 Task: Buy 2 Garlic Tools from Seasoning & Spice Tools section under best seller category for shipping address: Mark Adams, 2833 Point Street, Park Ridge, Illinois 60068, Cell Number 7738643880. Pay from credit card ending with 7965, CVV 549
Action: Mouse moved to (31, 99)
Screenshot: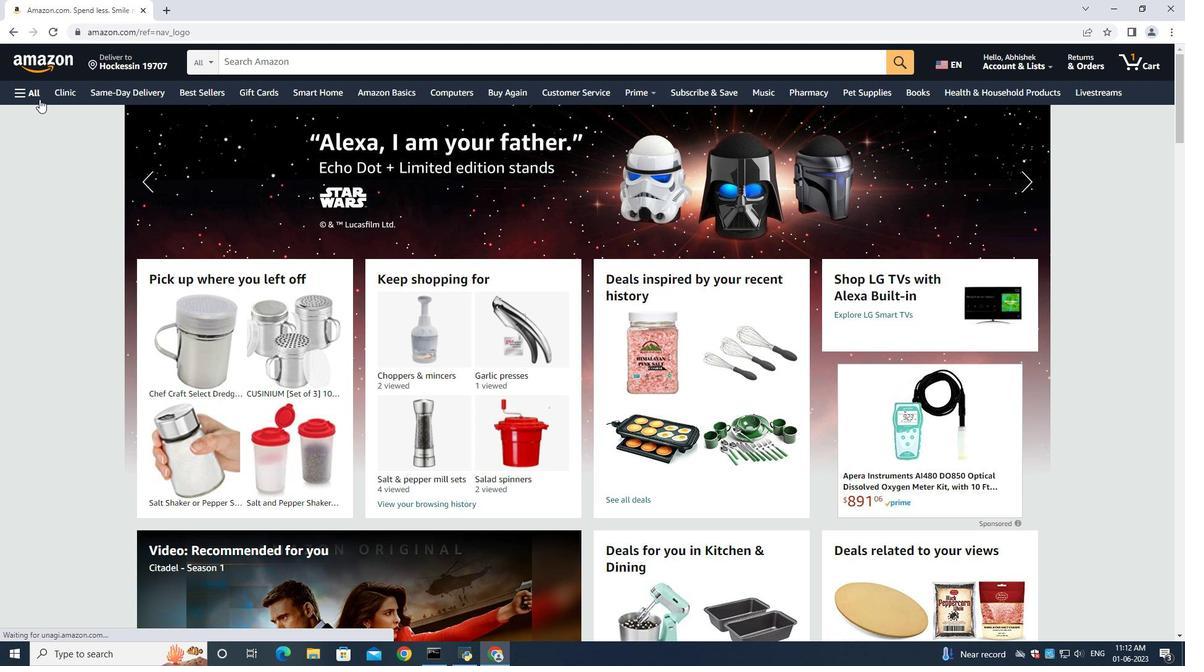 
Action: Mouse pressed left at (31, 99)
Screenshot: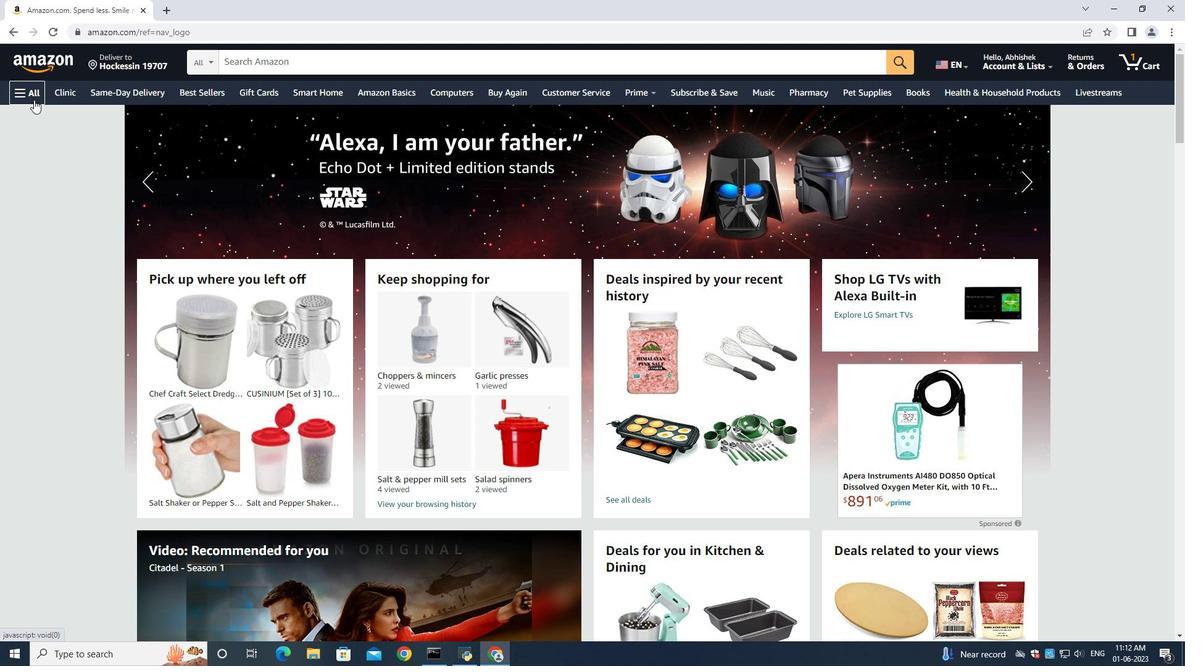 
Action: Mouse moved to (45, 119)
Screenshot: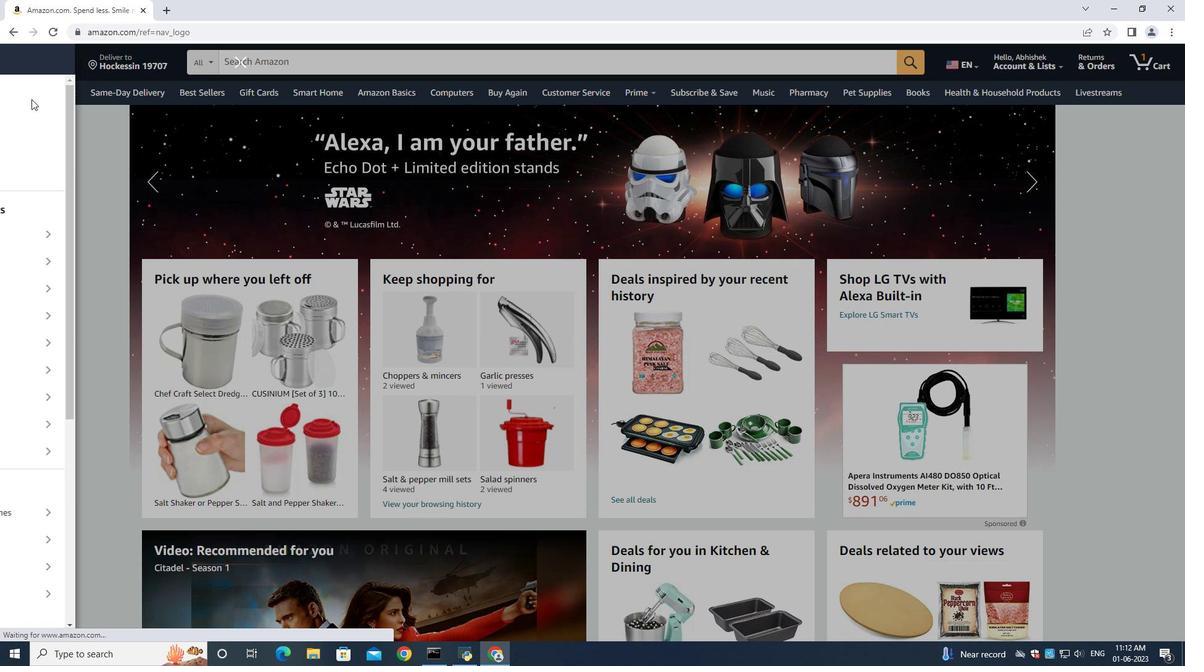 
Action: Mouse pressed left at (45, 119)
Screenshot: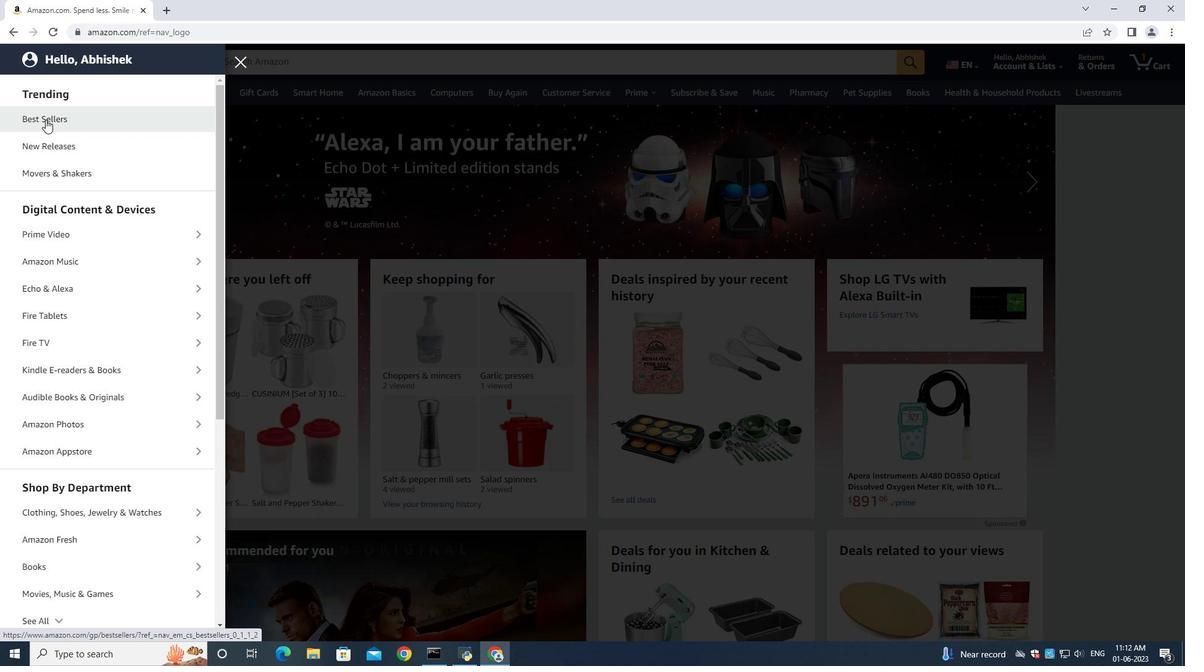 
Action: Mouse moved to (1157, 267)
Screenshot: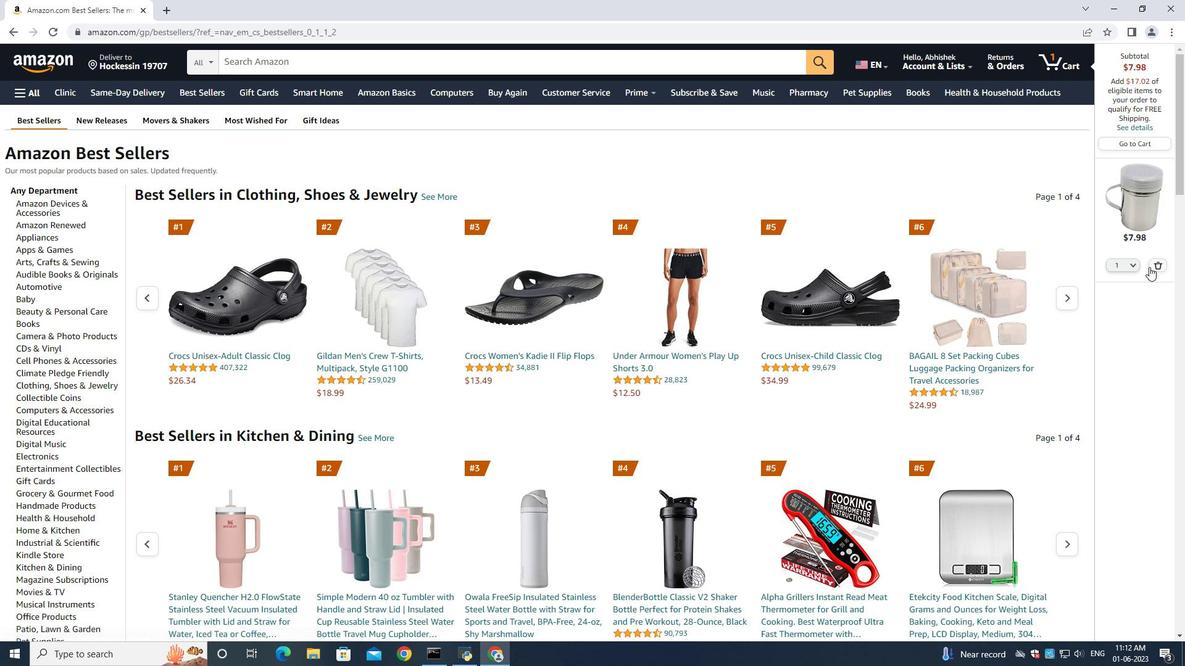 
Action: Mouse pressed left at (1157, 267)
Screenshot: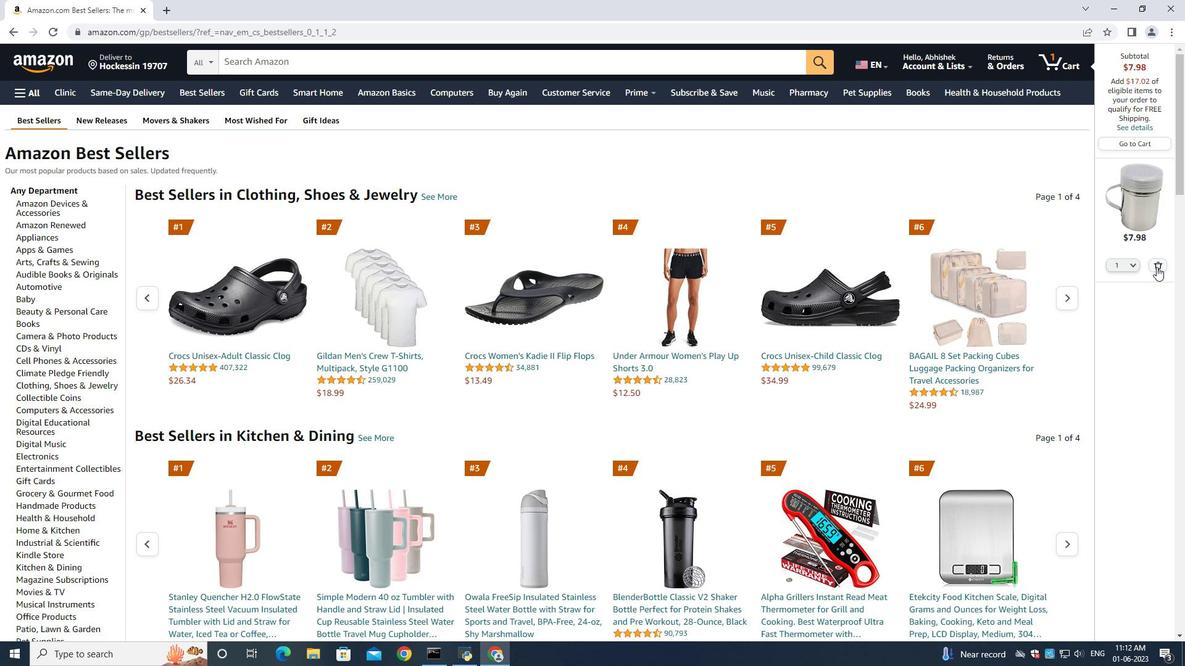 
Action: Mouse moved to (254, 58)
Screenshot: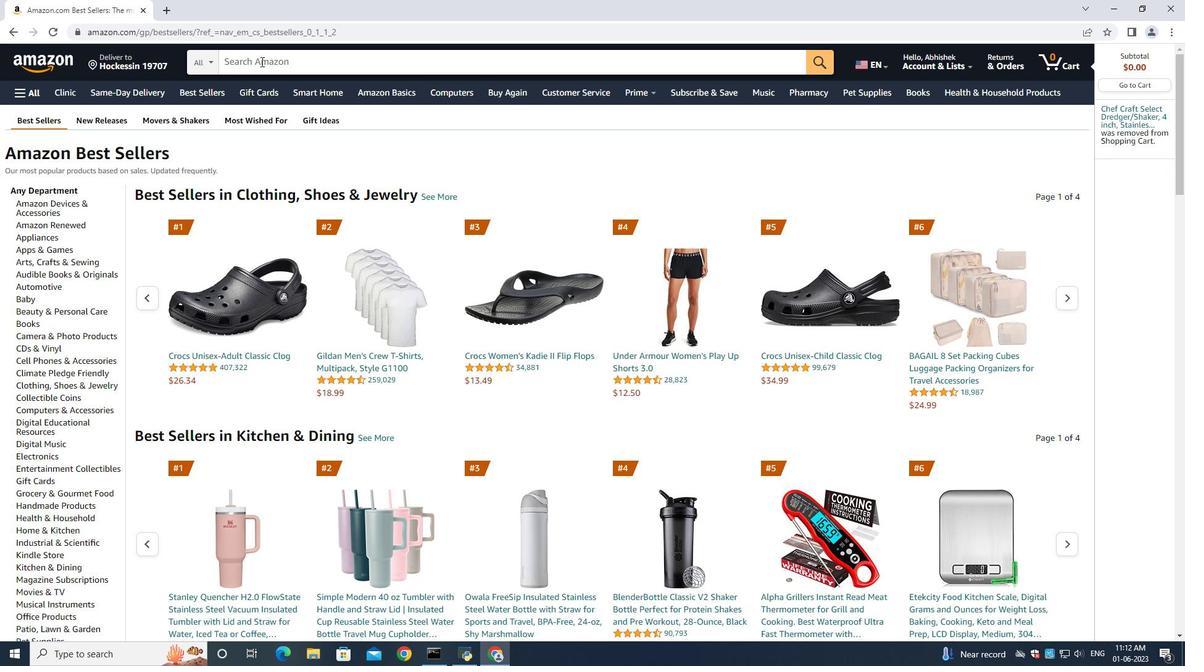 
Action: Mouse pressed left at (254, 58)
Screenshot: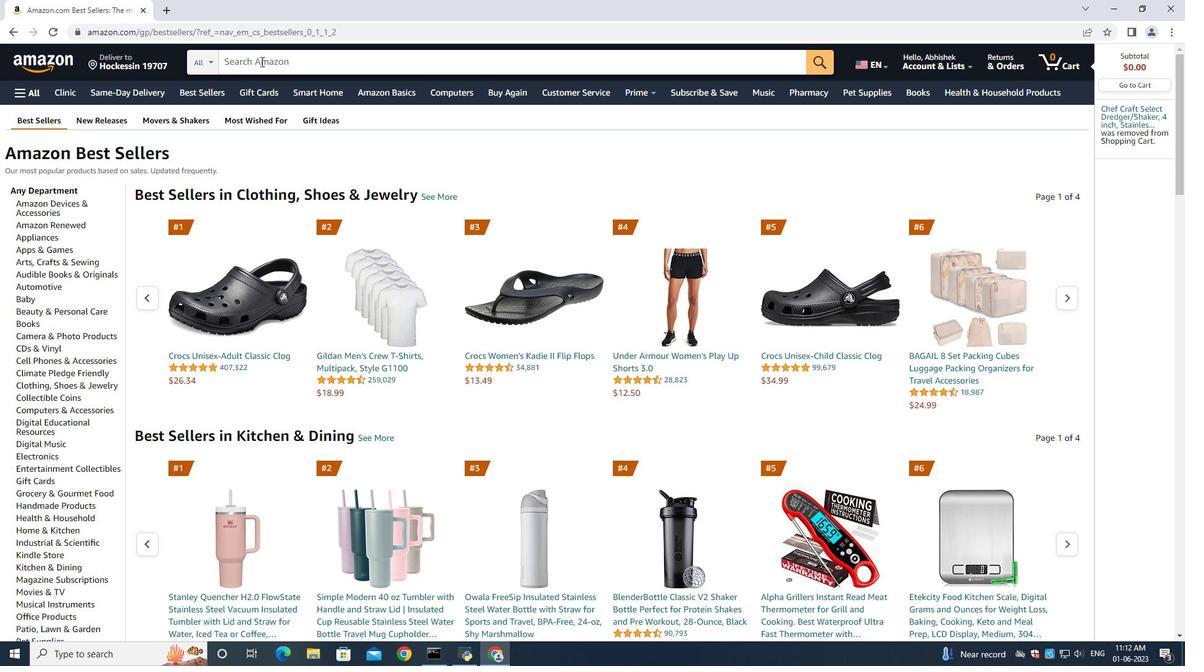 
Action: Mouse moved to (255, 59)
Screenshot: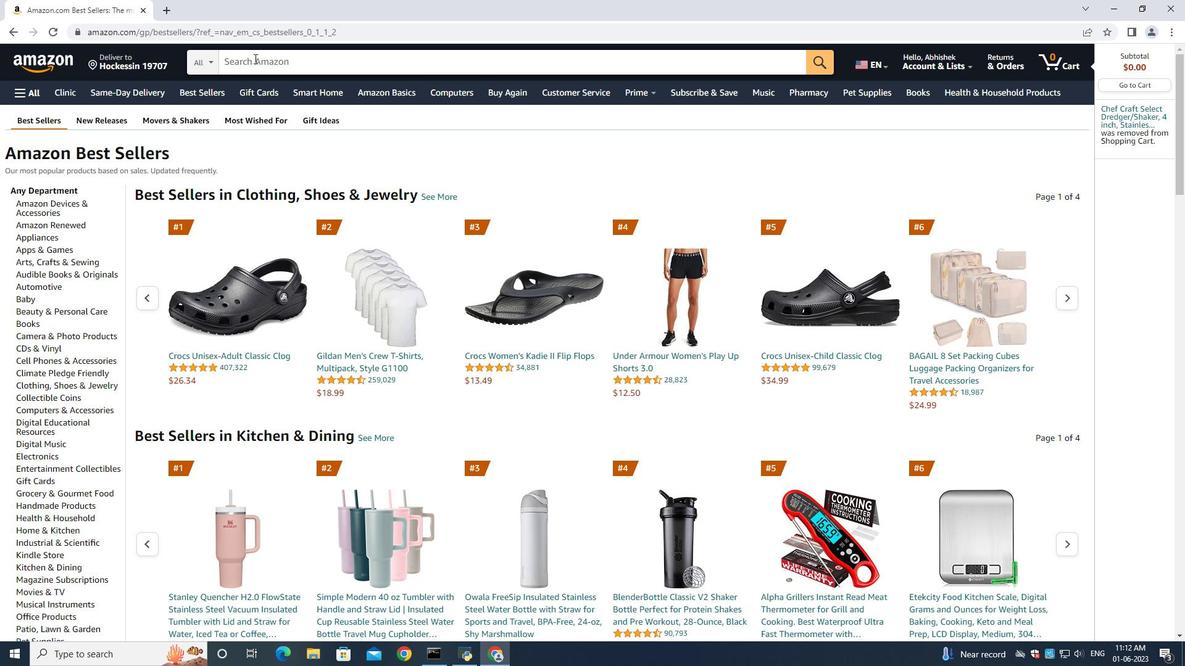 
Action: Key pressed <Key.shift>Garlic<Key.space><Key.shift><Key.shift><Key.shift><Key.shift><Key.shift><Key.shift><Key.shift><Key.shift><Key.shift><Key.shift><Key.shift><Key.shift><Key.shift><Key.shift><Key.shift><Key.shift><Key.shift><Key.shift><Key.shift><Key.shift><Key.shift><Key.shift><Key.shift><Key.shift><Key.shift><Key.shift><Key.shift><Key.shift><Key.shift><Key.shift><Key.shift><Key.shift><Key.shift><Key.shift><Key.shift><Key.shift>Tools<Key.enter>
Screenshot: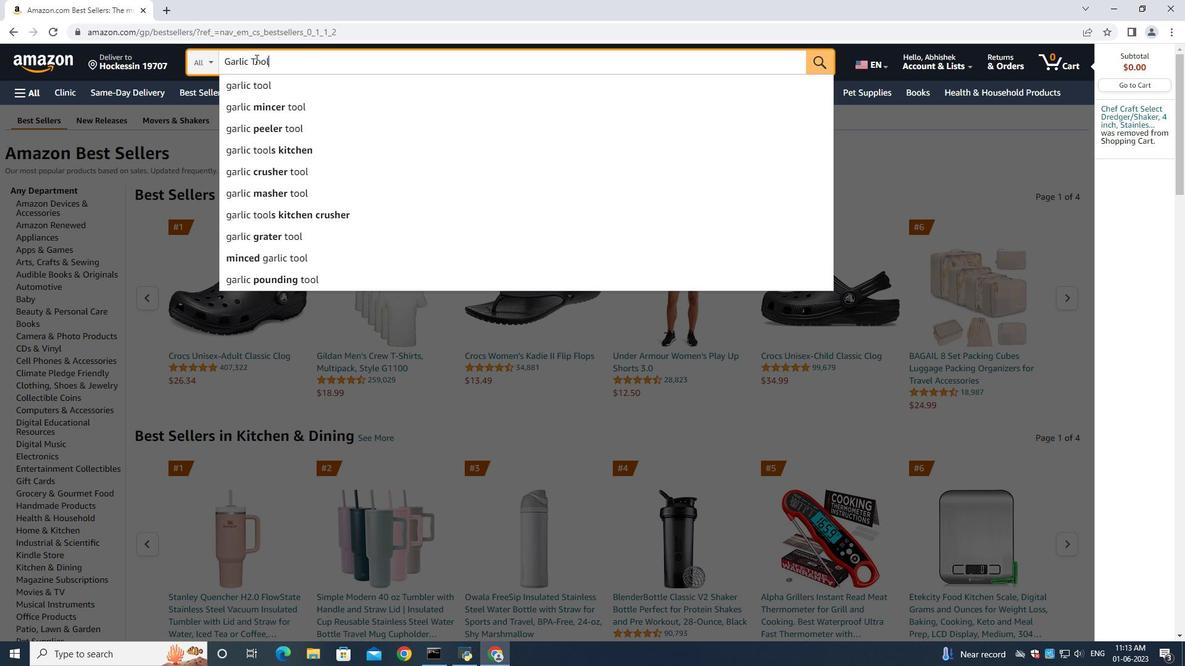 
Action: Mouse moved to (81, 278)
Screenshot: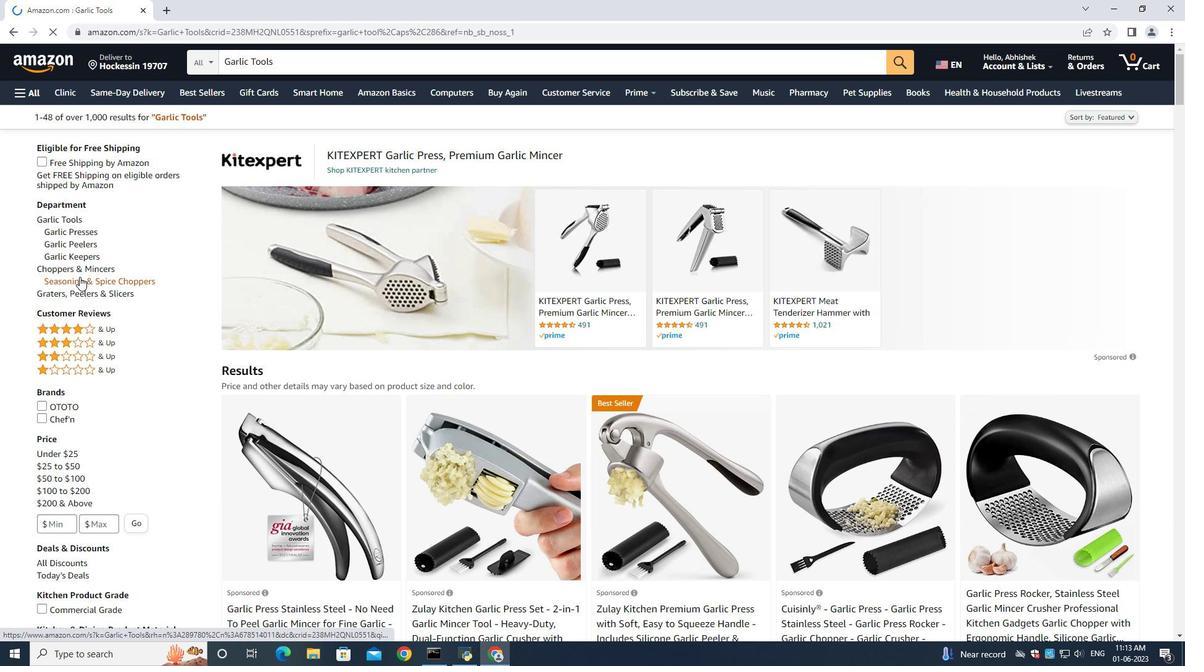 
Action: Mouse pressed left at (81, 278)
Screenshot: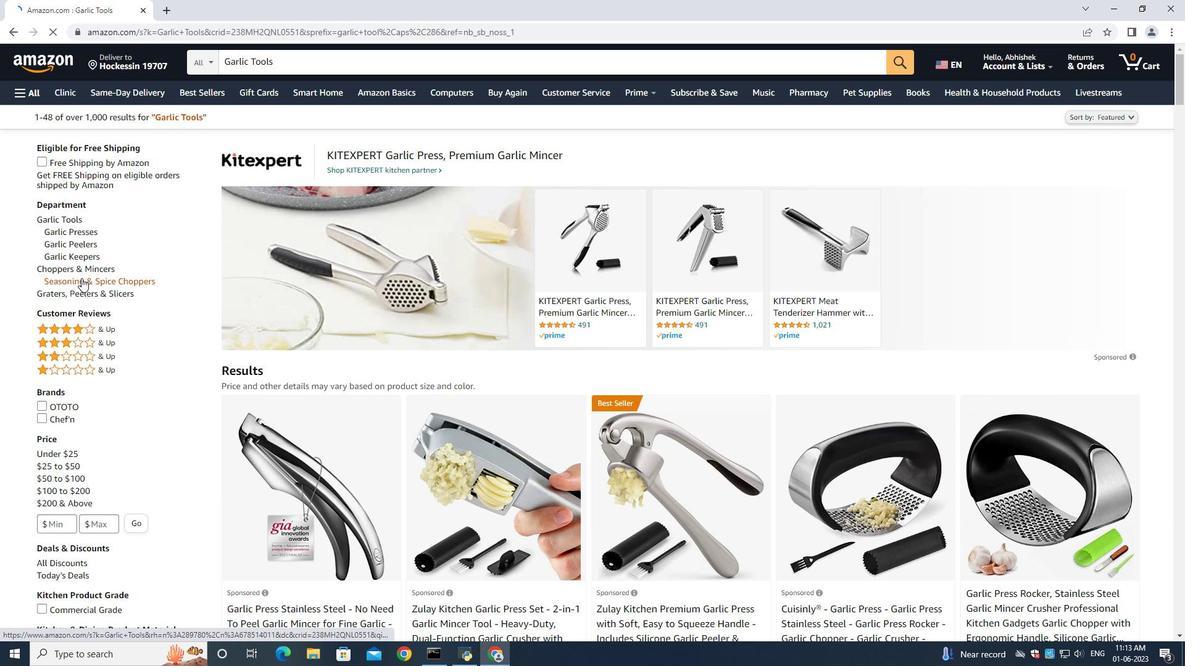 
Action: Mouse moved to (117, 291)
Screenshot: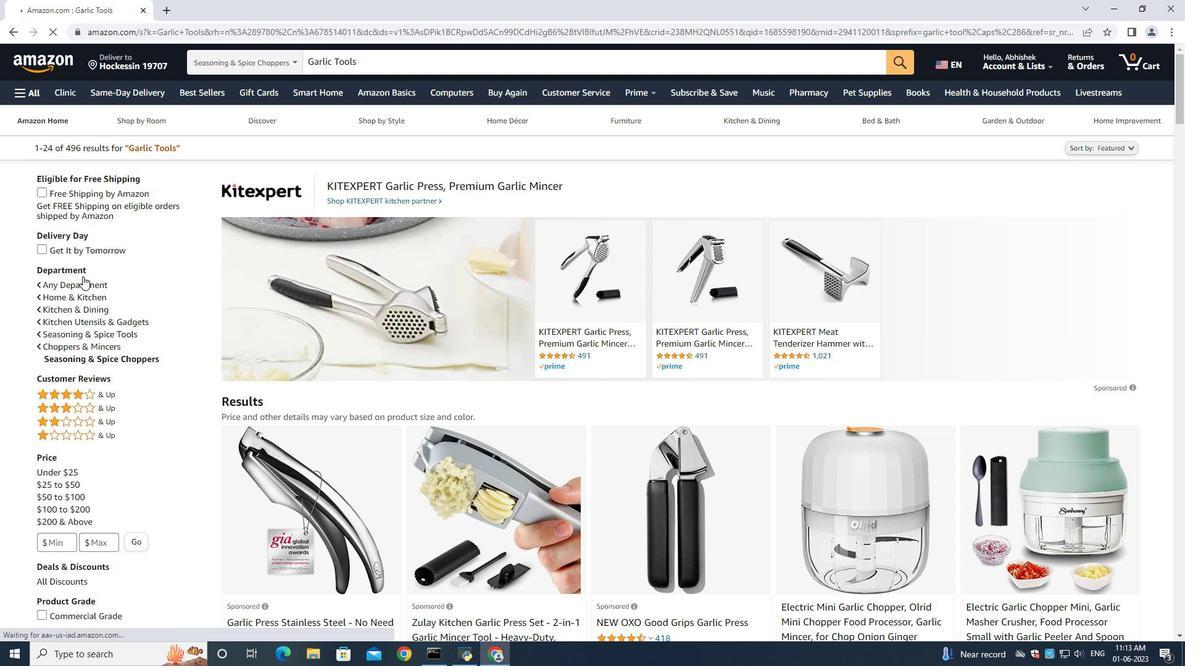 
Action: Mouse scrolled (117, 290) with delta (0, 0)
Screenshot: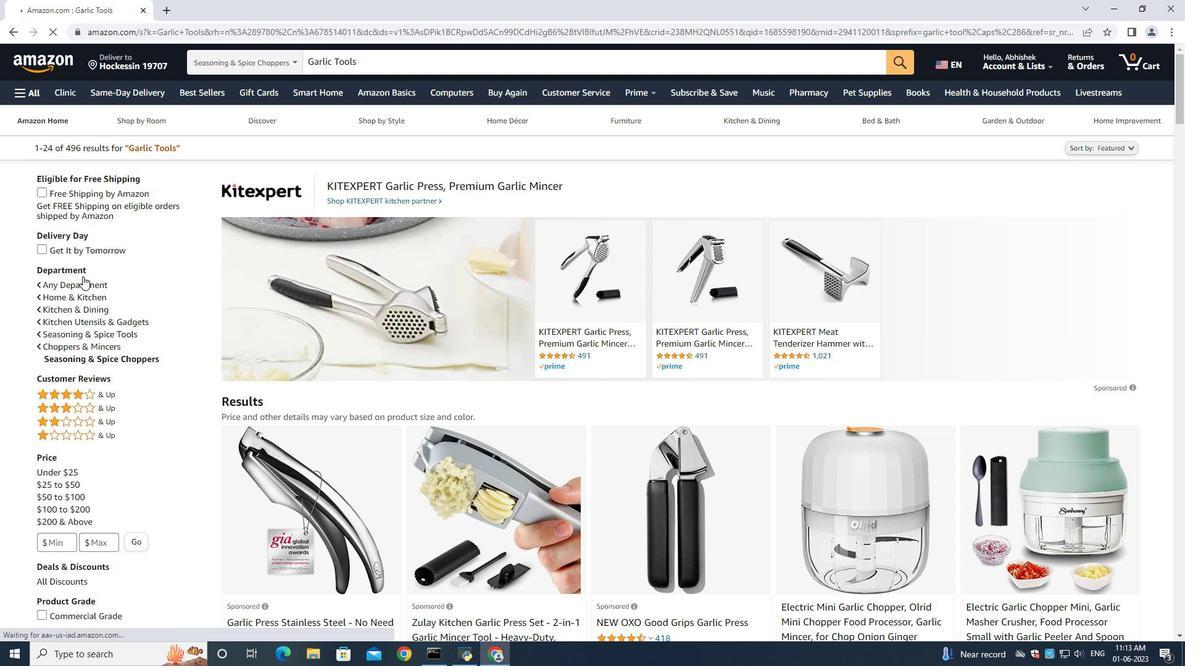 
Action: Mouse moved to (158, 313)
Screenshot: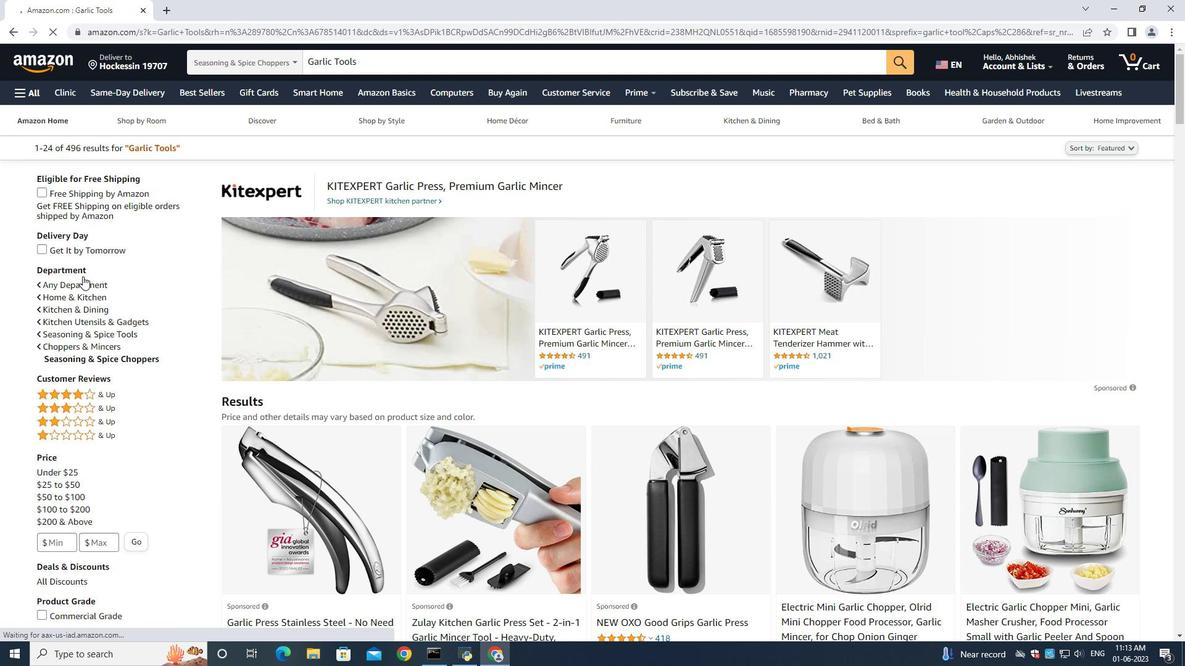 
Action: Mouse scrolled (138, 301) with delta (0, 0)
Screenshot: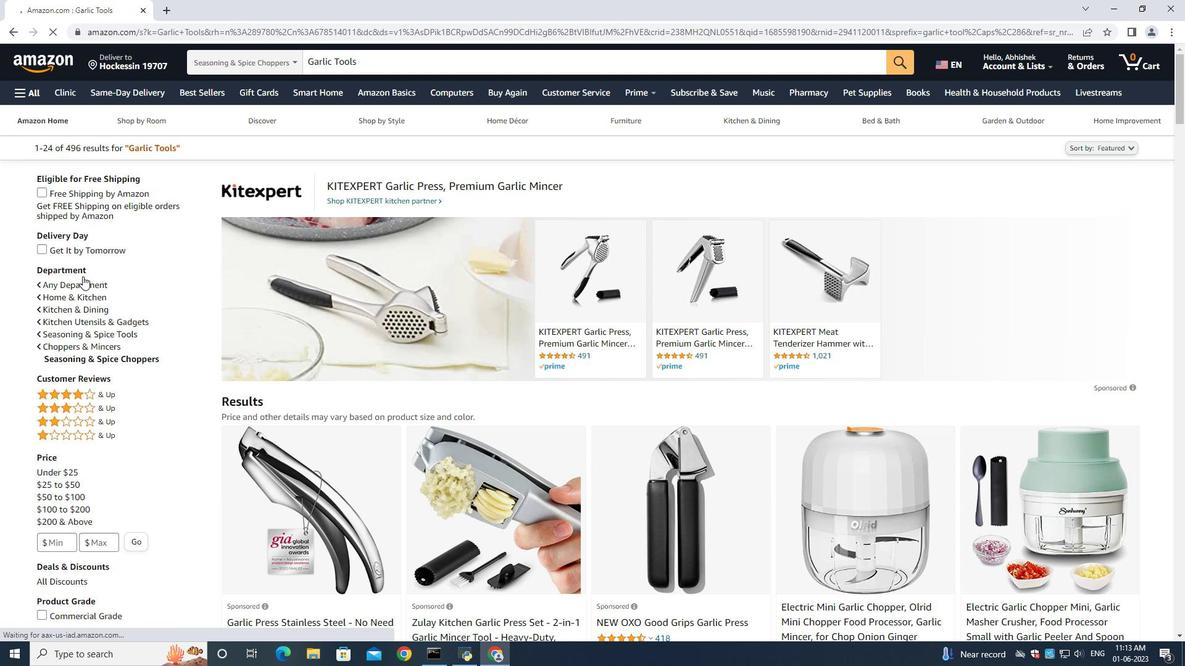 
Action: Mouse moved to (179, 322)
Screenshot: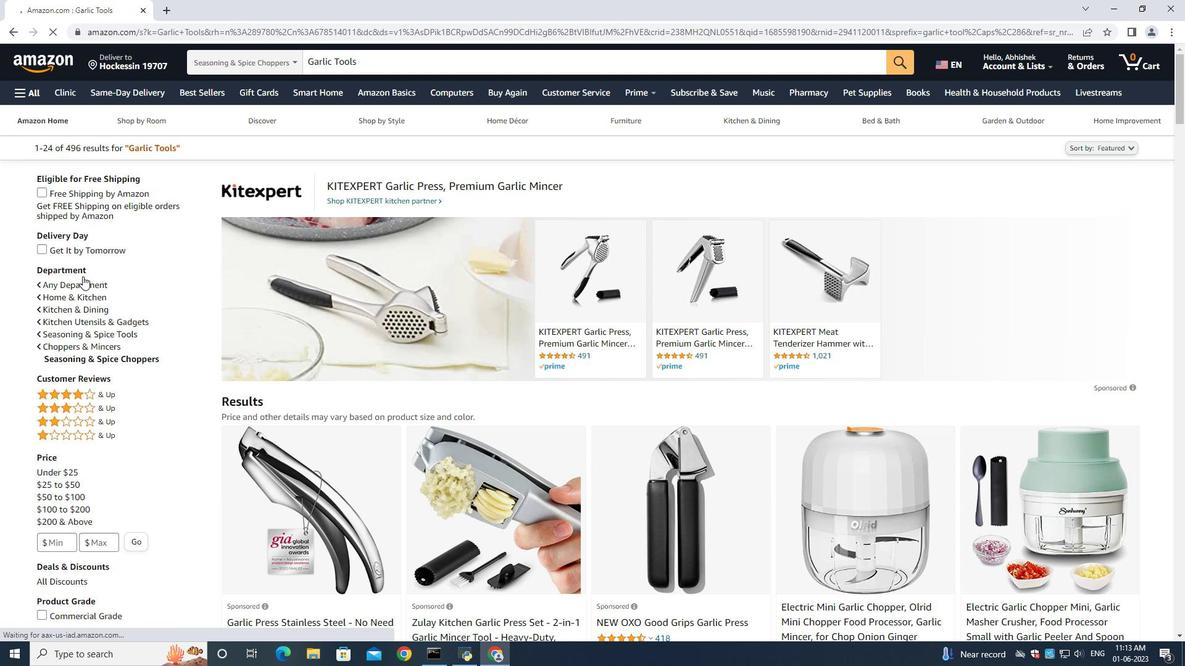 
Action: Mouse scrolled (158, 312) with delta (0, 0)
Screenshot: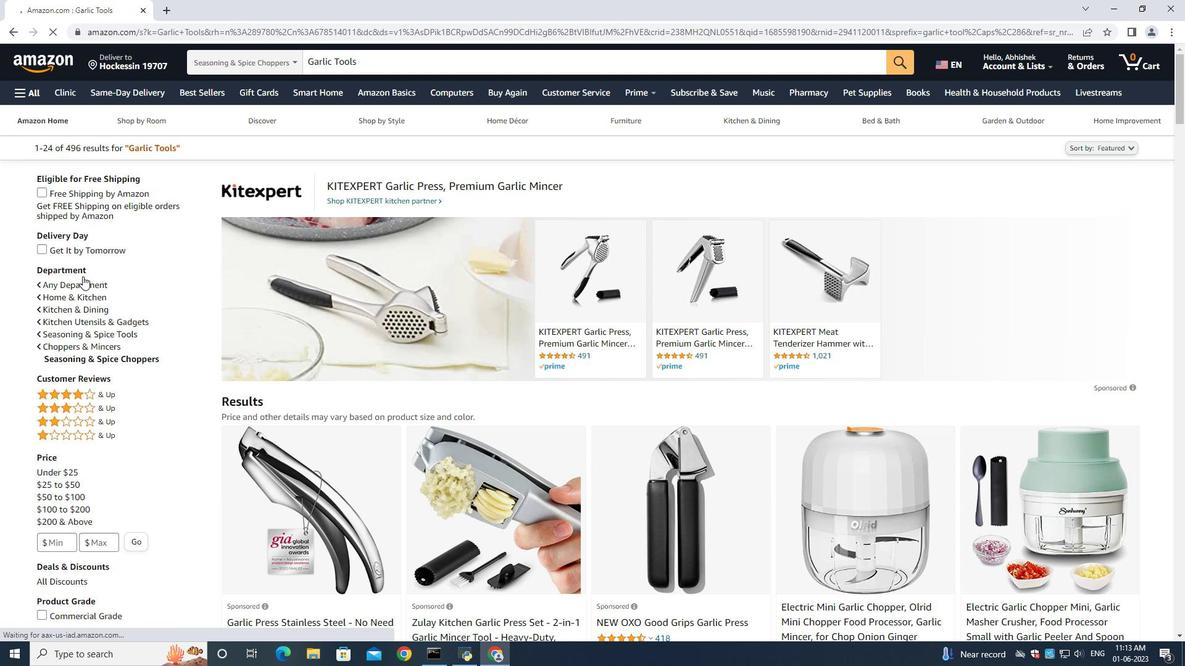 
Action: Mouse moved to (206, 335)
Screenshot: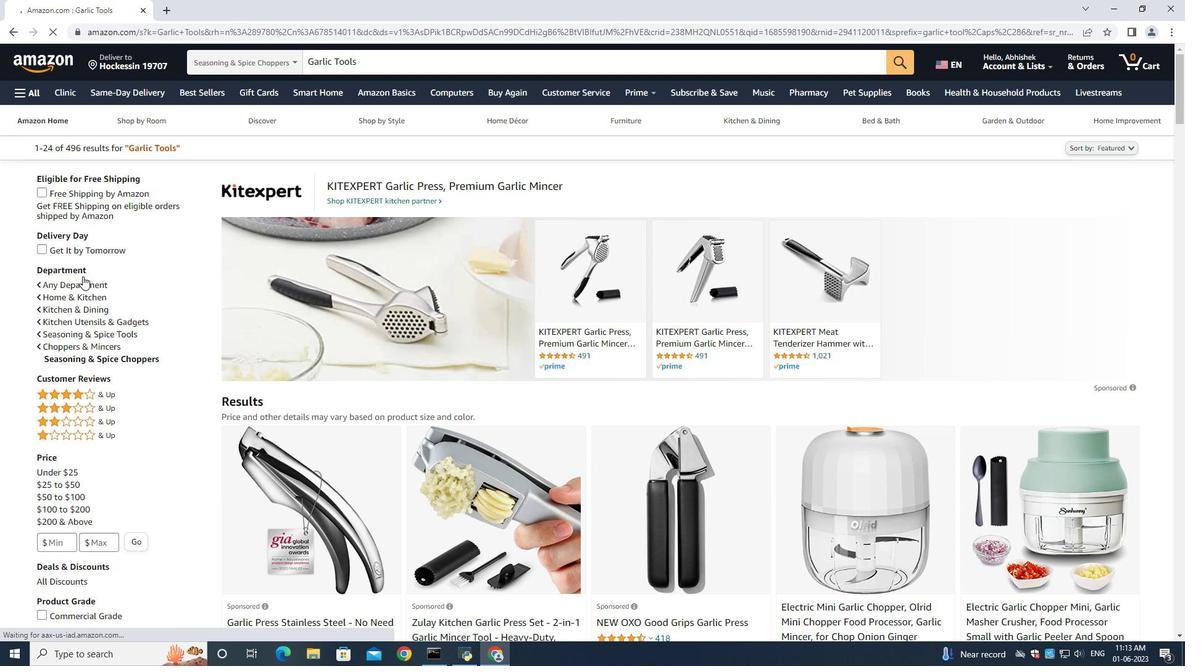 
Action: Mouse scrolled (179, 321) with delta (0, -1)
Screenshot: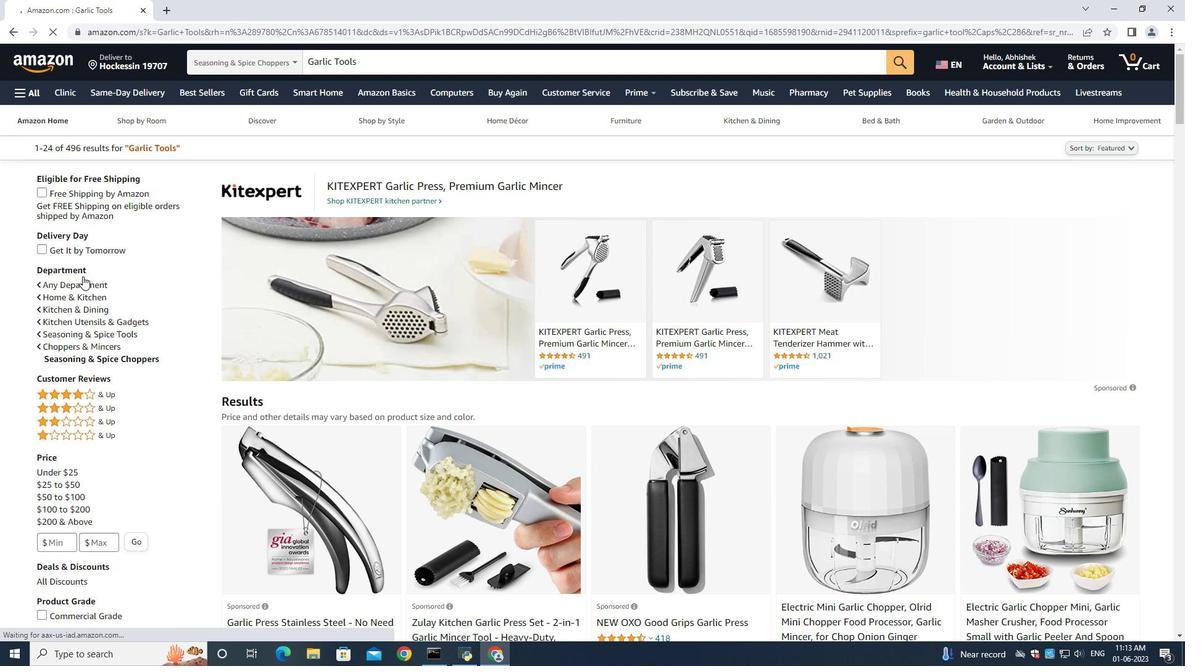 
Action: Mouse moved to (232, 357)
Screenshot: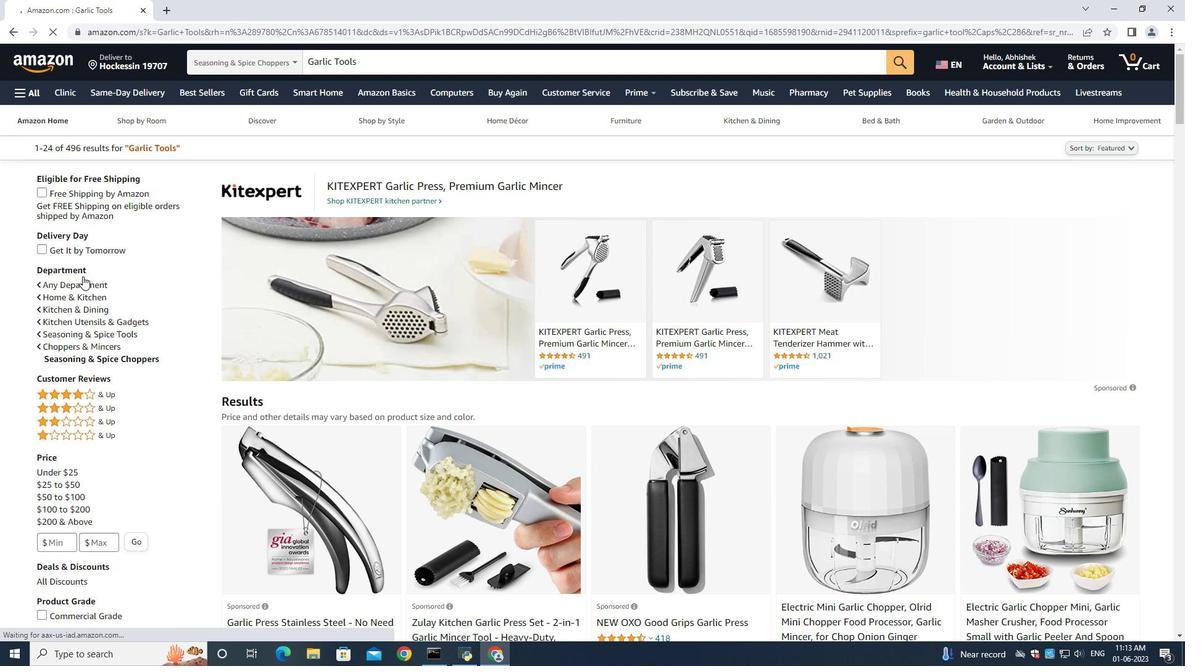 
Action: Mouse scrolled (206, 334) with delta (0, 0)
Screenshot: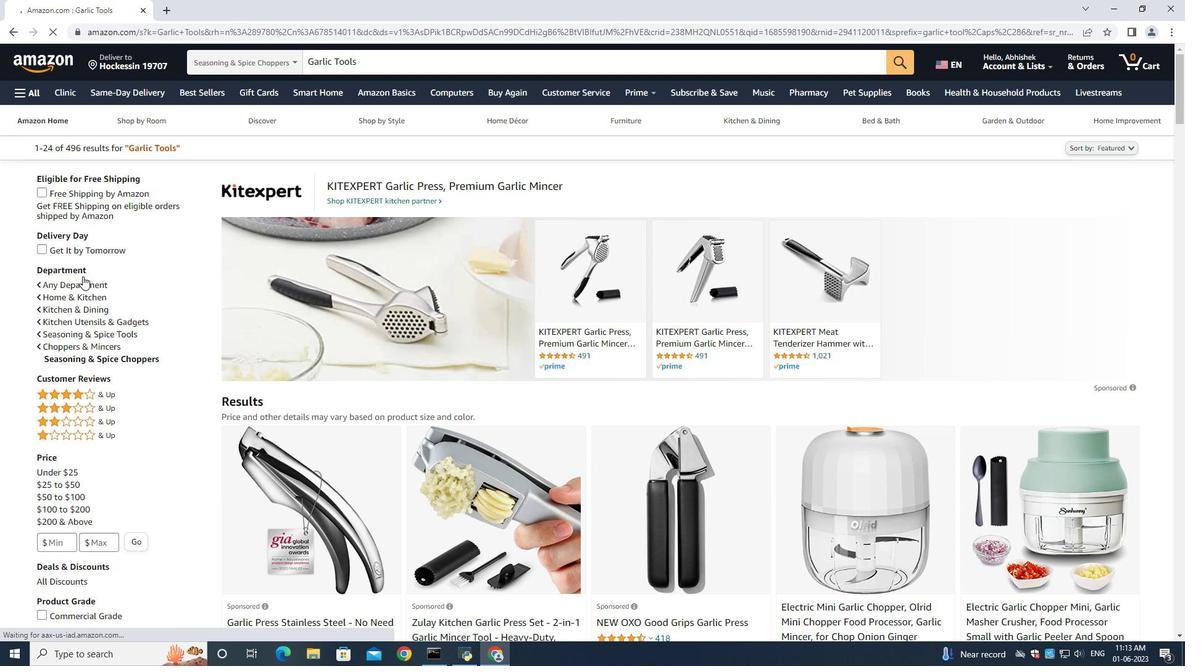 
Action: Mouse moved to (890, 242)
Screenshot: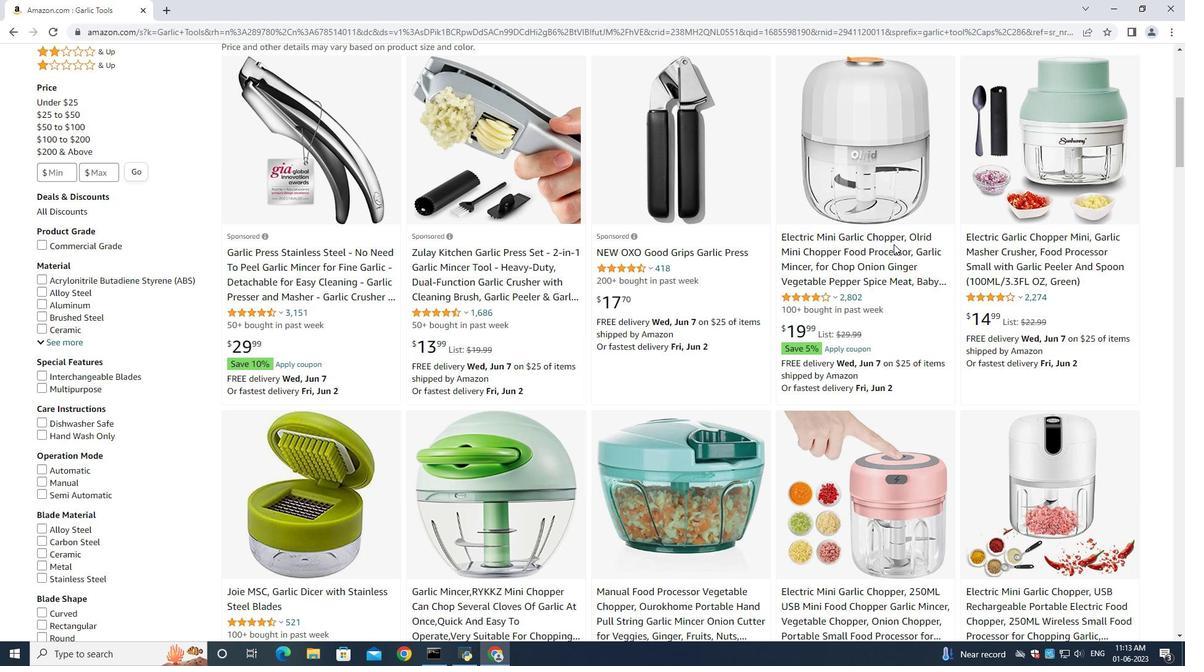 
Action: Mouse pressed left at (890, 242)
Screenshot: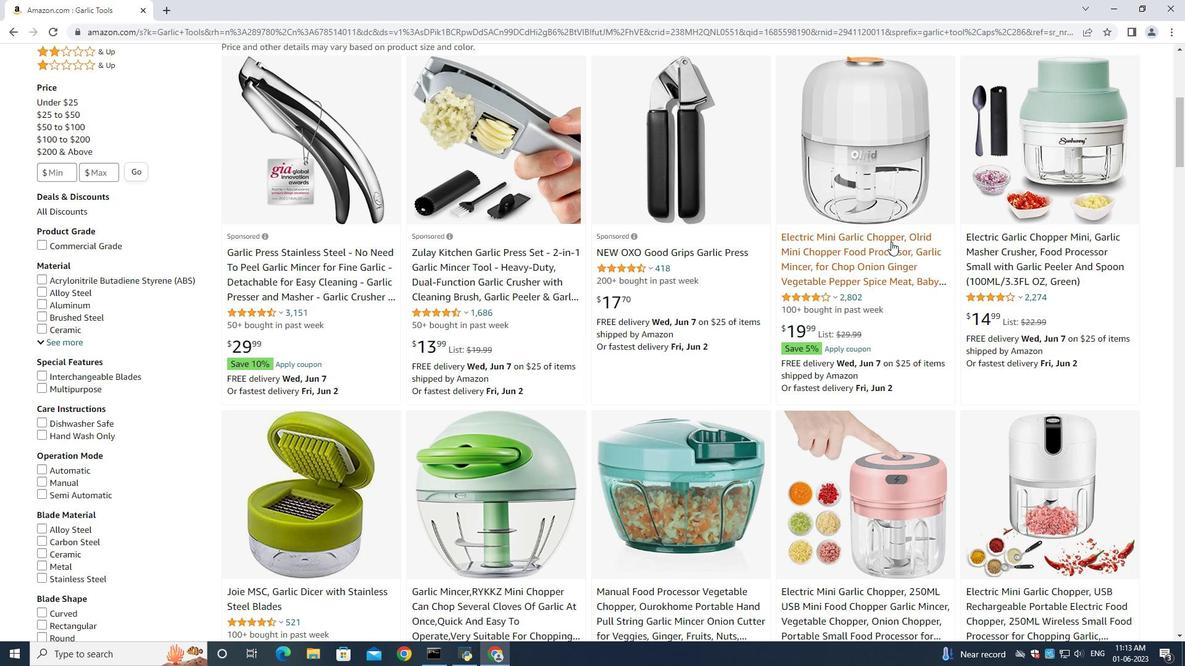
Action: Mouse moved to (388, 499)
Screenshot: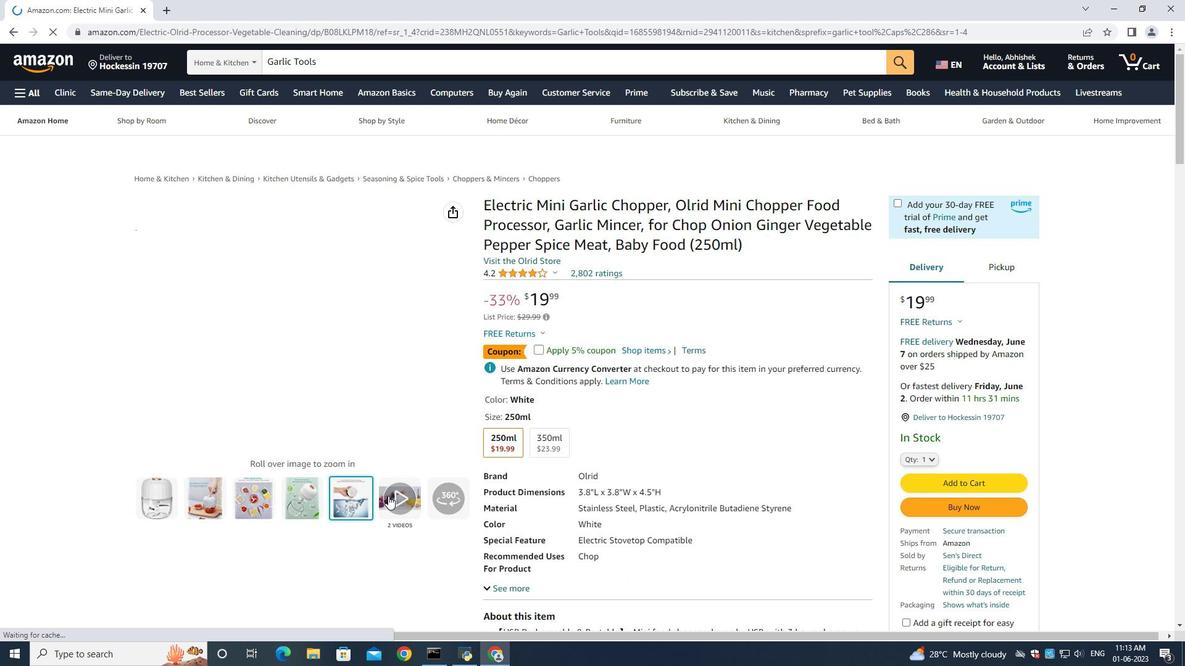 
Action: Mouse pressed left at (388, 499)
Screenshot: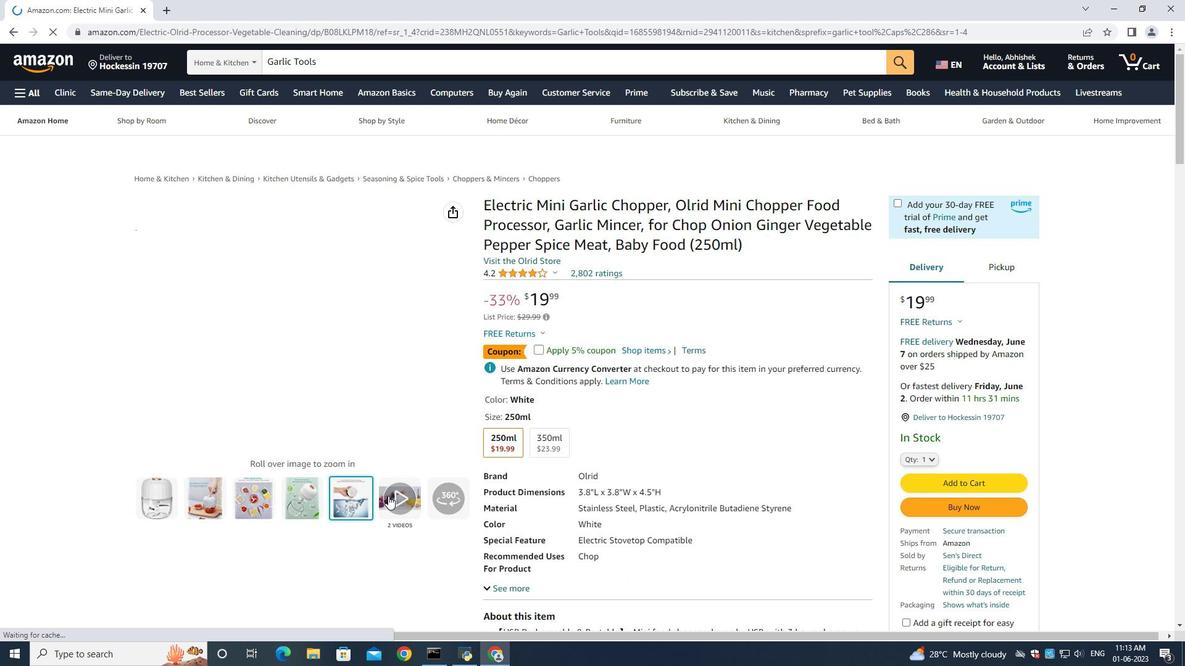 
Action: Mouse moved to (1143, 116)
Screenshot: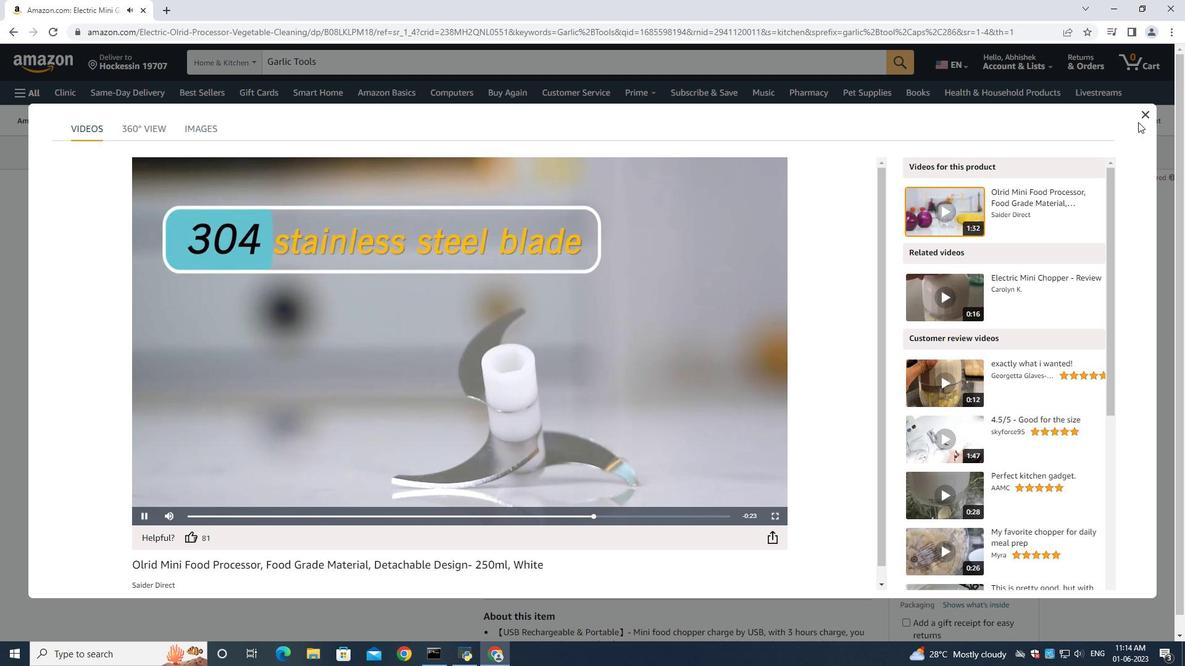 
Action: Mouse pressed left at (1143, 116)
Screenshot: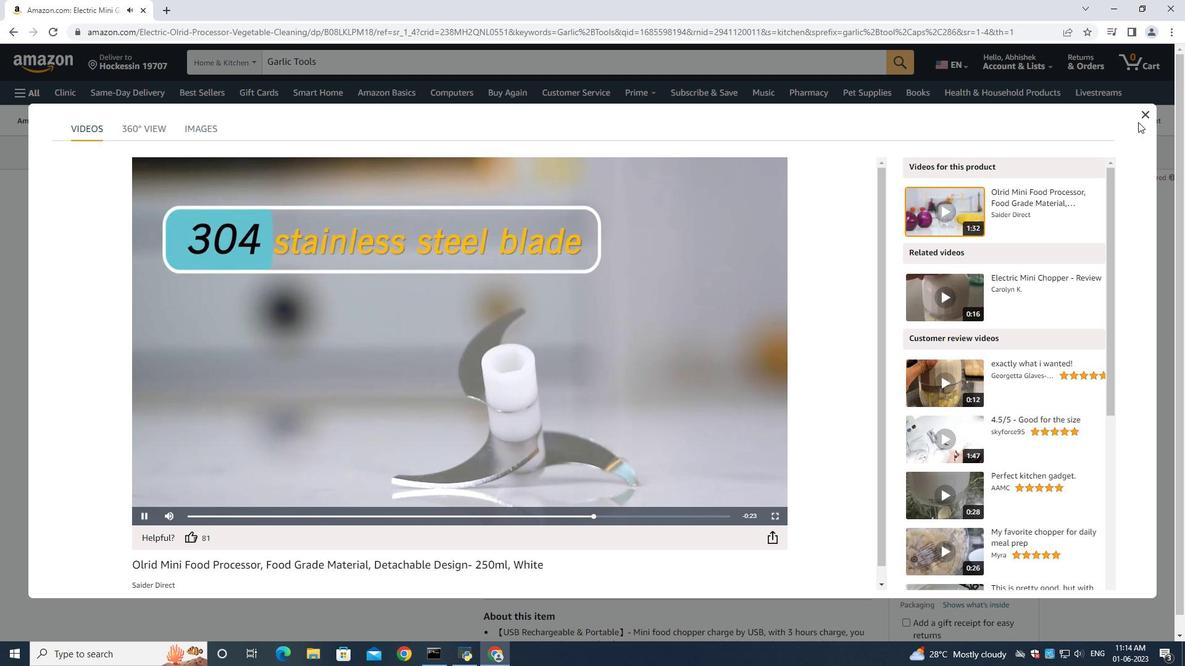 
Action: Mouse moved to (928, 458)
Screenshot: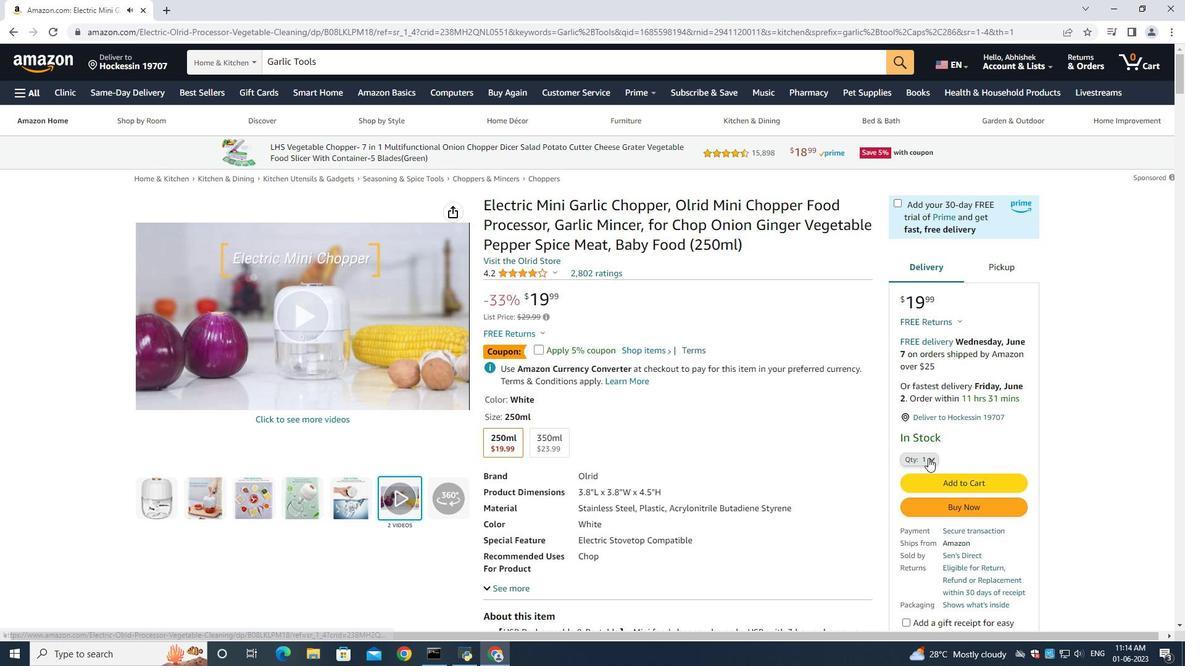 
Action: Mouse pressed left at (928, 458)
Screenshot: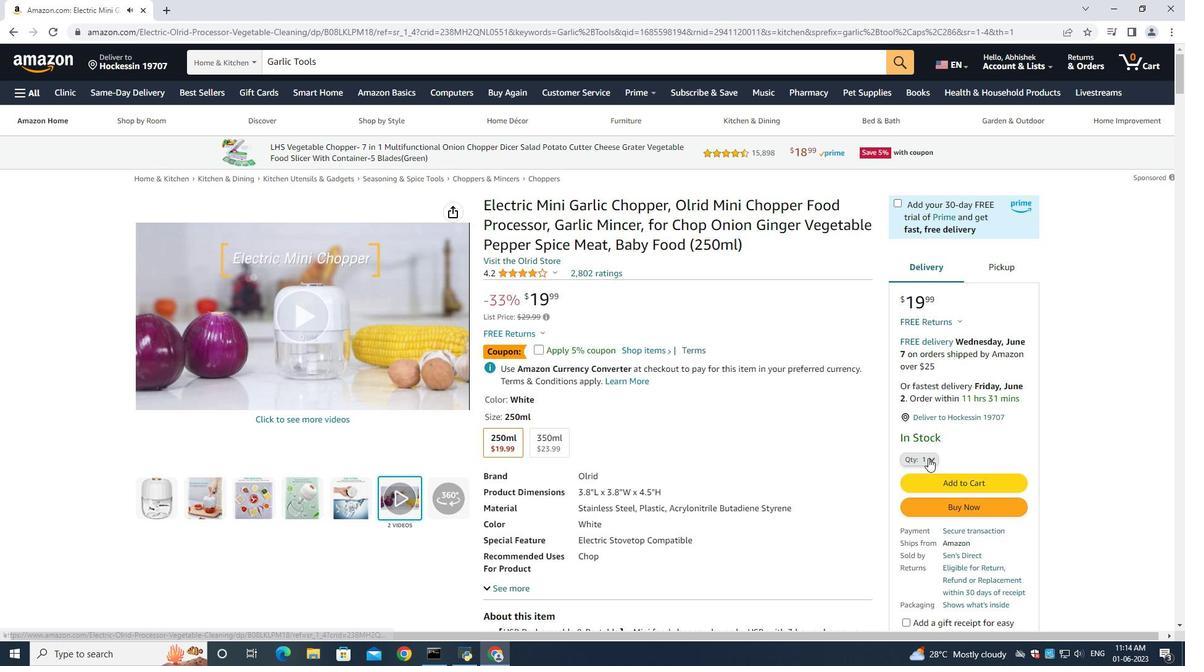 
Action: Mouse moved to (919, 89)
Screenshot: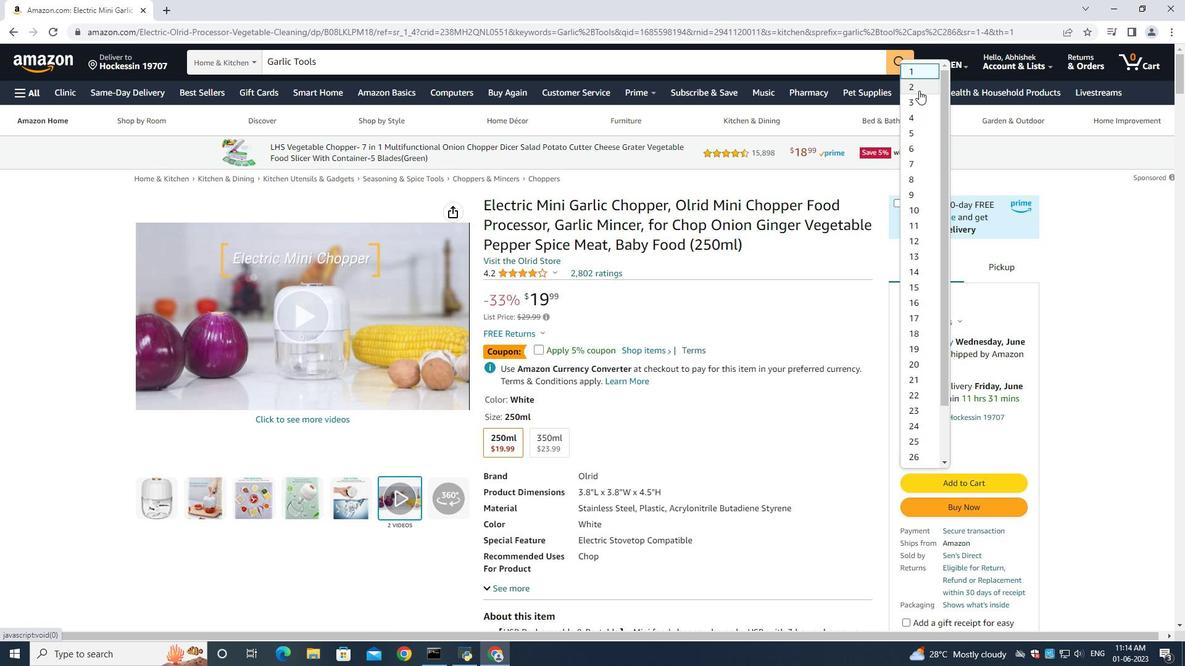 
Action: Mouse pressed left at (919, 89)
Screenshot: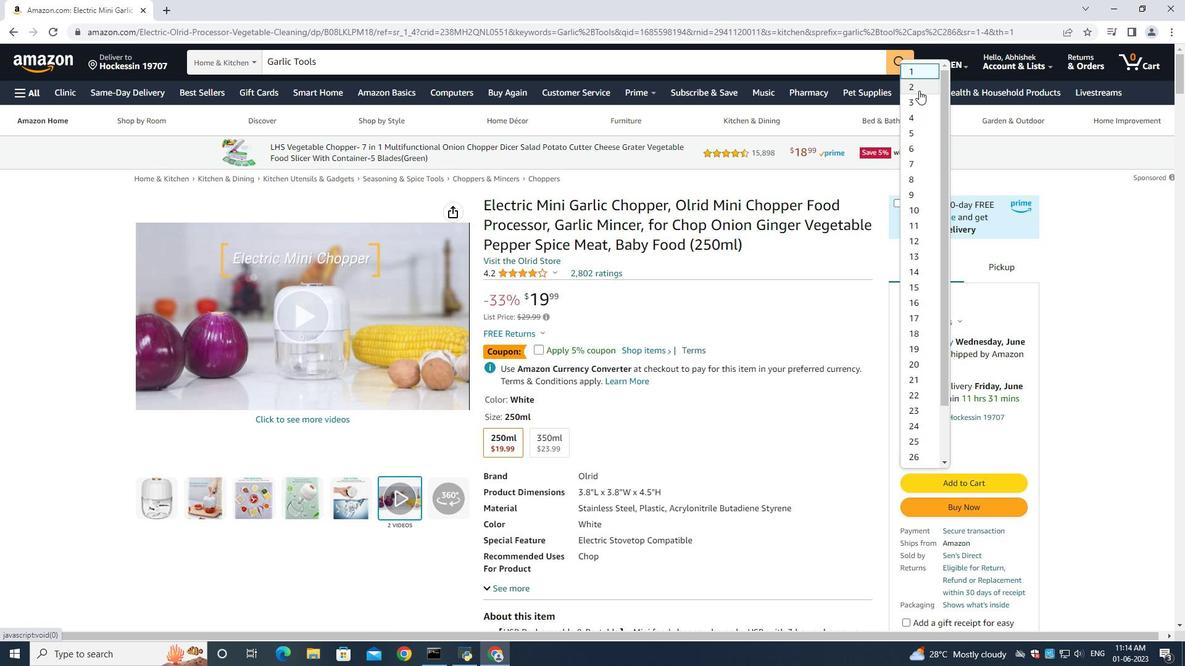 
Action: Mouse moved to (971, 493)
Screenshot: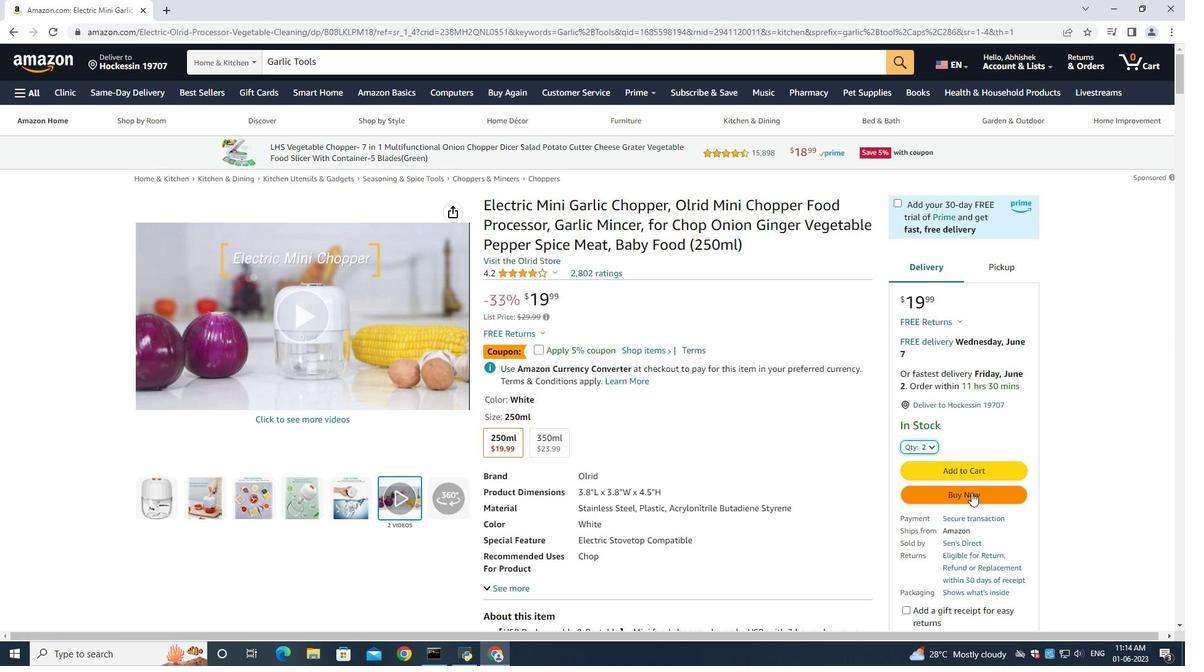 
Action: Mouse pressed left at (971, 493)
Screenshot: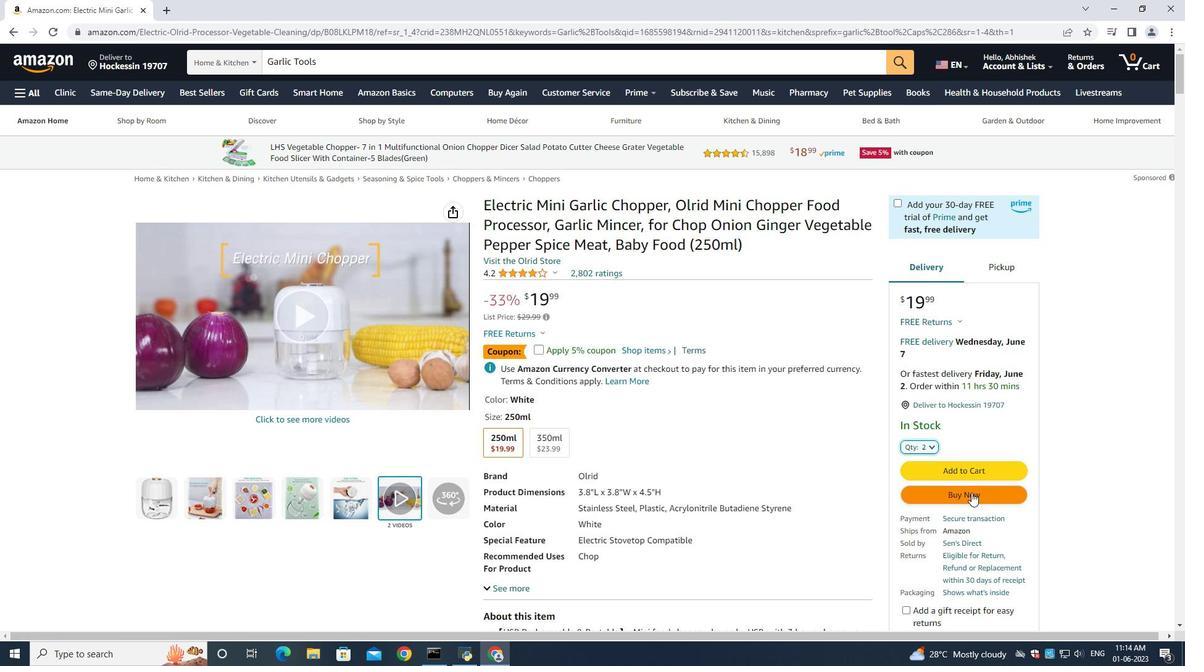 
Action: Mouse moved to (965, 491)
Screenshot: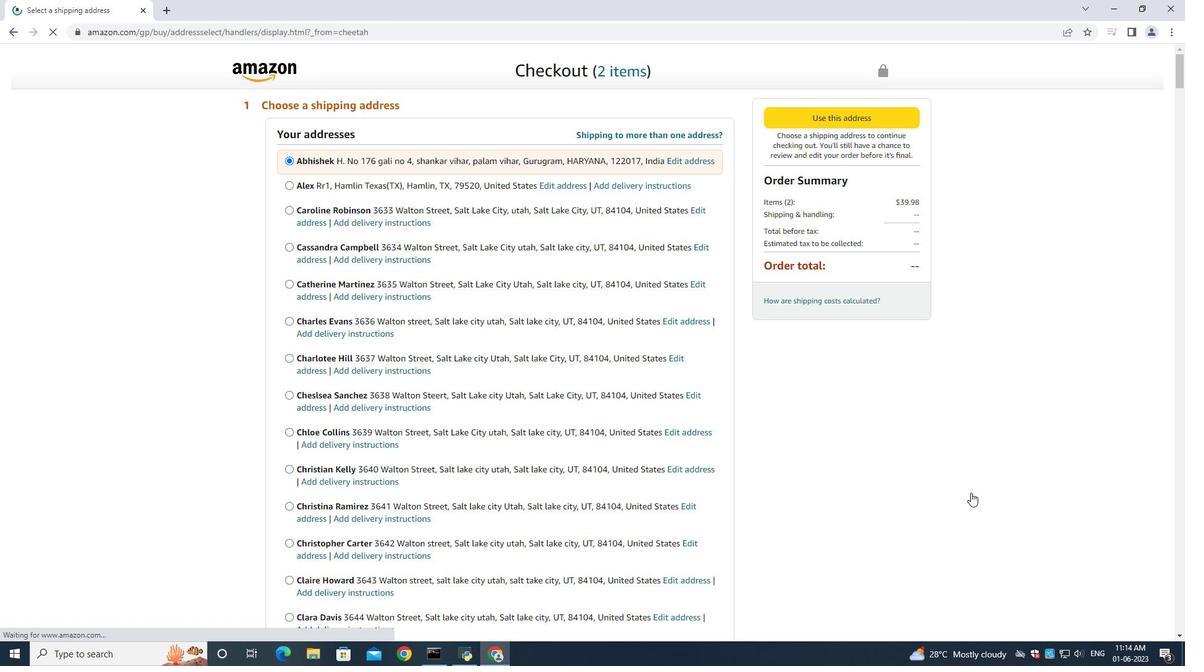 
Action: Mouse scrolled (965, 490) with delta (0, 0)
Screenshot: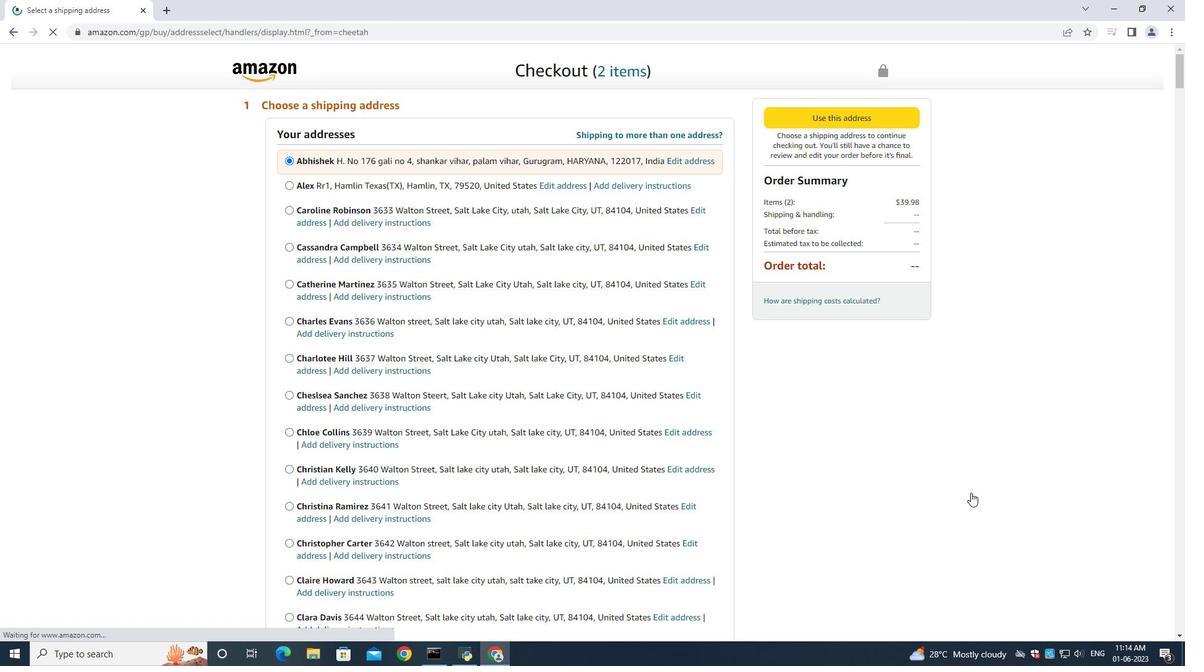 
Action: Mouse moved to (911, 480)
Screenshot: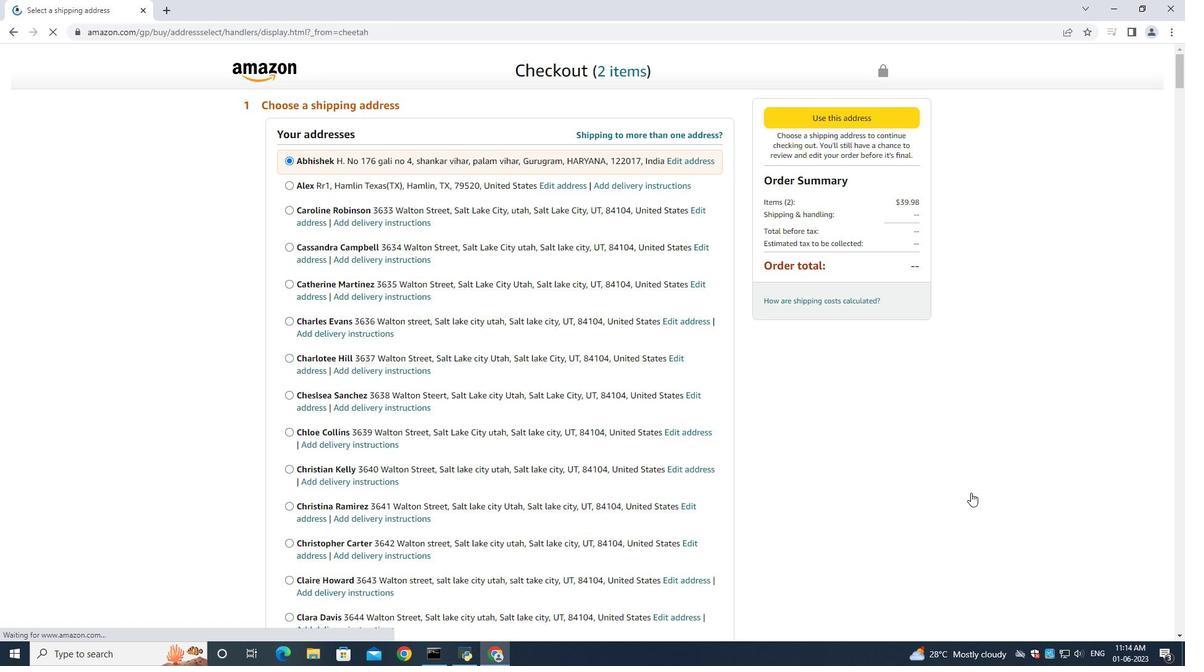 
Action: Mouse scrolled (950, 486) with delta (0, 0)
Screenshot: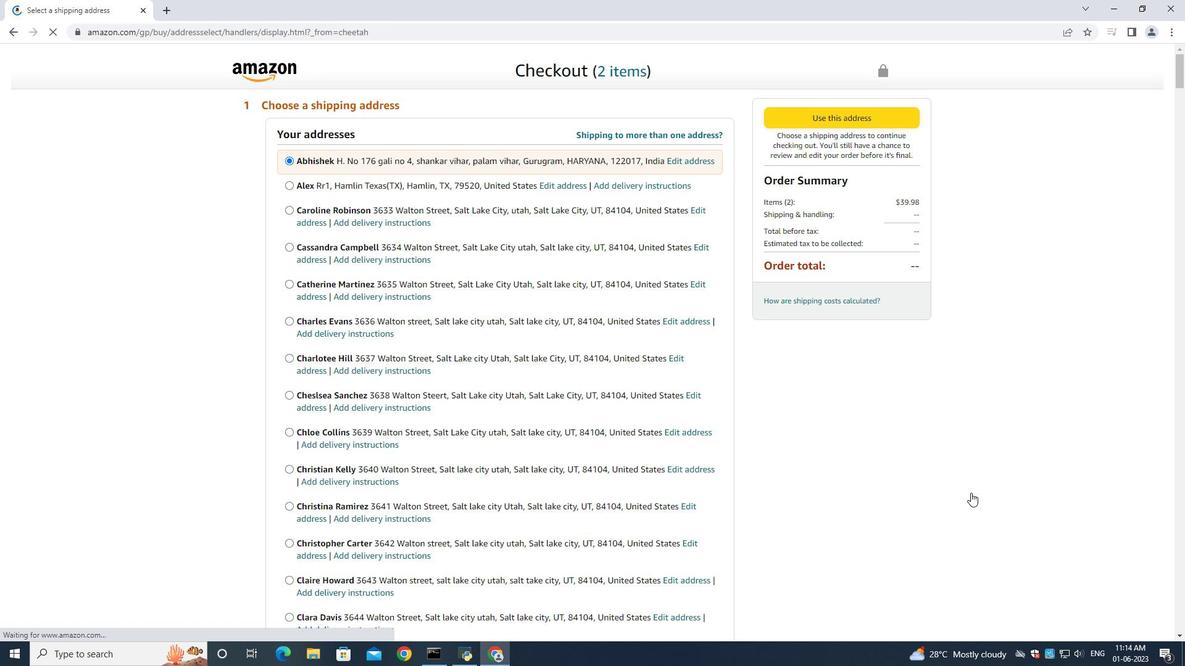 
Action: Mouse moved to (882, 475)
Screenshot: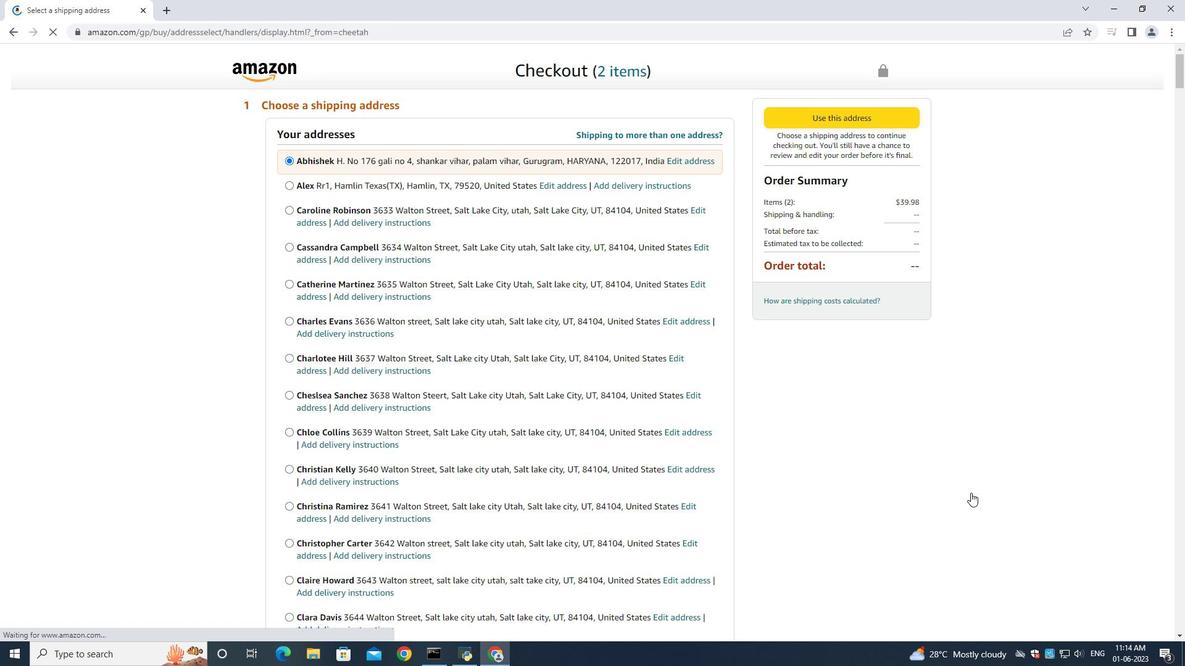 
Action: Mouse scrolled (934, 484) with delta (0, 0)
Screenshot: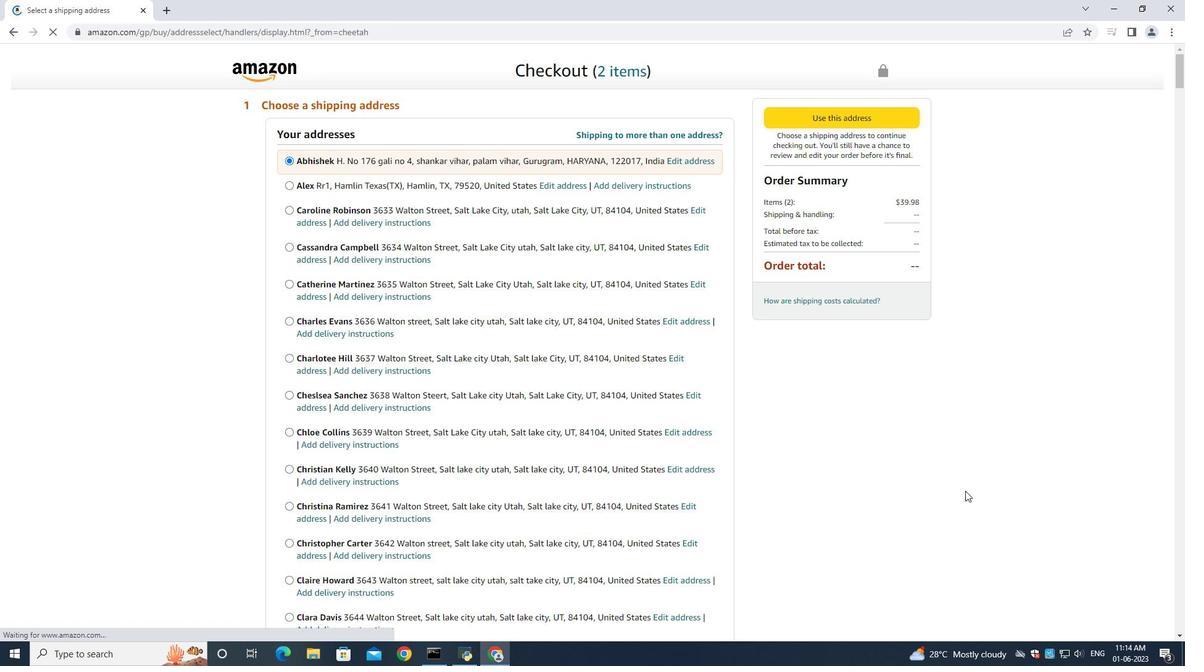 
Action: Mouse moved to (850, 474)
Screenshot: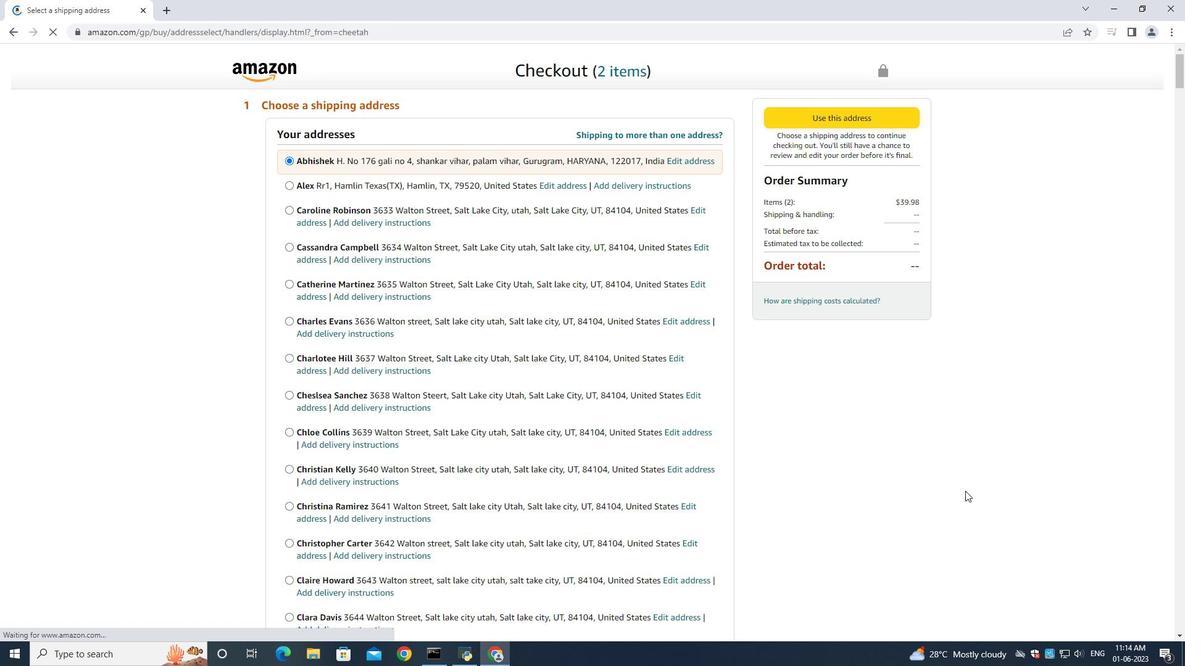 
Action: Mouse scrolled (911, 480) with delta (0, 0)
Screenshot: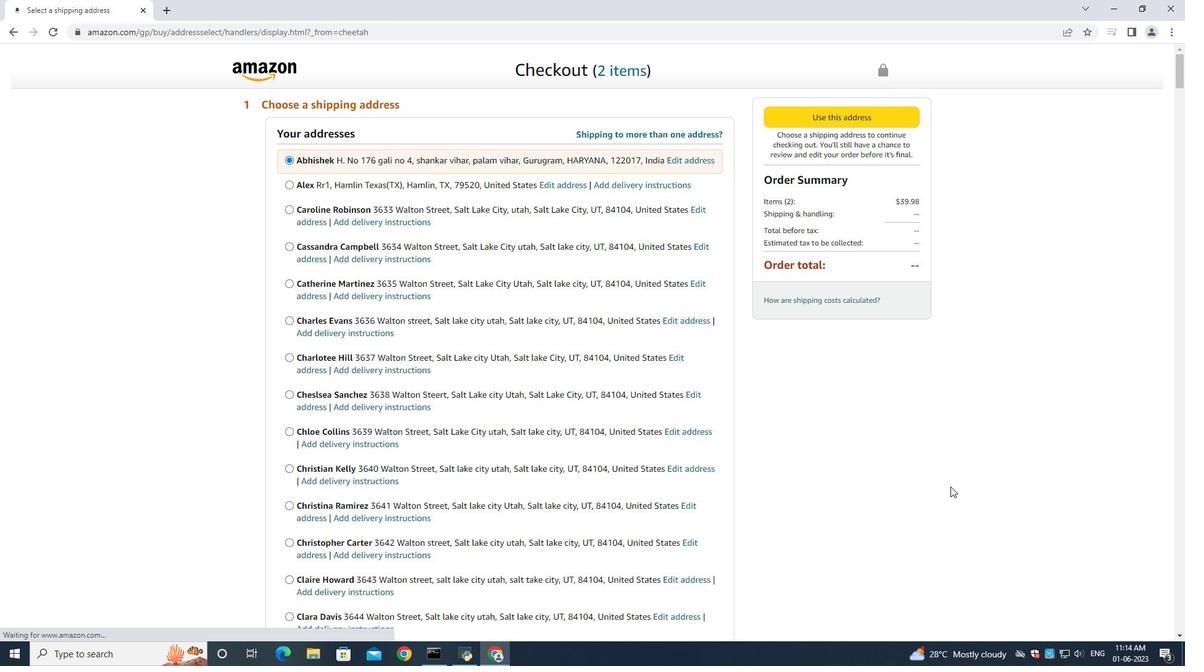 
Action: Mouse moved to (788, 472)
Screenshot: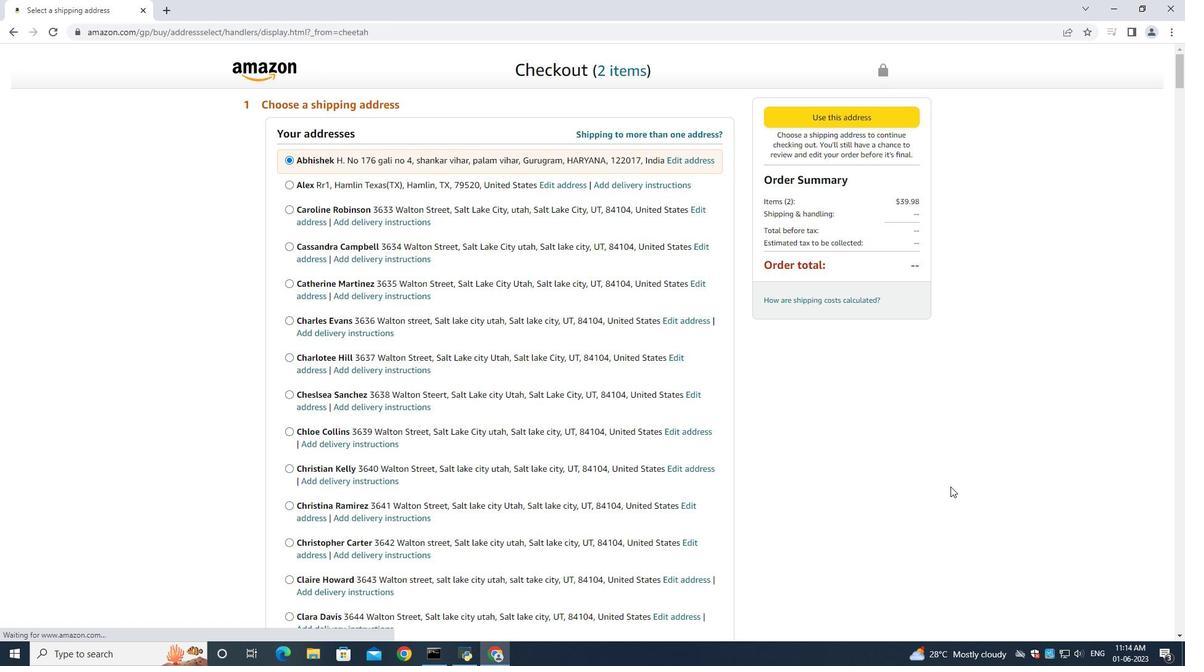 
Action: Mouse scrolled (882, 474) with delta (0, -1)
Screenshot: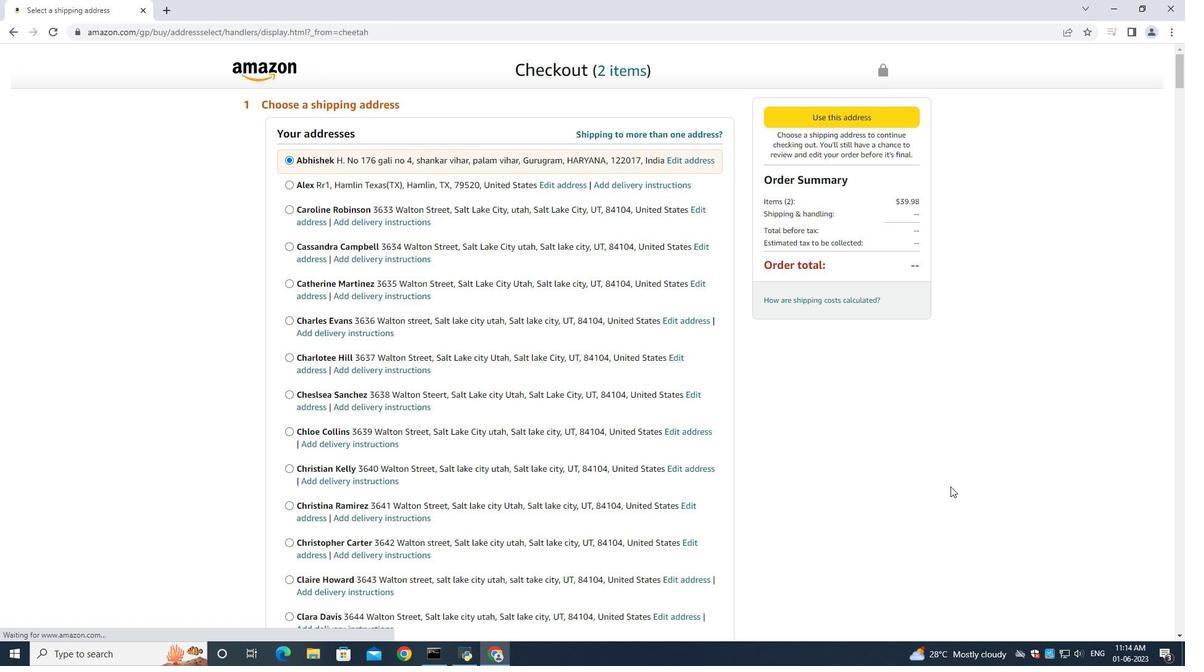 
Action: Mouse moved to (719, 473)
Screenshot: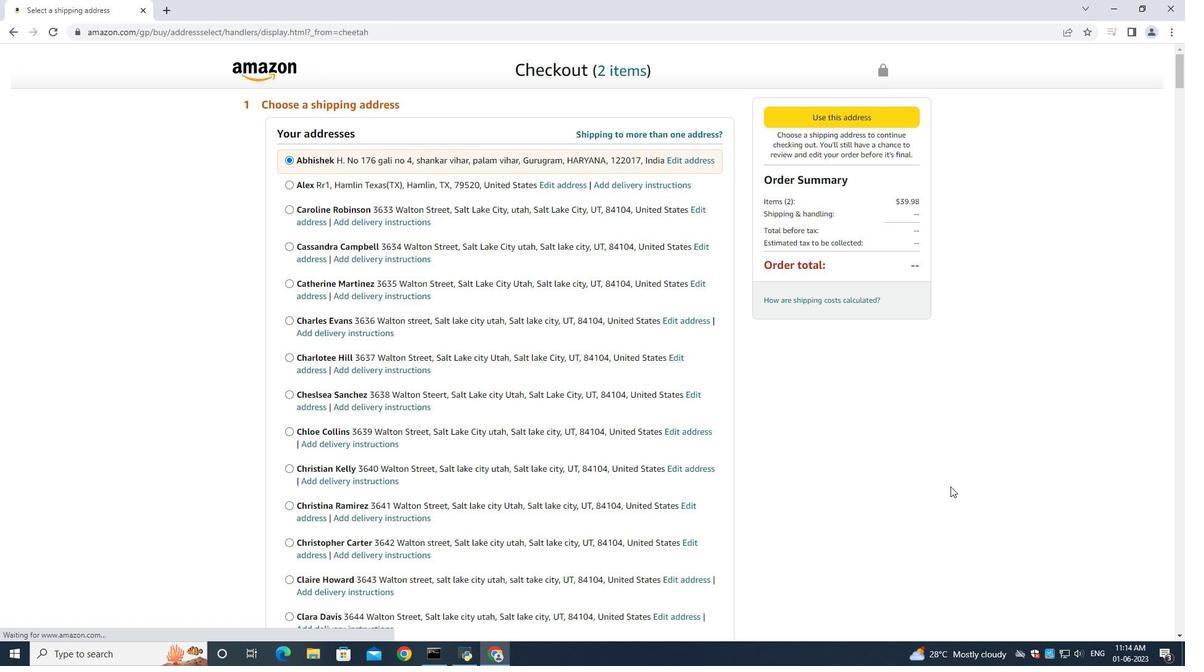 
Action: Mouse scrolled (850, 473) with delta (0, 0)
Screenshot: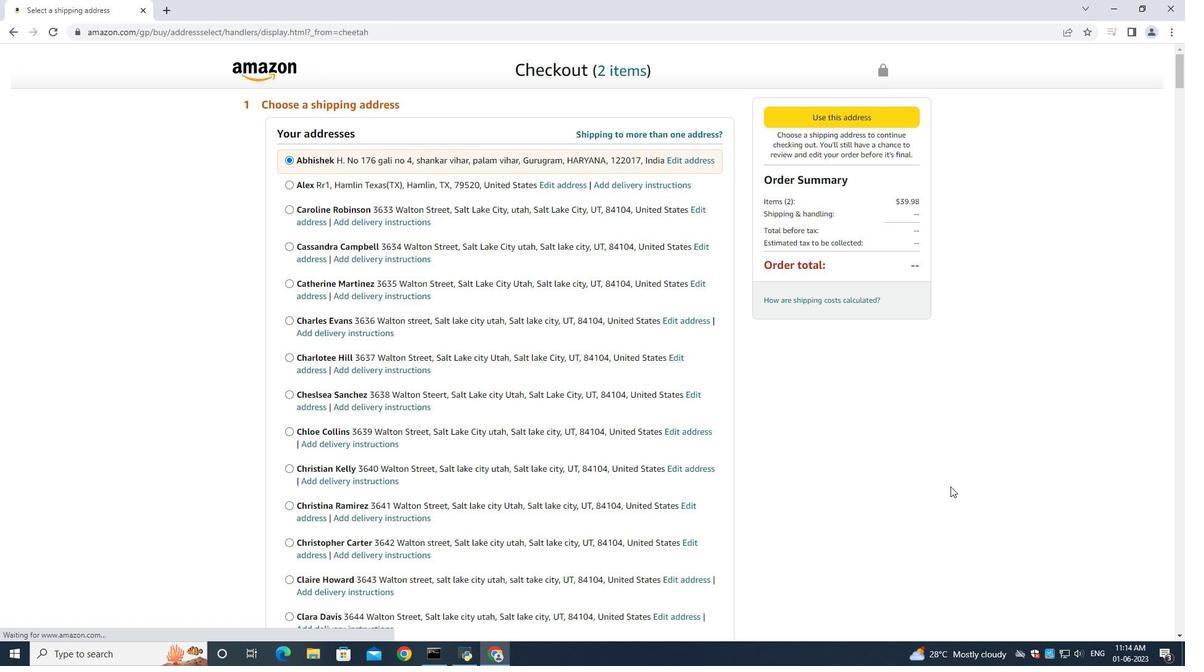 
Action: Mouse moved to (578, 480)
Screenshot: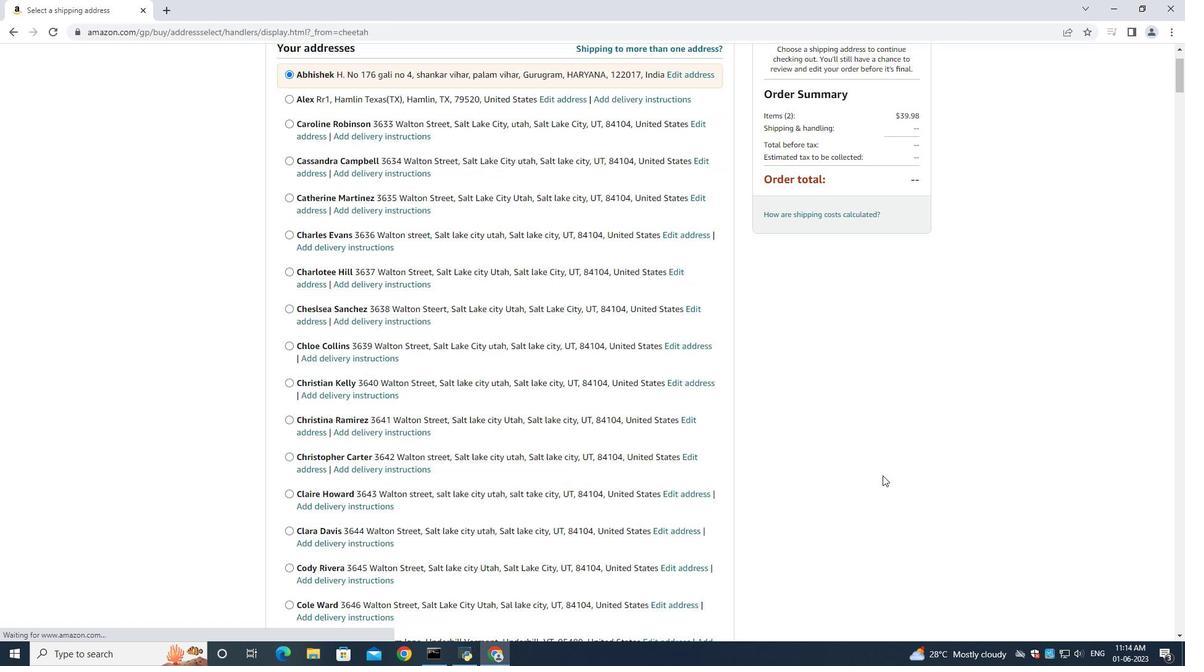 
Action: Mouse scrolled (582, 479) with delta (0, 0)
Screenshot: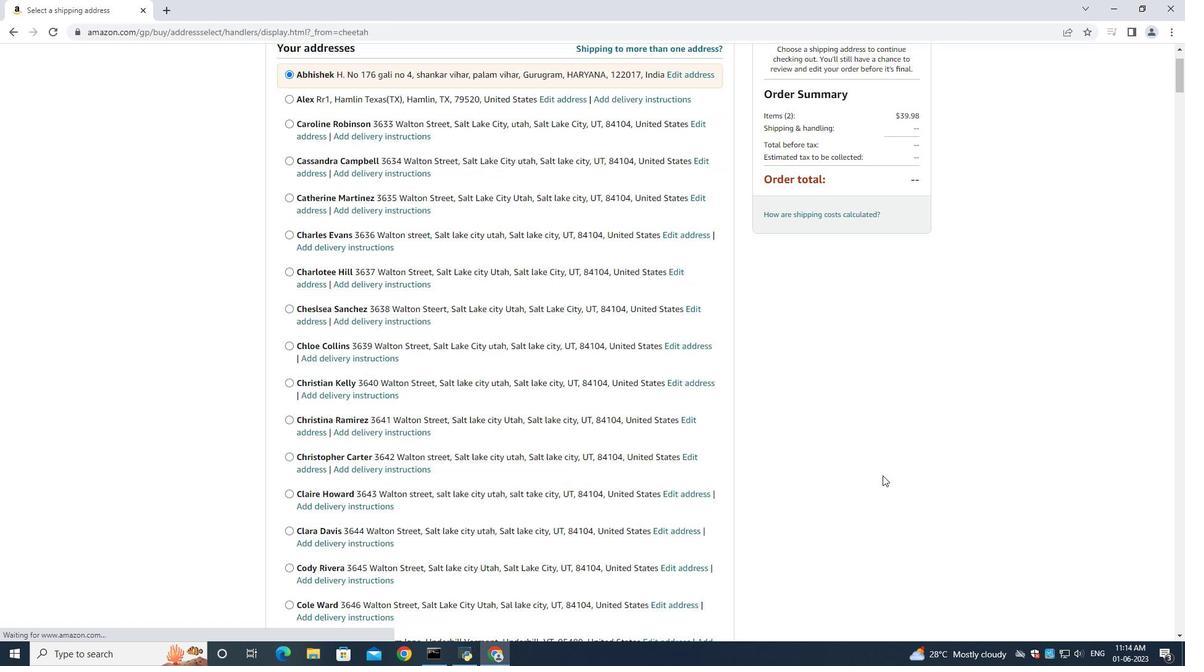 
Action: Mouse moved to (578, 480)
Screenshot: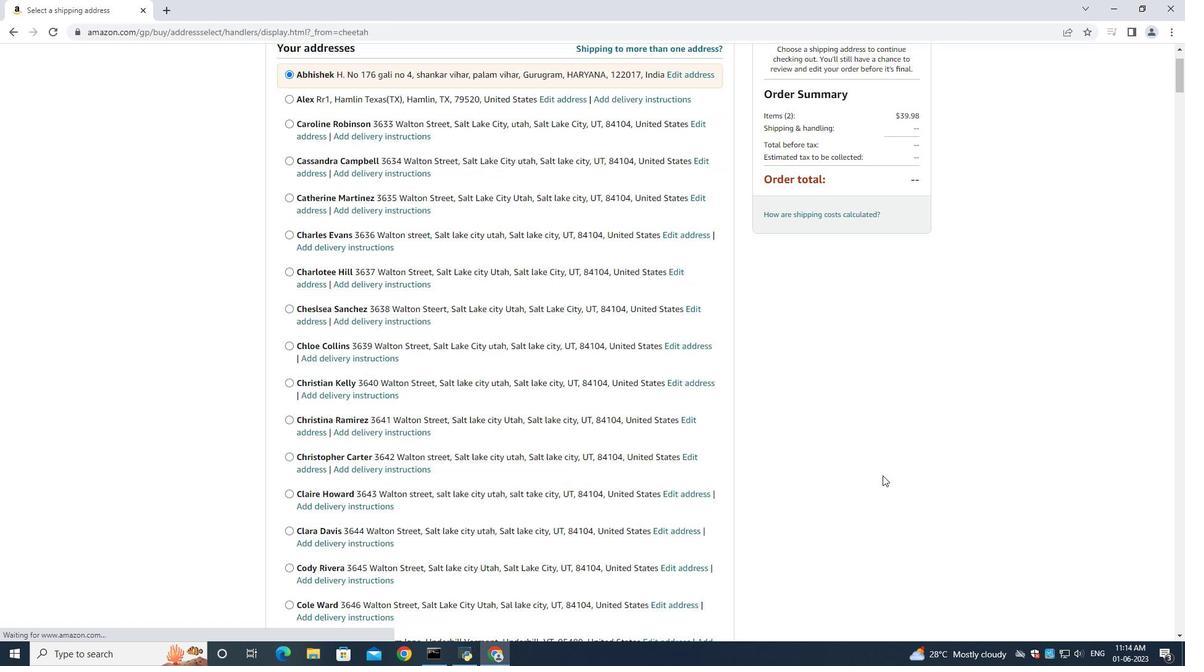 
Action: Mouse scrolled (579, 480) with delta (0, 0)
Screenshot: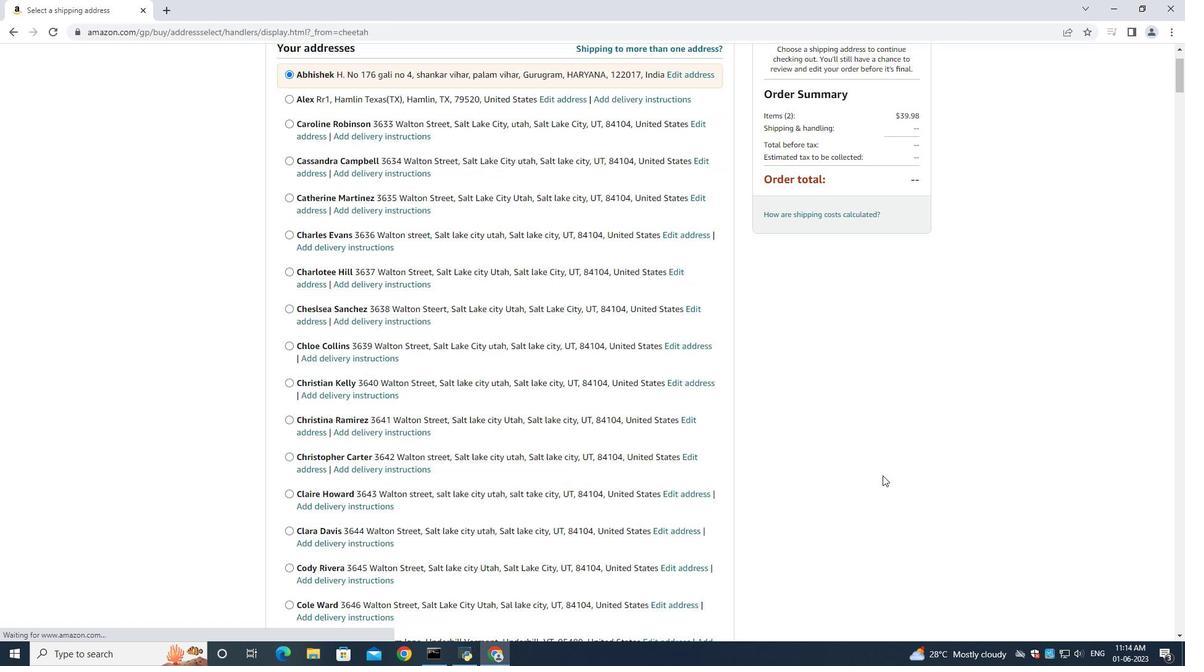 
Action: Mouse moved to (577, 480)
Screenshot: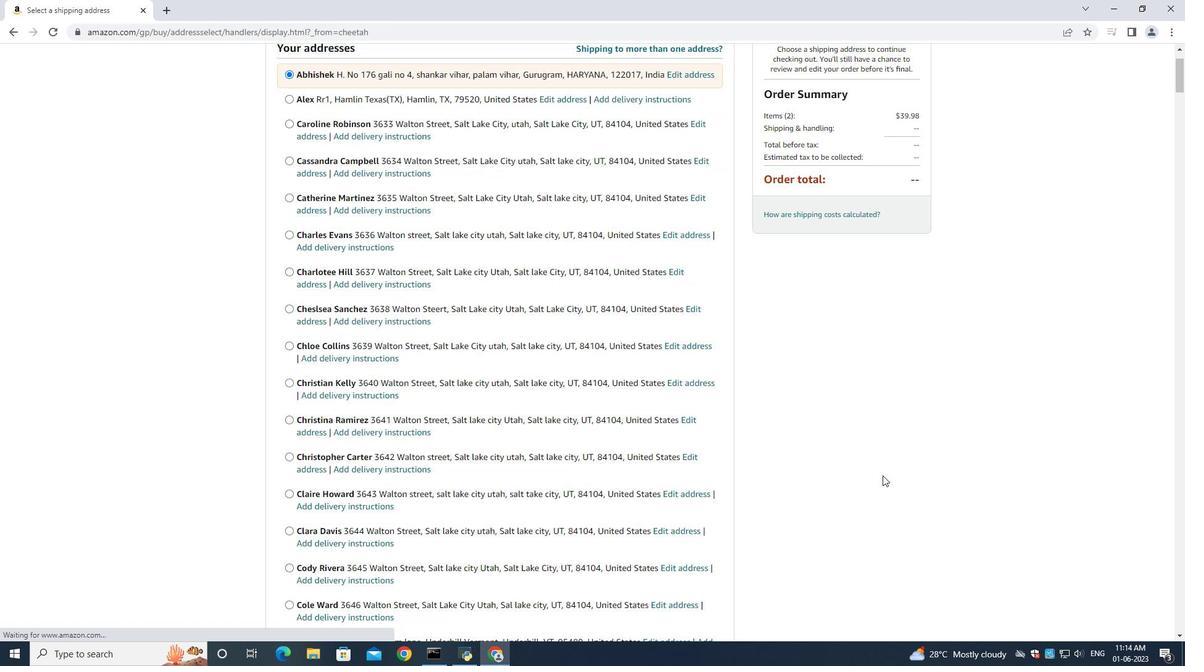 
Action: Mouse scrolled (578, 480) with delta (0, 0)
Screenshot: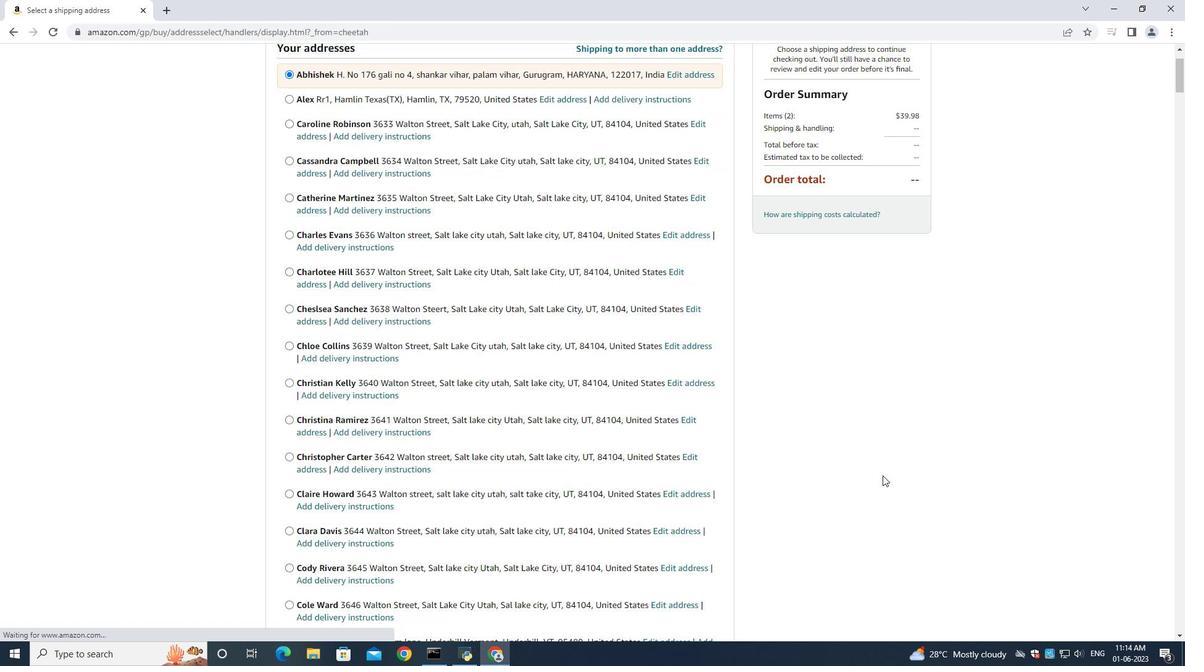 
Action: Mouse moved to (575, 479)
Screenshot: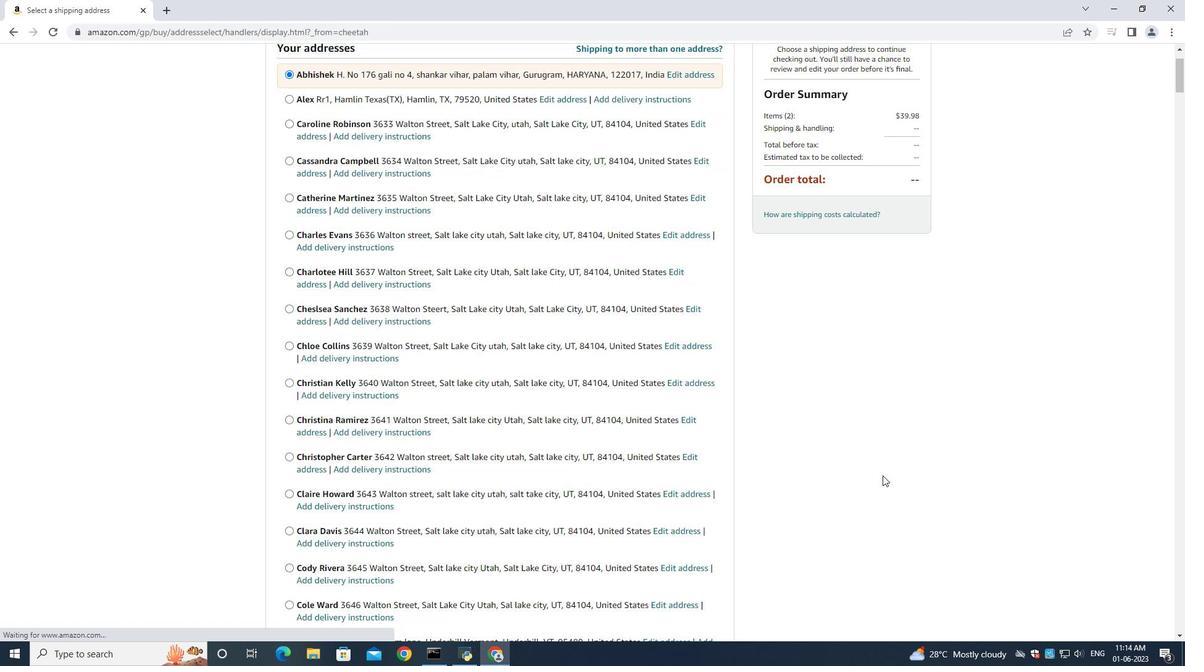 
Action: Mouse scrolled (578, 480) with delta (0, 0)
Screenshot: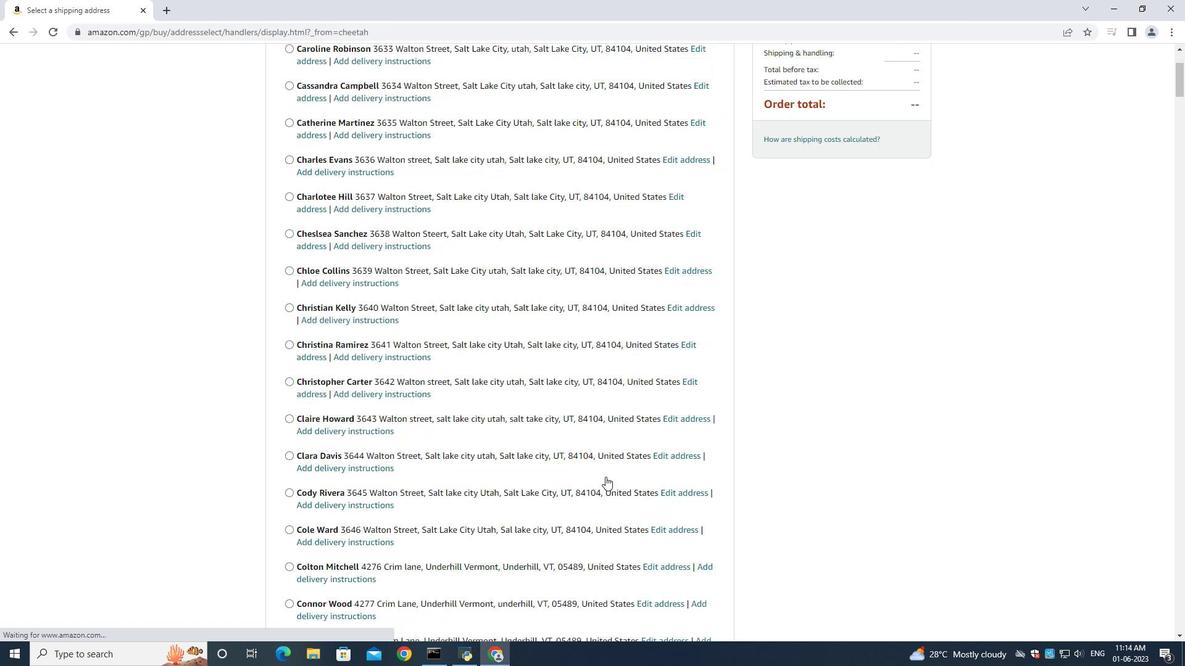 
Action: Mouse moved to (574, 478)
Screenshot: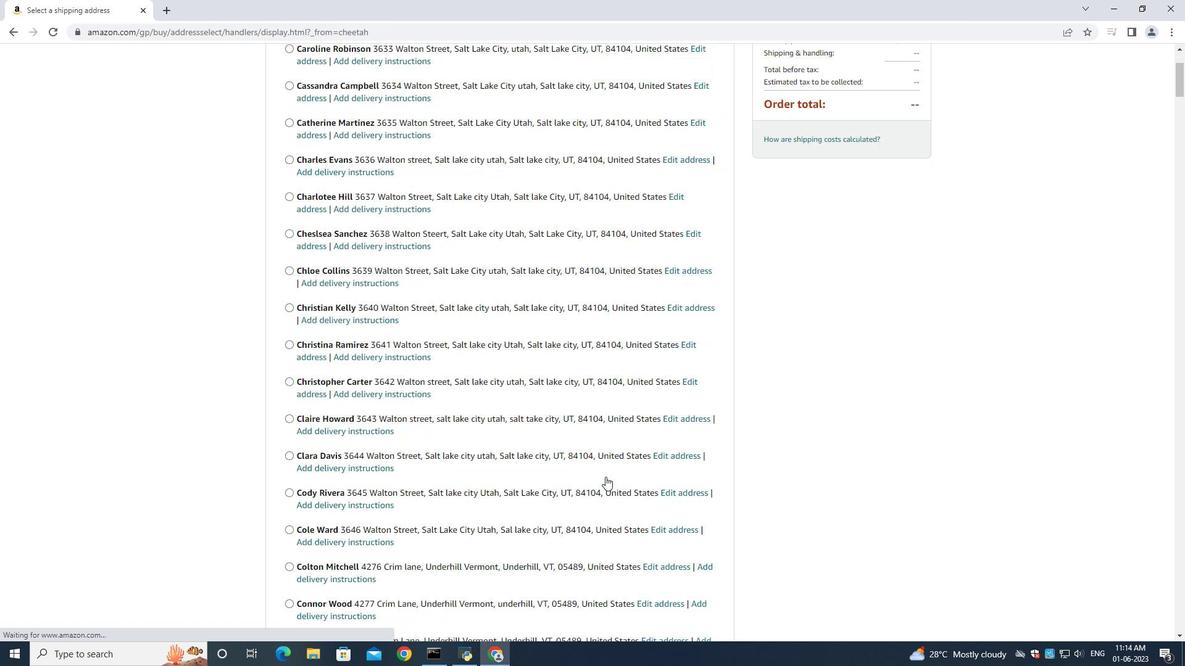 
Action: Mouse scrolled (578, 480) with delta (0, 0)
Screenshot: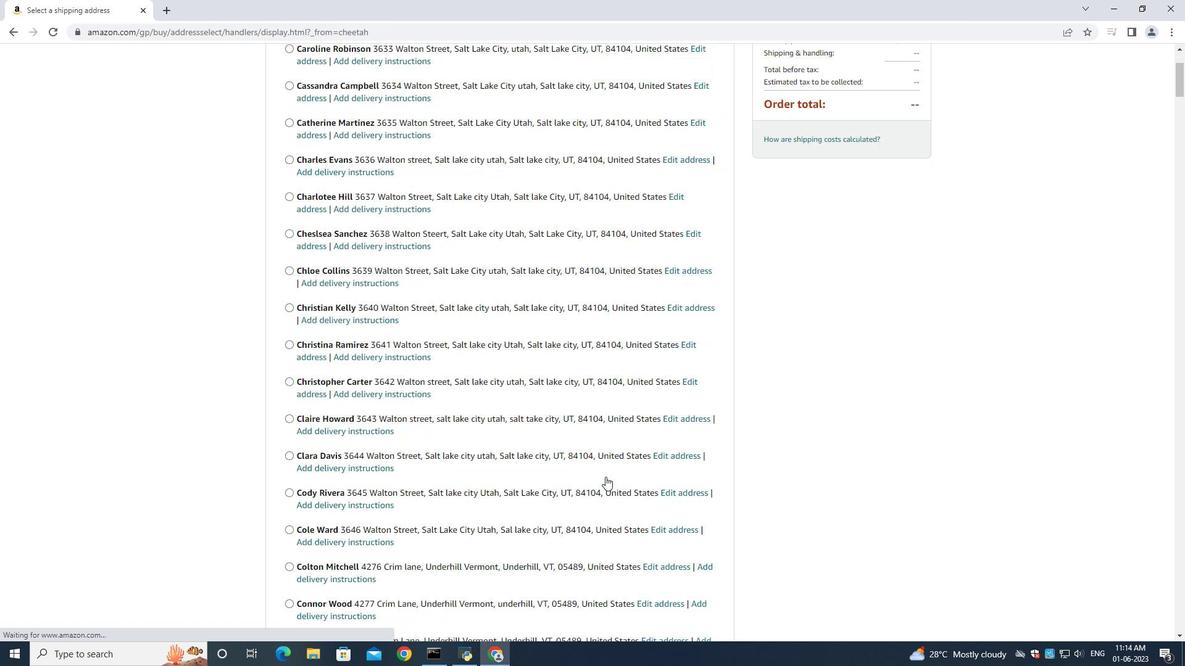 
Action: Mouse moved to (573, 477)
Screenshot: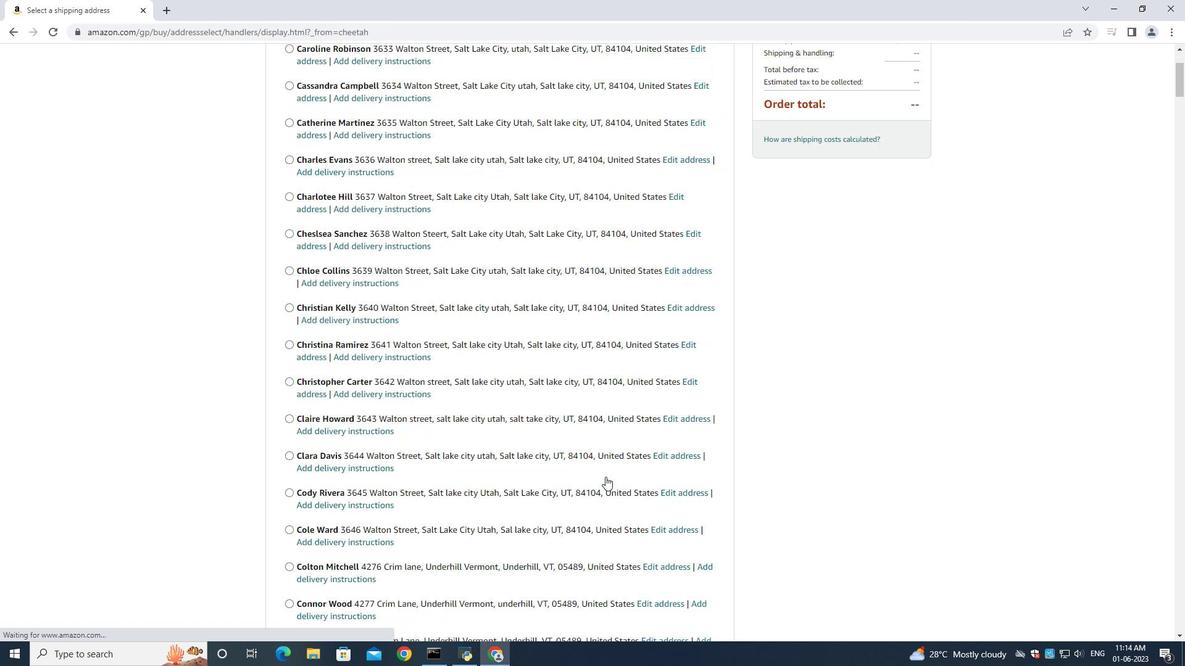 
Action: Mouse scrolled (578, 480) with delta (0, 0)
Screenshot: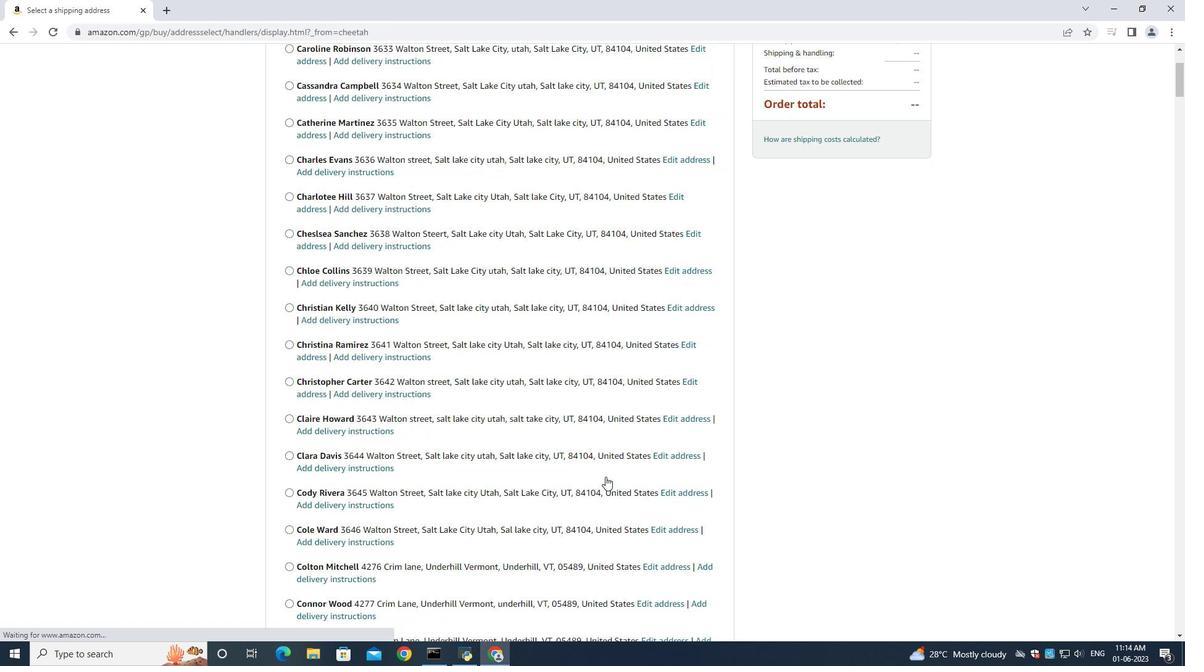 
Action: Mouse moved to (572, 477)
Screenshot: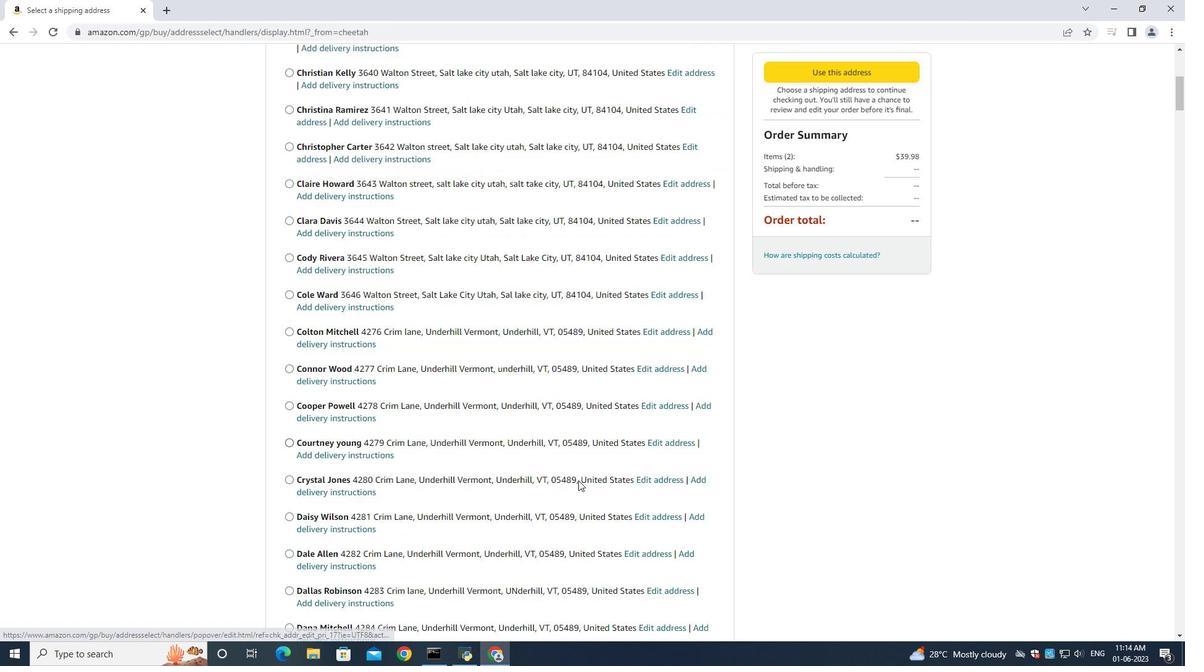 
Action: Mouse scrolled (572, 477) with delta (0, 0)
Screenshot: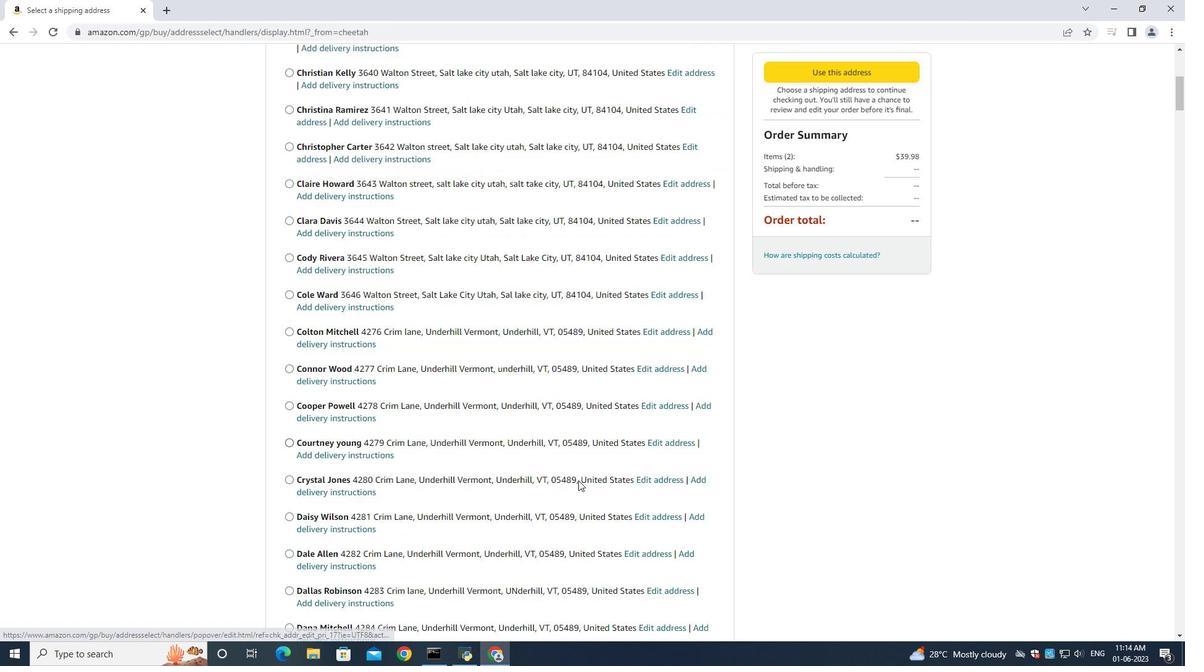 
Action: Mouse scrolled (572, 477) with delta (0, 0)
Screenshot: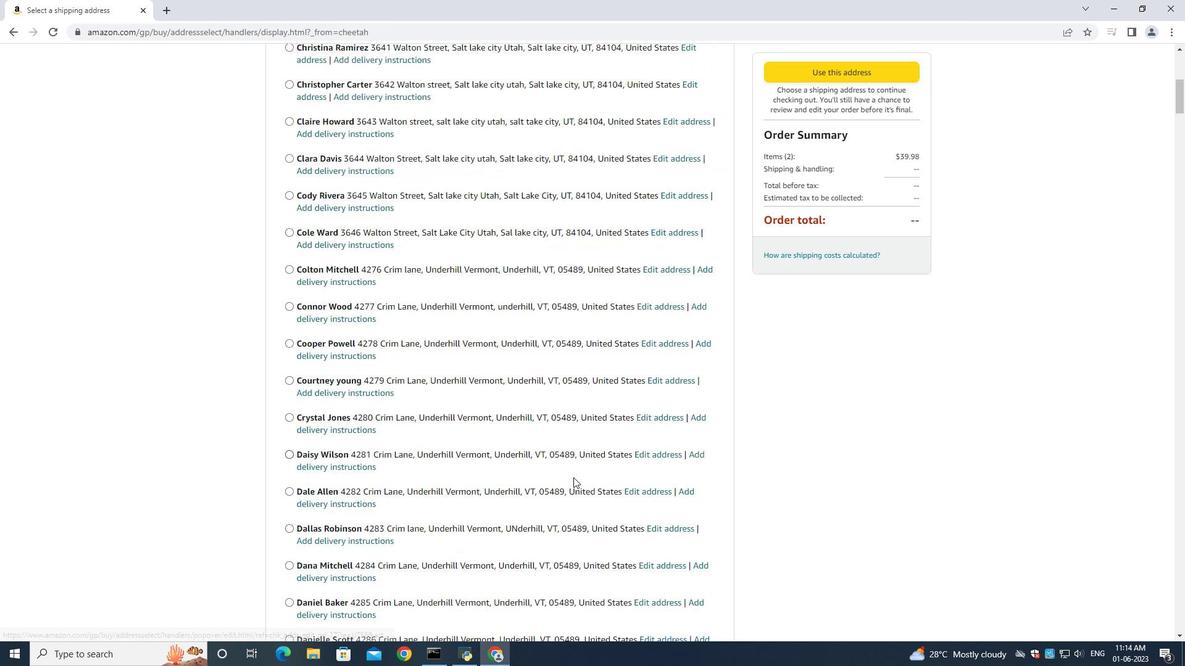 
Action: Mouse scrolled (572, 477) with delta (0, 0)
Screenshot: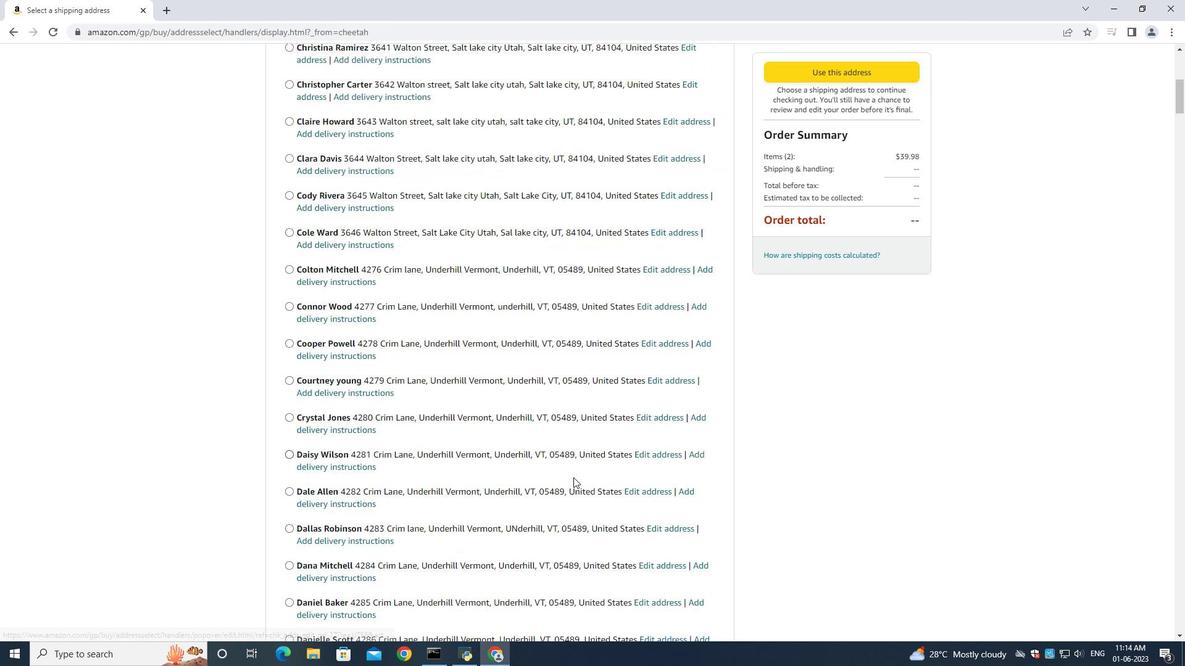 
Action: Mouse scrolled (572, 477) with delta (0, 0)
Screenshot: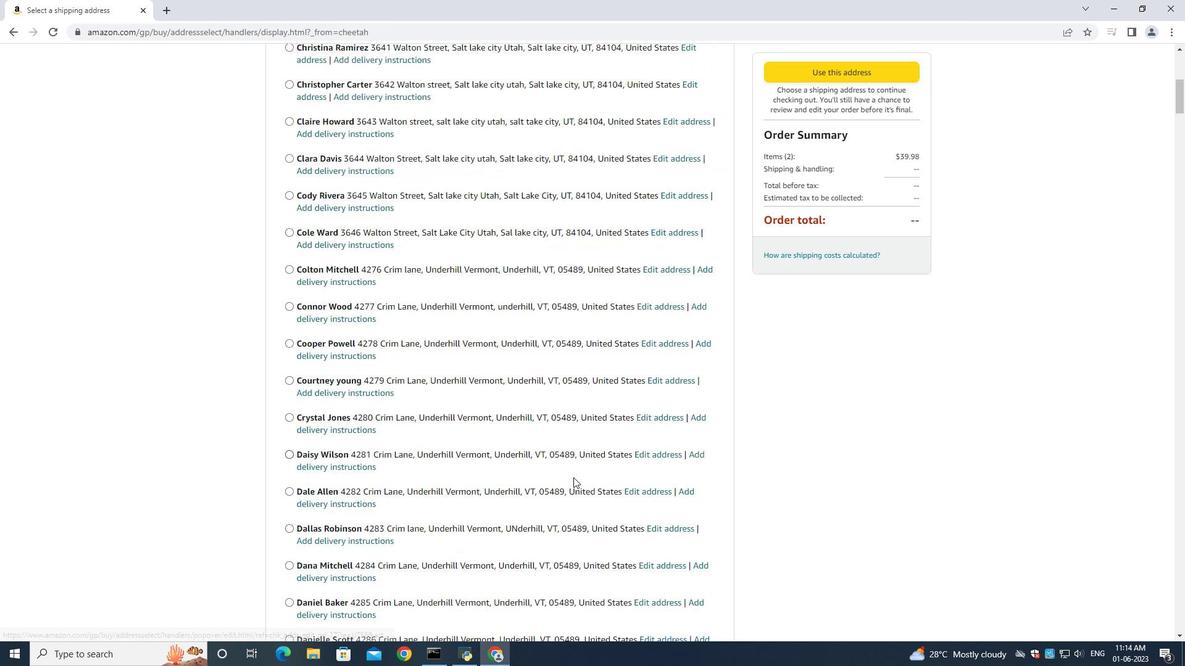 
Action: Mouse moved to (572, 477)
Screenshot: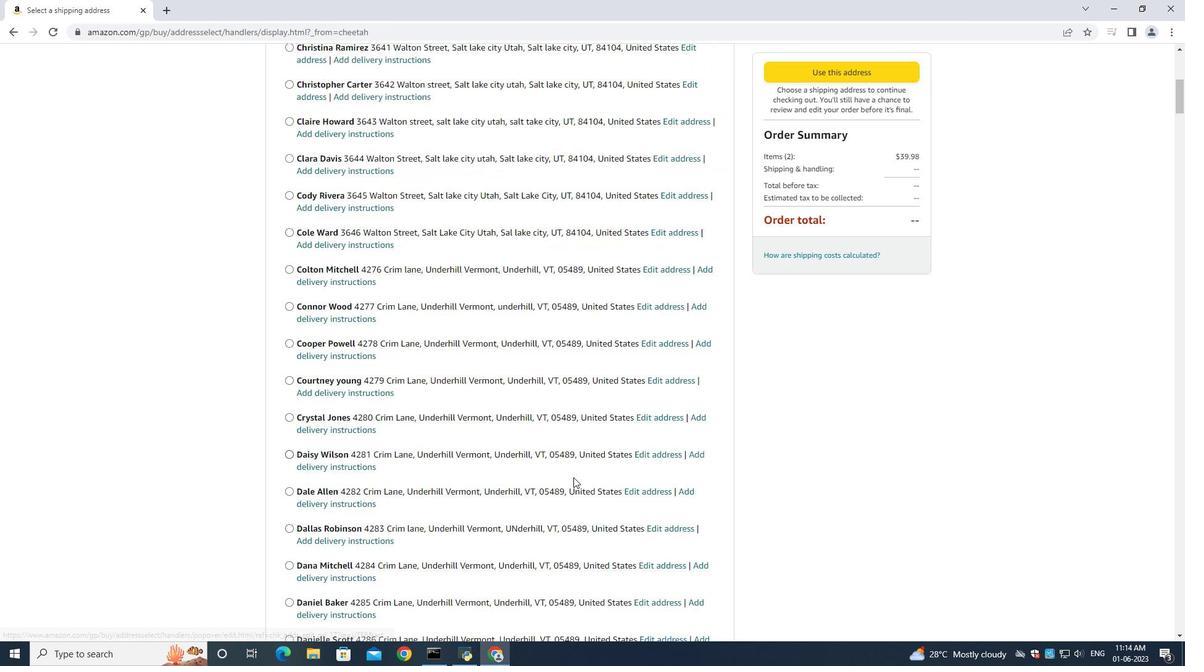 
Action: Mouse scrolled (572, 477) with delta (0, 0)
Screenshot: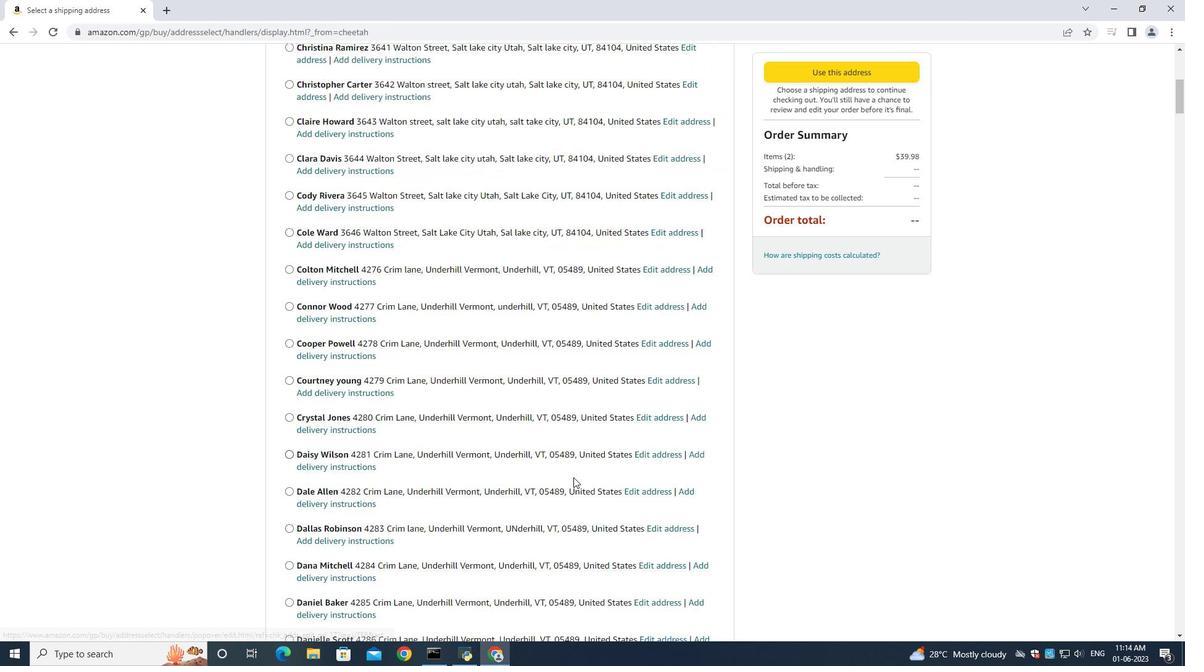 
Action: Mouse moved to (568, 477)
Screenshot: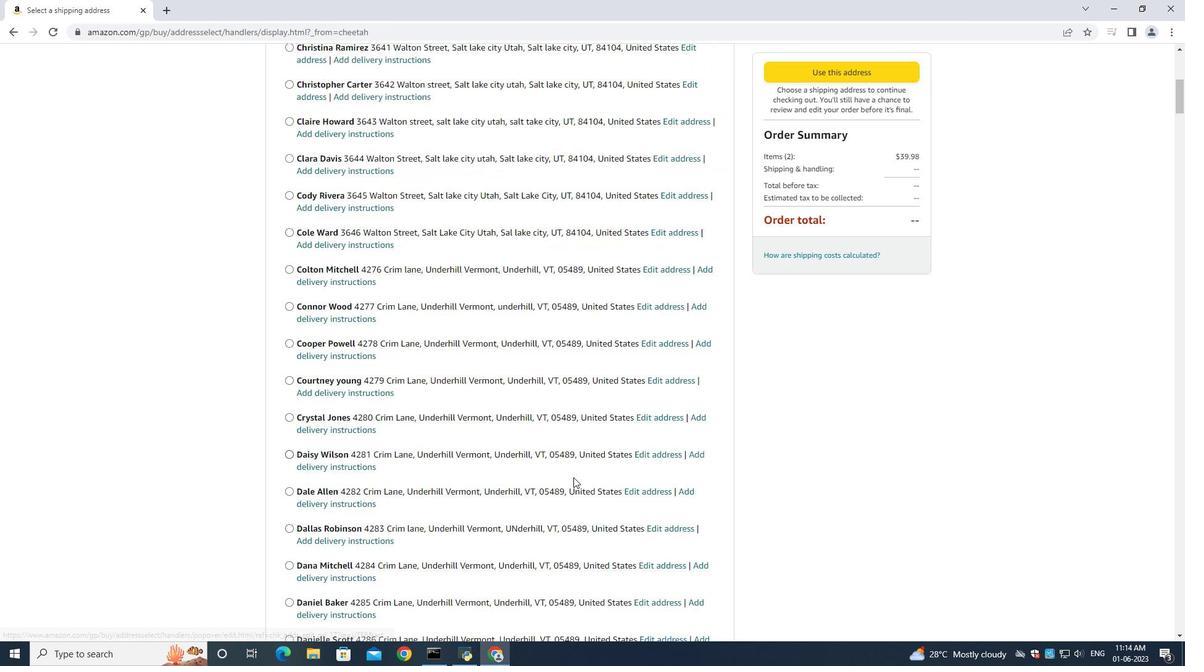 
Action: Mouse scrolled (572, 477) with delta (0, 0)
Screenshot: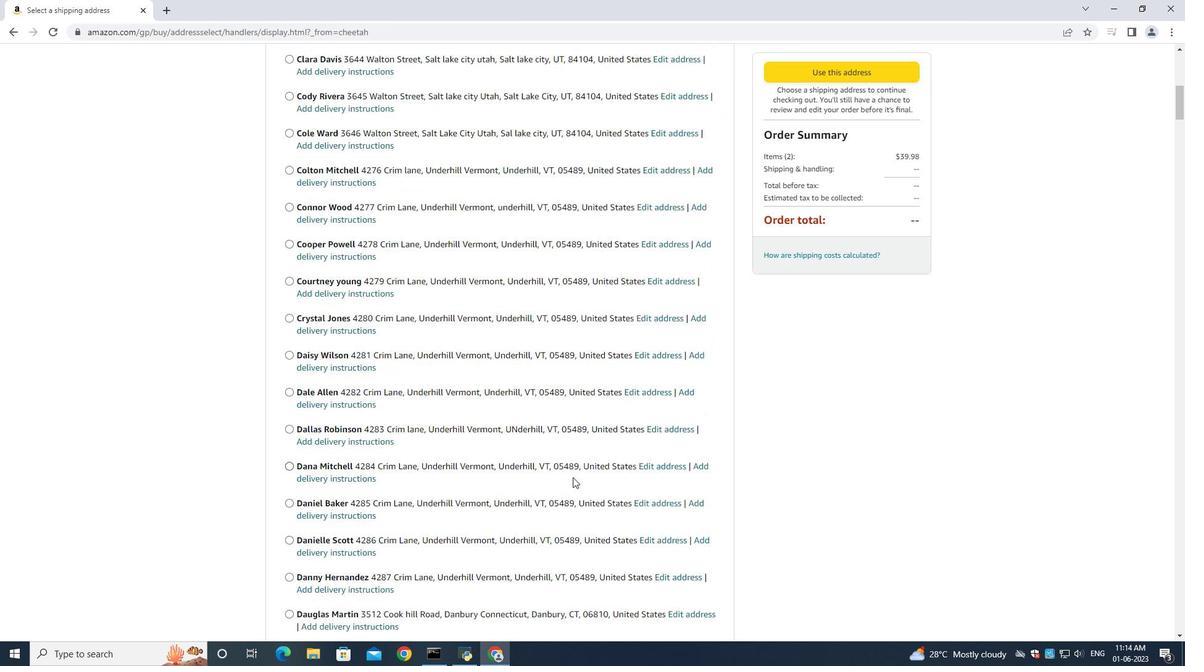 
Action: Mouse moved to (566, 478)
Screenshot: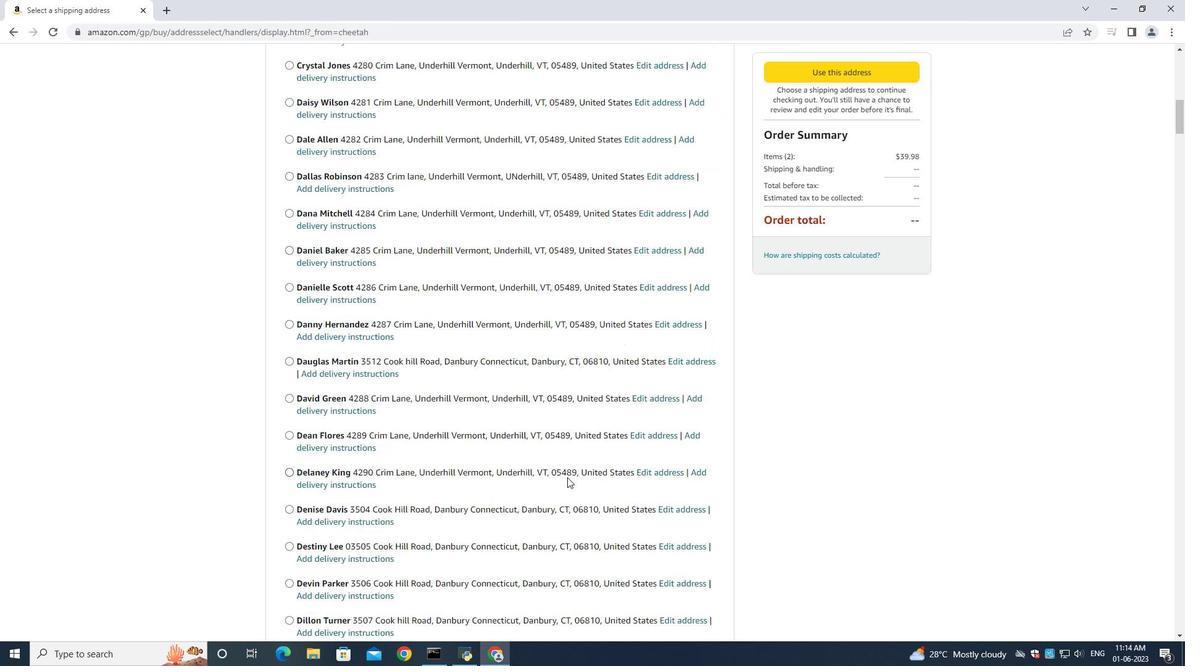 
Action: Mouse scrolled (566, 477) with delta (0, 0)
Screenshot: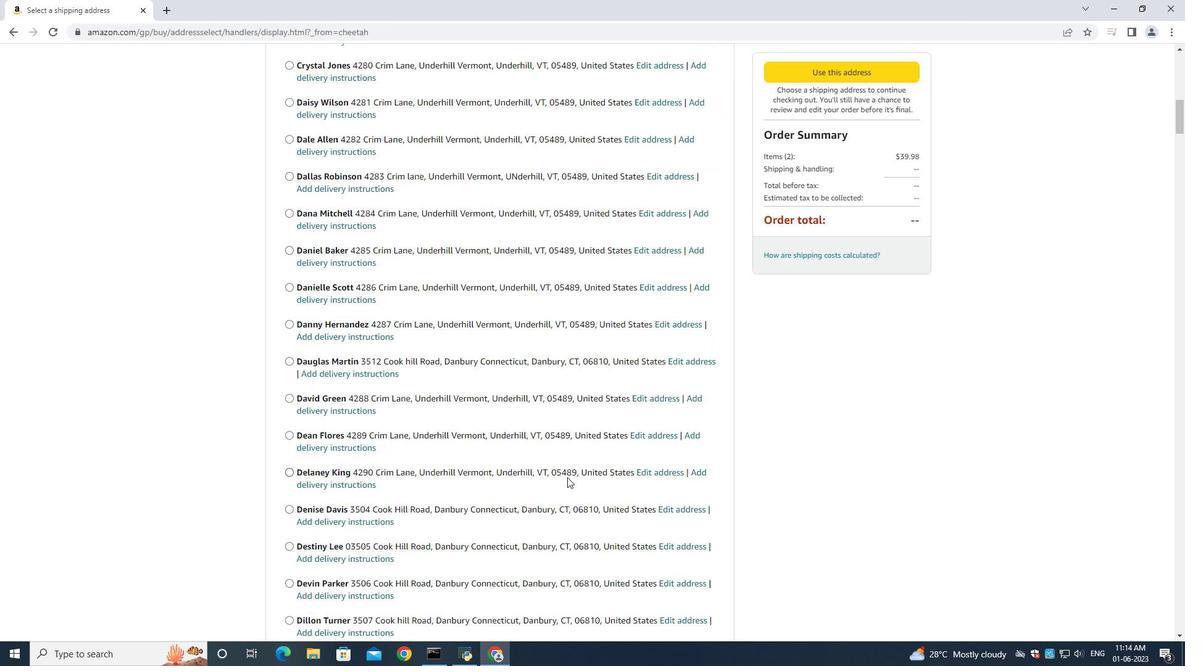 
Action: Mouse moved to (566, 479)
Screenshot: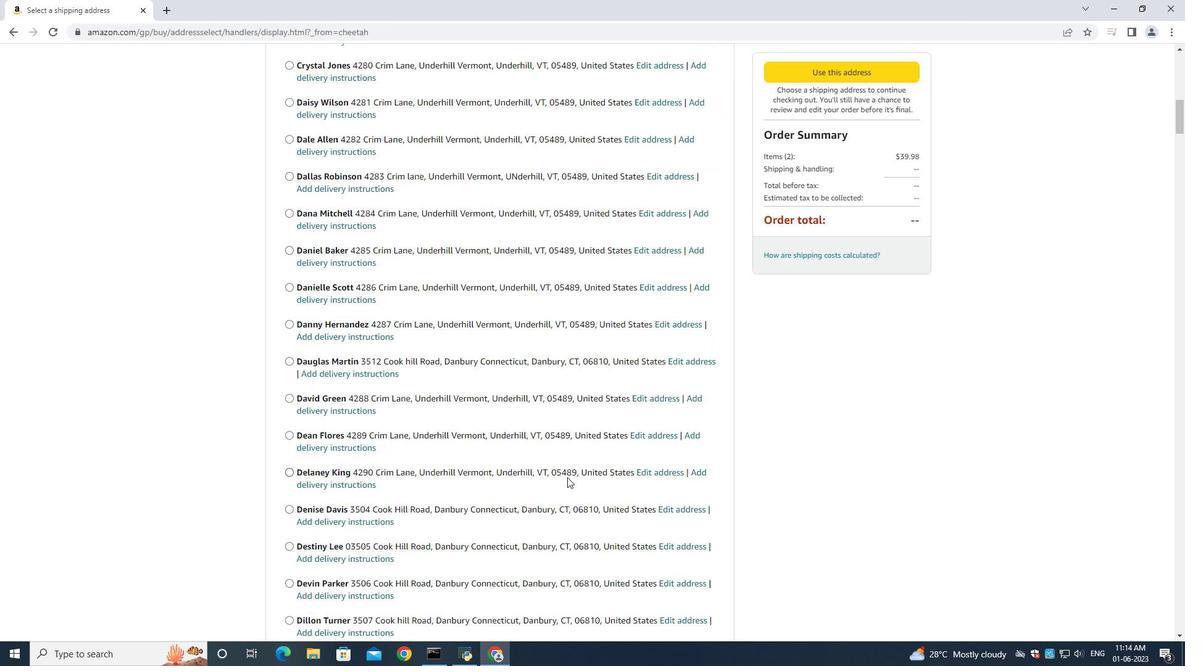 
Action: Mouse scrolled (566, 479) with delta (0, 0)
Screenshot: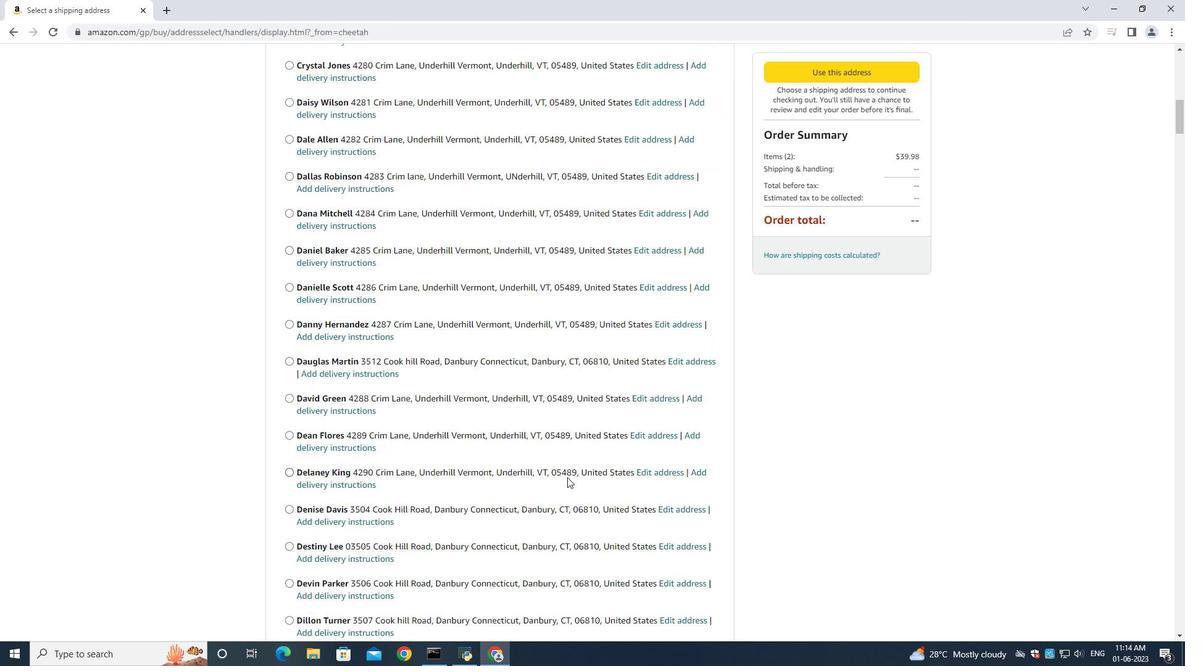
Action: Mouse scrolled (566, 479) with delta (0, 0)
Screenshot: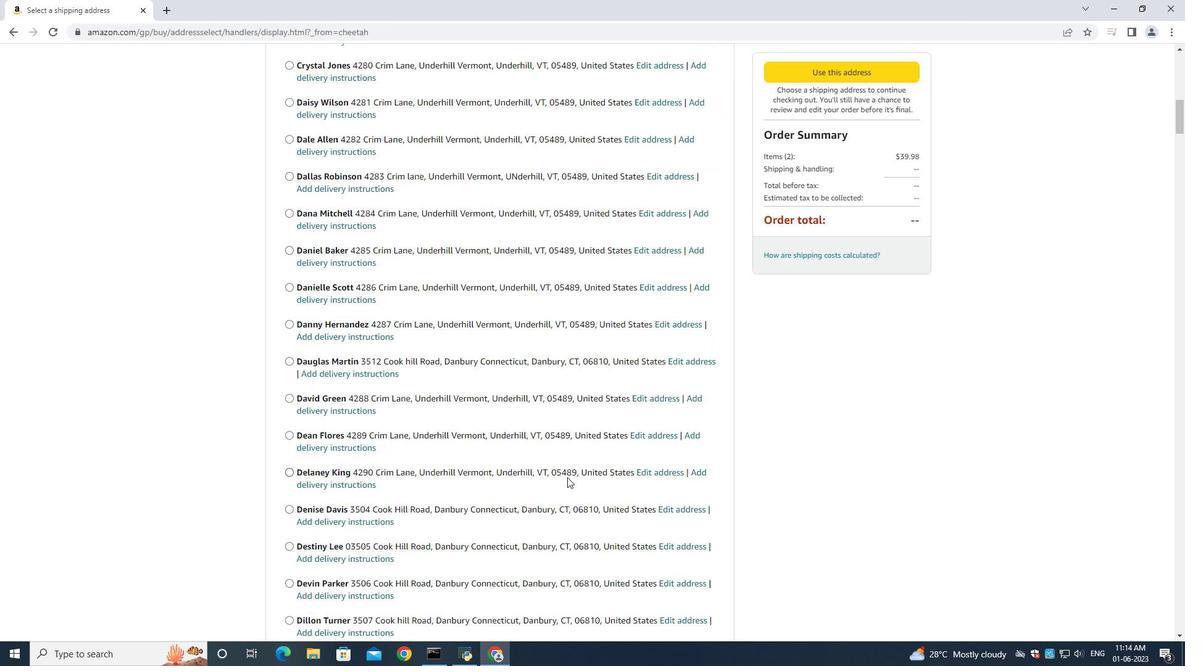 
Action: Mouse scrolled (566, 479) with delta (0, 0)
Screenshot: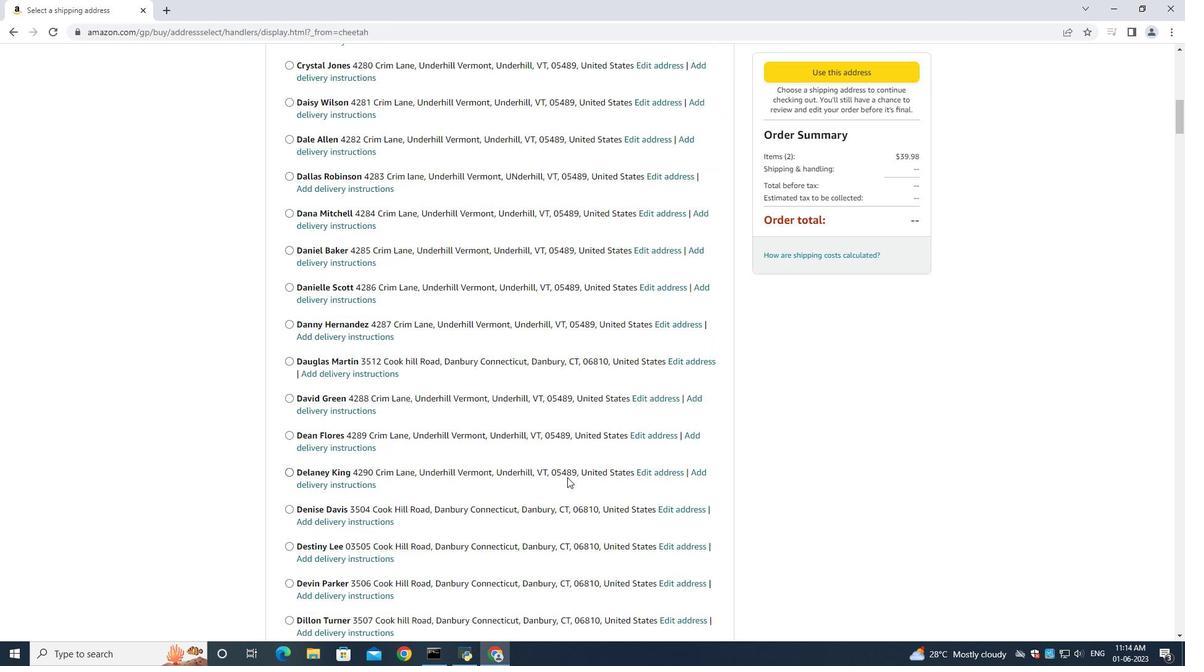 
Action: Mouse scrolled (566, 479) with delta (0, 0)
Screenshot: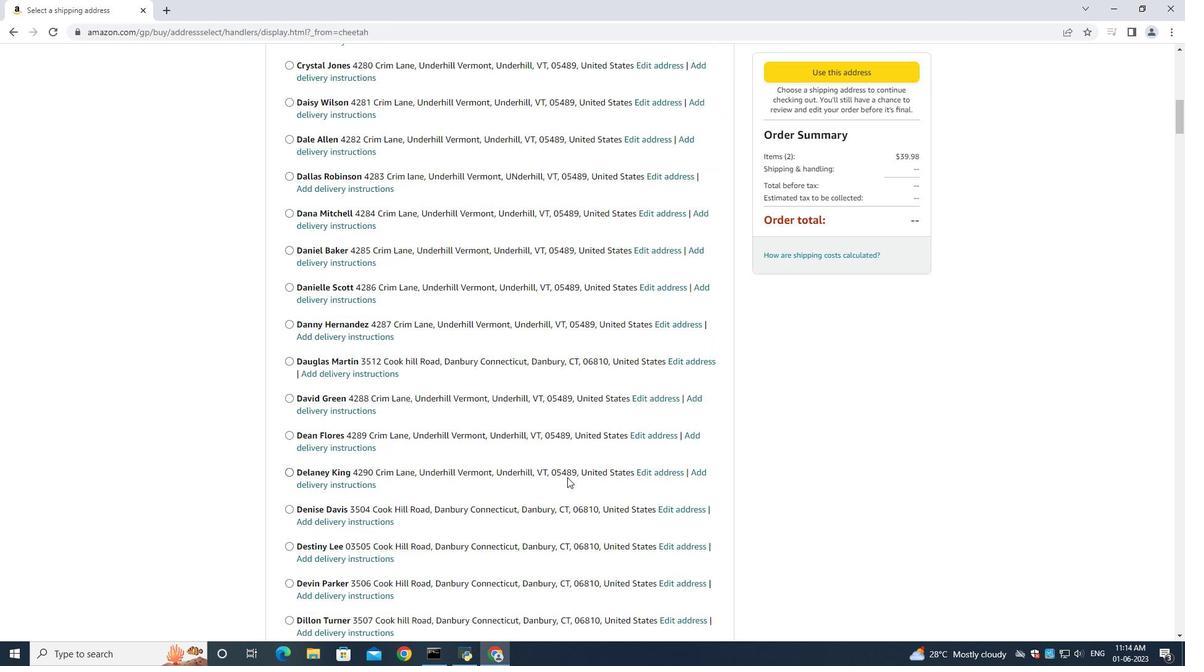 
Action: Mouse moved to (566, 479)
Screenshot: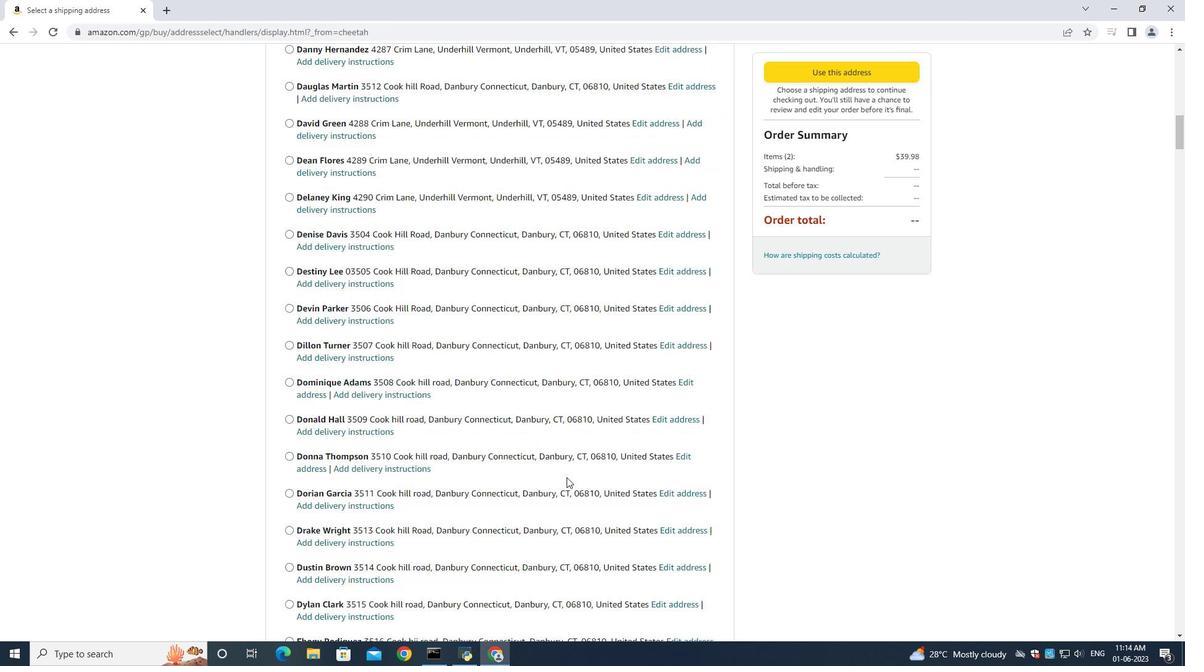 
Action: Mouse scrolled (566, 479) with delta (0, 0)
Screenshot: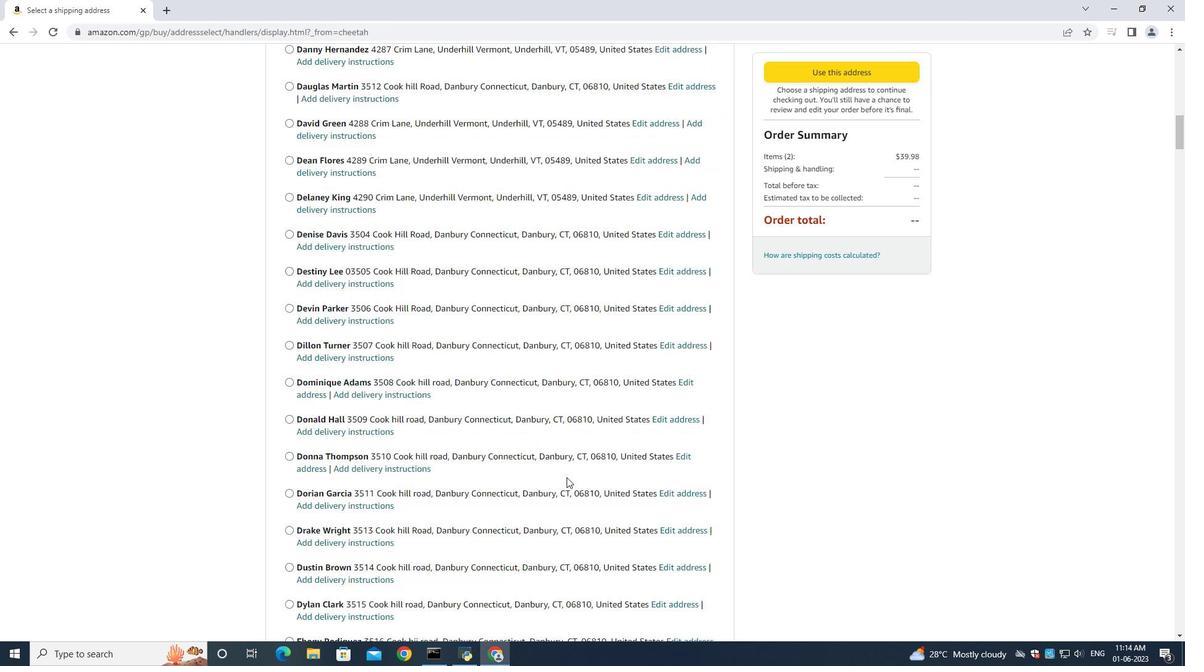 
Action: Mouse moved to (567, 480)
Screenshot: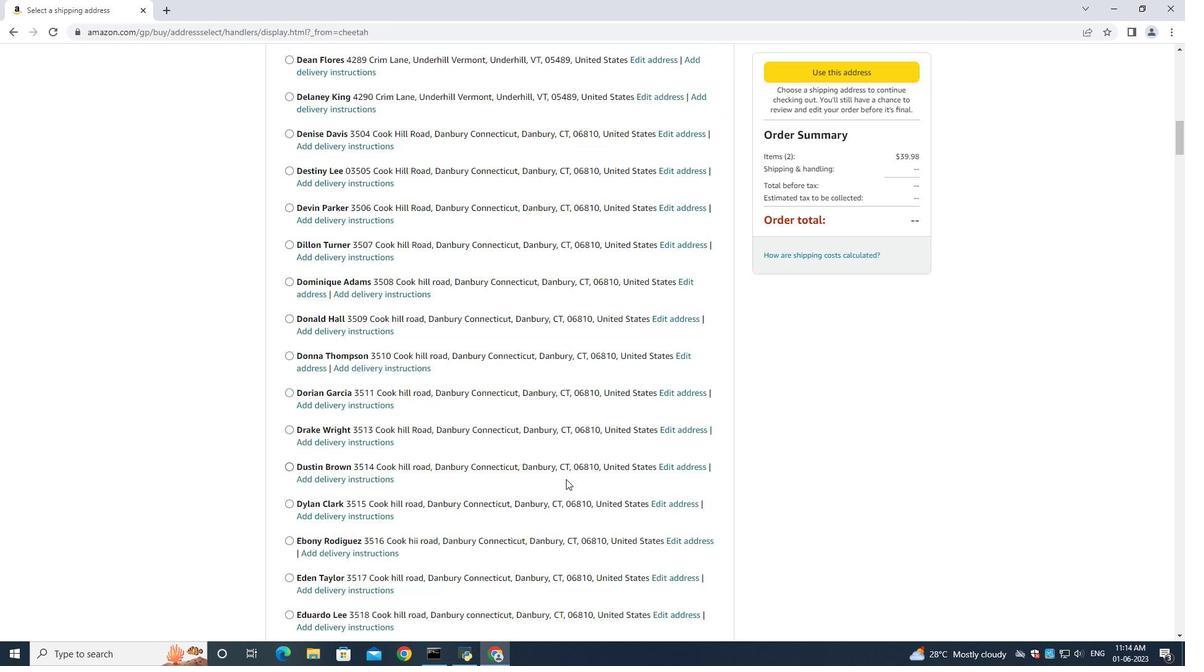 
Action: Mouse scrolled (567, 480) with delta (0, 0)
Screenshot: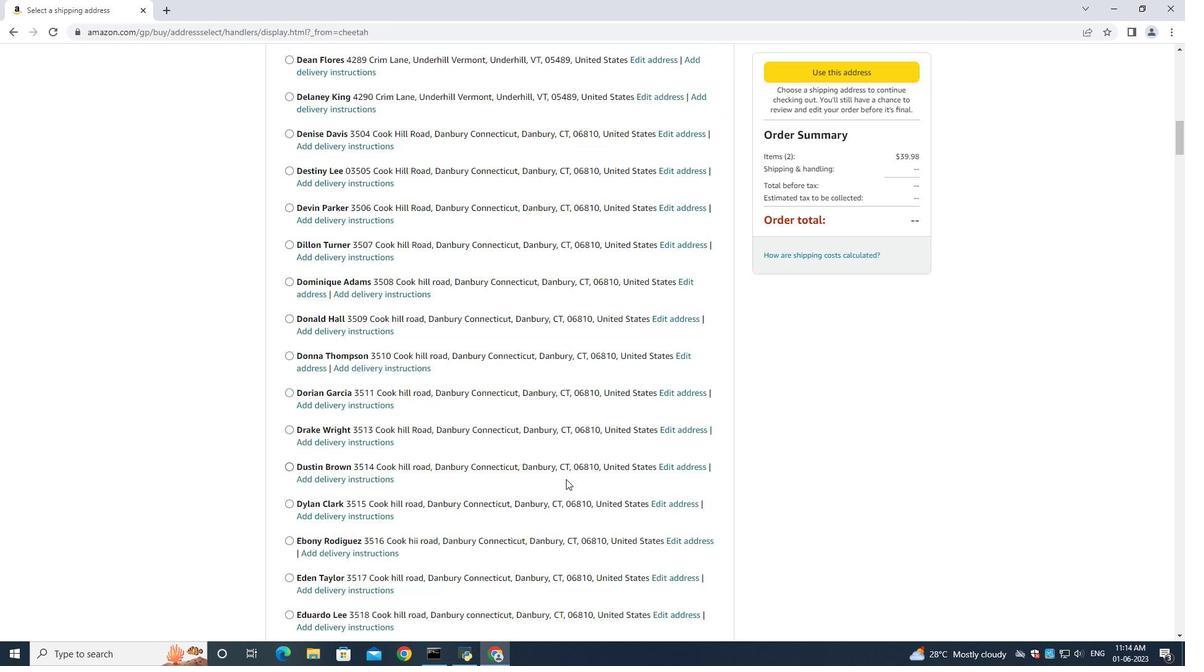 
Action: Mouse scrolled (567, 480) with delta (0, 0)
Screenshot: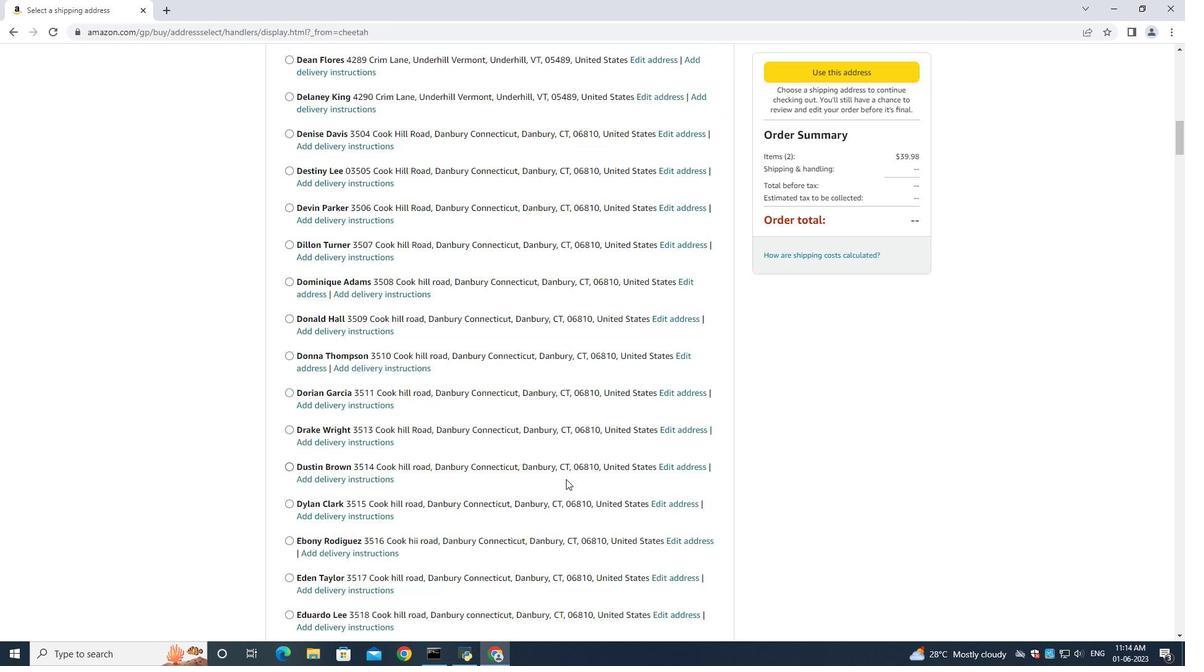 
Action: Mouse scrolled (567, 480) with delta (0, 0)
Screenshot: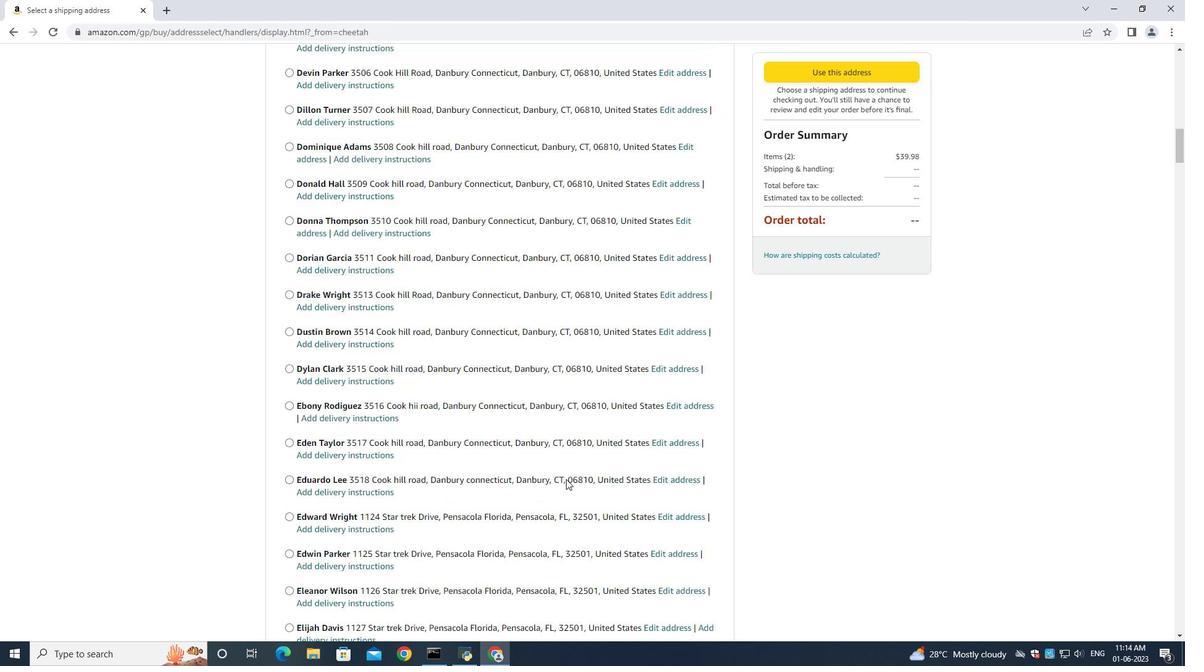 
Action: Mouse scrolled (567, 480) with delta (0, 0)
Screenshot: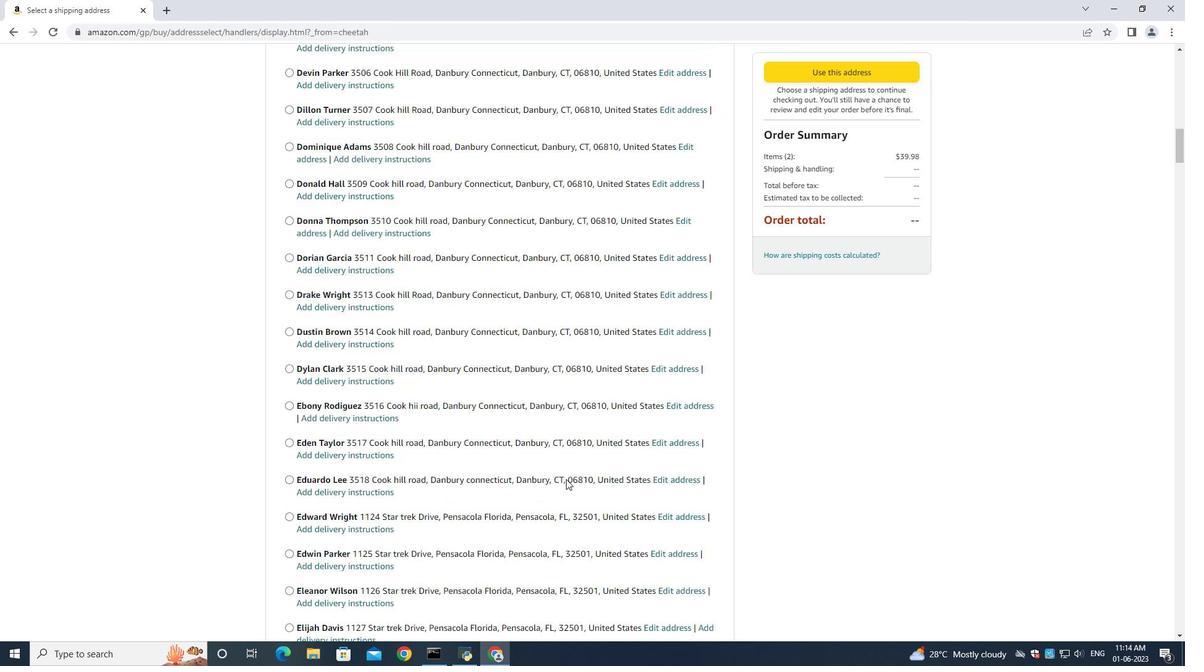 
Action: Mouse scrolled (567, 480) with delta (0, 0)
Screenshot: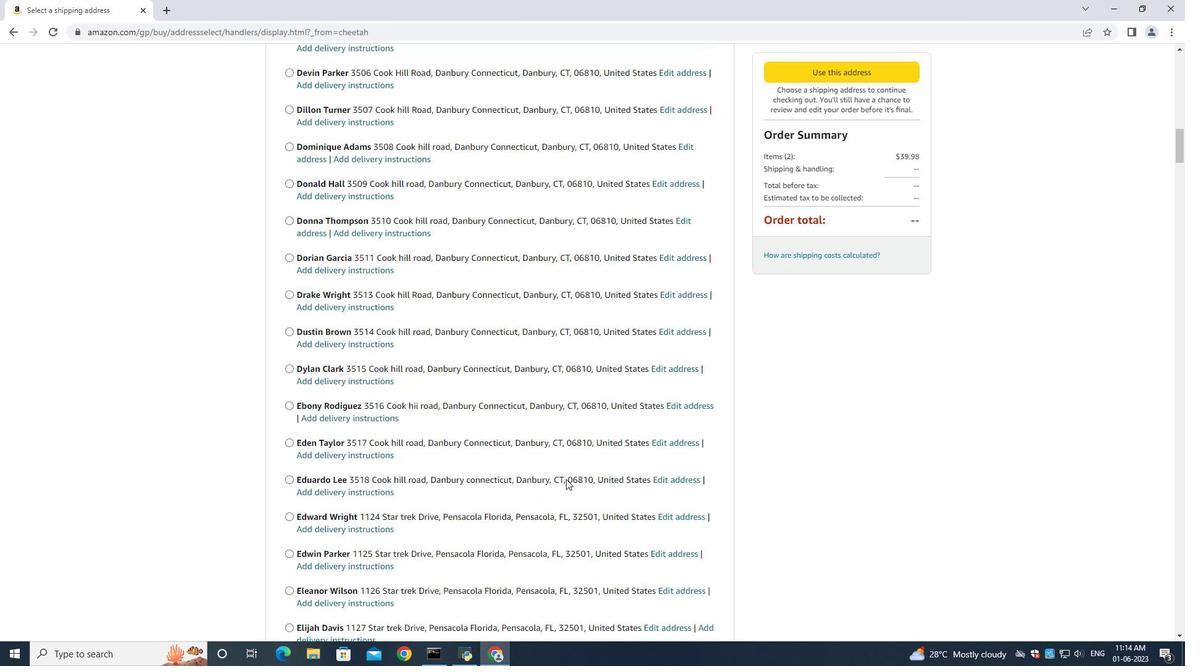 
Action: Mouse moved to (567, 481)
Screenshot: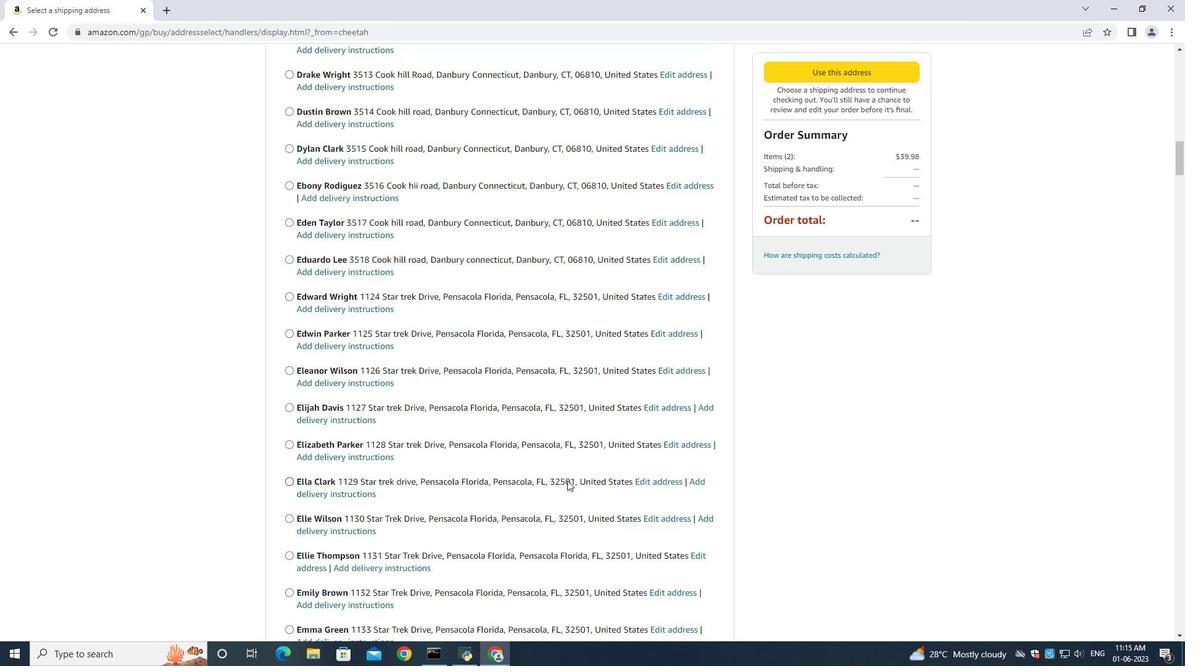 
Action: Mouse scrolled (567, 480) with delta (0, 0)
Screenshot: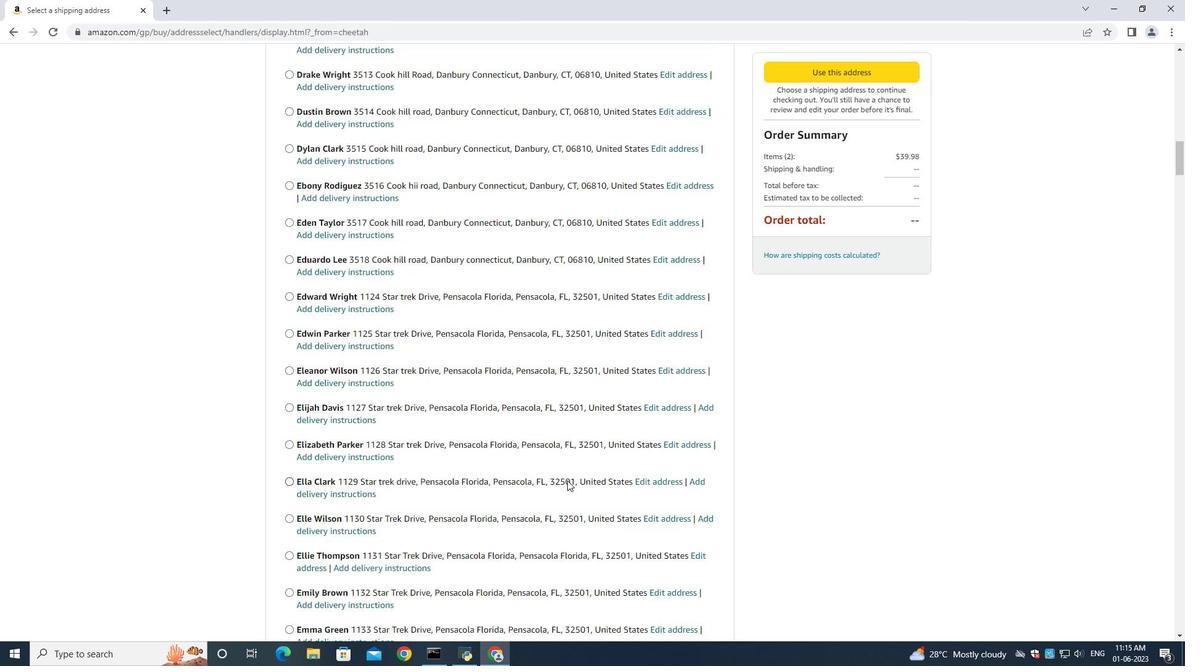 
Action: Mouse moved to (567, 481)
Screenshot: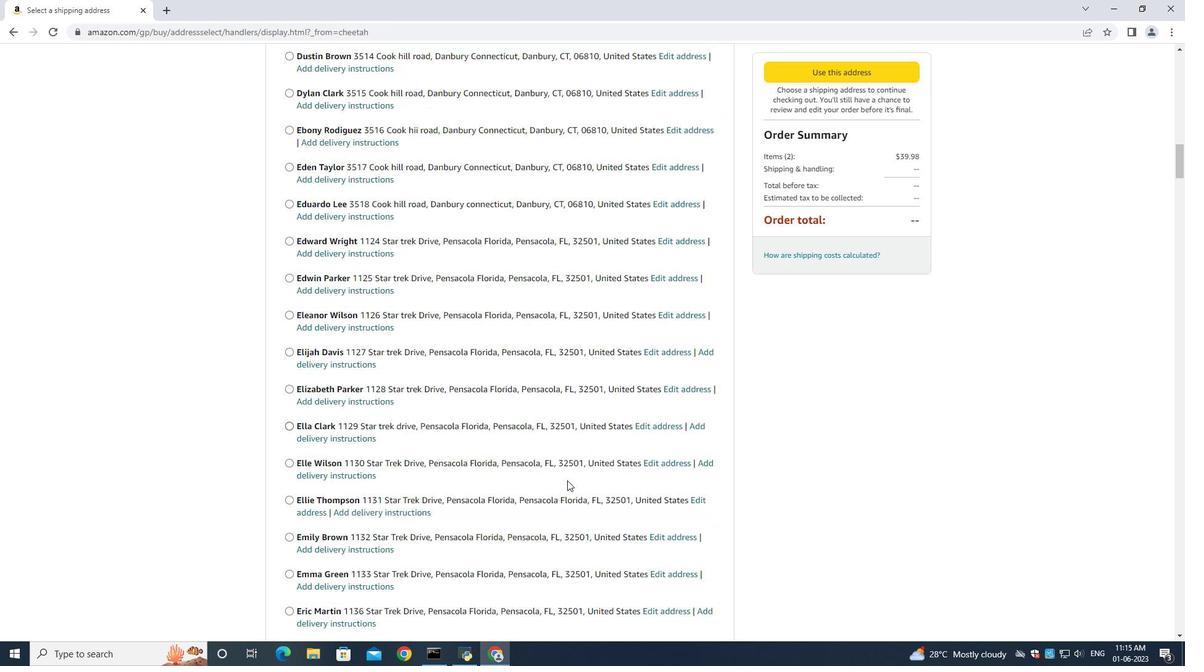 
Action: Mouse scrolled (567, 480) with delta (0, 0)
Screenshot: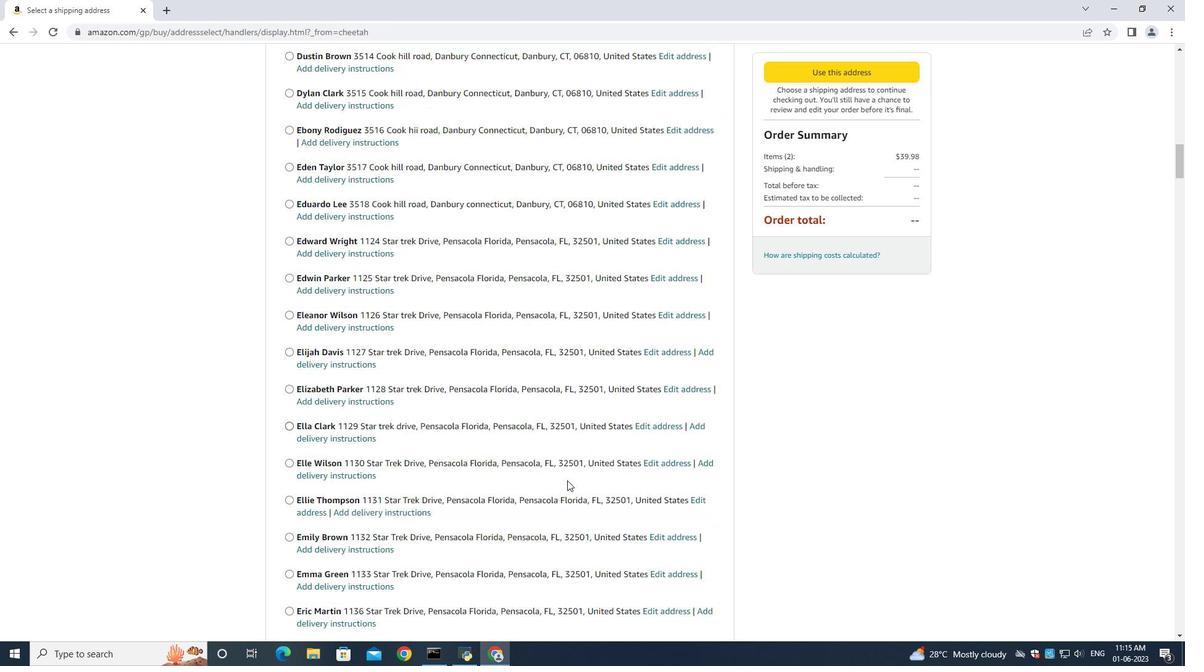 
Action: Mouse scrolled (567, 480) with delta (0, 0)
Screenshot: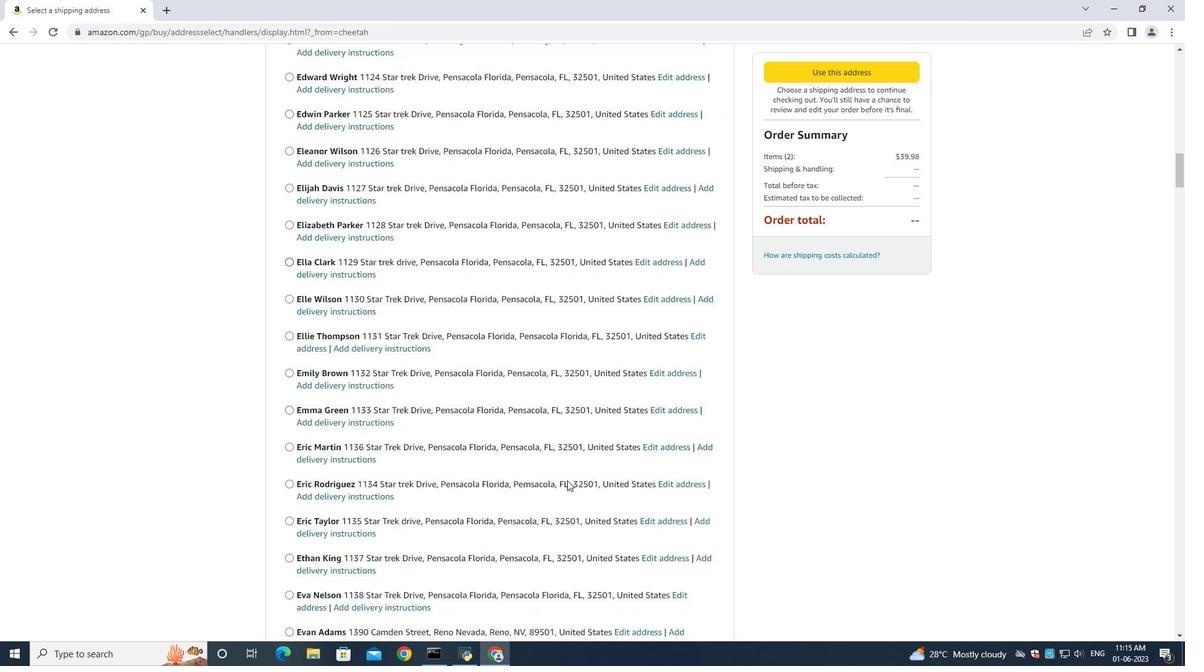 
Action: Mouse moved to (568, 481)
Screenshot: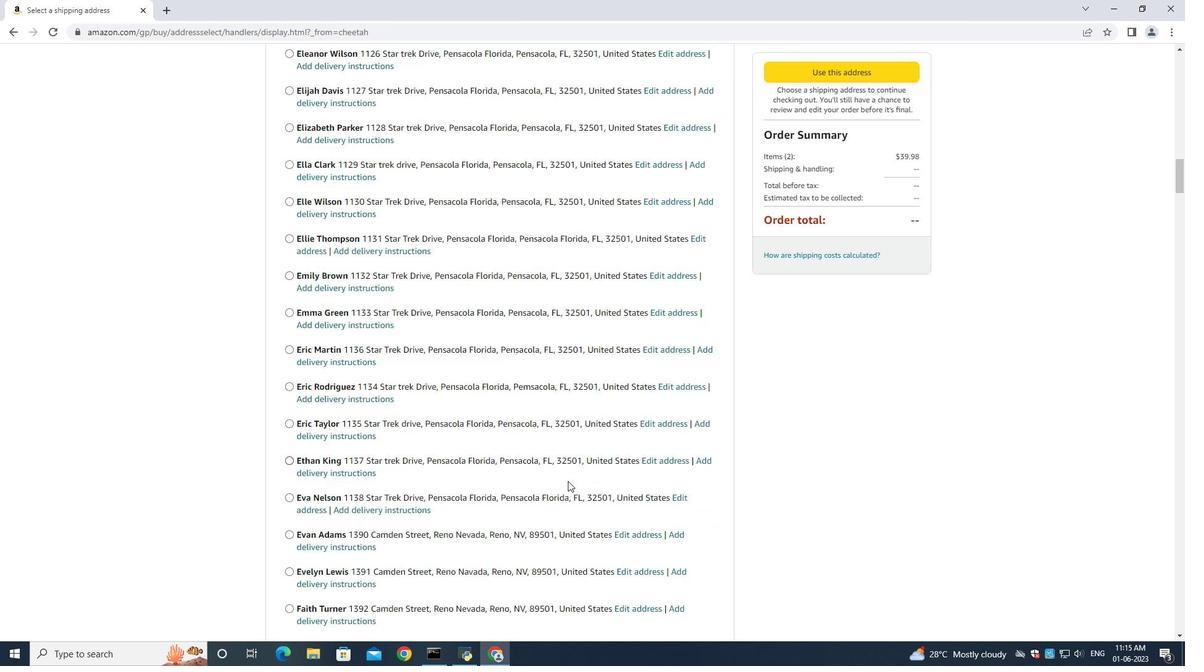 
Action: Mouse scrolled (568, 480) with delta (0, 0)
Screenshot: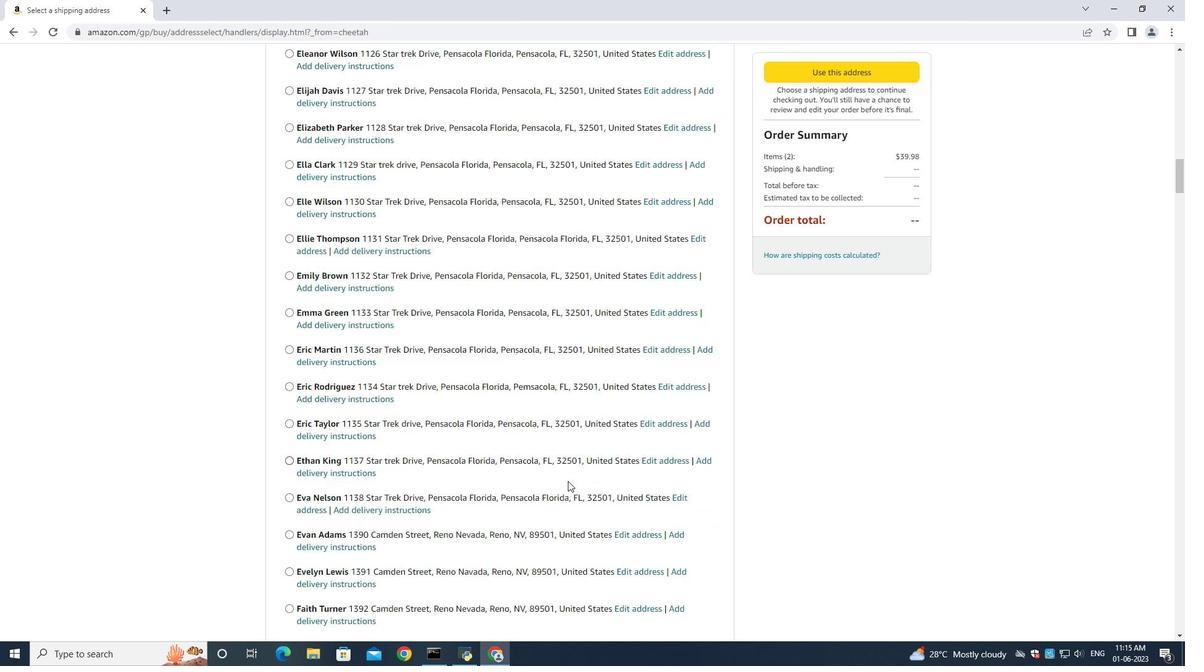 
Action: Mouse scrolled (568, 480) with delta (0, 0)
Screenshot: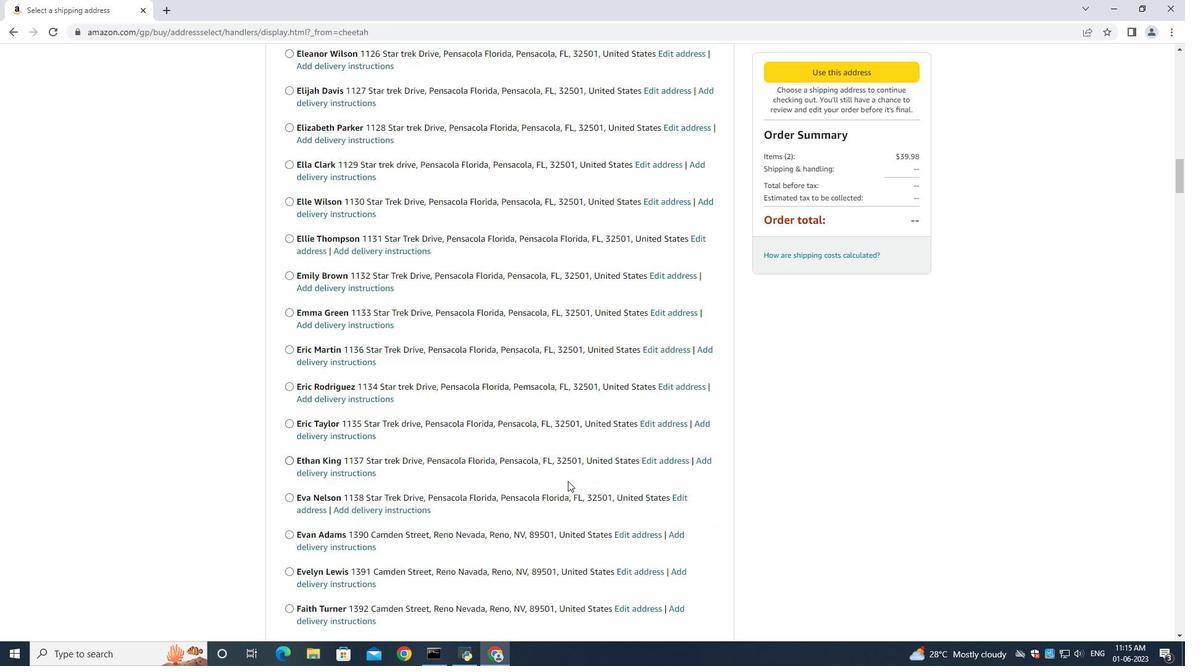 
Action: Mouse scrolled (568, 480) with delta (0, 0)
Screenshot: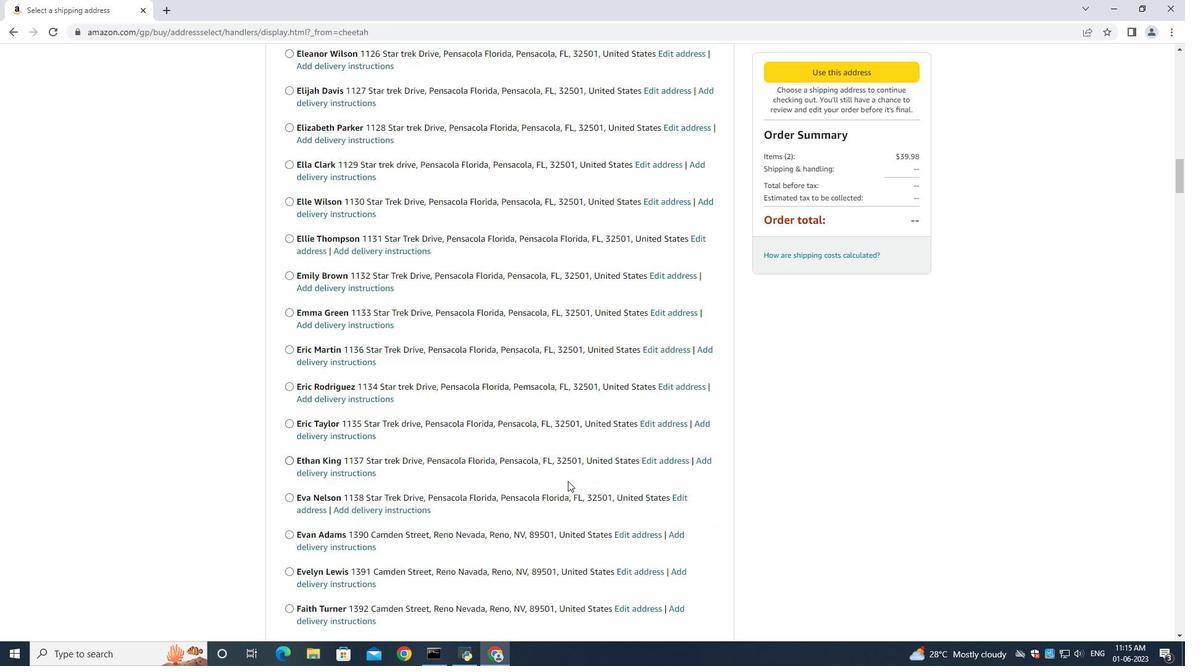 
Action: Mouse scrolled (568, 480) with delta (0, 0)
Screenshot: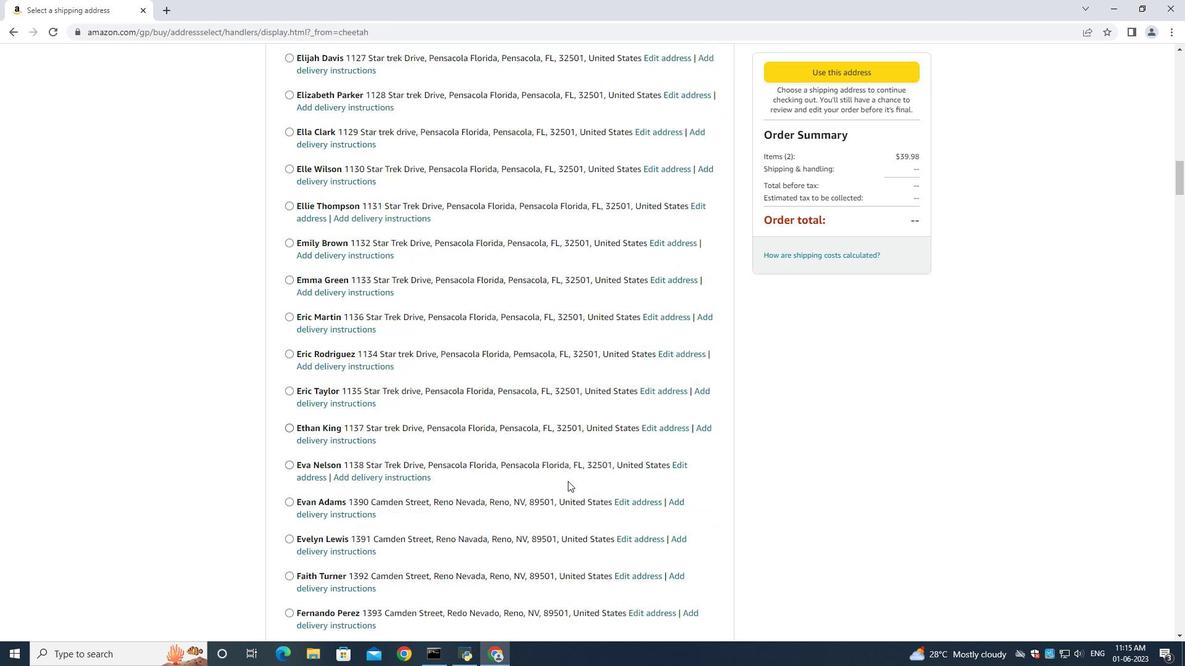 
Action: Mouse scrolled (568, 480) with delta (0, 0)
Screenshot: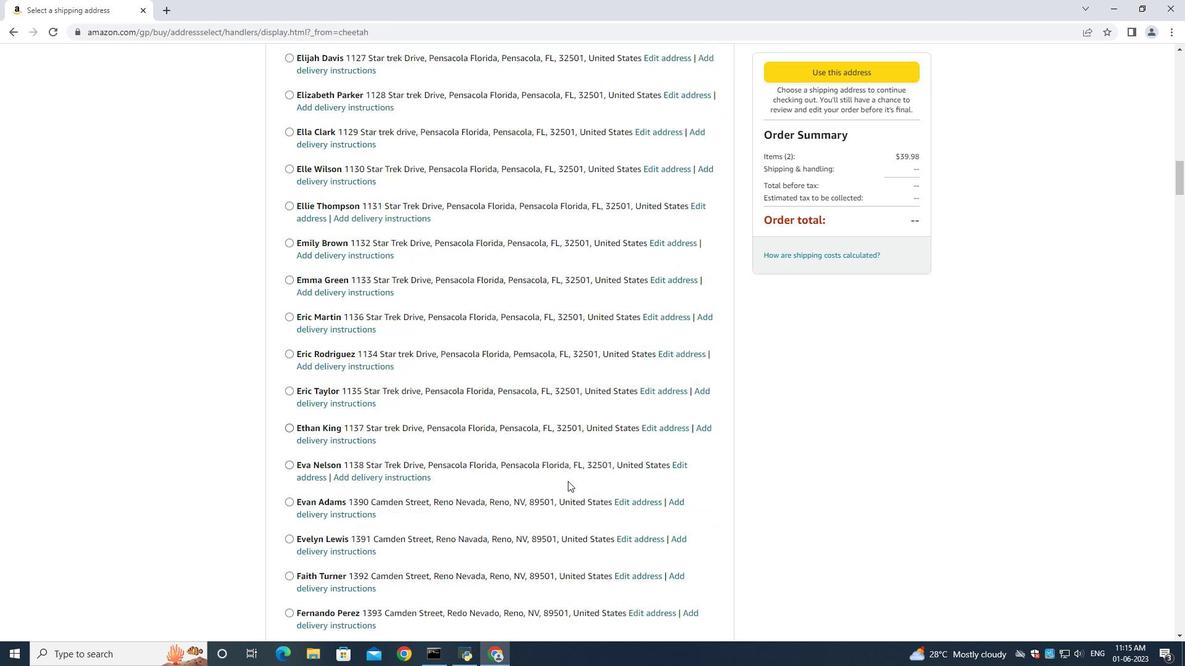 
Action: Mouse moved to (569, 482)
Screenshot: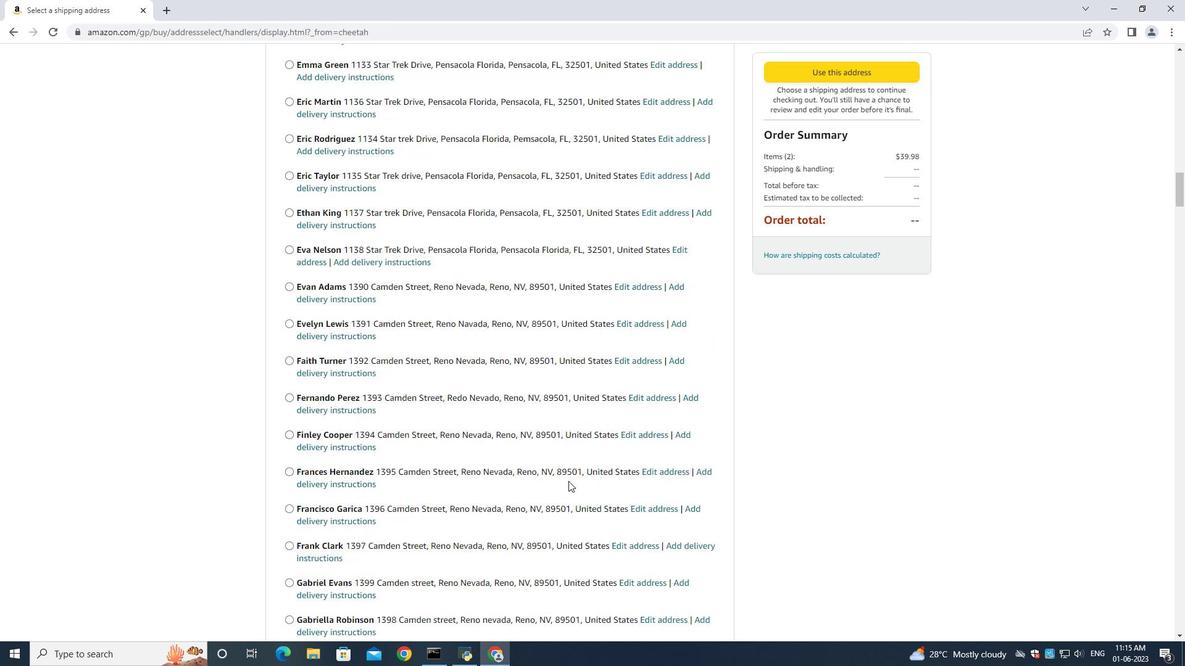 
Action: Mouse scrolled (569, 481) with delta (0, 0)
Screenshot: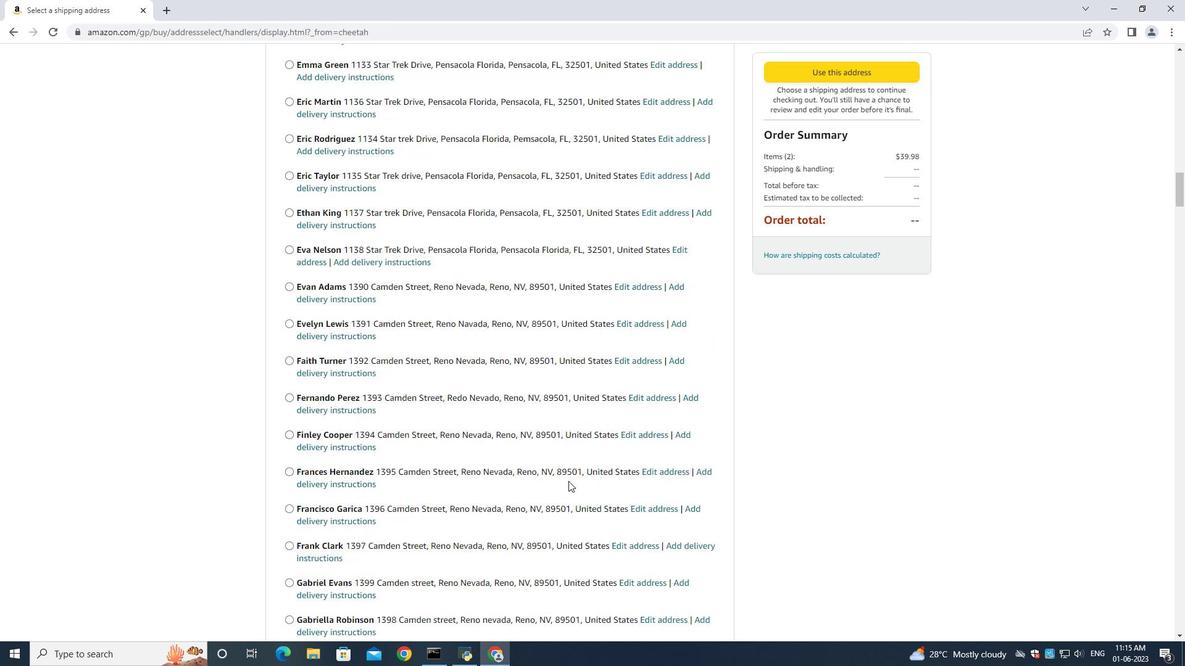 
Action: Mouse scrolled (569, 481) with delta (0, 0)
Screenshot: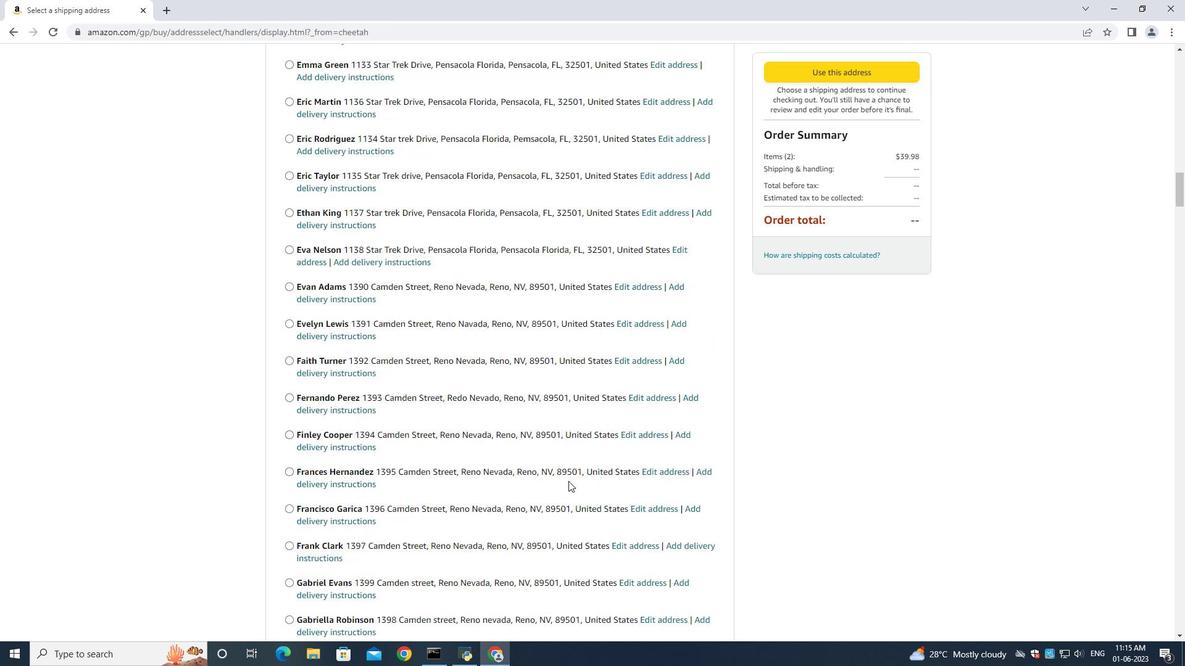 
Action: Mouse scrolled (569, 481) with delta (0, 0)
Screenshot: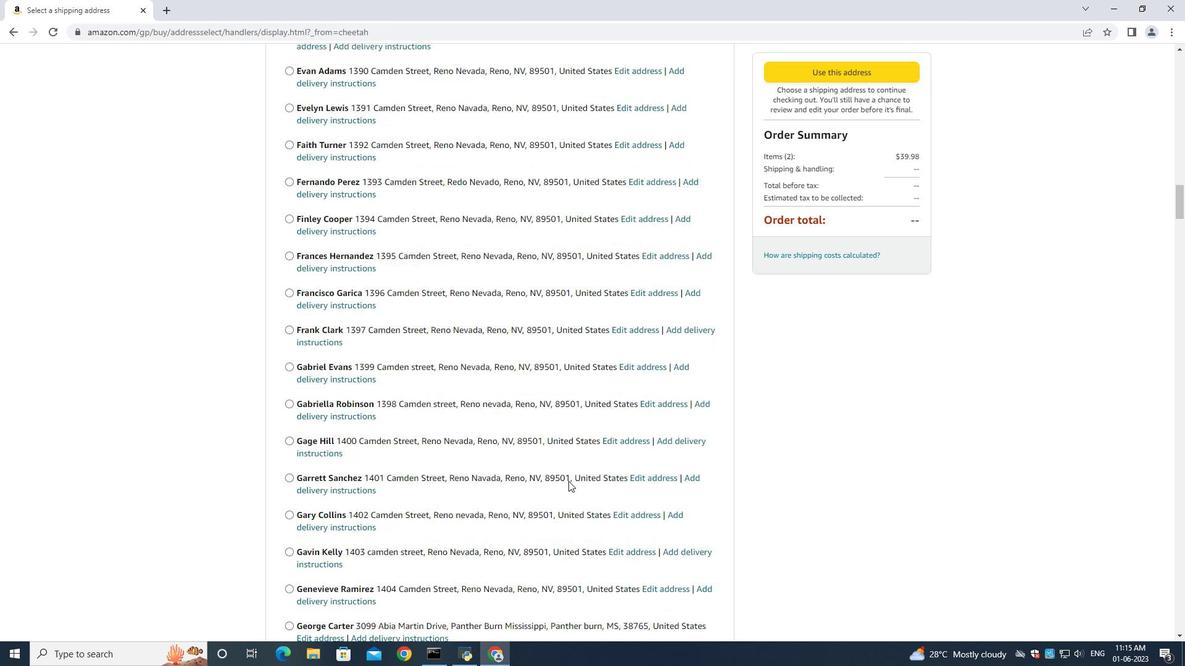 
Action: Mouse scrolled (569, 481) with delta (0, 0)
Screenshot: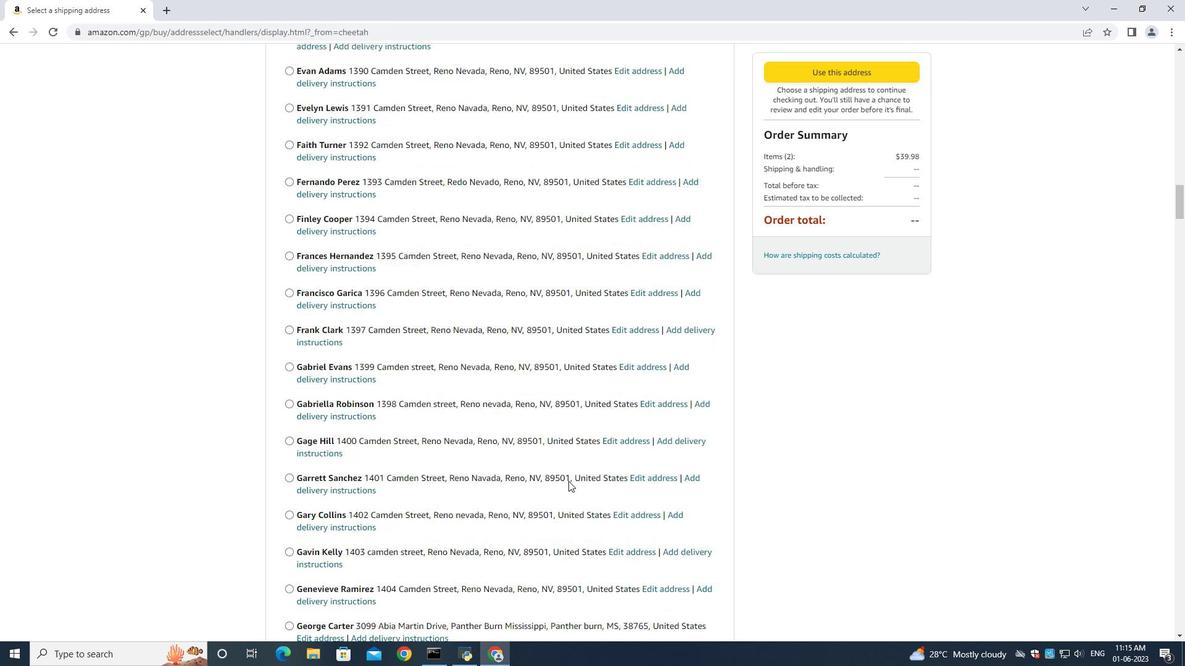 
Action: Mouse scrolled (569, 481) with delta (0, 0)
Screenshot: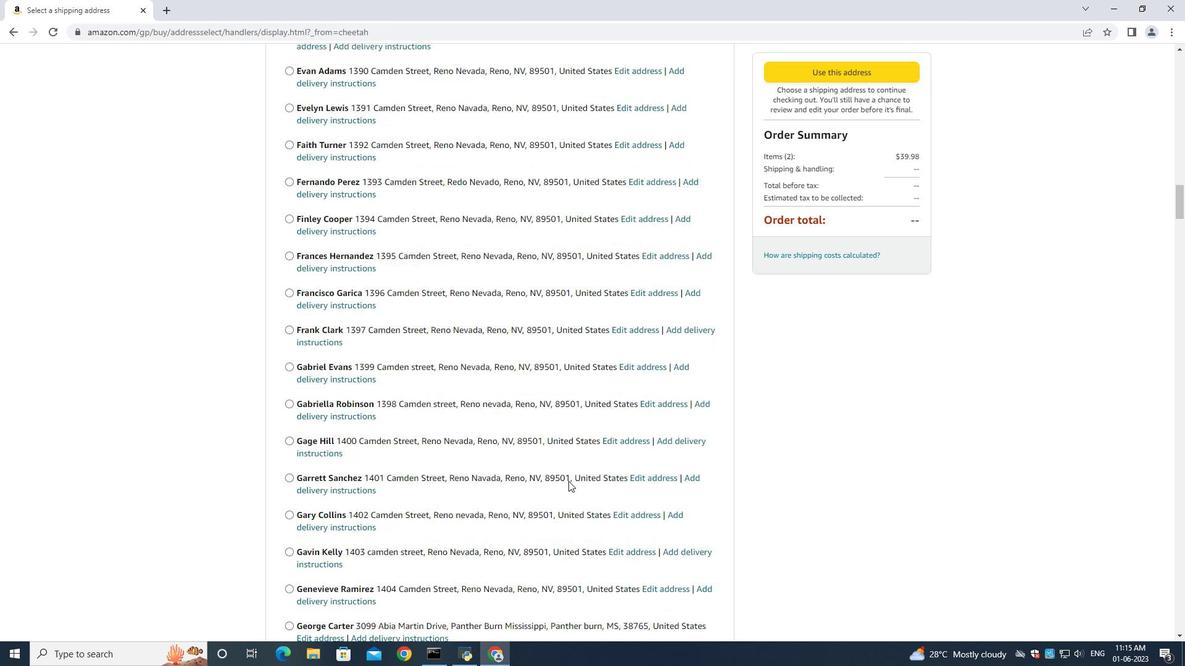 
Action: Mouse scrolled (569, 481) with delta (0, 0)
Screenshot: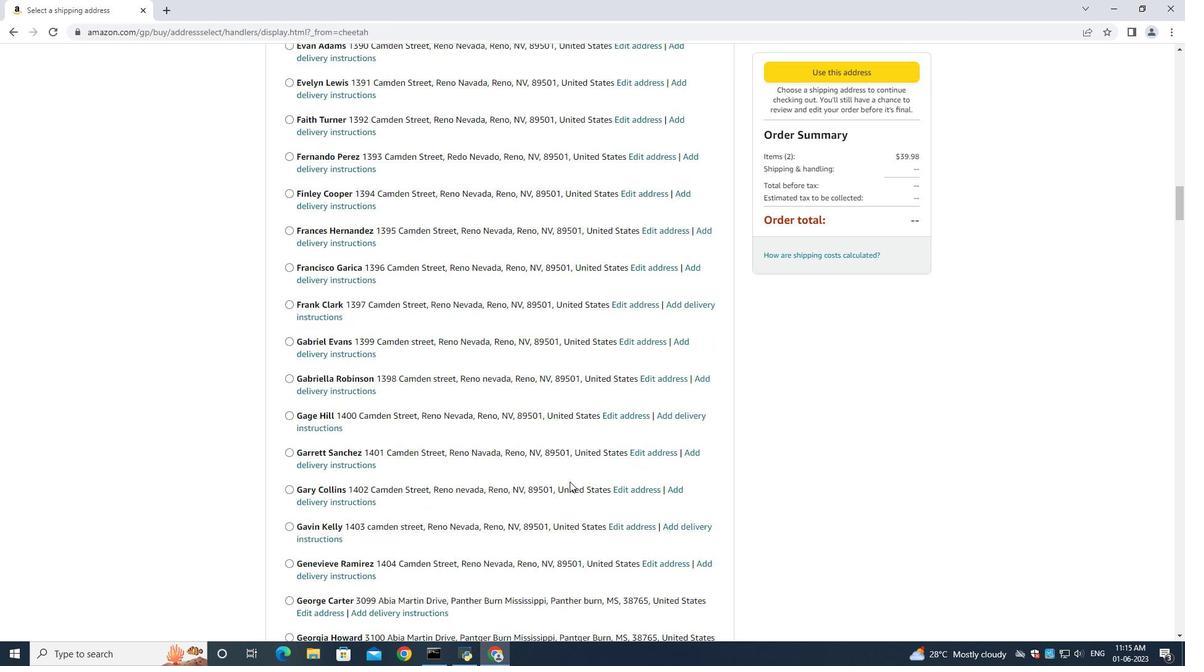 
Action: Mouse scrolled (569, 481) with delta (0, 0)
Screenshot: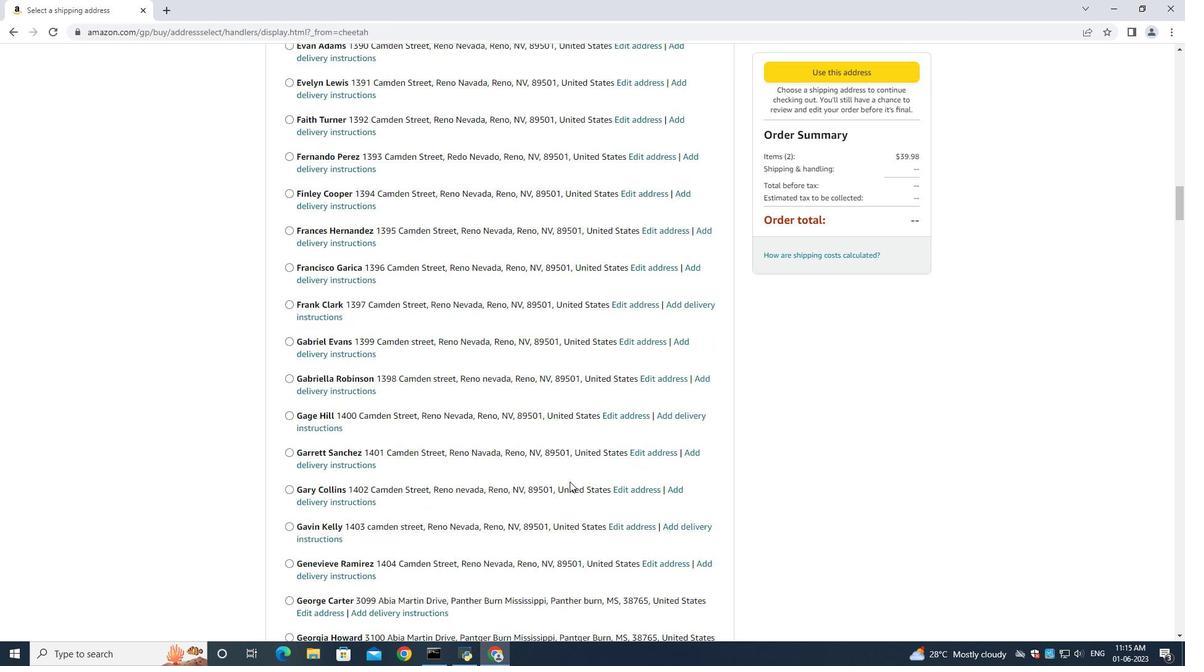 
Action: Mouse scrolled (569, 481) with delta (0, 0)
Screenshot: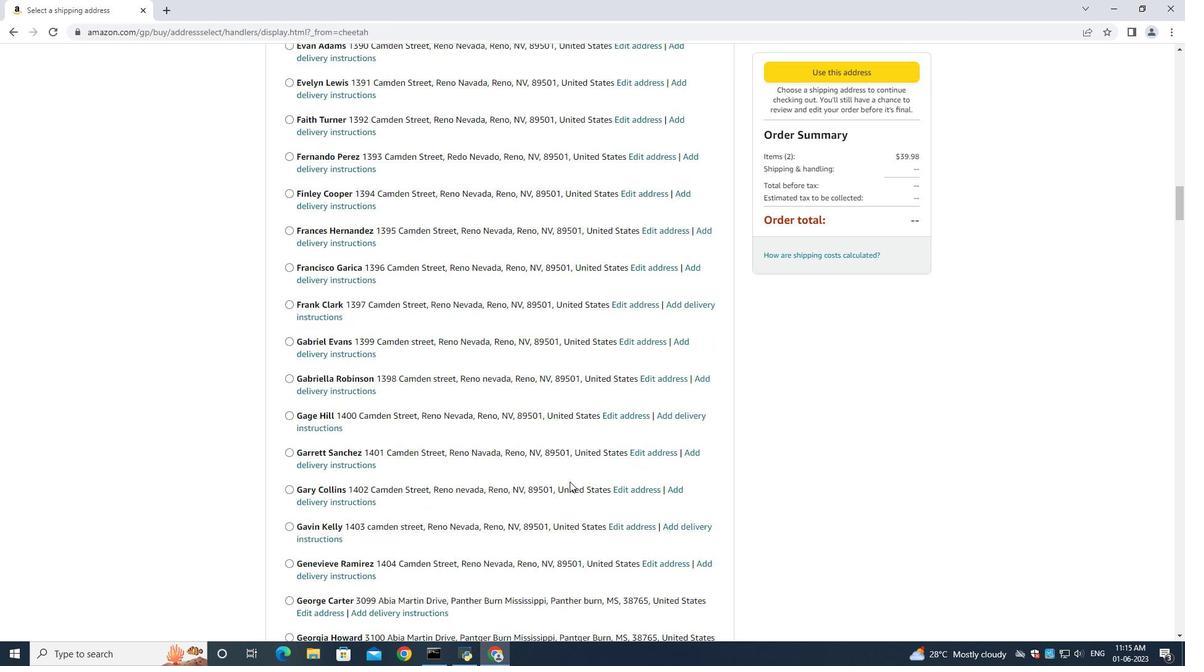 
Action: Mouse scrolled (569, 481) with delta (0, 0)
Screenshot: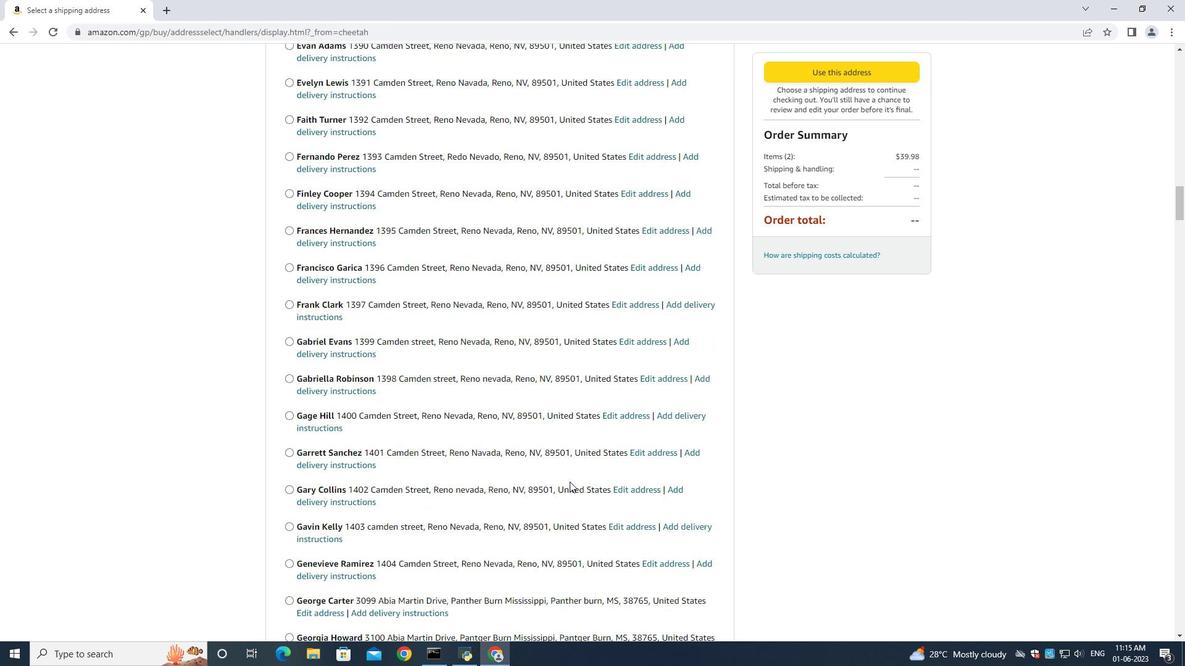 
Action: Mouse scrolled (569, 481) with delta (0, 0)
Screenshot: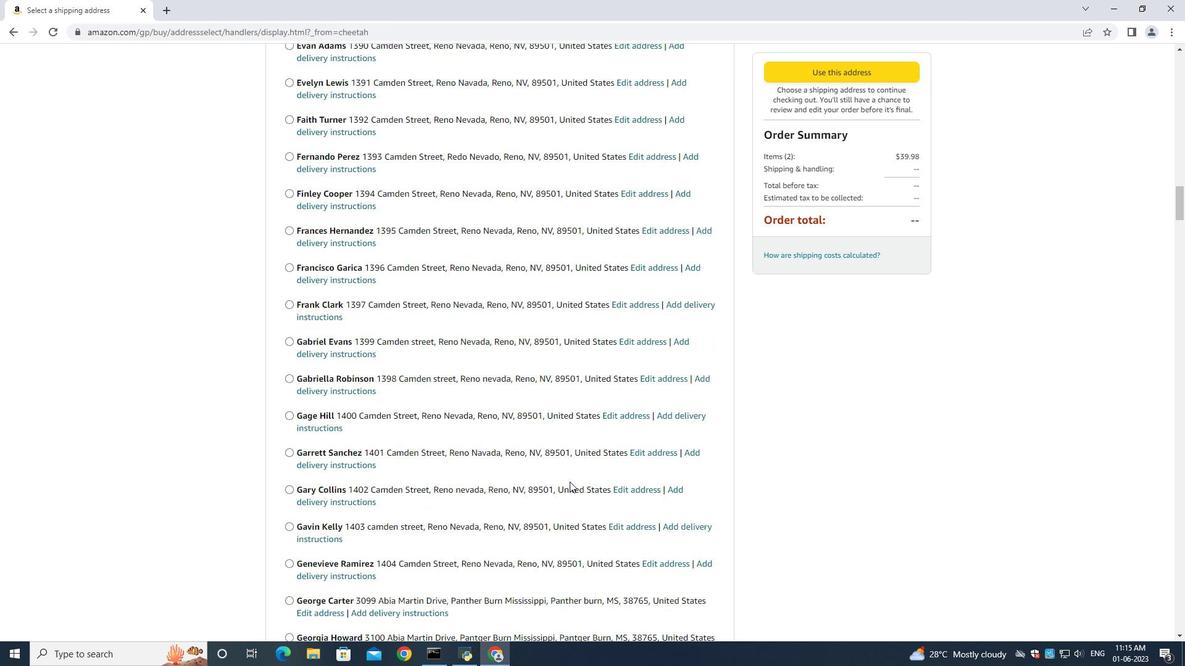 
Action: Mouse moved to (570, 482)
Screenshot: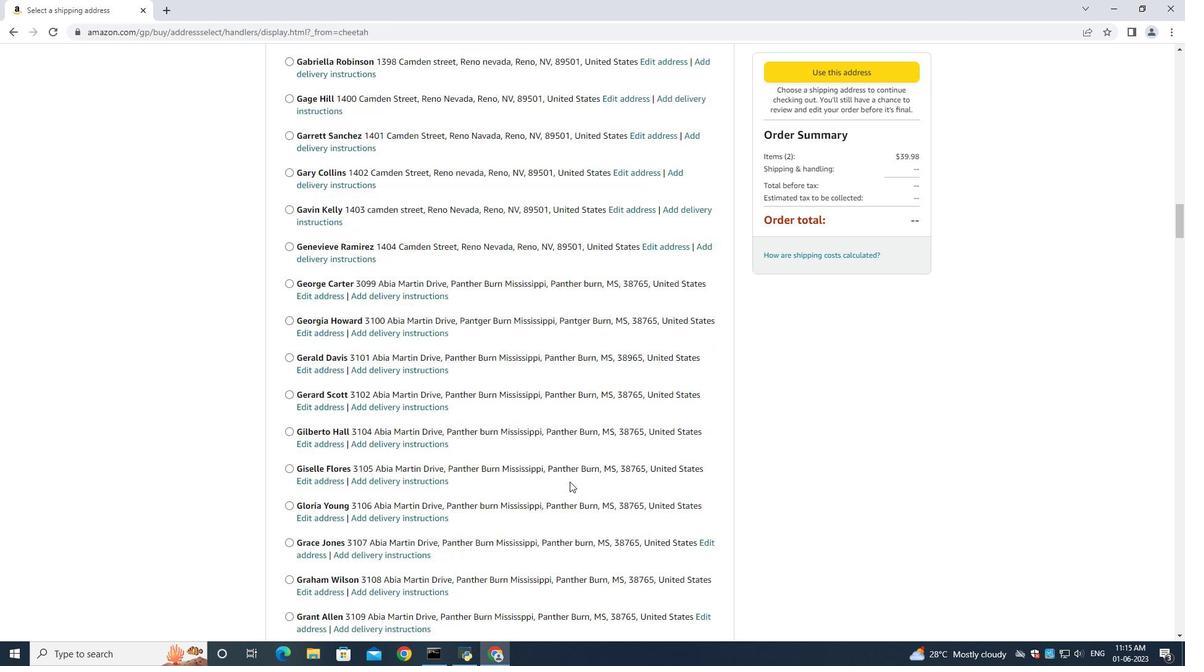 
Action: Mouse scrolled (570, 481) with delta (0, 0)
Screenshot: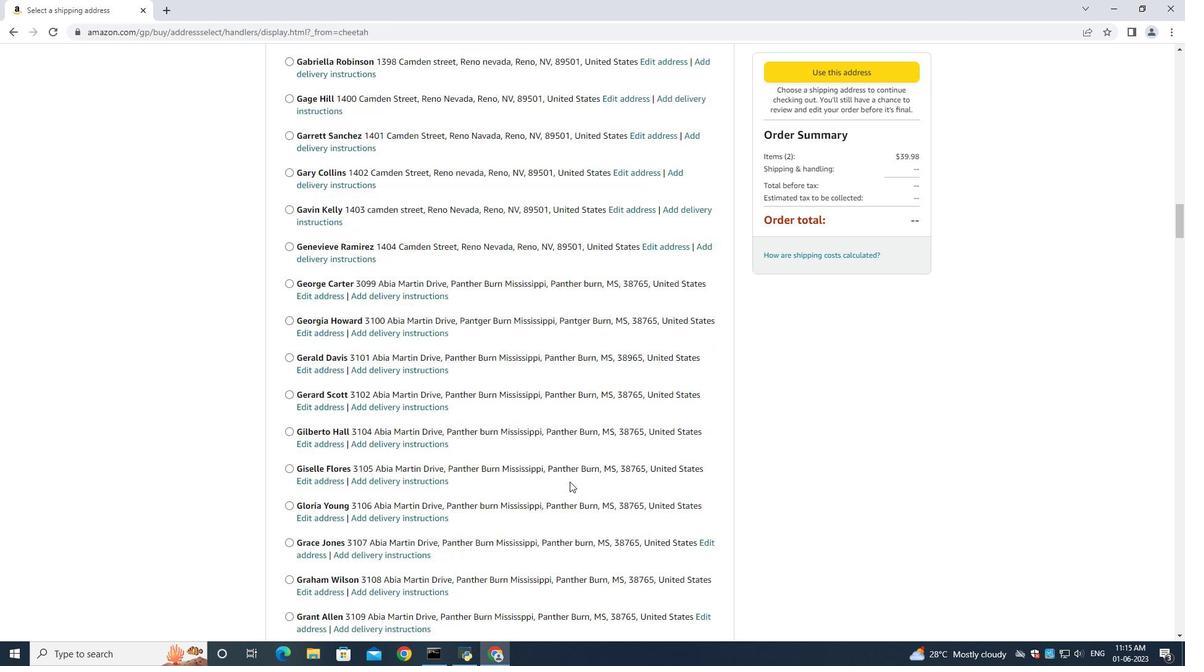 
Action: Mouse moved to (571, 483)
Screenshot: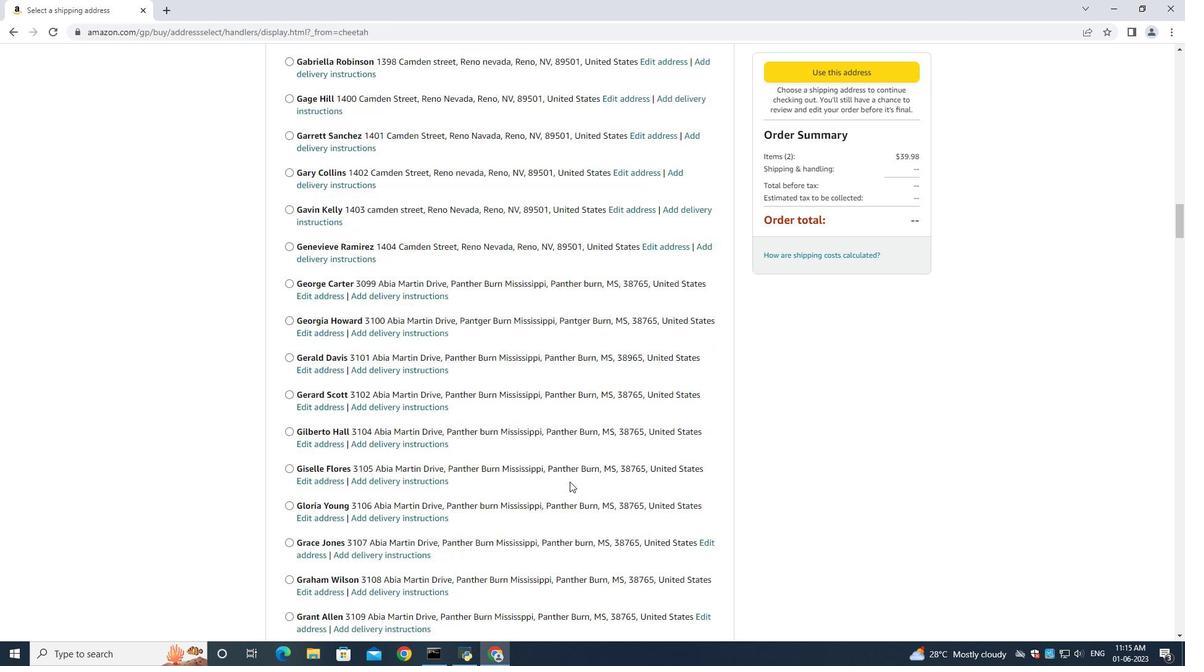 
Action: Mouse scrolled (571, 482) with delta (0, 0)
Screenshot: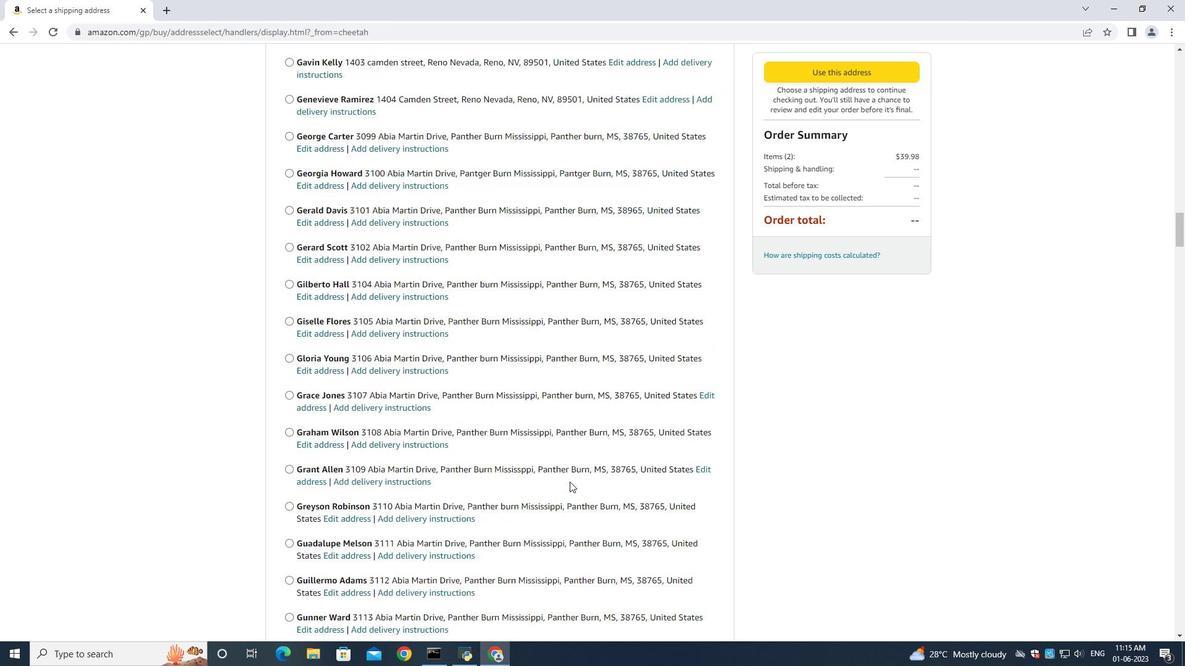 
Action: Mouse scrolled (571, 482) with delta (0, 0)
Screenshot: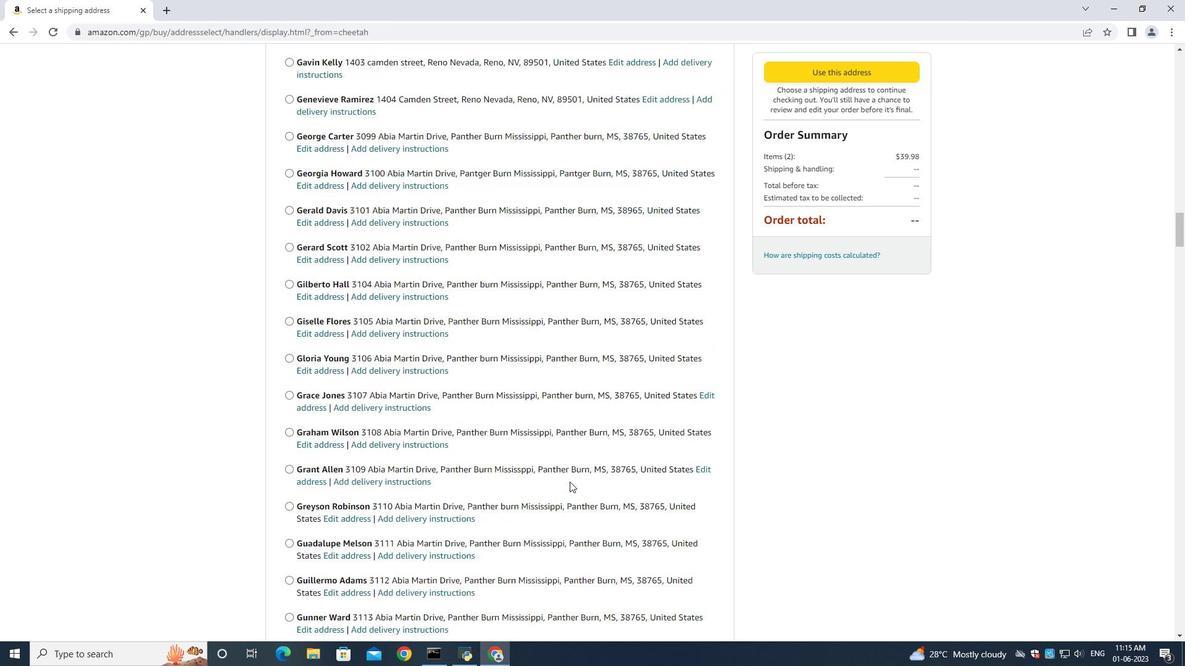 
Action: Mouse scrolled (571, 482) with delta (0, 0)
Screenshot: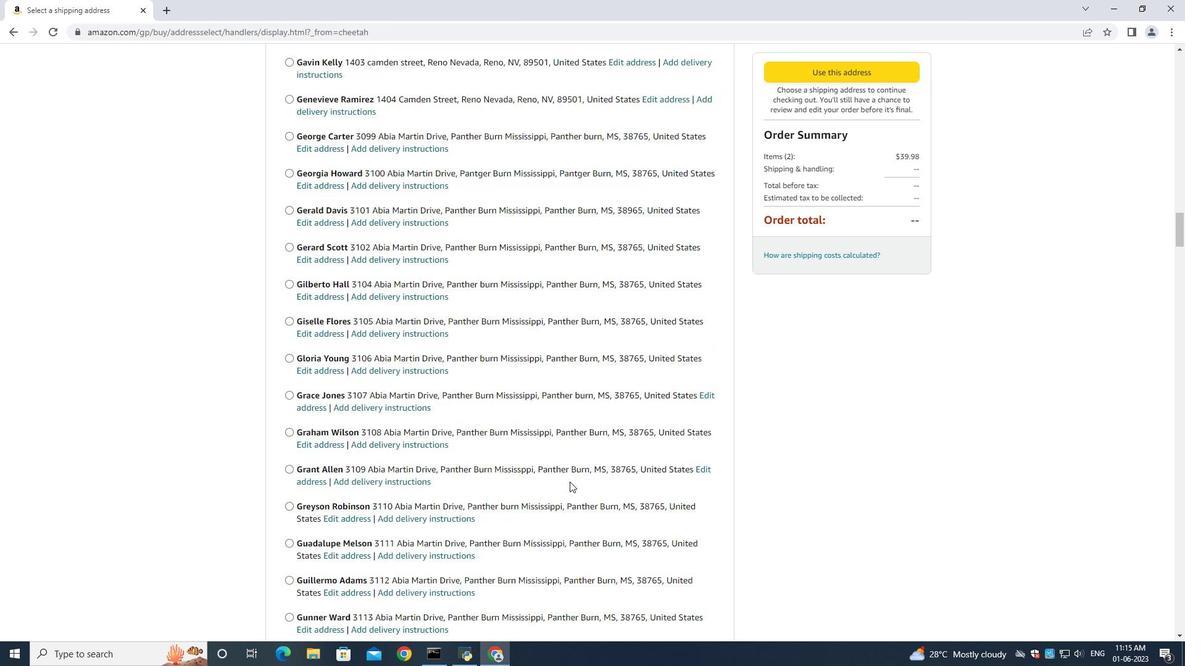 
Action: Mouse scrolled (571, 482) with delta (0, 0)
Screenshot: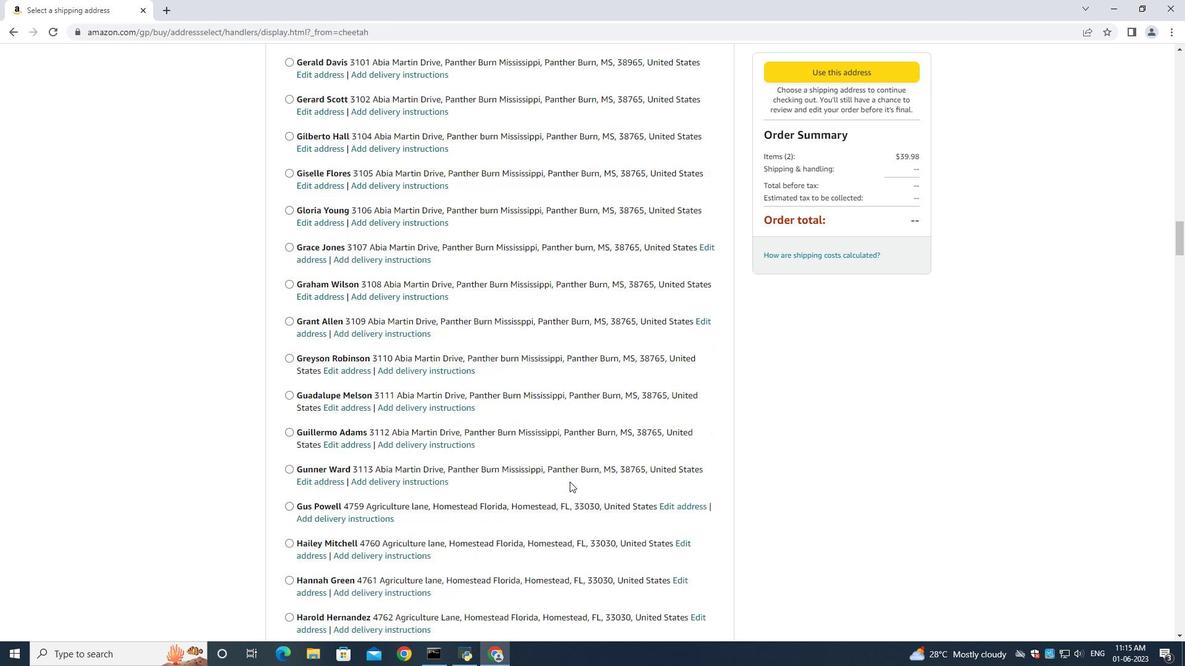 
Action: Mouse scrolled (571, 482) with delta (0, 0)
Screenshot: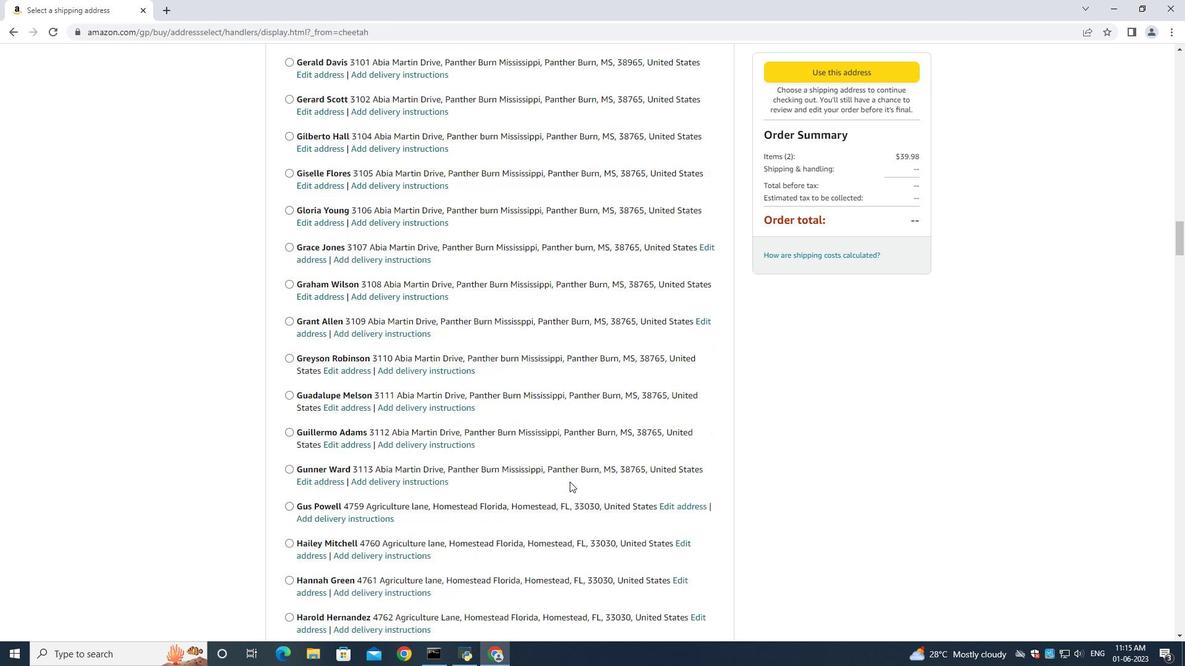 
Action: Mouse moved to (571, 483)
Screenshot: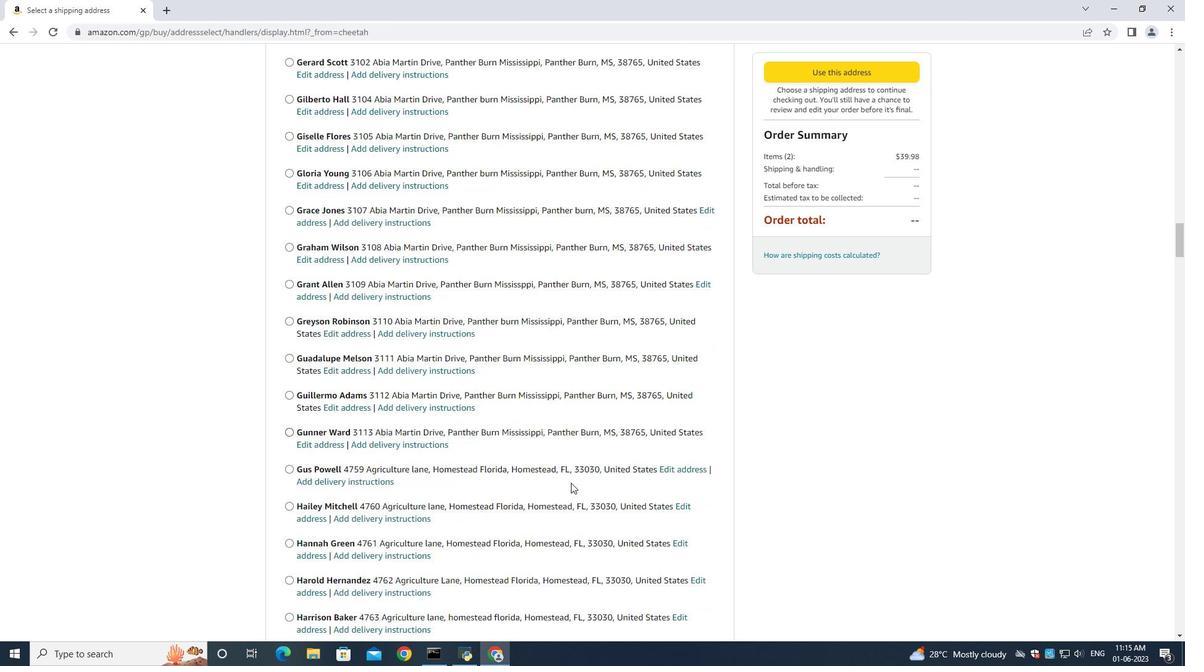 
Action: Mouse scrolled (571, 482) with delta (0, 0)
Screenshot: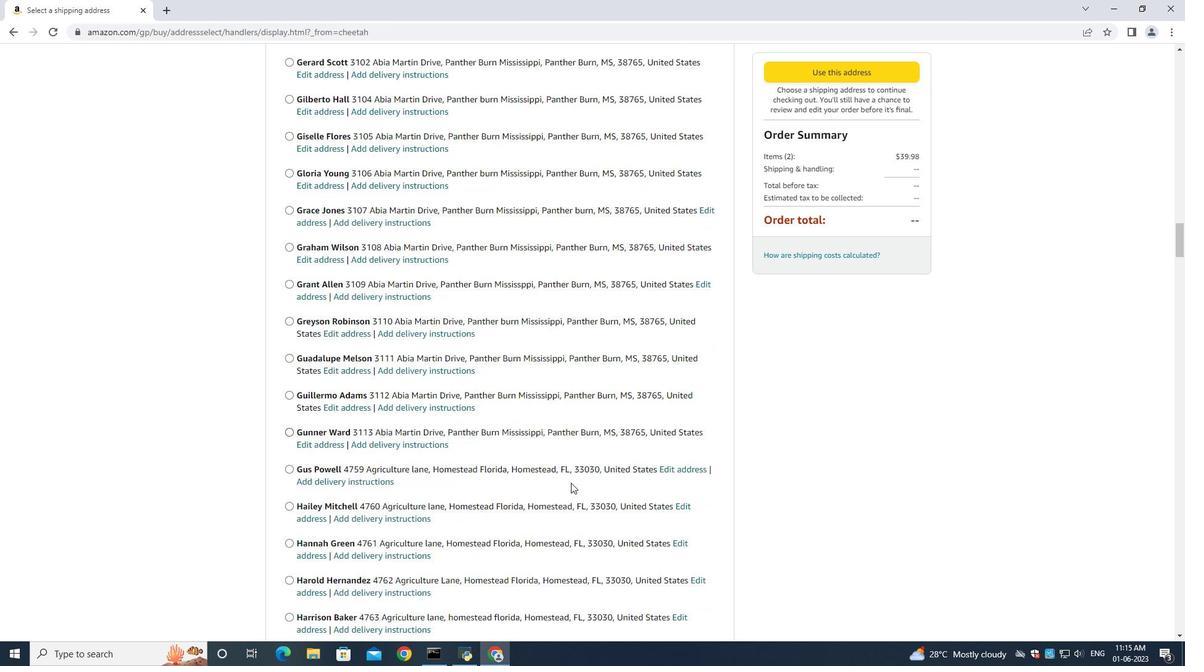
Action: Mouse moved to (571, 483)
Screenshot: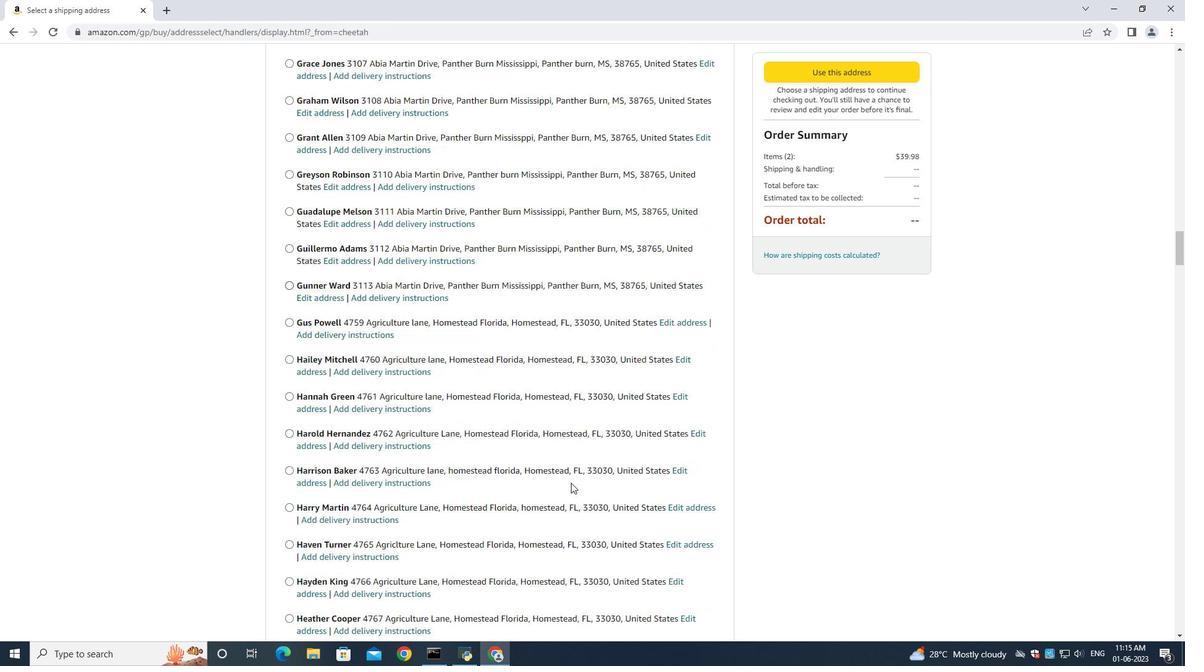 
Action: Mouse scrolled (571, 482) with delta (0, 0)
Screenshot: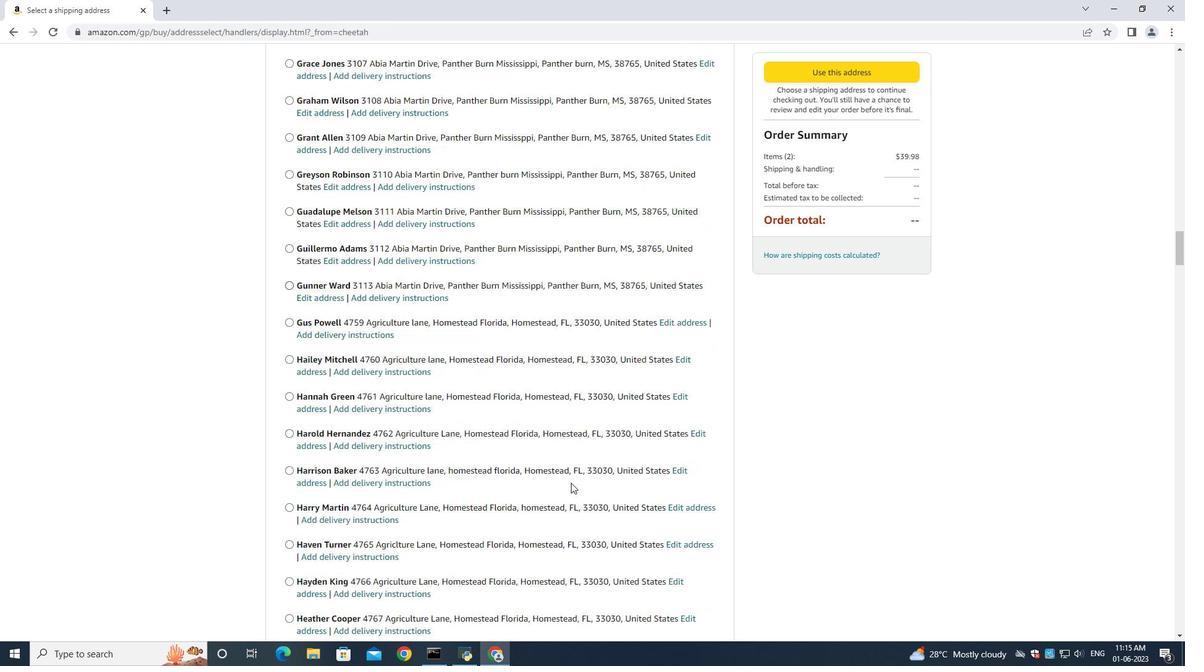 
Action: Mouse scrolled (571, 482) with delta (0, 0)
Screenshot: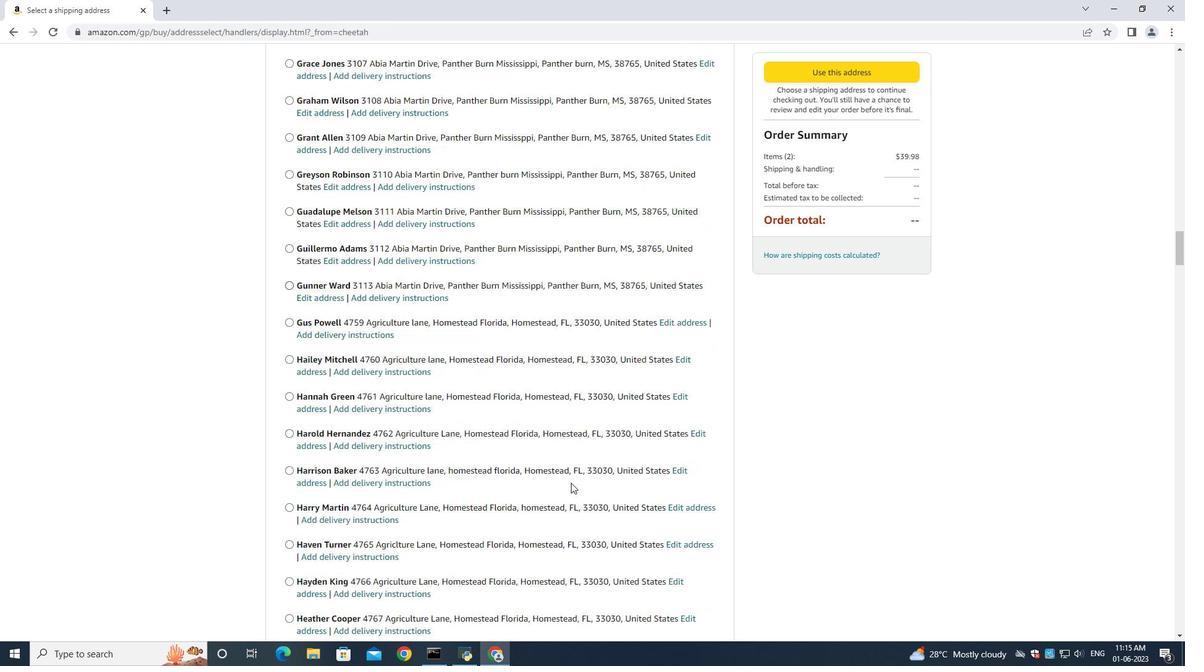 
Action: Mouse scrolled (571, 482) with delta (0, 0)
Screenshot: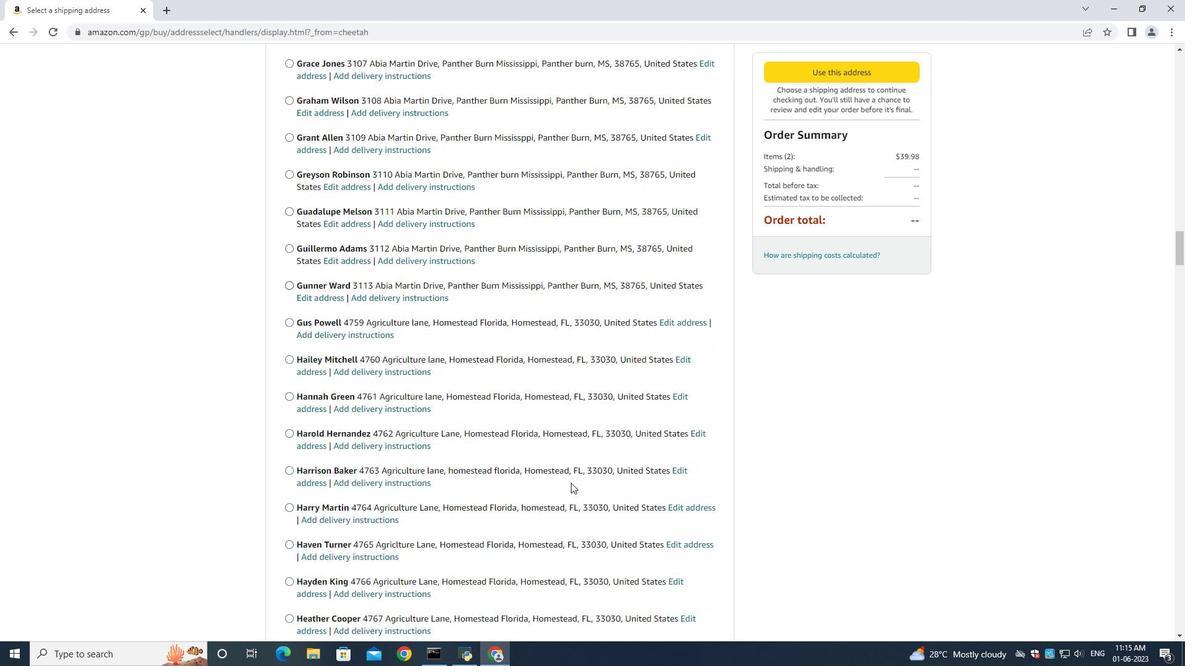 
Action: Mouse scrolled (571, 482) with delta (0, 0)
Screenshot: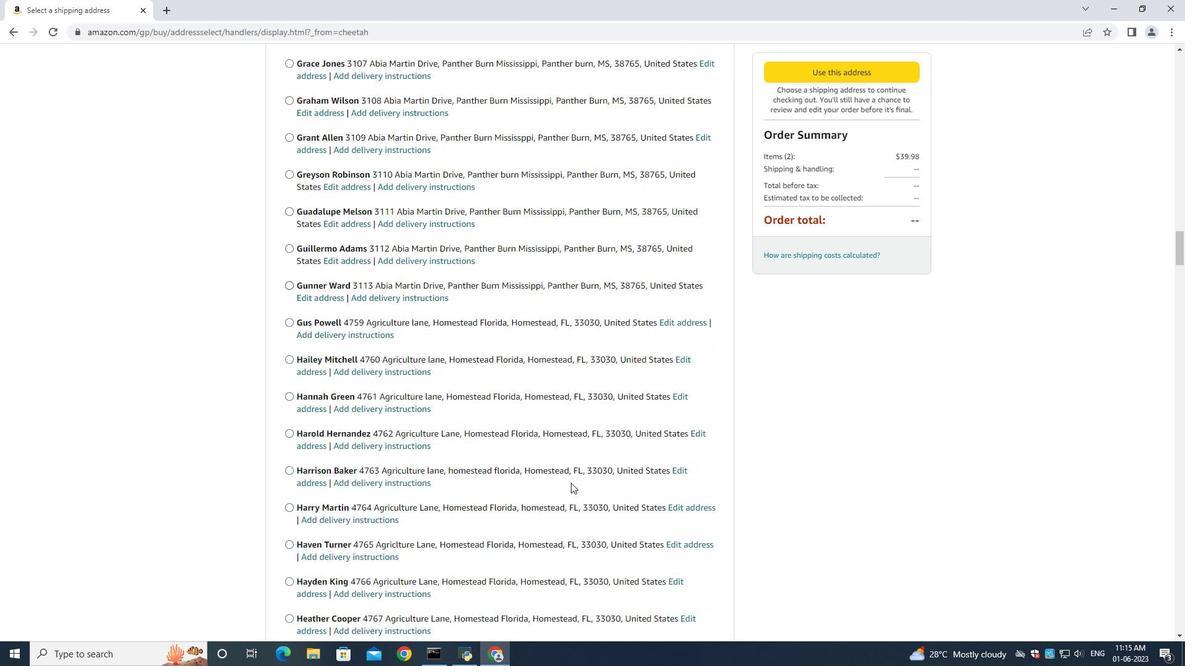 
Action: Mouse scrolled (571, 482) with delta (0, 0)
Screenshot: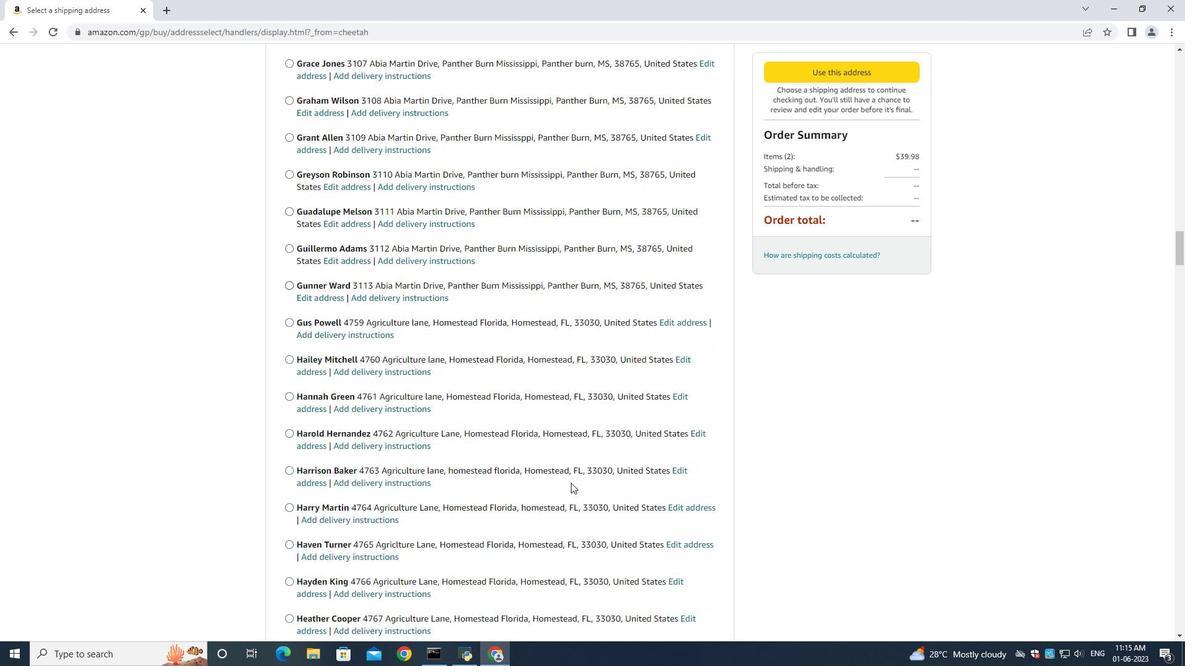 
Action: Mouse scrolled (571, 482) with delta (0, 0)
Screenshot: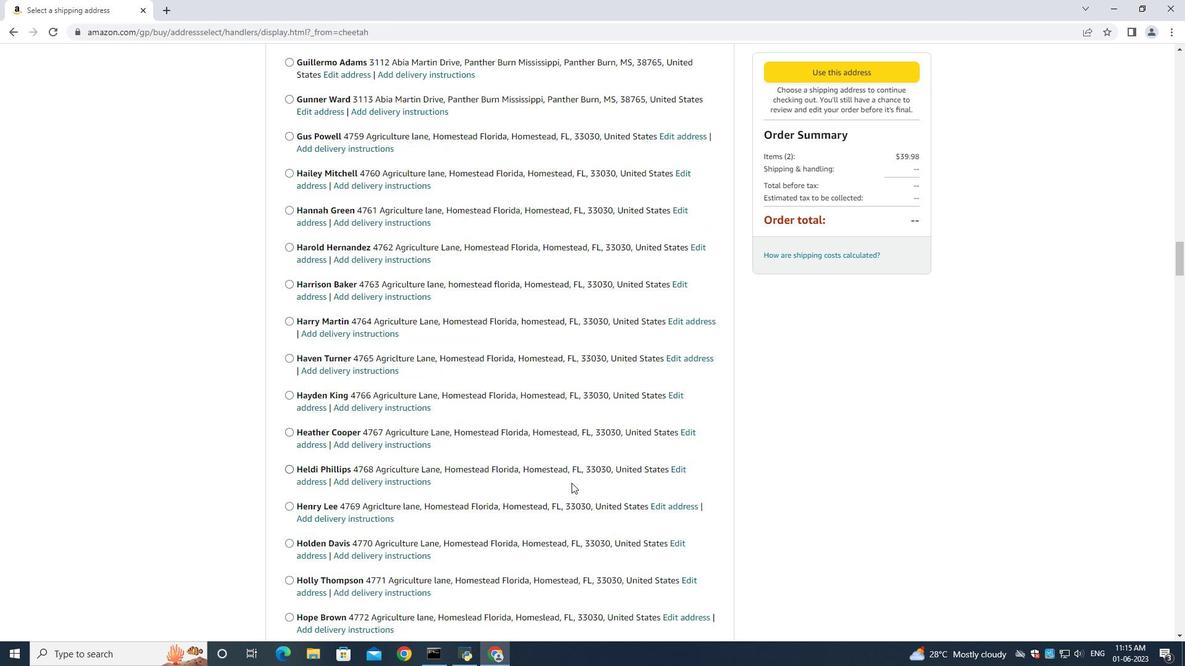 
Action: Mouse scrolled (571, 482) with delta (0, 0)
Screenshot: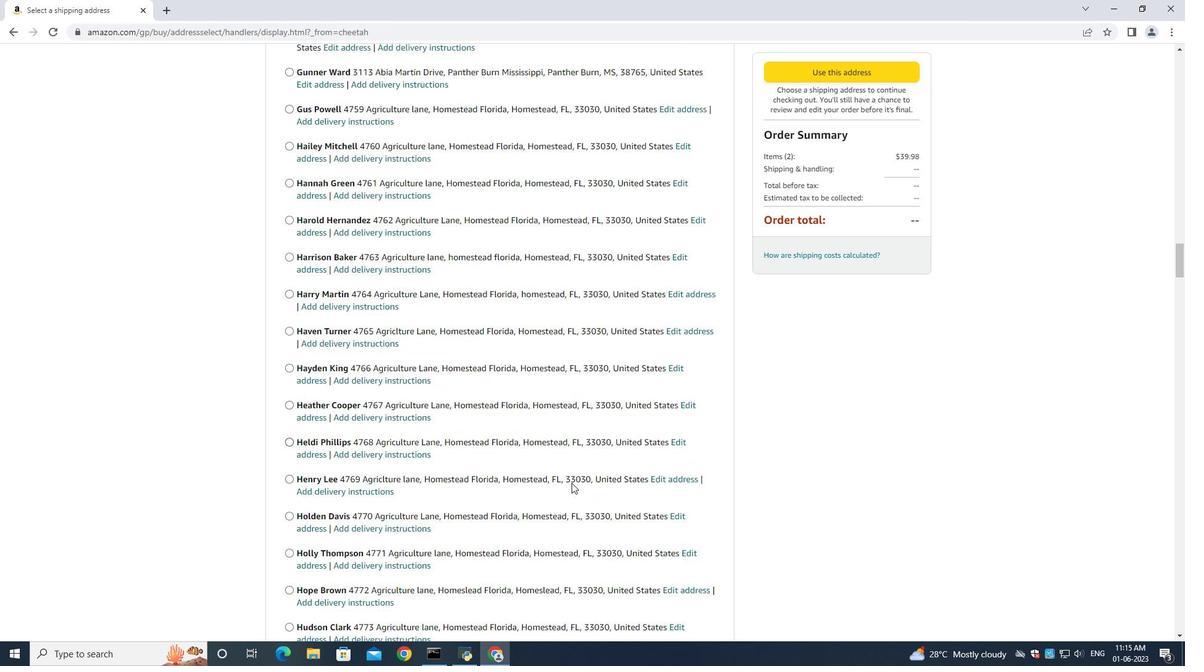 
Action: Mouse scrolled (571, 482) with delta (0, 0)
Screenshot: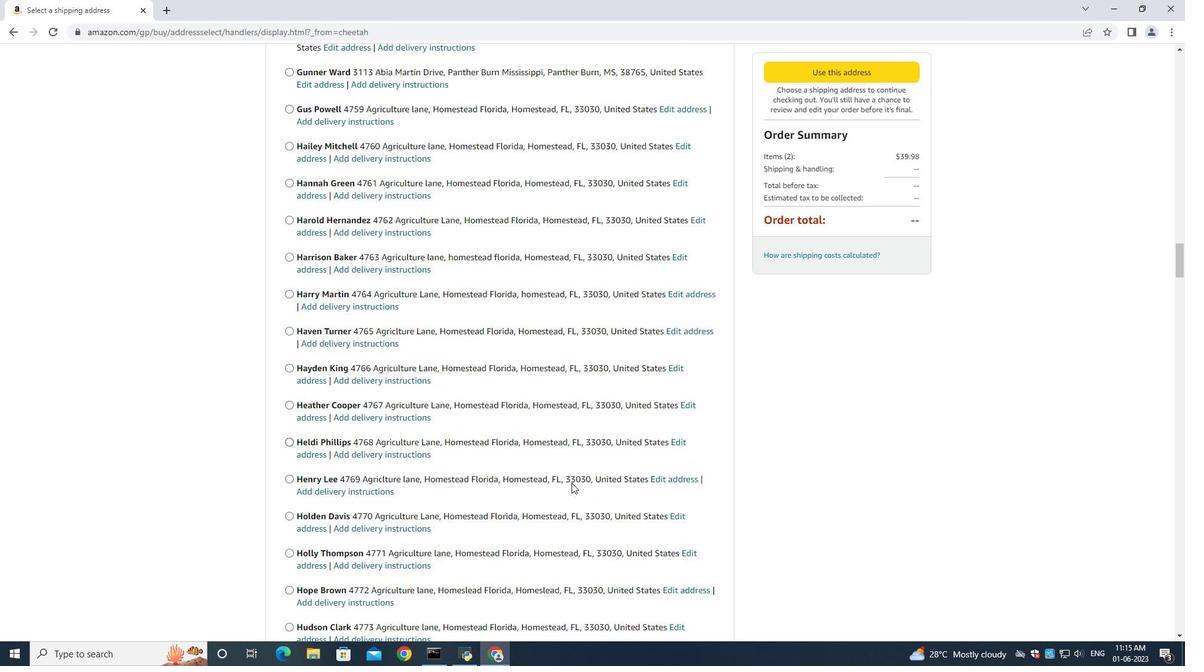 
Action: Mouse scrolled (571, 482) with delta (0, 0)
Screenshot: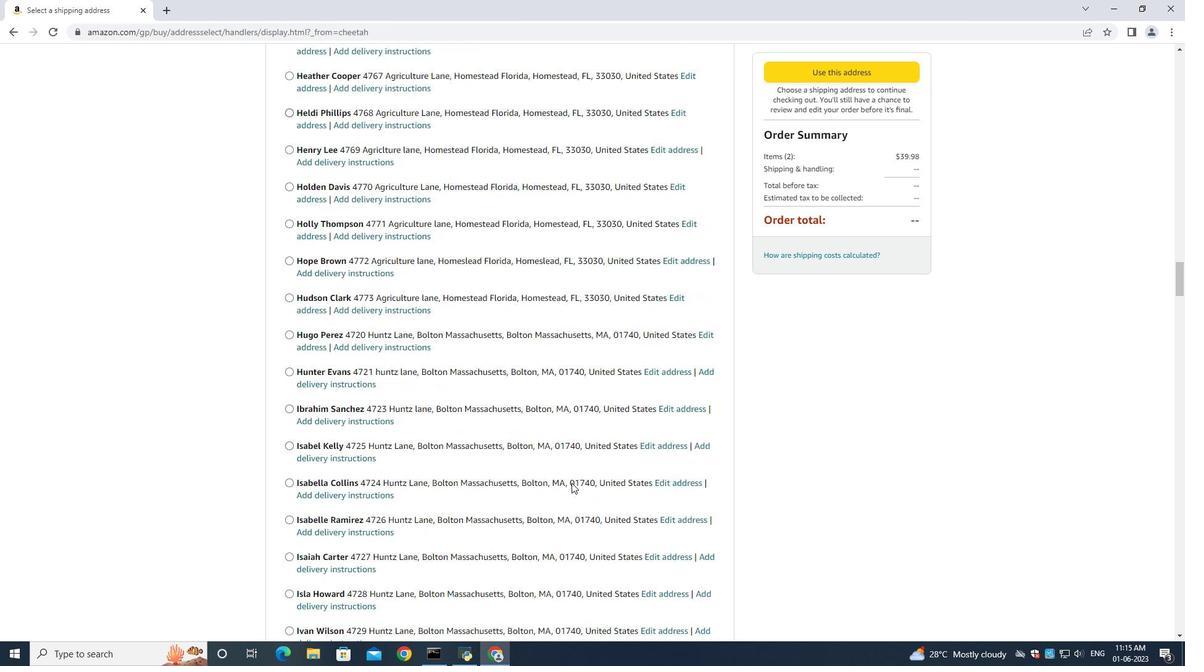 
Action: Mouse scrolled (571, 482) with delta (0, 0)
Screenshot: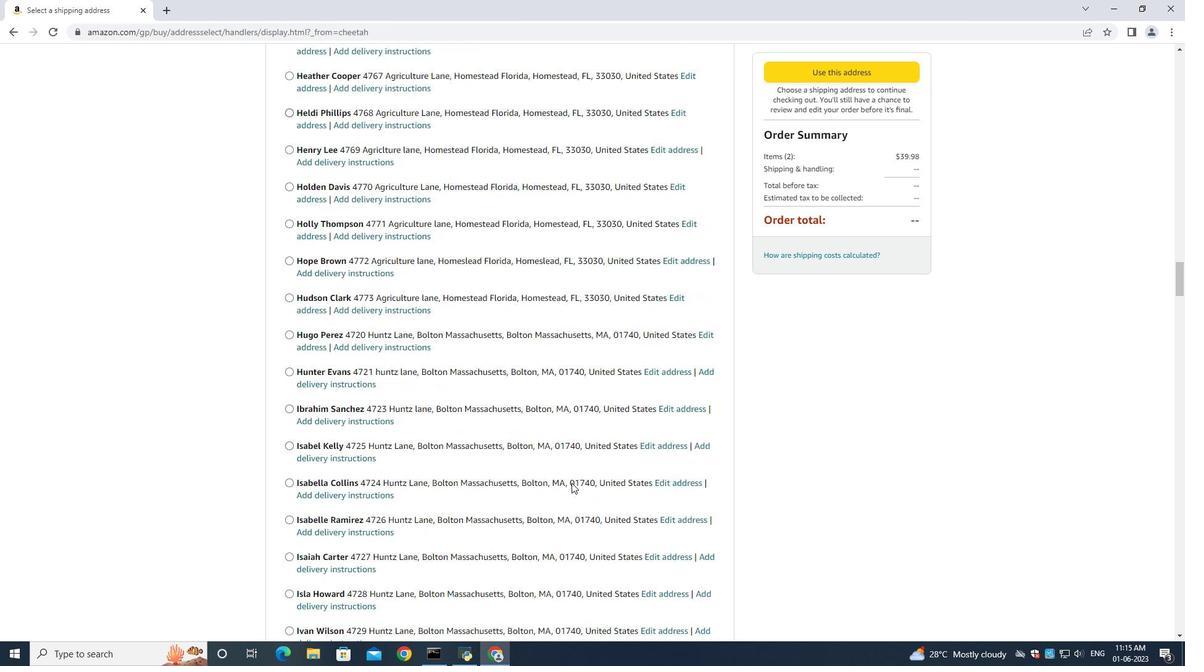 
Action: Mouse moved to (572, 483)
Screenshot: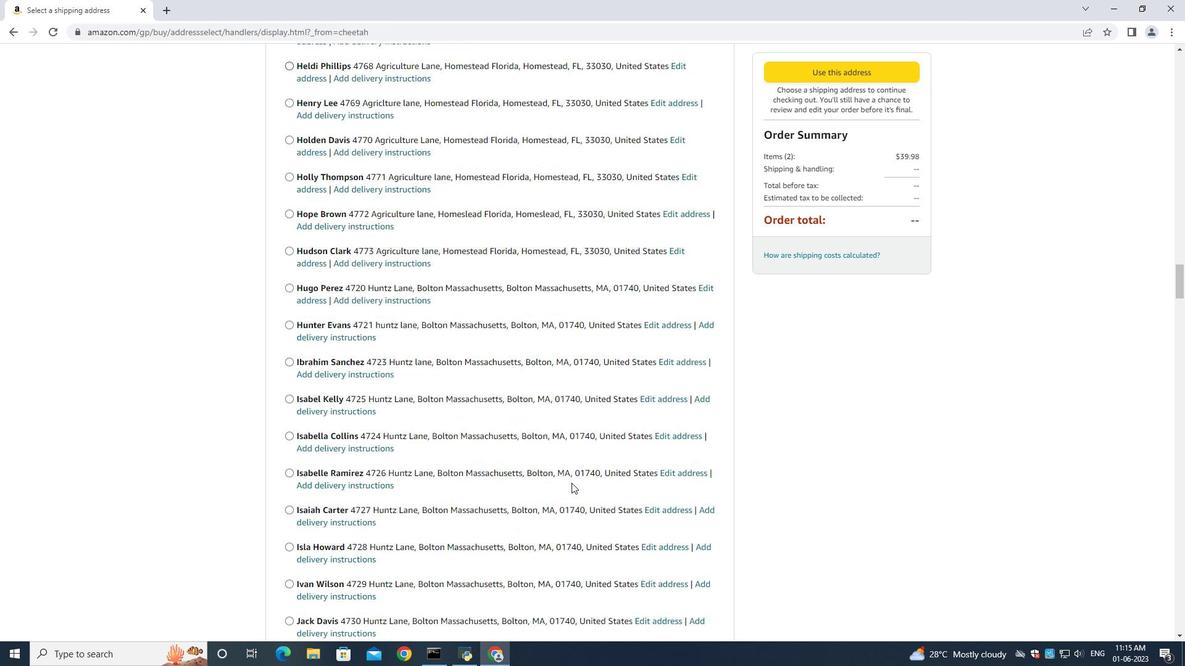 
Action: Mouse scrolled (572, 482) with delta (0, 0)
Screenshot: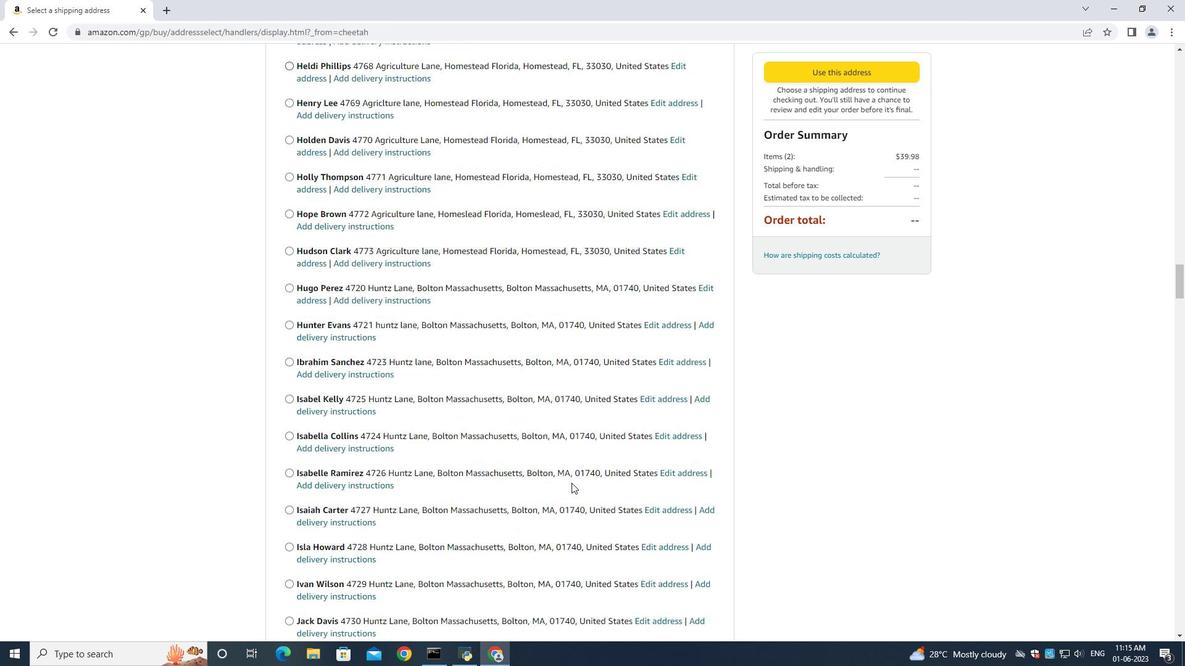
Action: Mouse scrolled (572, 482) with delta (0, 0)
Screenshot: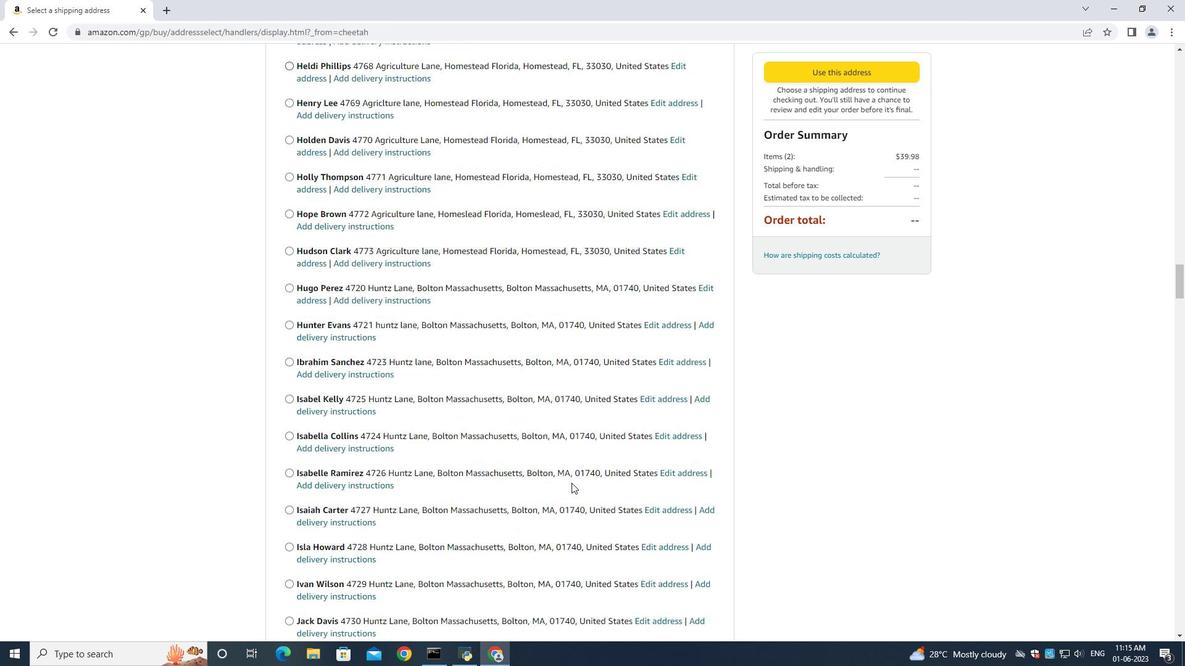 
Action: Mouse scrolled (572, 482) with delta (0, 0)
Screenshot: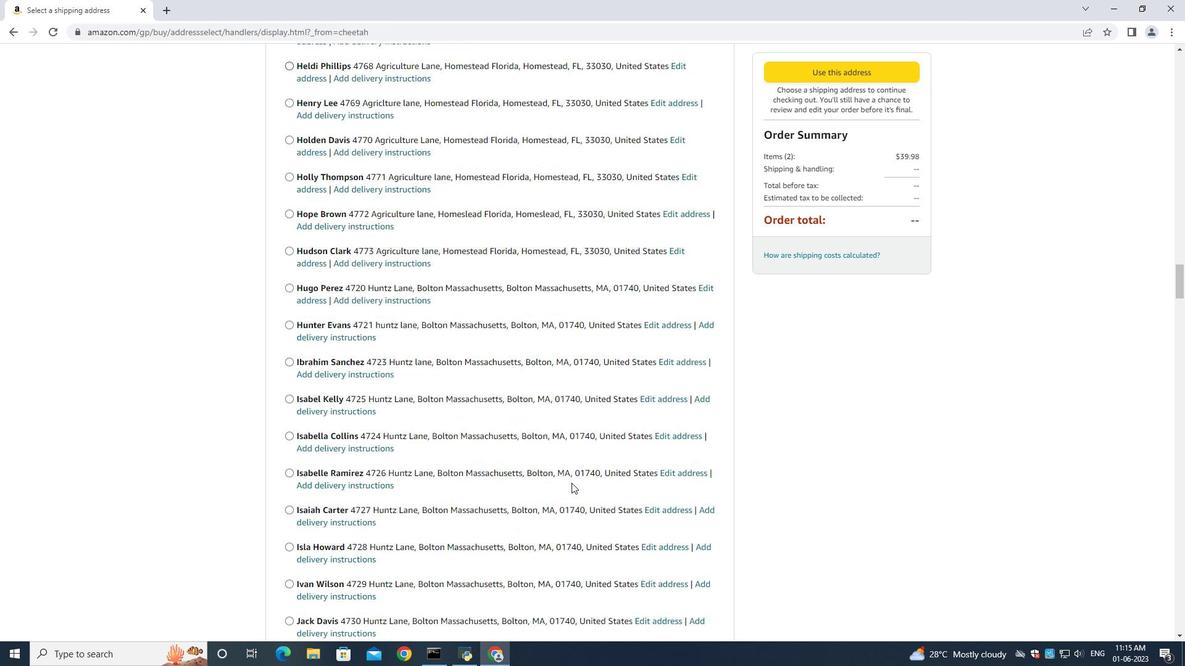 
Action: Mouse scrolled (572, 482) with delta (0, 0)
Screenshot: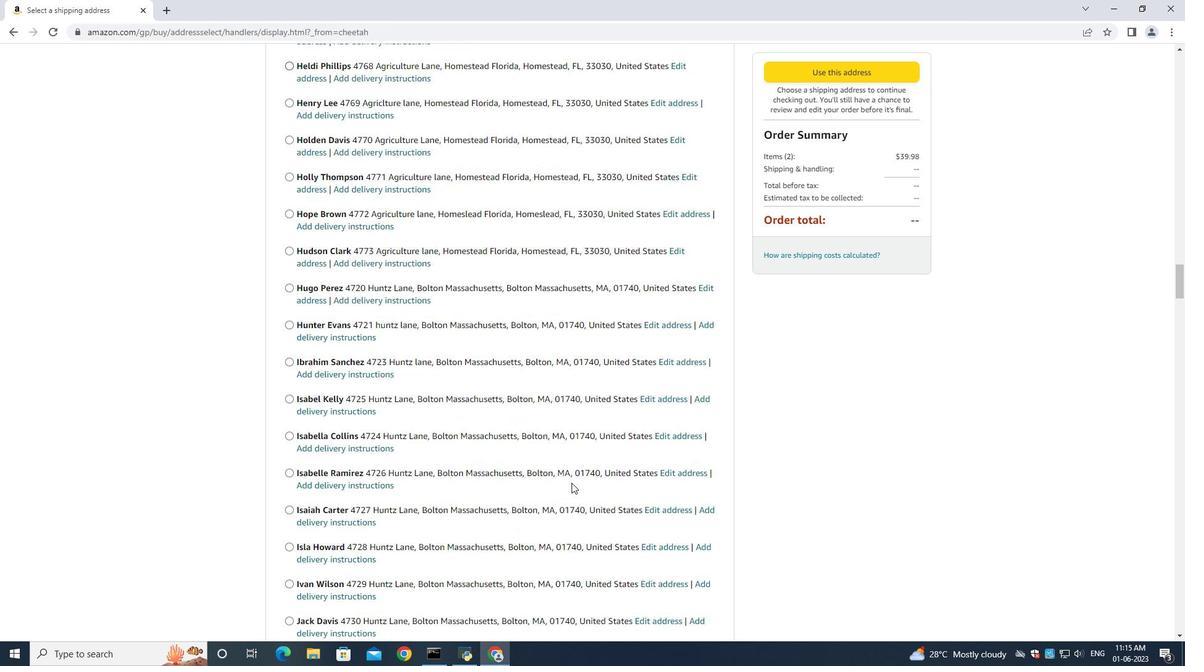 
Action: Mouse scrolled (572, 482) with delta (0, 0)
Screenshot: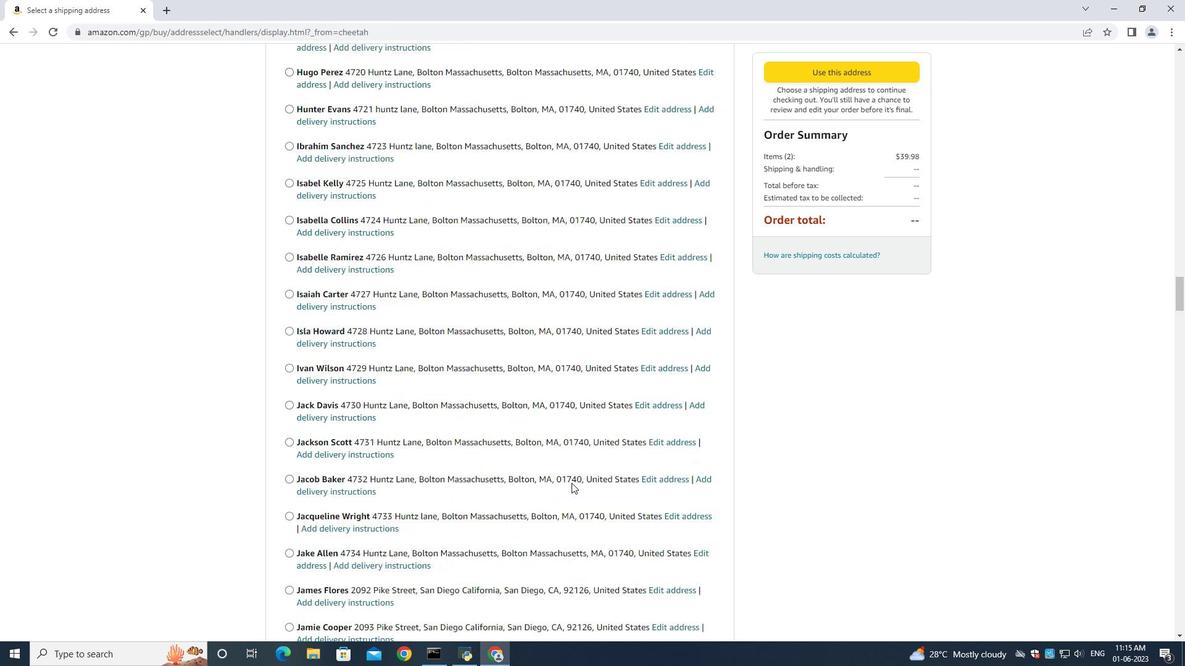 
Action: Mouse moved to (572, 483)
Screenshot: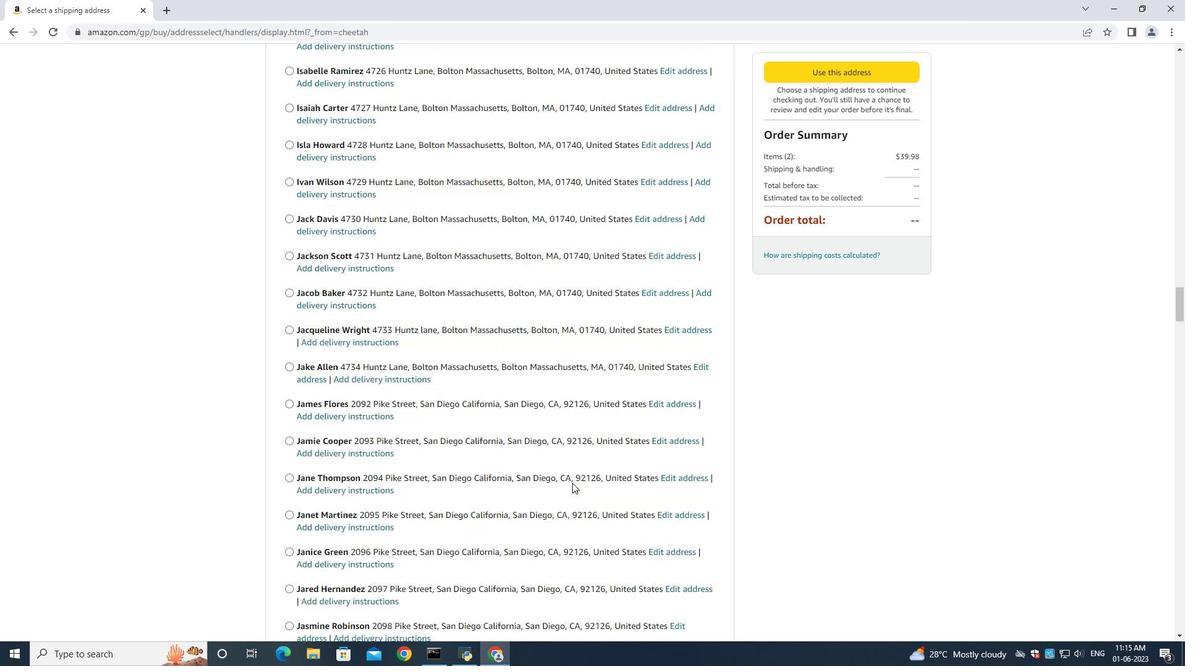 
Action: Mouse scrolled (572, 482) with delta (0, 0)
Screenshot: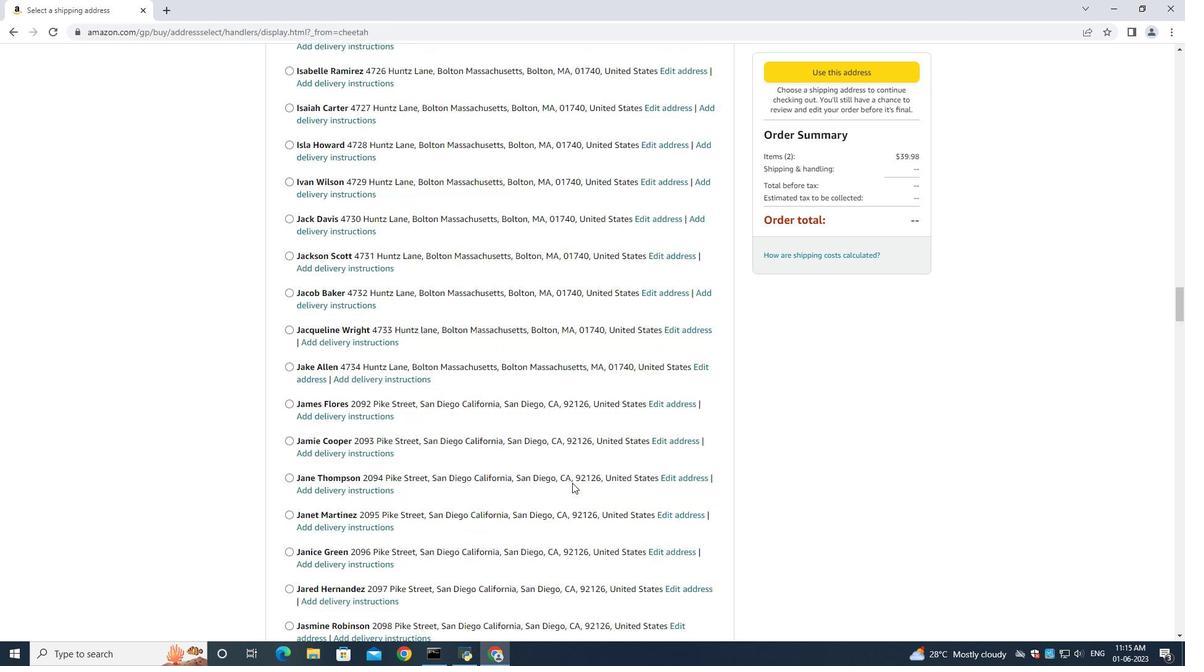 
Action: Mouse moved to (572, 484)
Screenshot: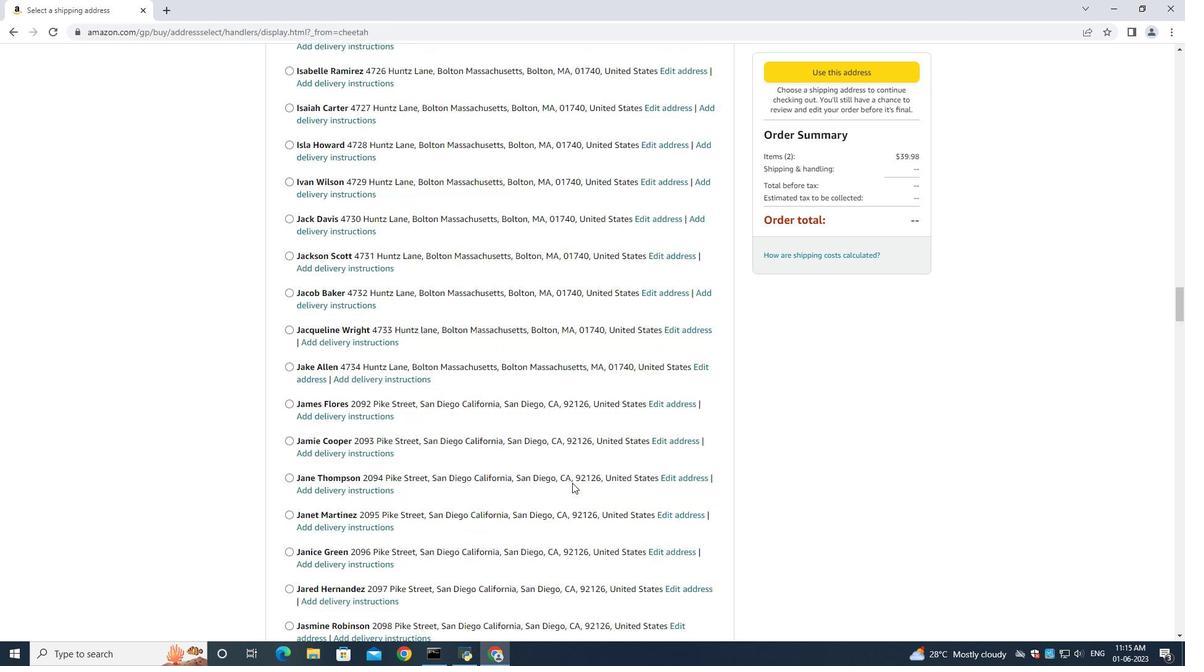 
Action: Mouse scrolled (572, 483) with delta (0, 0)
Screenshot: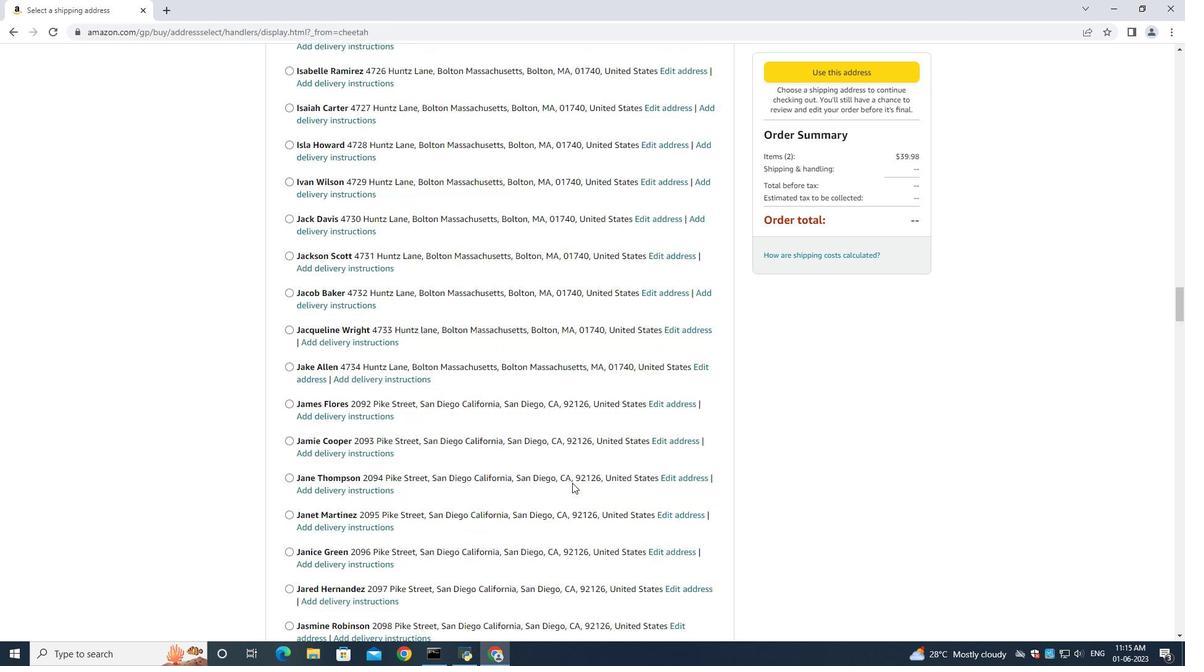 
Action: Mouse scrolled (572, 483) with delta (0, 0)
Screenshot: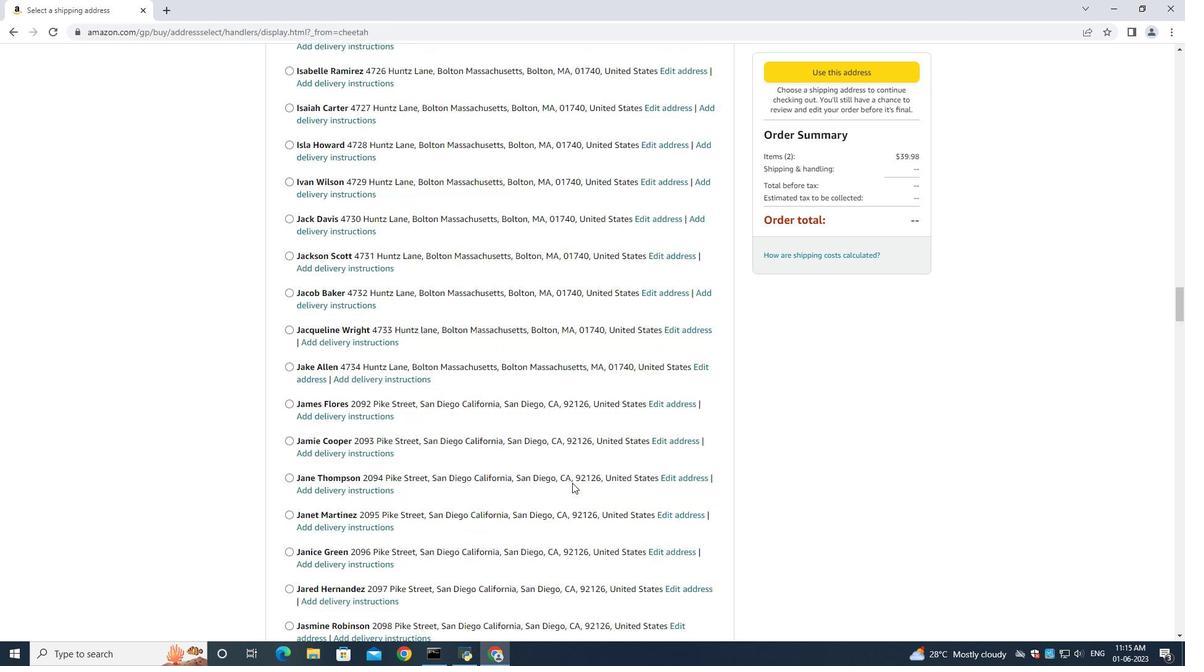 
Action: Mouse scrolled (572, 483) with delta (0, 0)
Screenshot: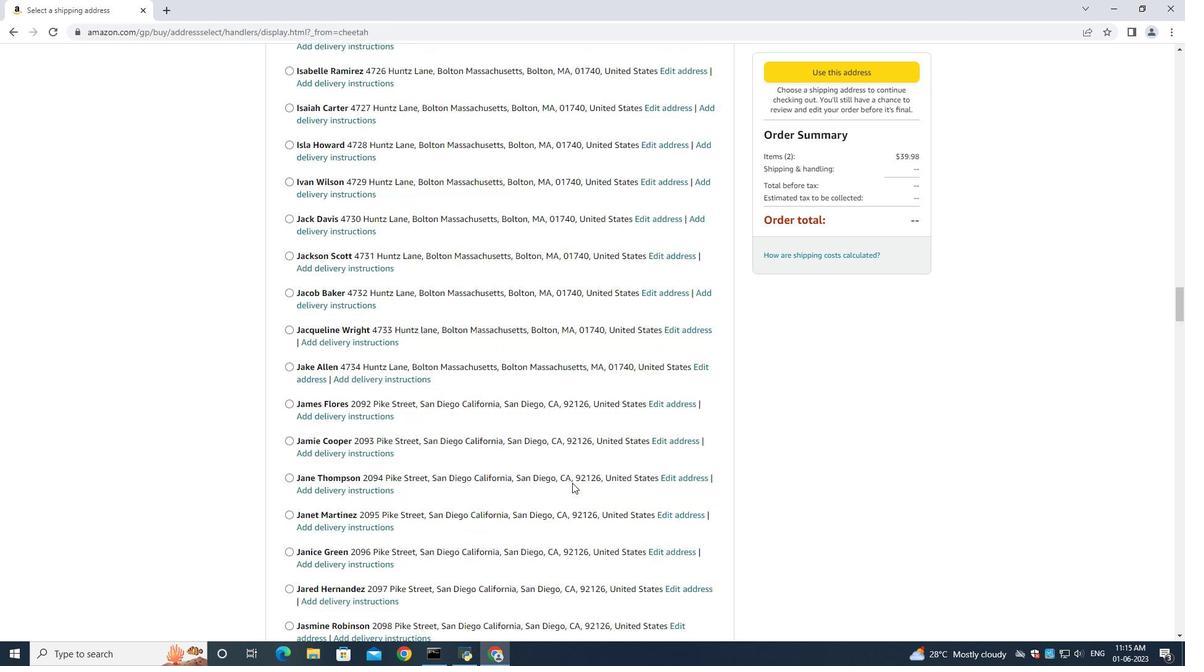 
Action: Mouse scrolled (572, 483) with delta (0, 0)
Screenshot: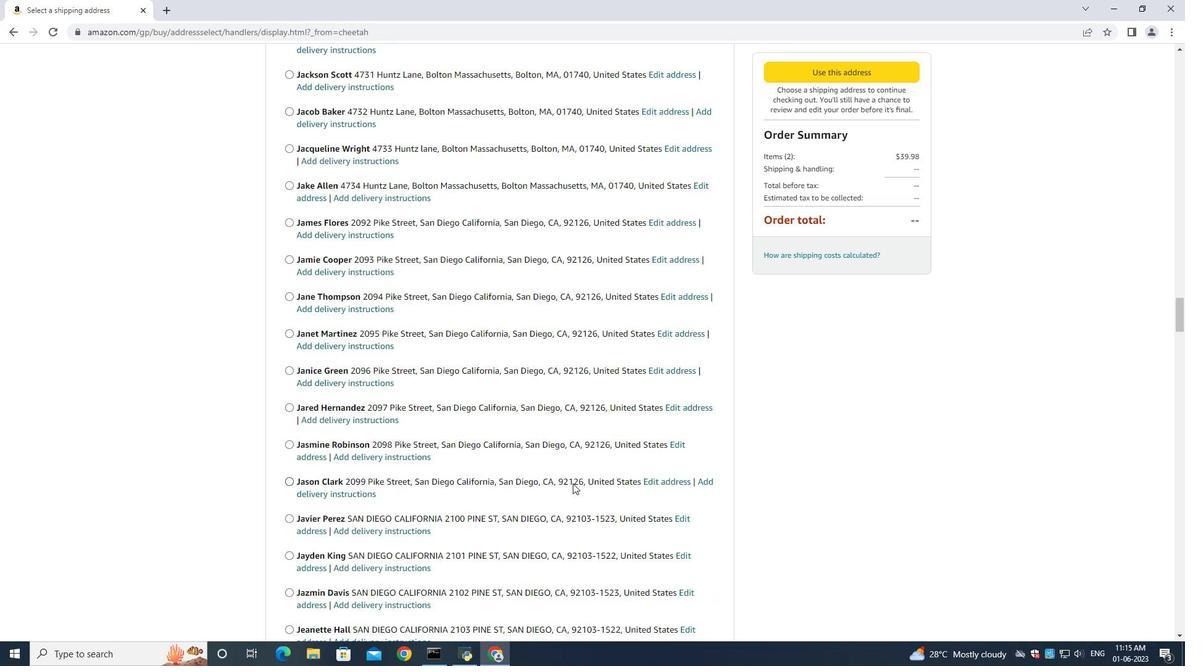 
Action: Mouse scrolled (572, 483) with delta (0, 0)
Screenshot: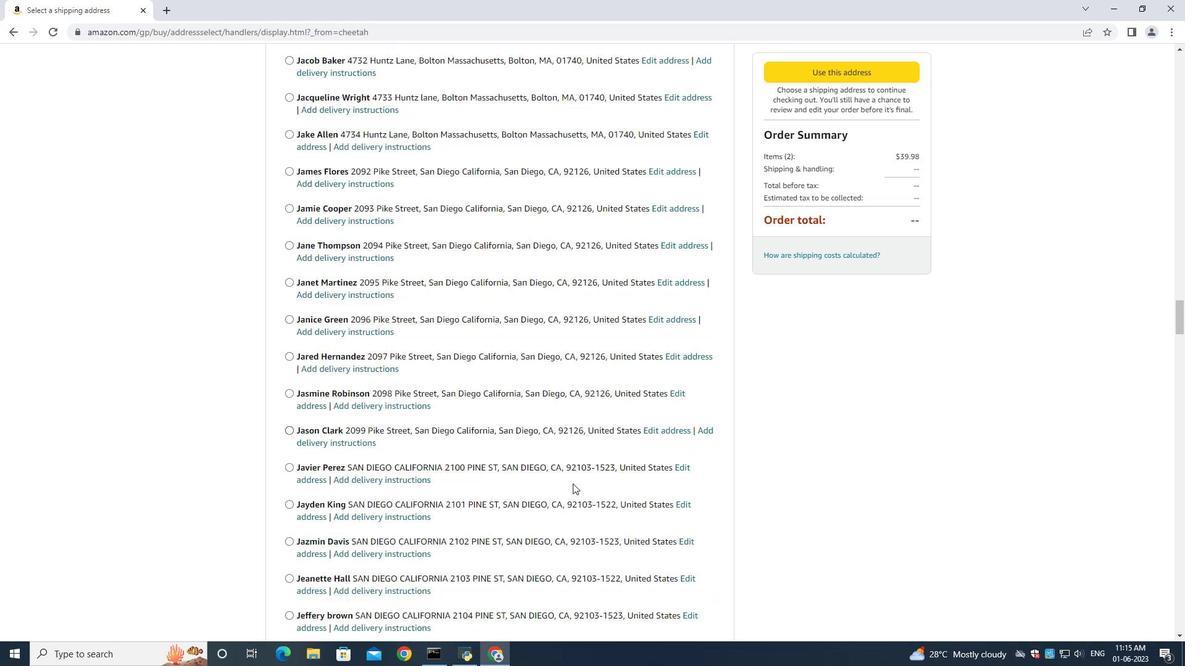 
Action: Mouse scrolled (572, 483) with delta (0, 0)
Screenshot: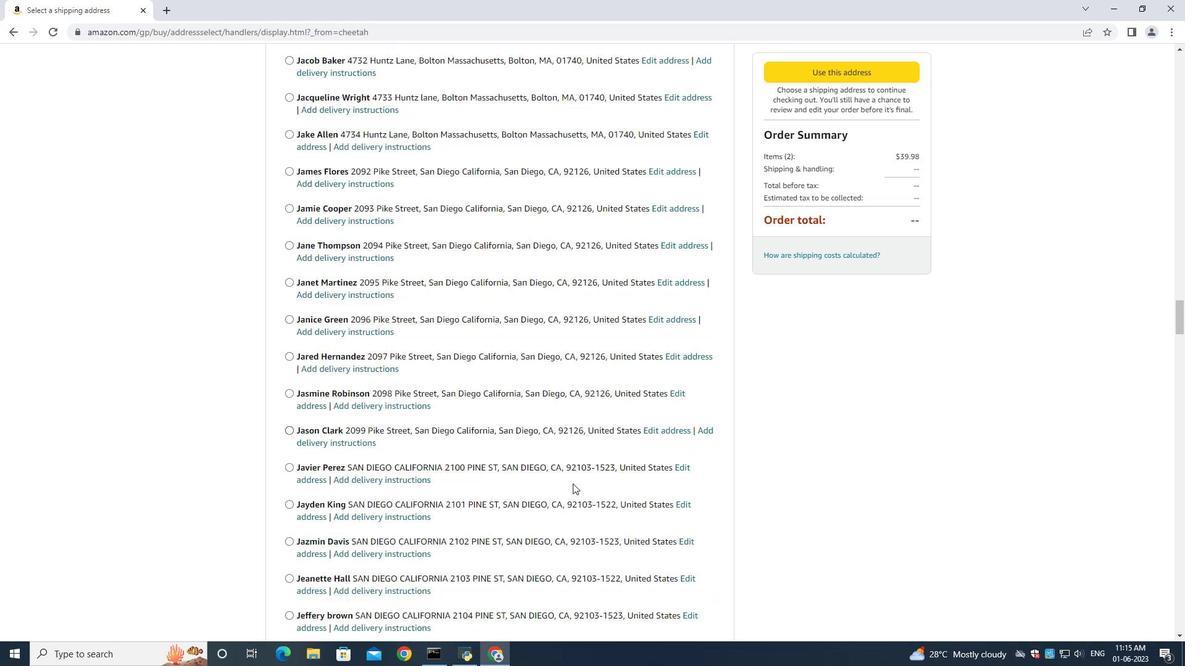 
Action: Mouse scrolled (572, 483) with delta (0, 0)
Screenshot: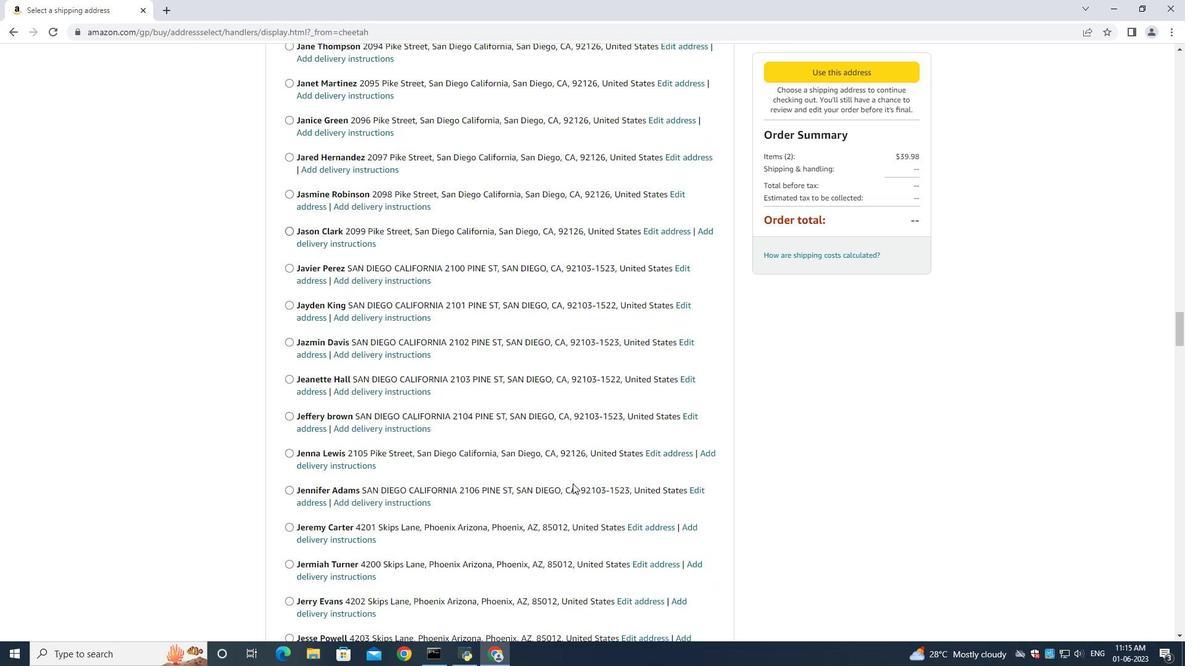 
Action: Mouse scrolled (572, 483) with delta (0, 0)
Screenshot: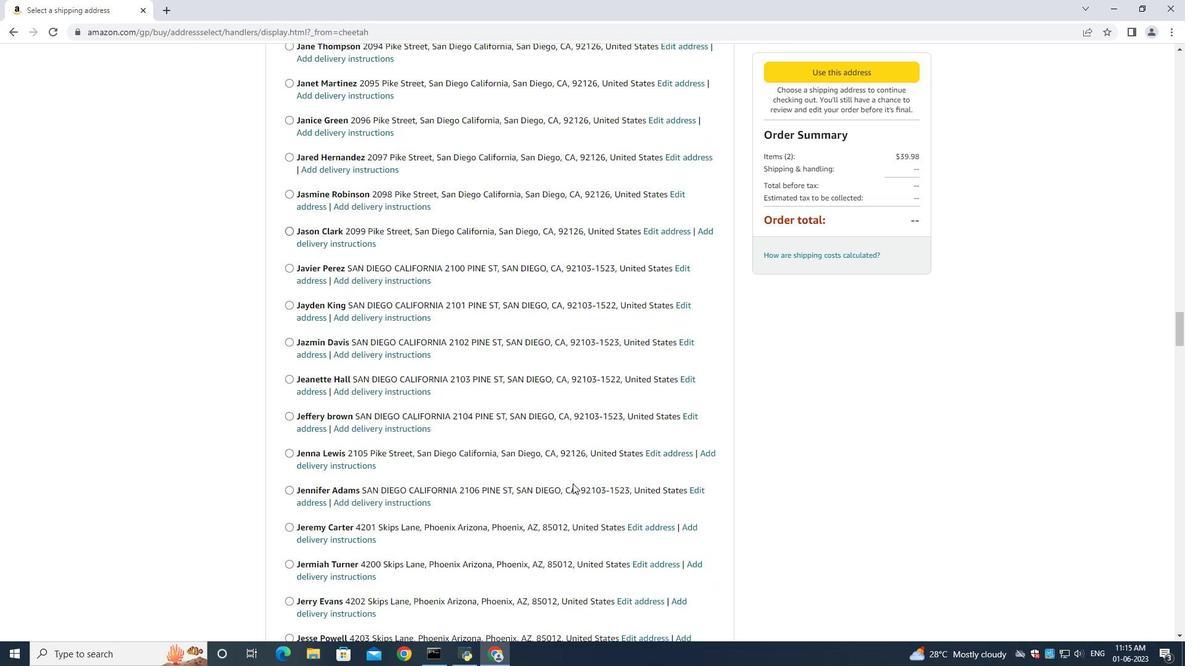 
Action: Mouse scrolled (572, 483) with delta (0, 0)
Screenshot: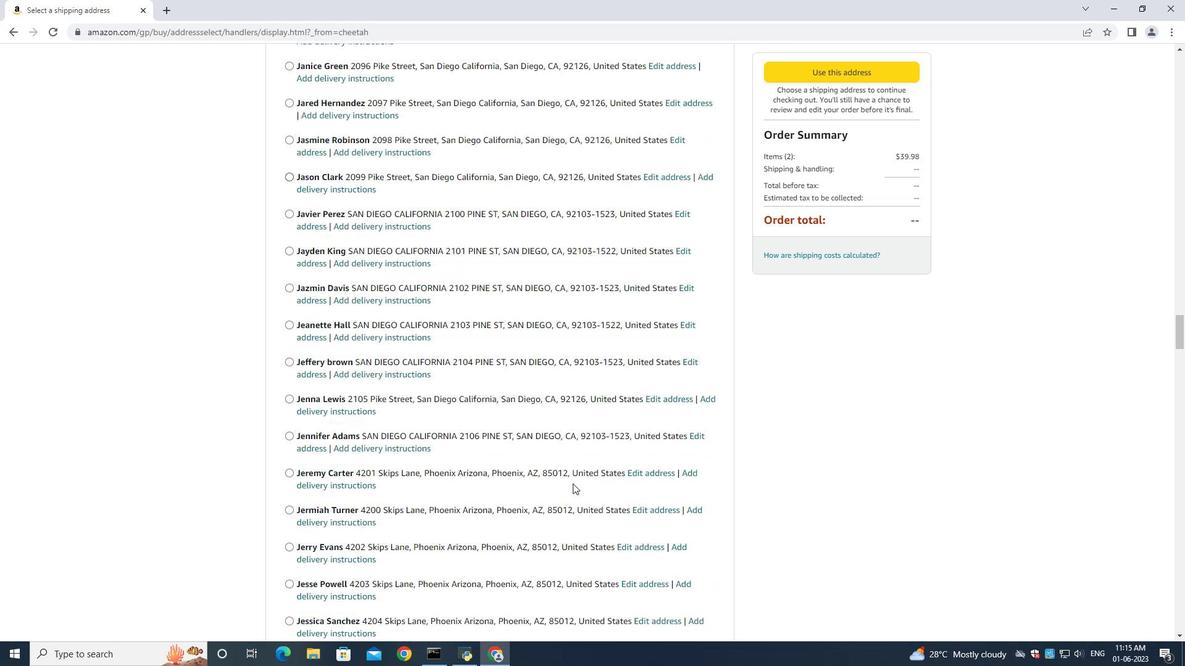 
Action: Mouse scrolled (572, 483) with delta (0, 0)
Screenshot: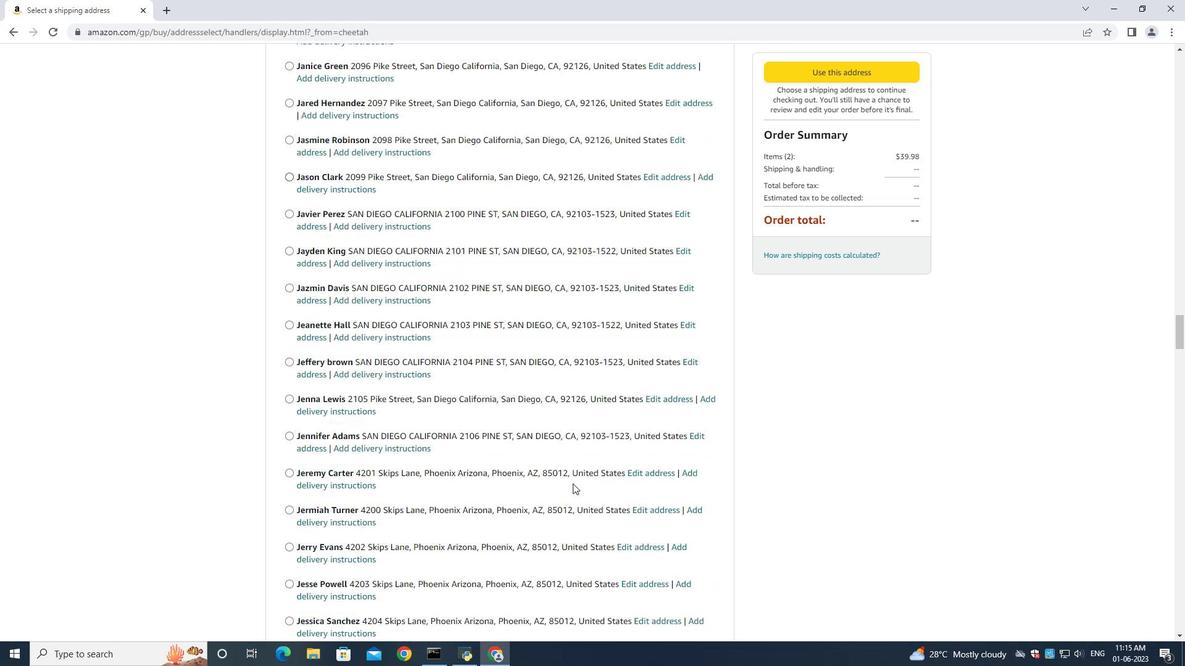 
Action: Mouse scrolled (572, 483) with delta (0, 0)
Screenshot: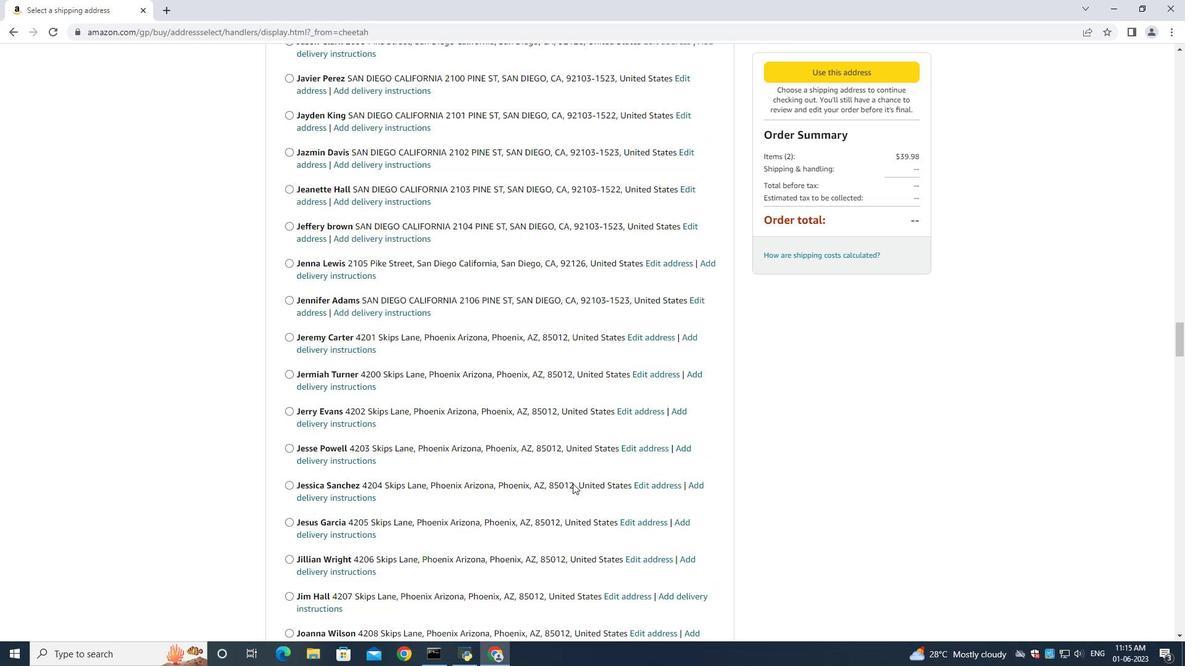 
Action: Mouse scrolled (572, 483) with delta (0, 0)
Screenshot: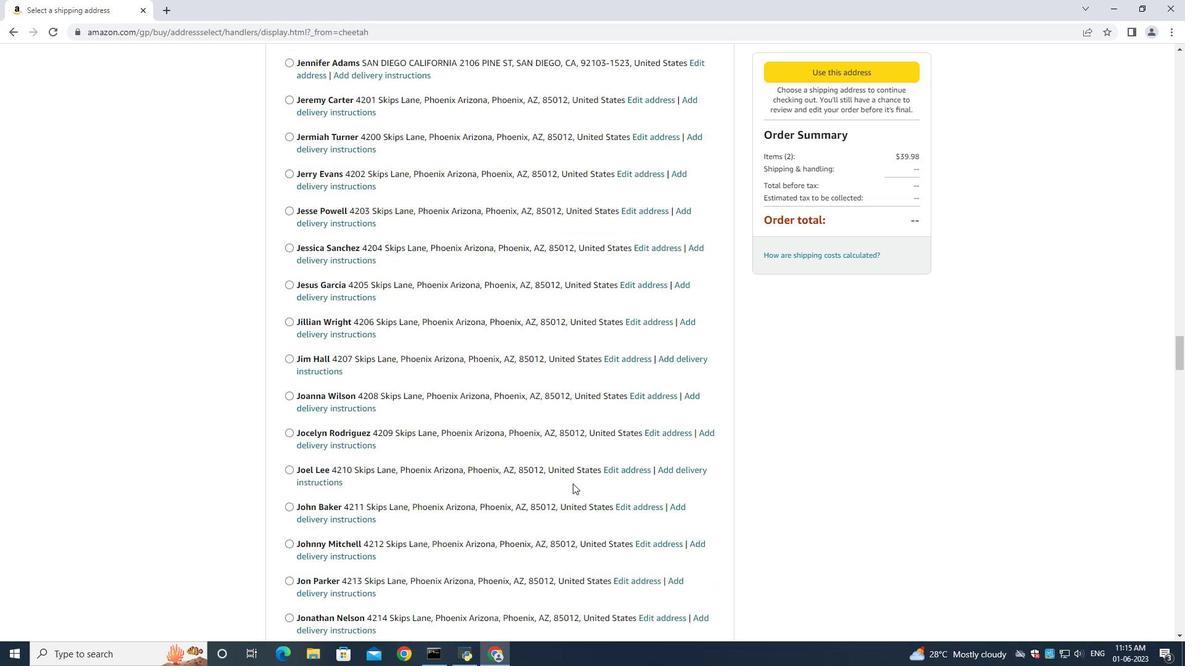 
Action: Mouse scrolled (572, 483) with delta (0, 0)
Screenshot: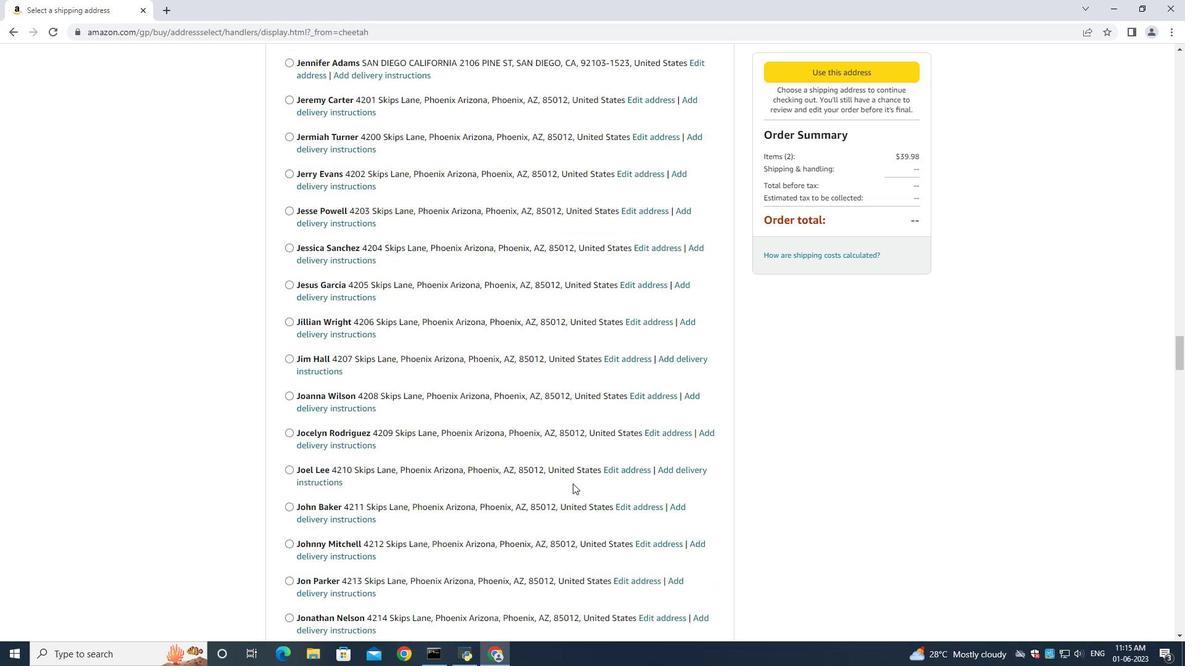 
Action: Mouse scrolled (572, 483) with delta (0, 0)
Screenshot: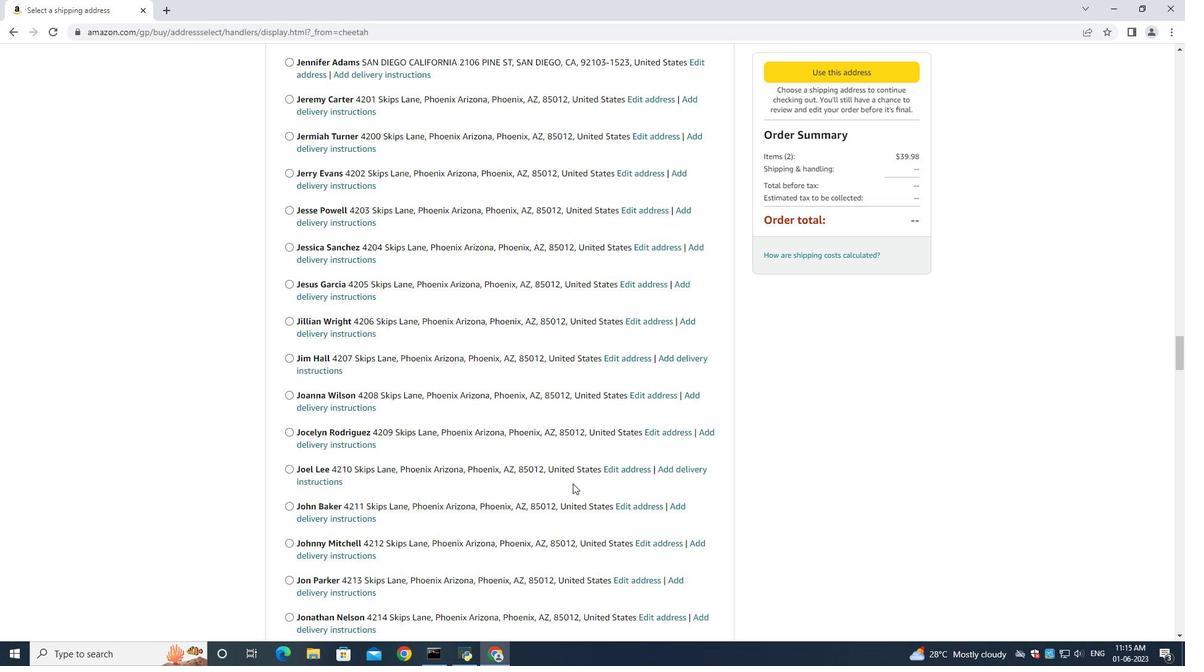 
Action: Mouse scrolled (572, 483) with delta (0, 0)
Screenshot: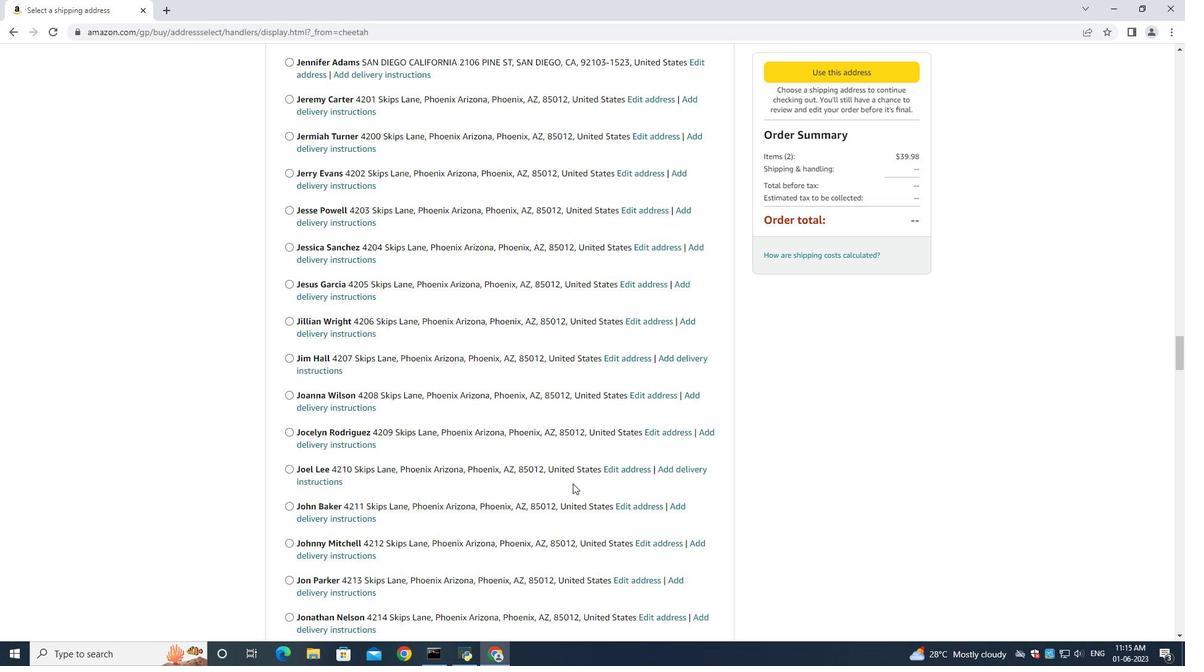 
Action: Mouse scrolled (572, 483) with delta (0, 0)
Screenshot: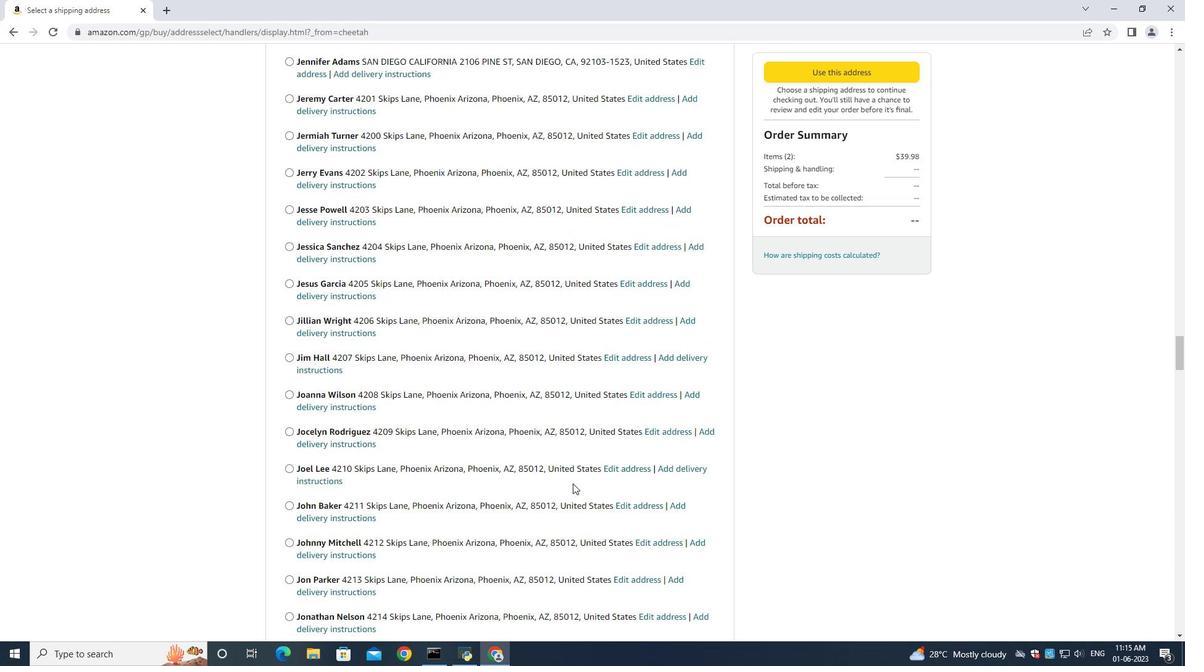 
Action: Mouse scrolled (572, 483) with delta (0, 0)
Screenshot: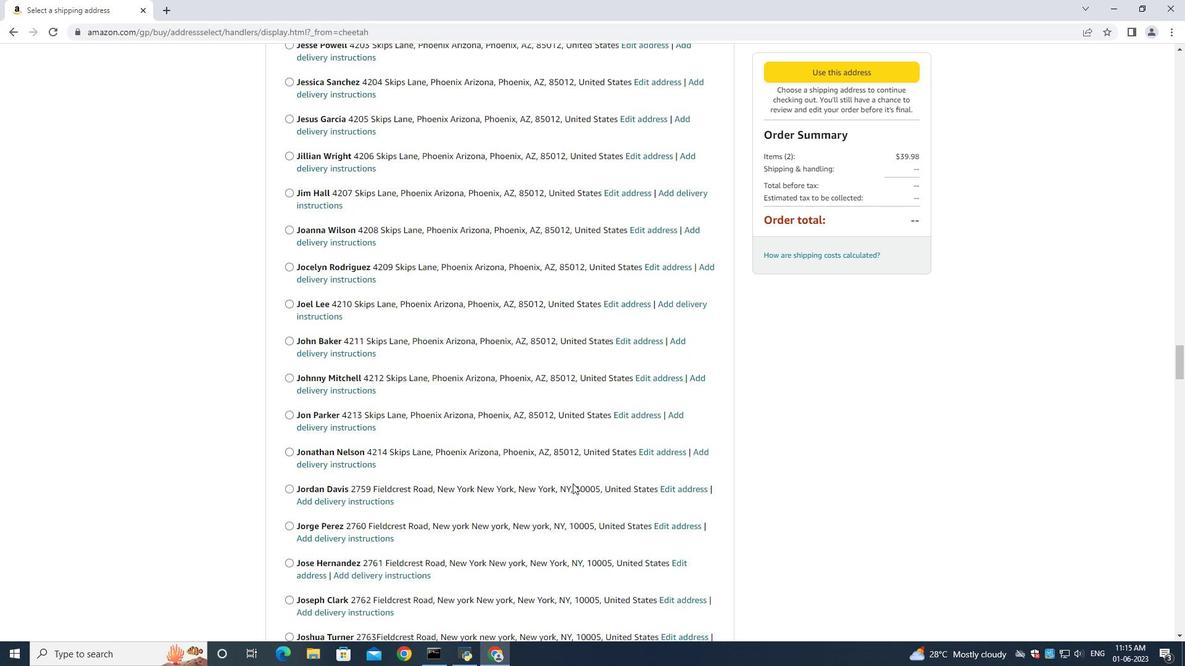 
Action: Mouse scrolled (572, 483) with delta (0, 0)
Screenshot: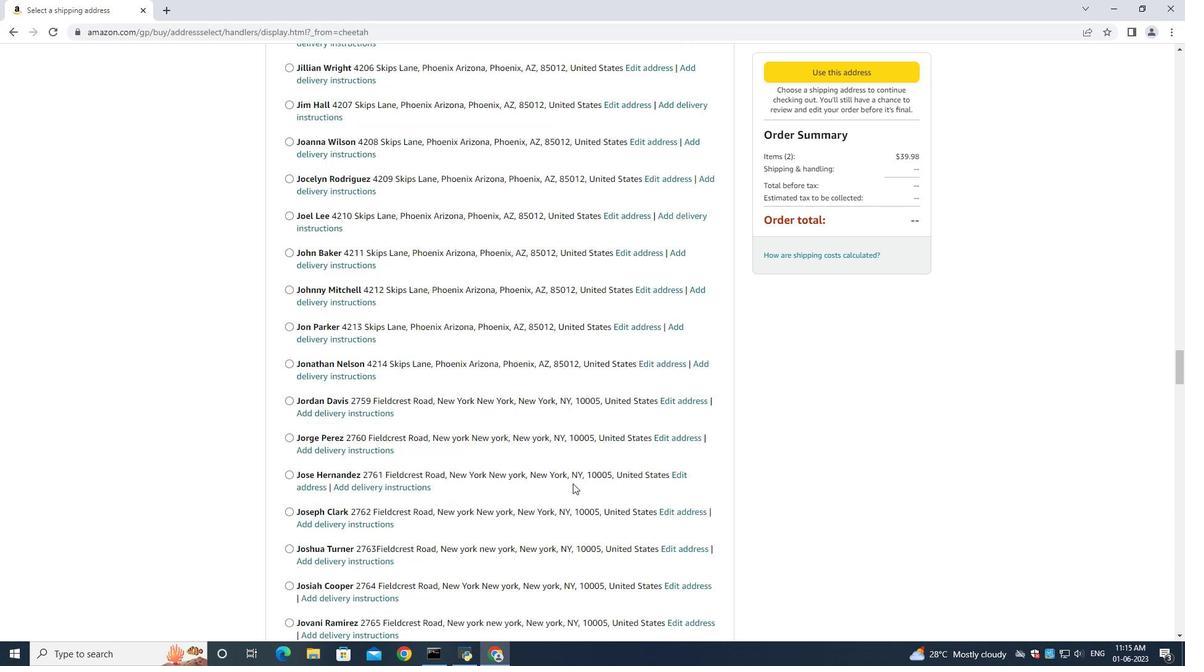 
Action: Mouse scrolled (572, 483) with delta (0, 0)
Screenshot: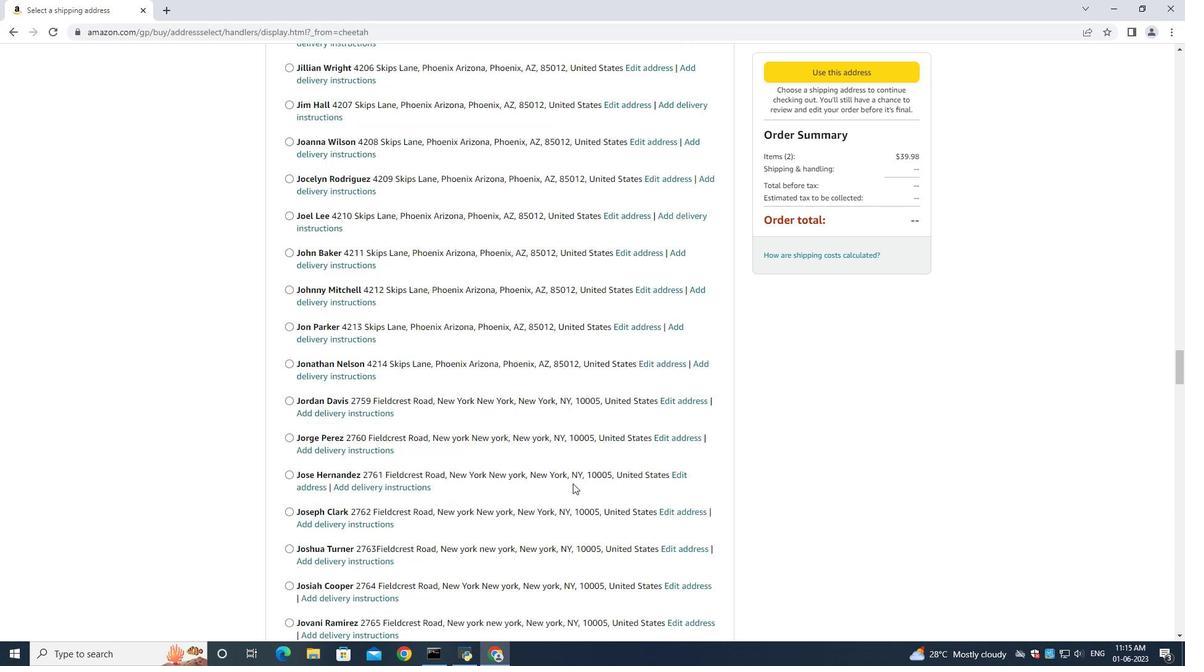 
Action: Mouse scrolled (572, 483) with delta (0, 0)
Screenshot: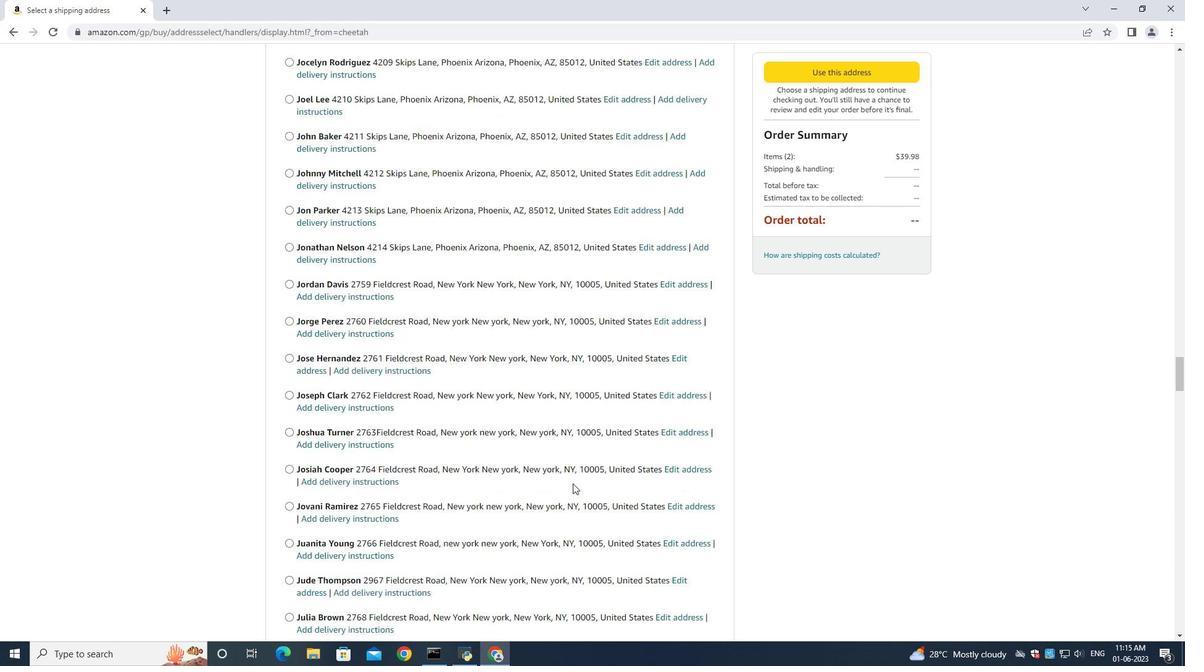 
Action: Mouse scrolled (572, 483) with delta (0, 0)
Screenshot: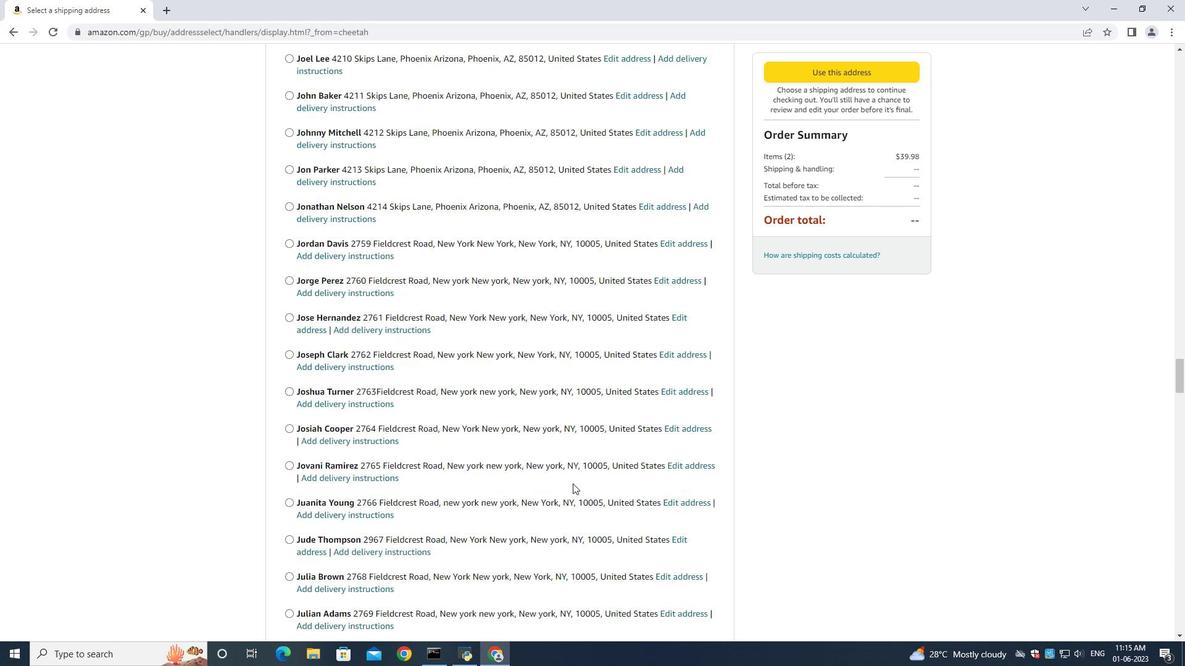 
Action: Mouse scrolled (572, 483) with delta (0, 0)
Screenshot: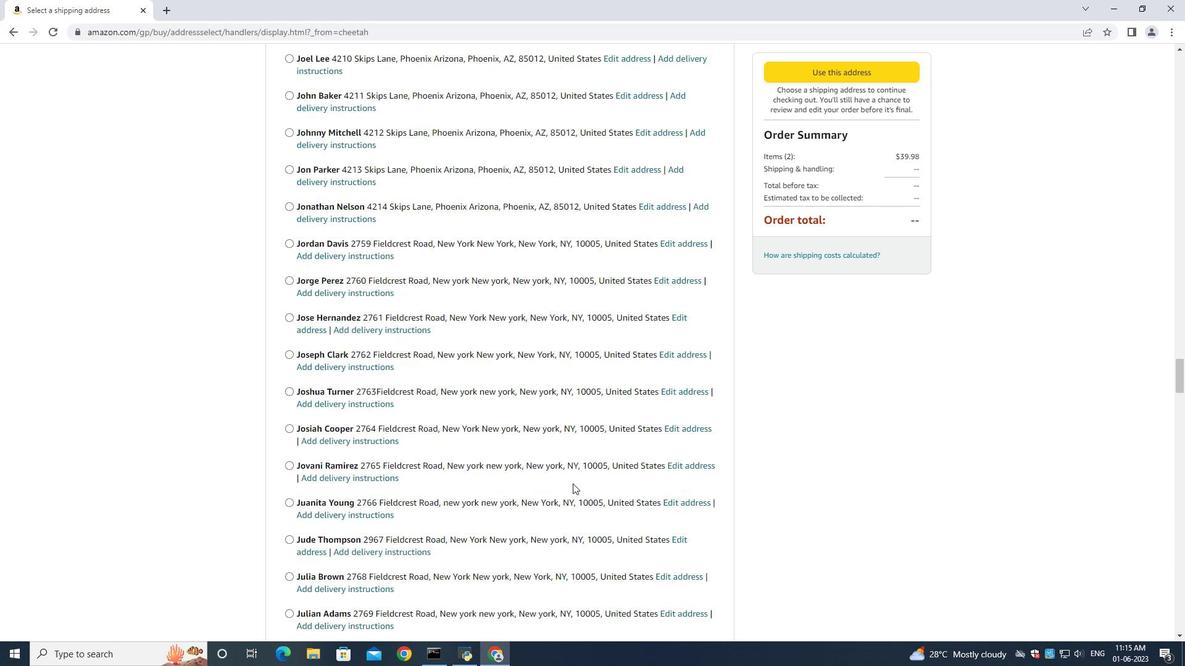 
Action: Mouse scrolled (572, 483) with delta (0, 0)
Screenshot: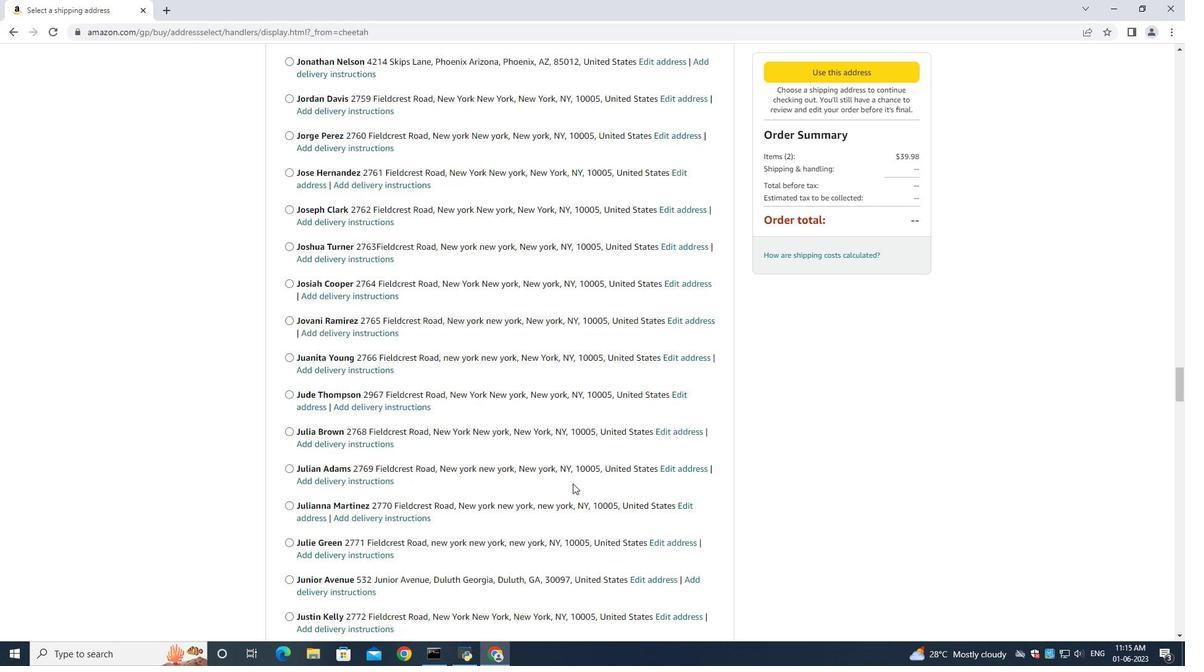 
Action: Mouse moved to (574, 484)
Screenshot: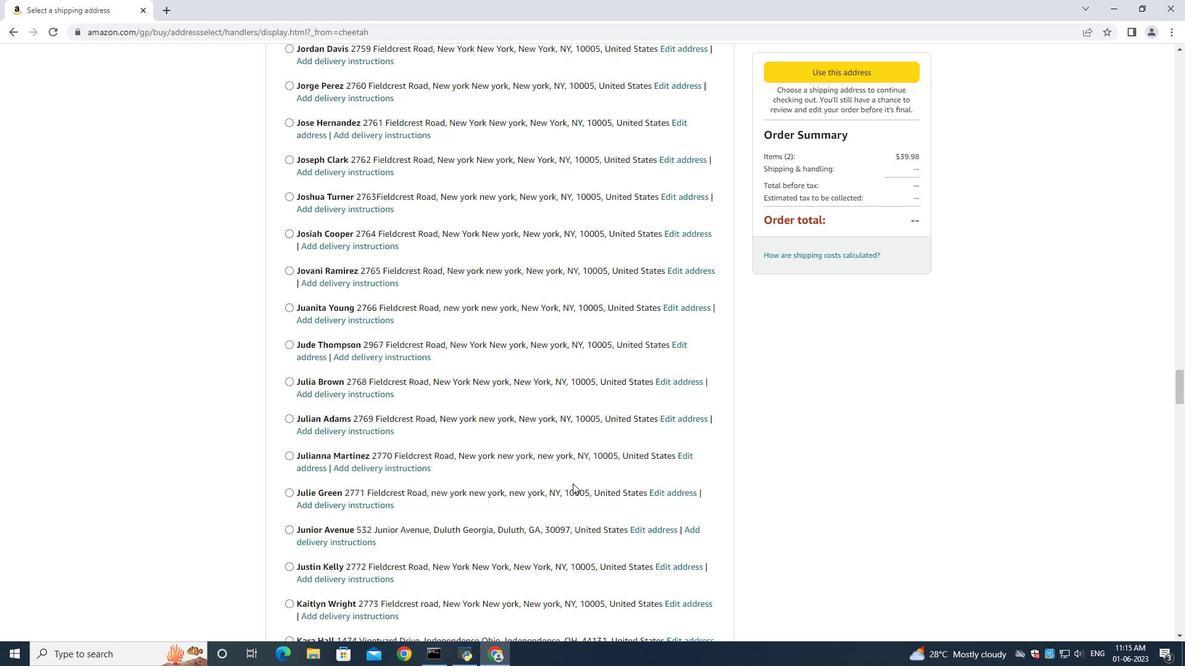 
Action: Mouse scrolled (574, 484) with delta (0, 0)
Screenshot: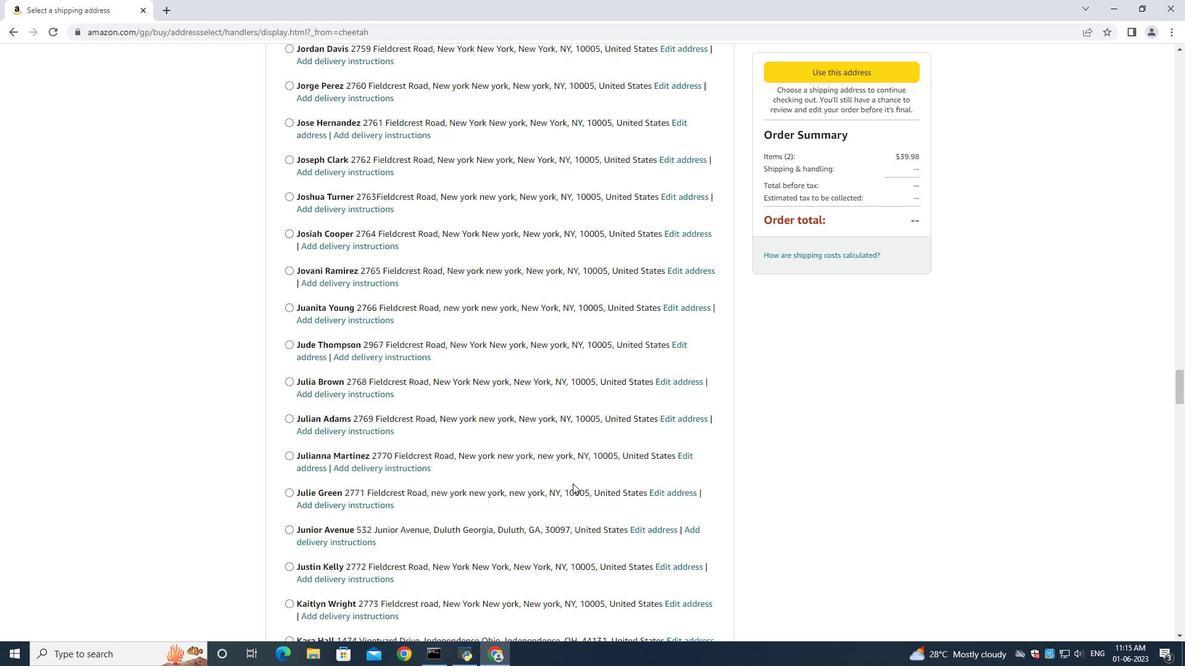 
Action: Mouse scrolled (574, 484) with delta (0, 0)
Screenshot: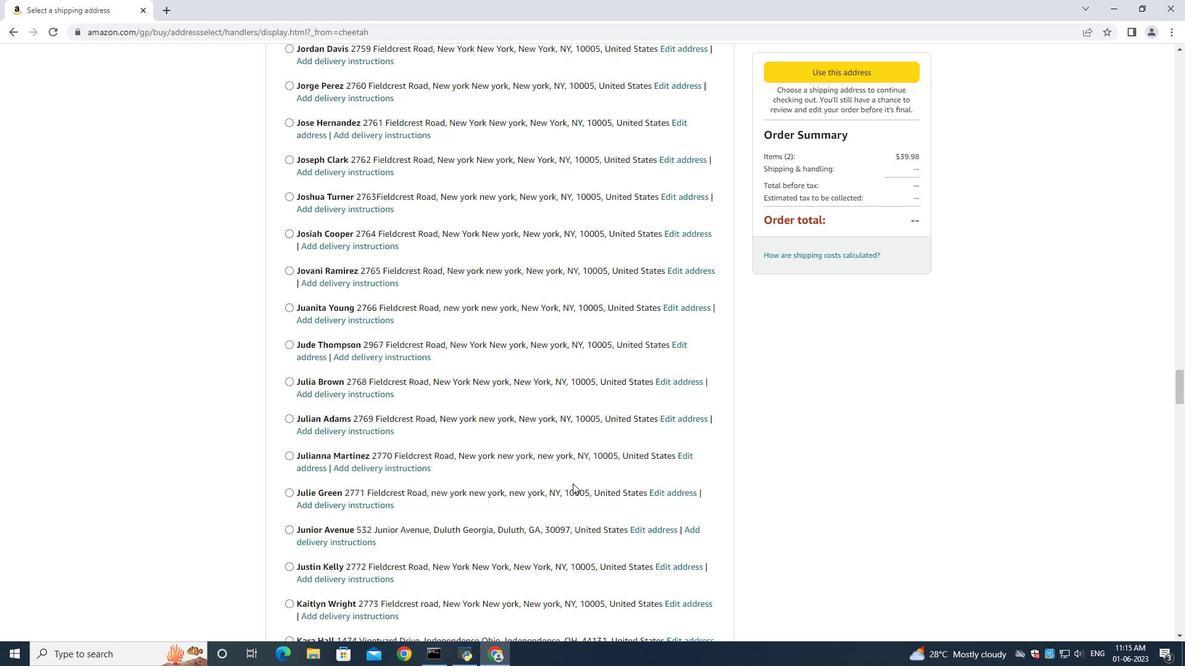 
Action: Mouse scrolled (574, 484) with delta (0, 0)
Screenshot: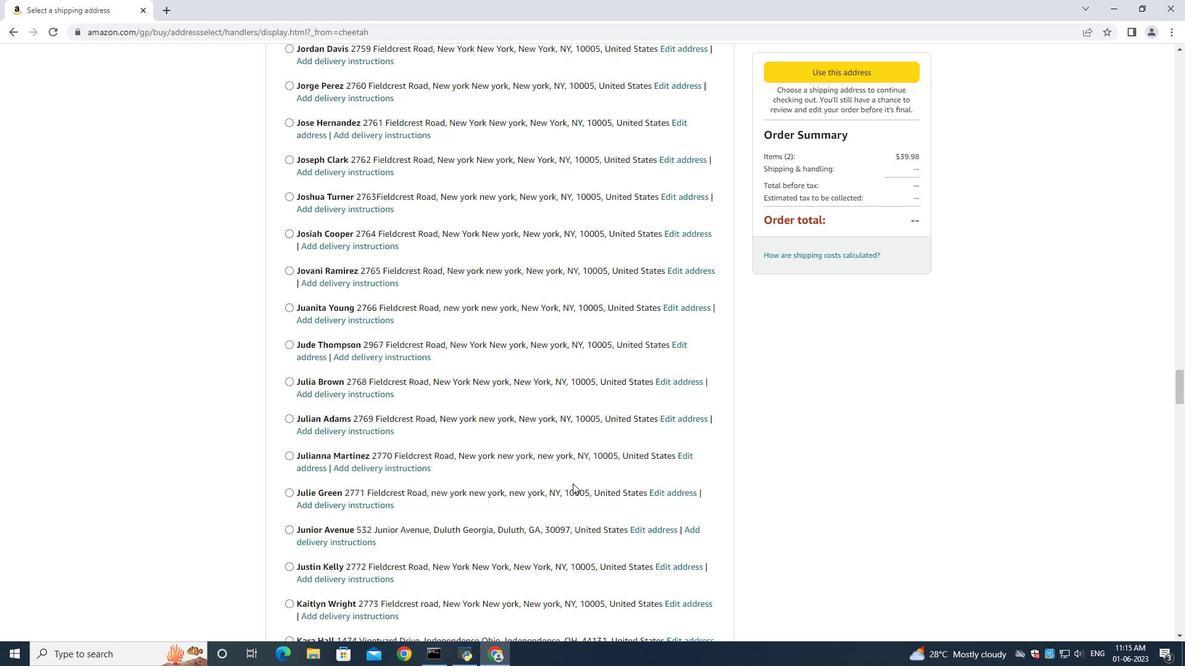 
Action: Mouse moved to (574, 484)
Screenshot: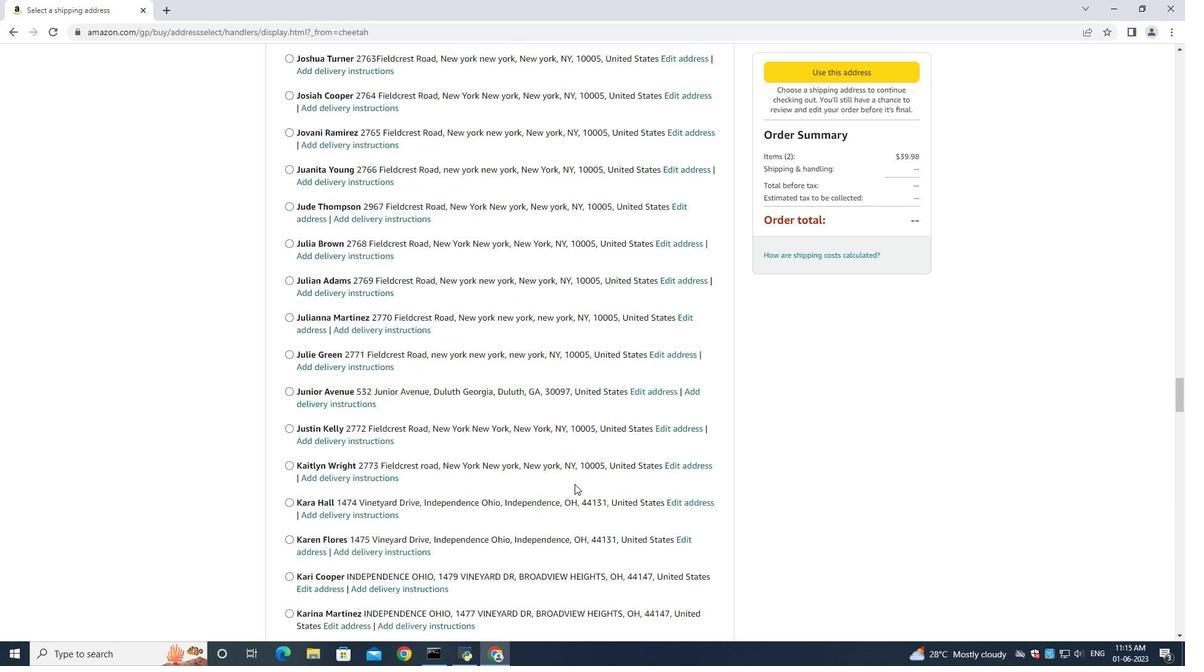 
Action: Mouse scrolled (574, 484) with delta (0, 0)
Screenshot: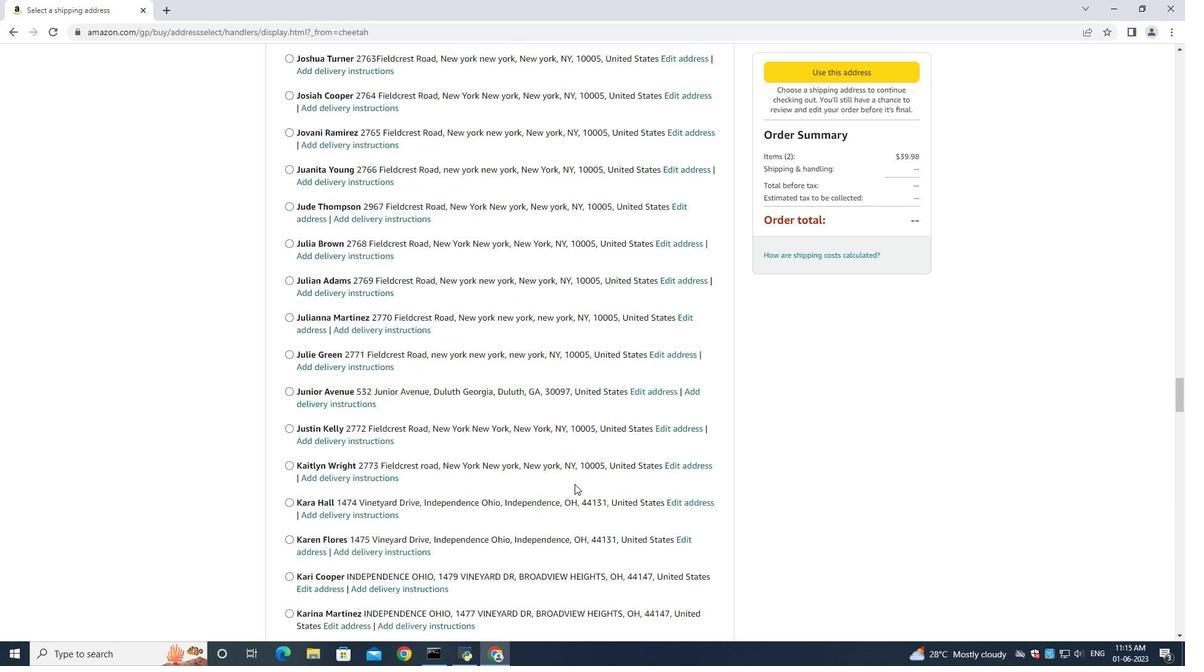 
Action: Mouse moved to (575, 485)
Screenshot: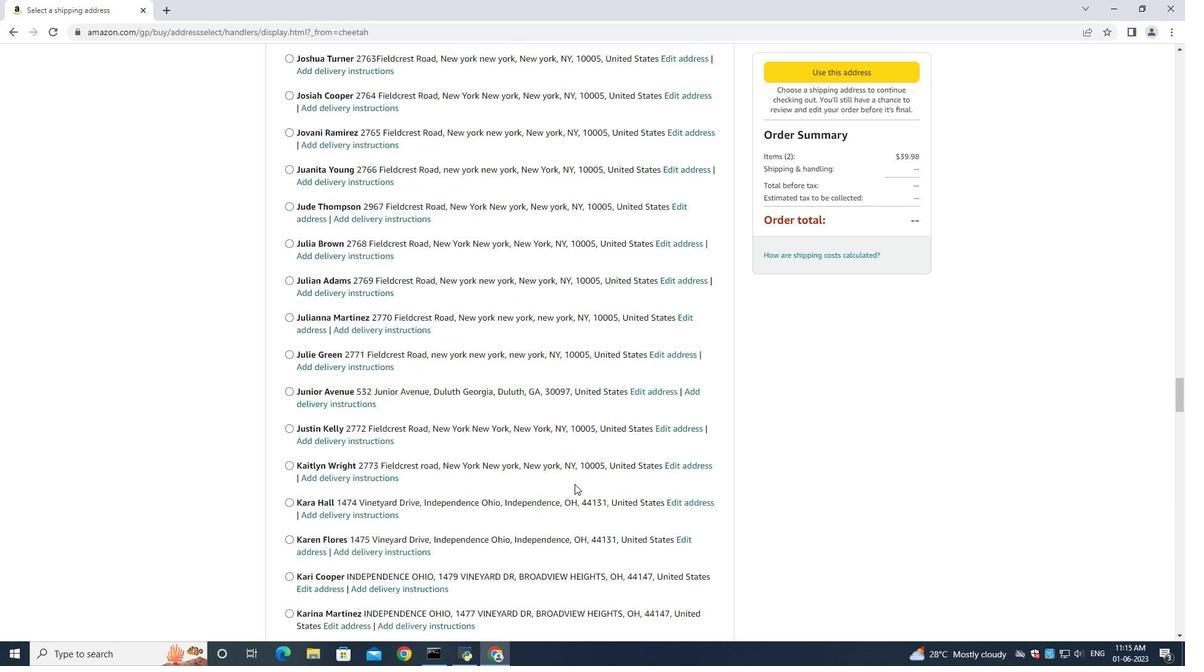 
Action: Mouse scrolled (575, 484) with delta (0, 0)
Screenshot: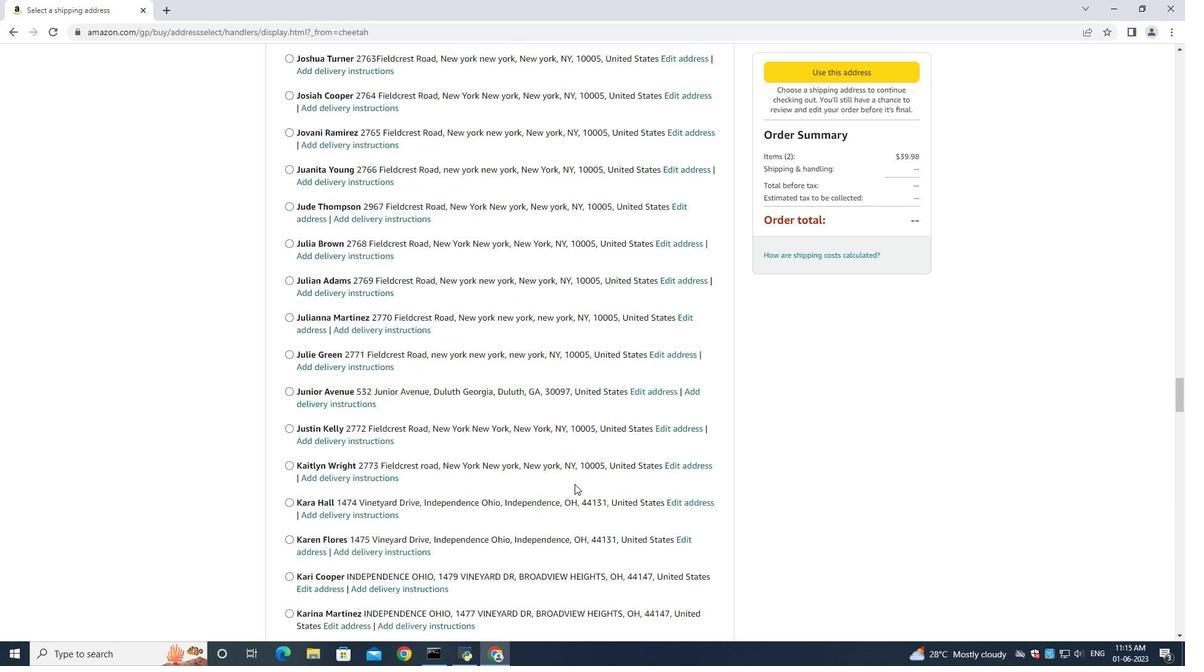 
Action: Mouse scrolled (575, 484) with delta (0, 0)
Screenshot: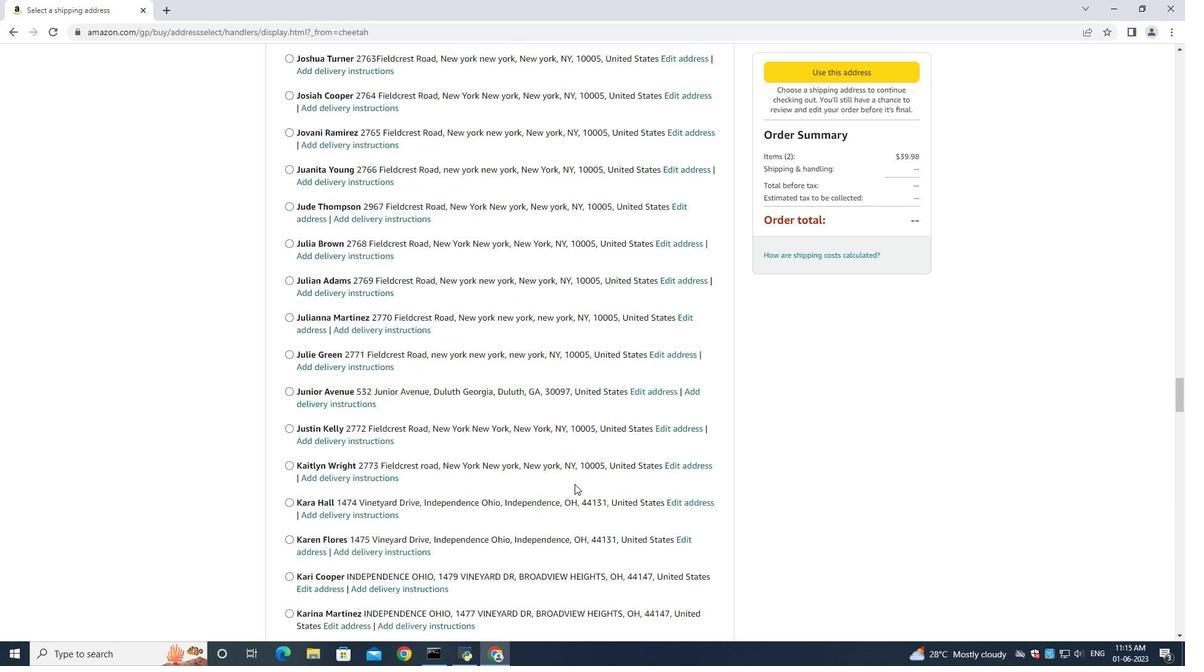 
Action: Mouse moved to (575, 485)
Screenshot: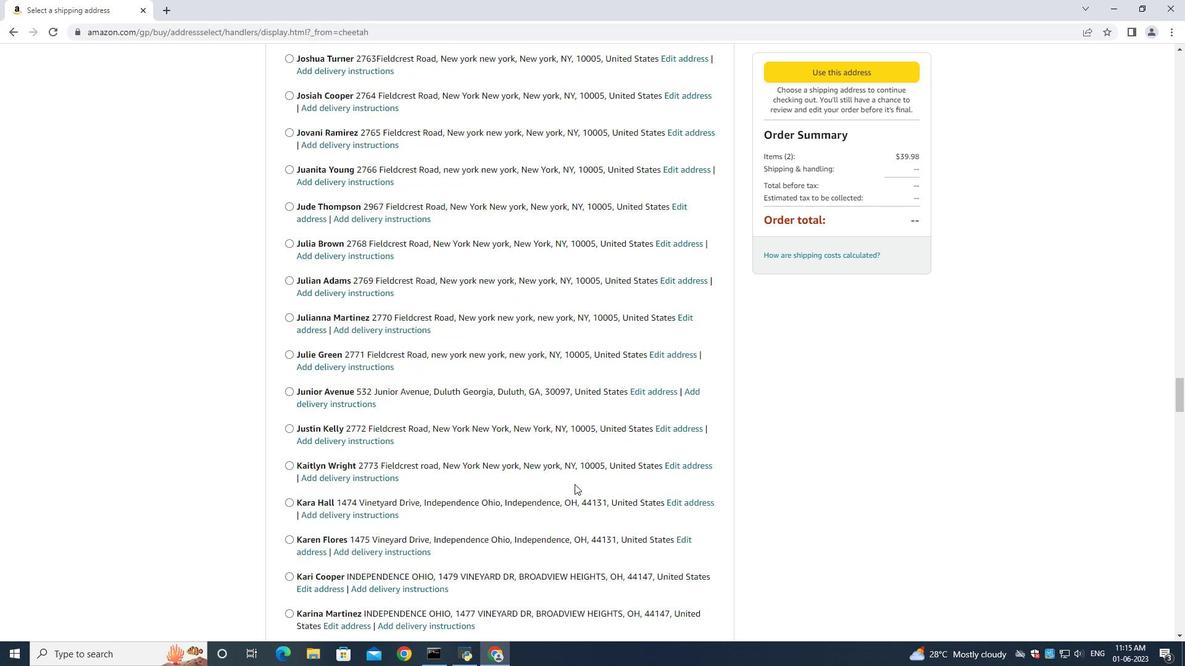 
Action: Mouse scrolled (575, 484) with delta (0, 0)
Screenshot: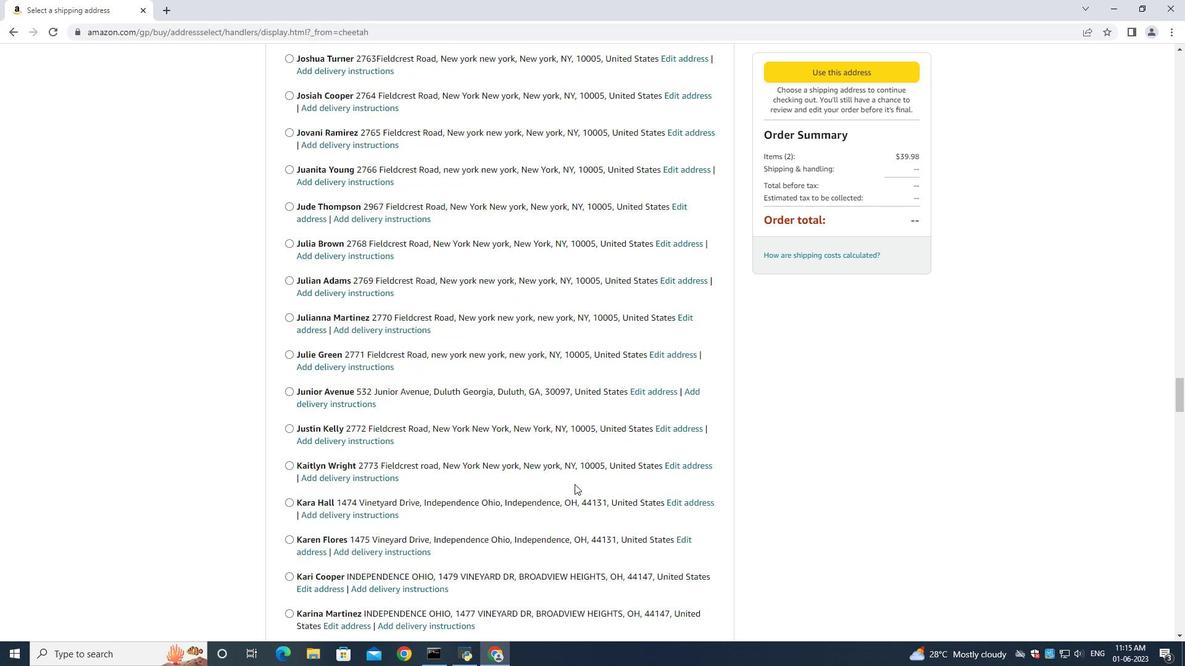 
Action: Mouse moved to (574, 485)
Screenshot: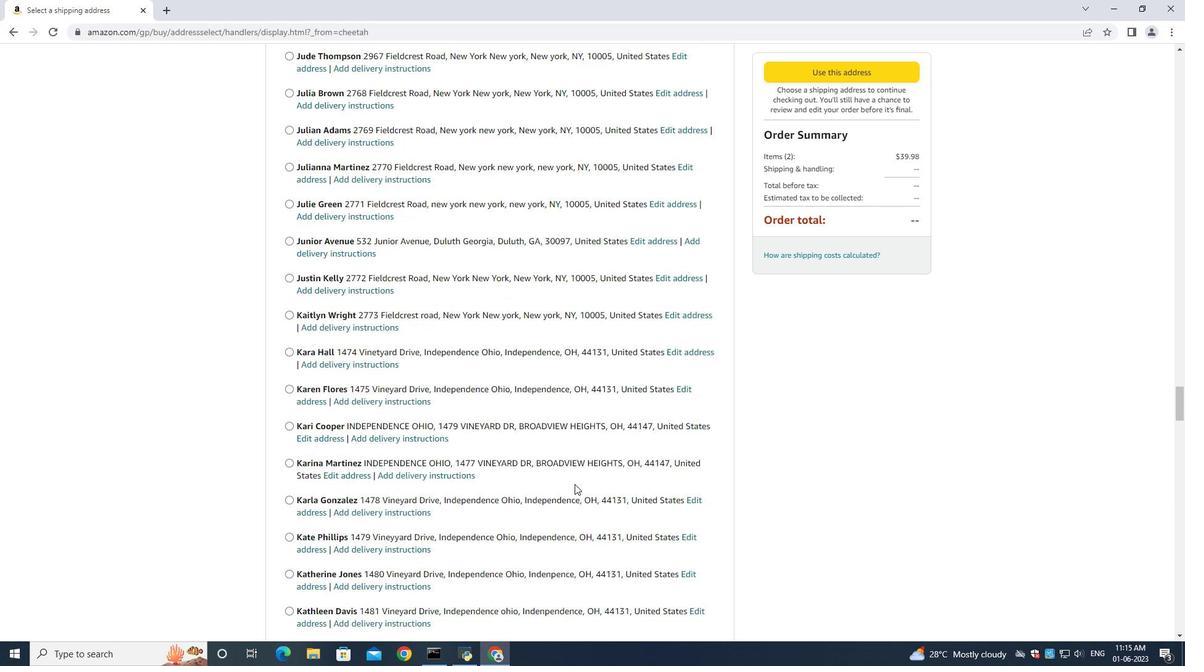 
Action: Mouse scrolled (574, 484) with delta (0, 0)
Screenshot: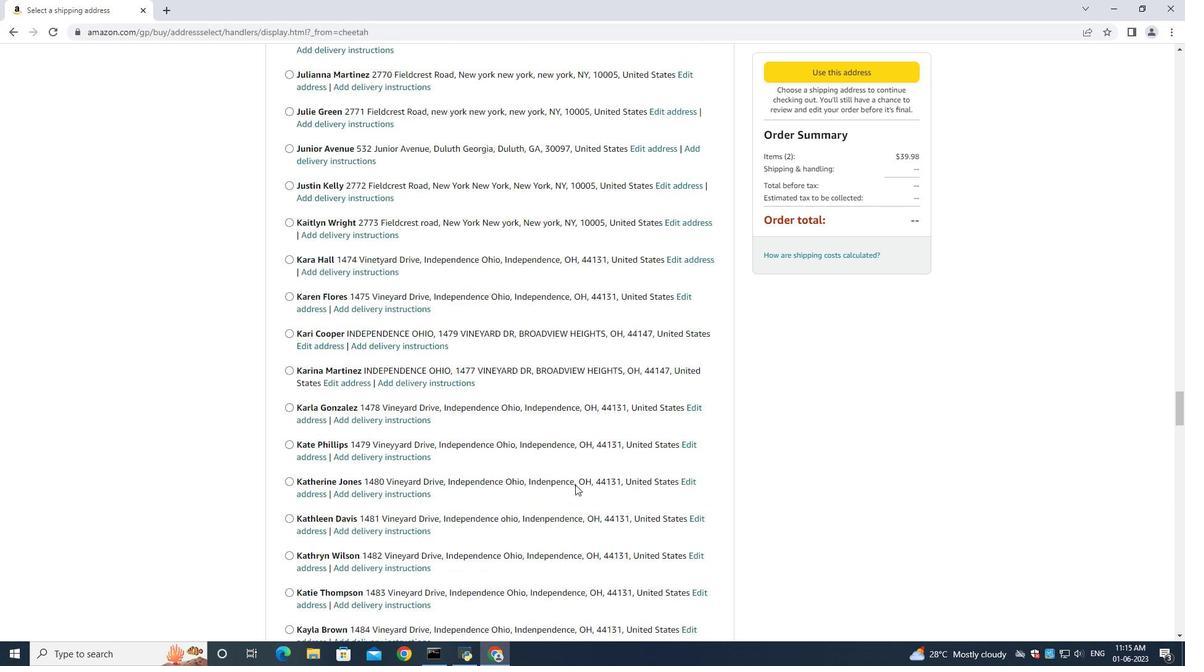 
Action: Mouse moved to (574, 485)
Screenshot: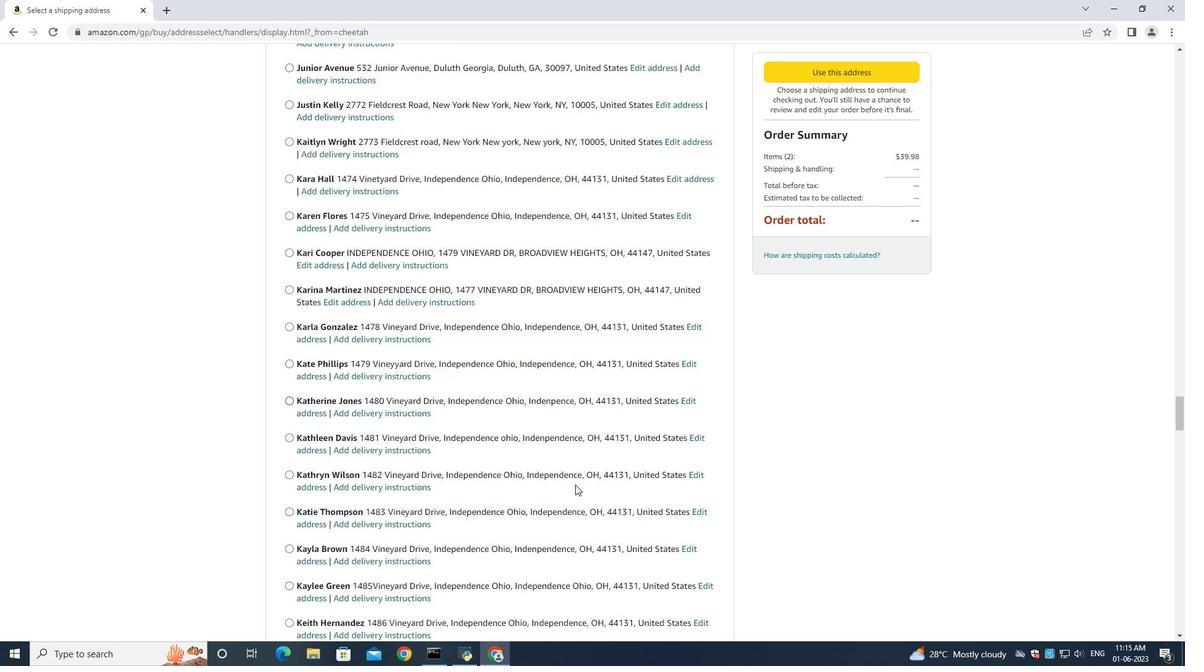 
Action: Mouse scrolled (574, 484) with delta (0, 0)
Screenshot: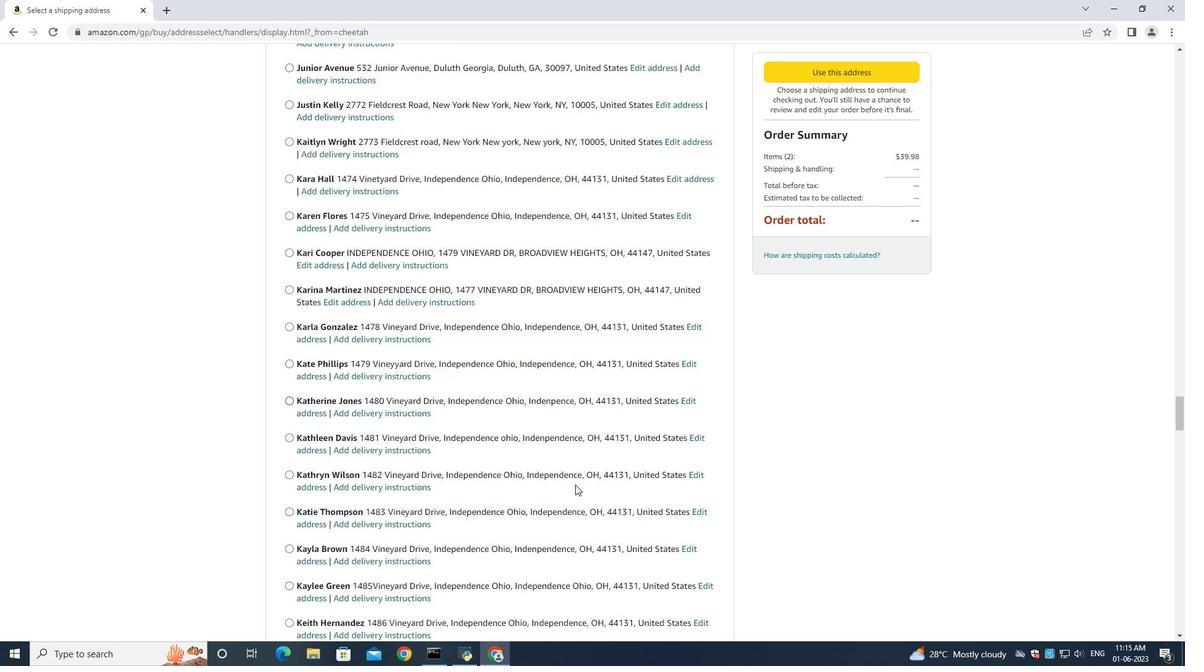 
Action: Mouse moved to (574, 485)
Screenshot: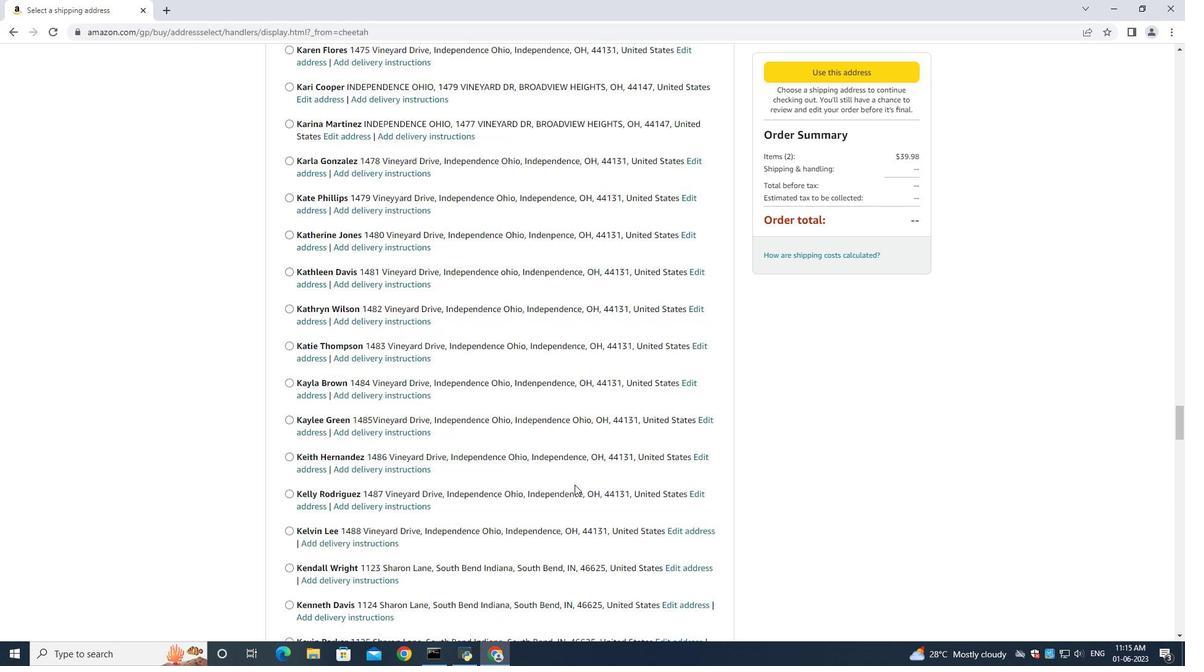 
Action: Mouse scrolled (574, 484) with delta (0, 0)
Screenshot: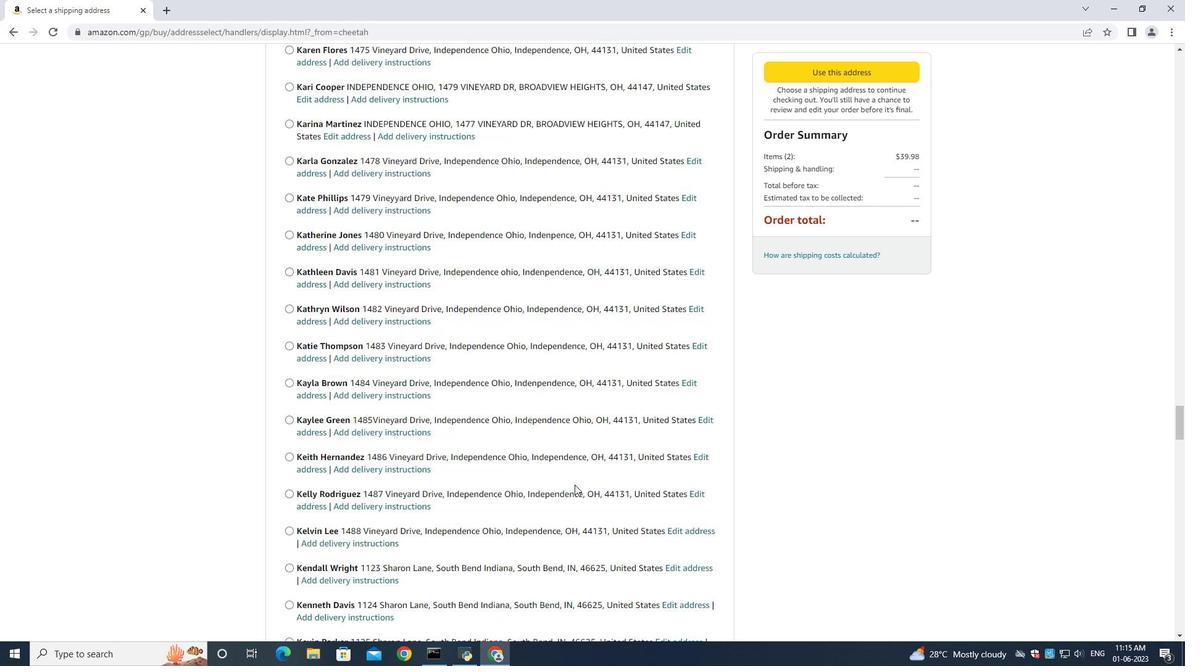 
Action: Mouse scrolled (574, 484) with delta (0, 0)
Screenshot: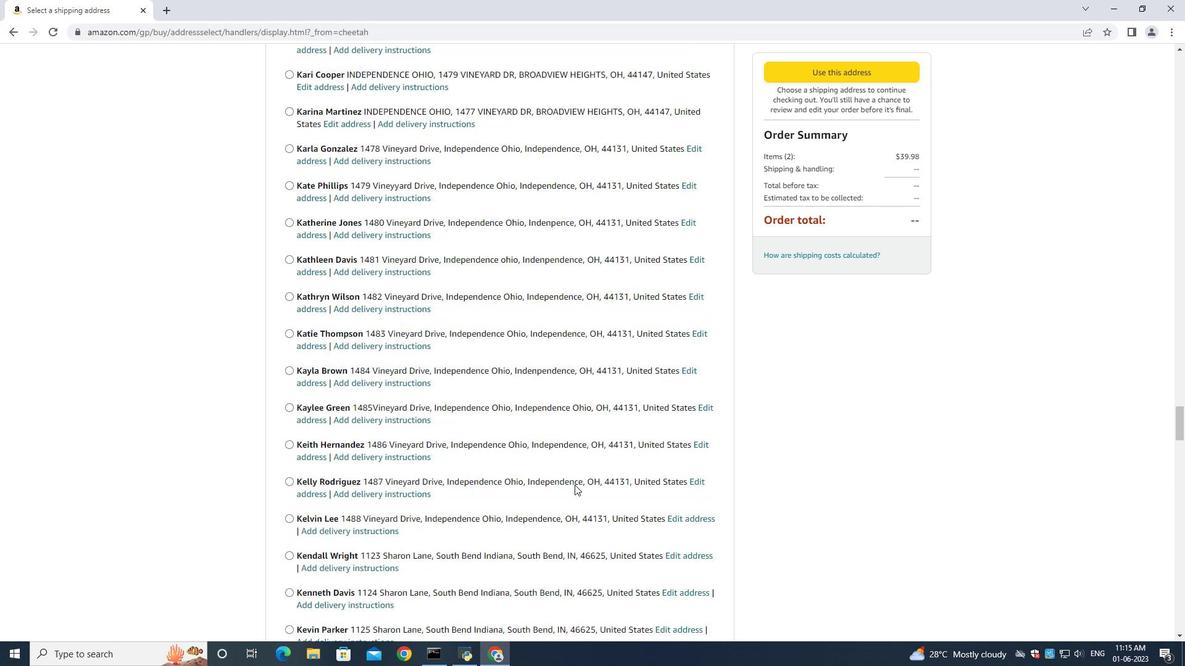 
Action: Mouse scrolled (574, 484) with delta (0, 0)
Screenshot: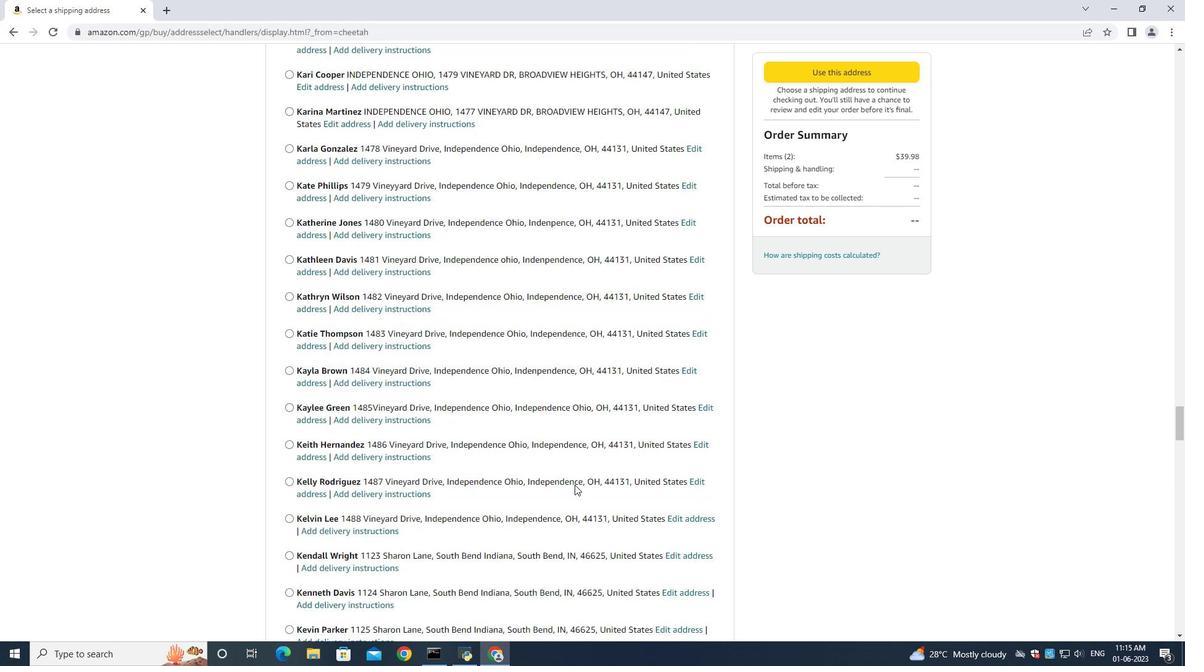 
Action: Mouse scrolled (574, 484) with delta (0, 0)
Screenshot: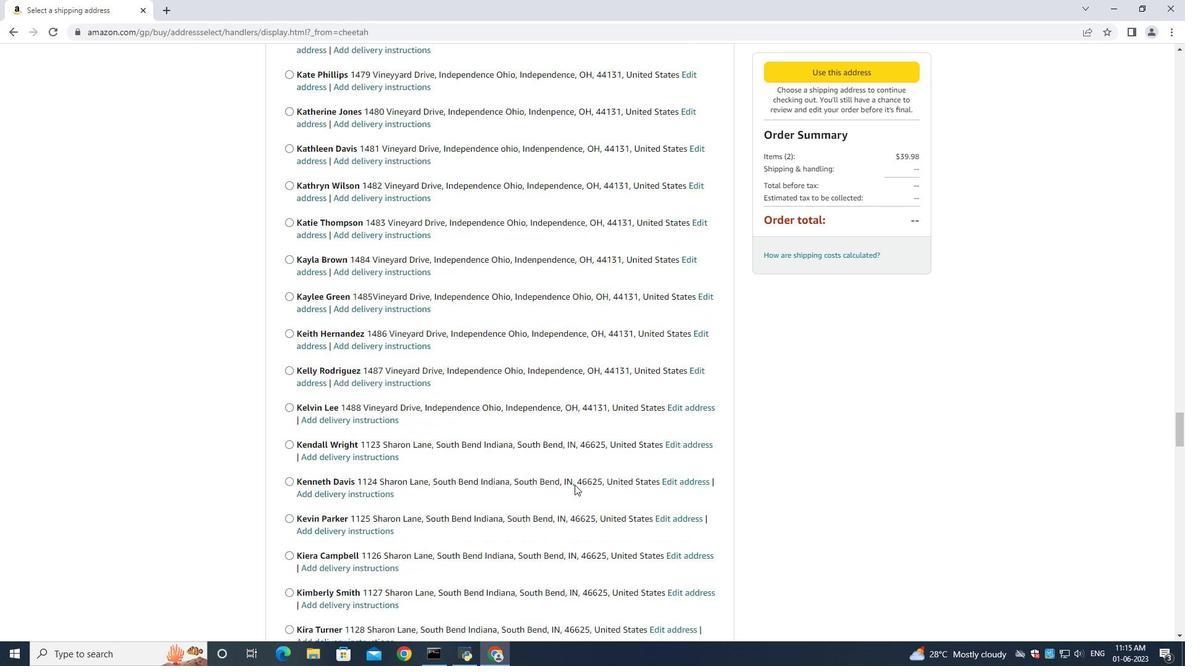 
Action: Mouse scrolled (574, 484) with delta (0, 0)
Screenshot: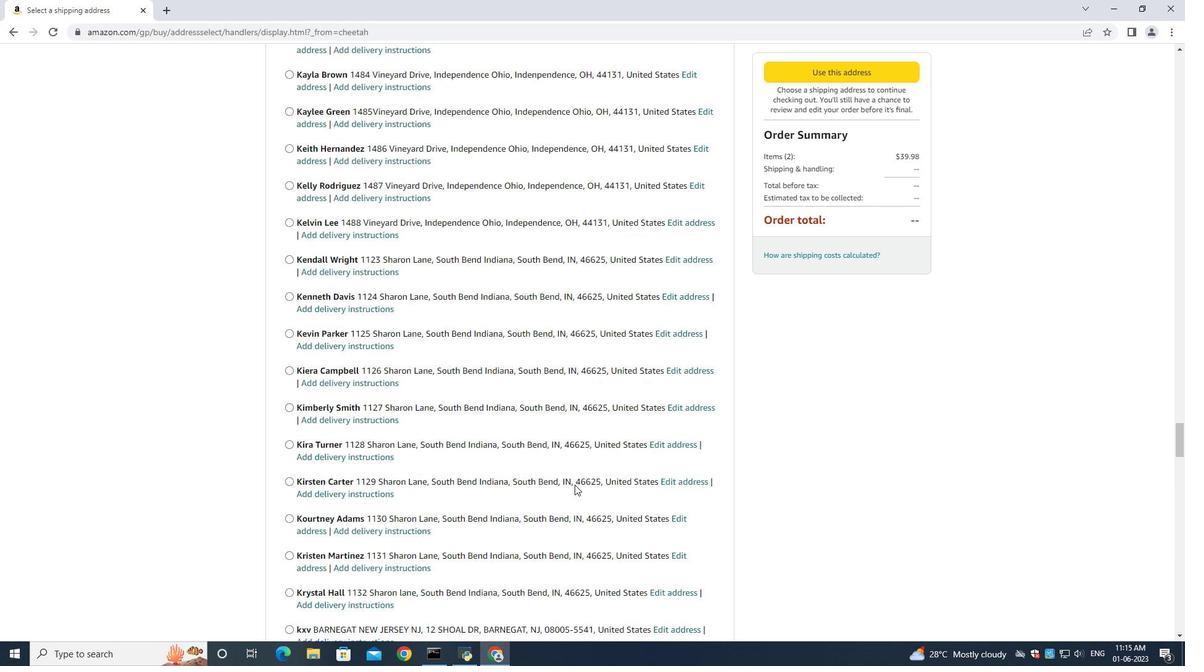 
Action: Mouse scrolled (574, 484) with delta (0, 0)
Screenshot: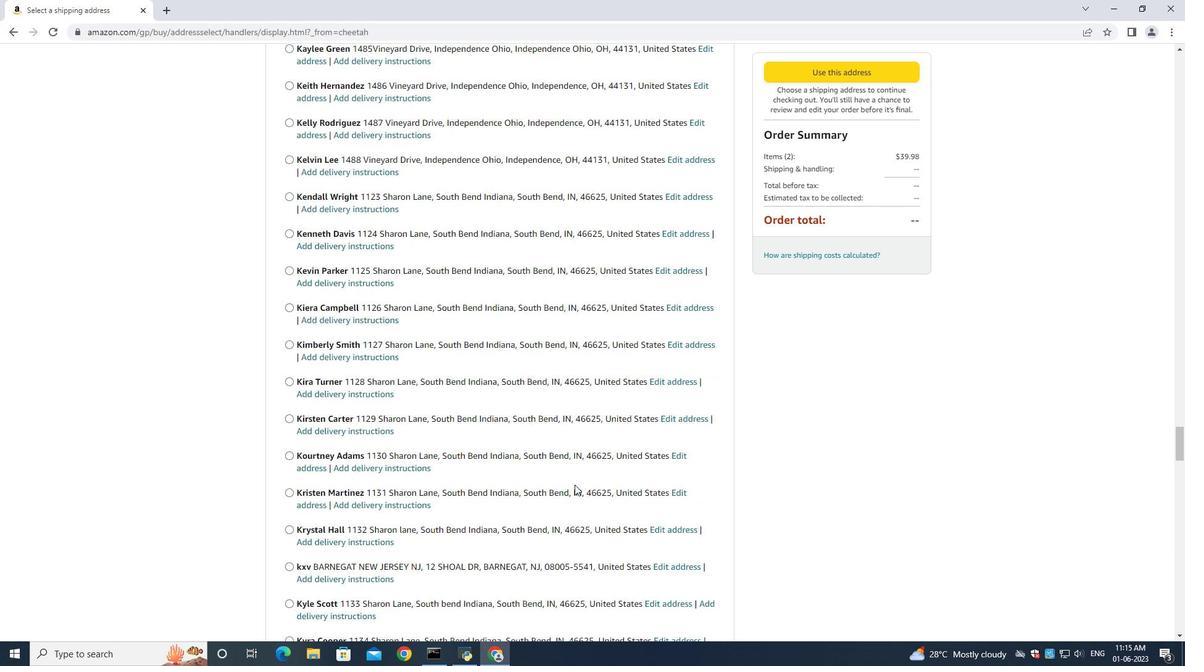 
Action: Mouse scrolled (574, 484) with delta (0, 0)
Screenshot: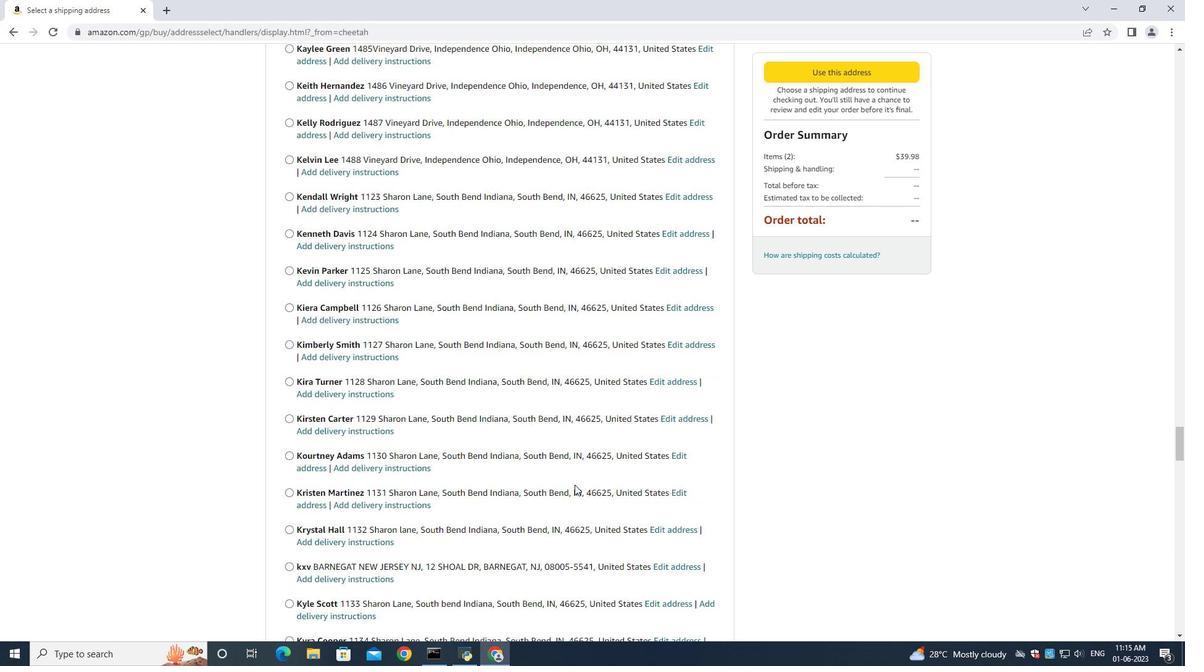 
Action: Mouse scrolled (574, 484) with delta (0, 0)
Screenshot: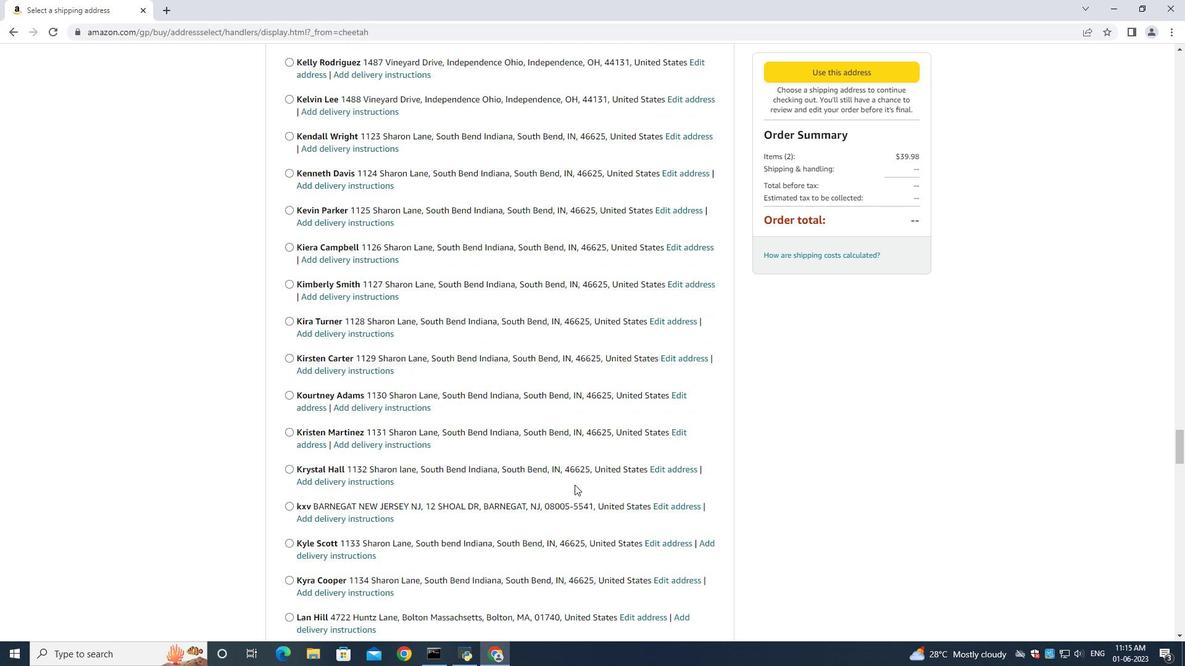 
Action: Mouse scrolled (574, 484) with delta (0, 0)
Screenshot: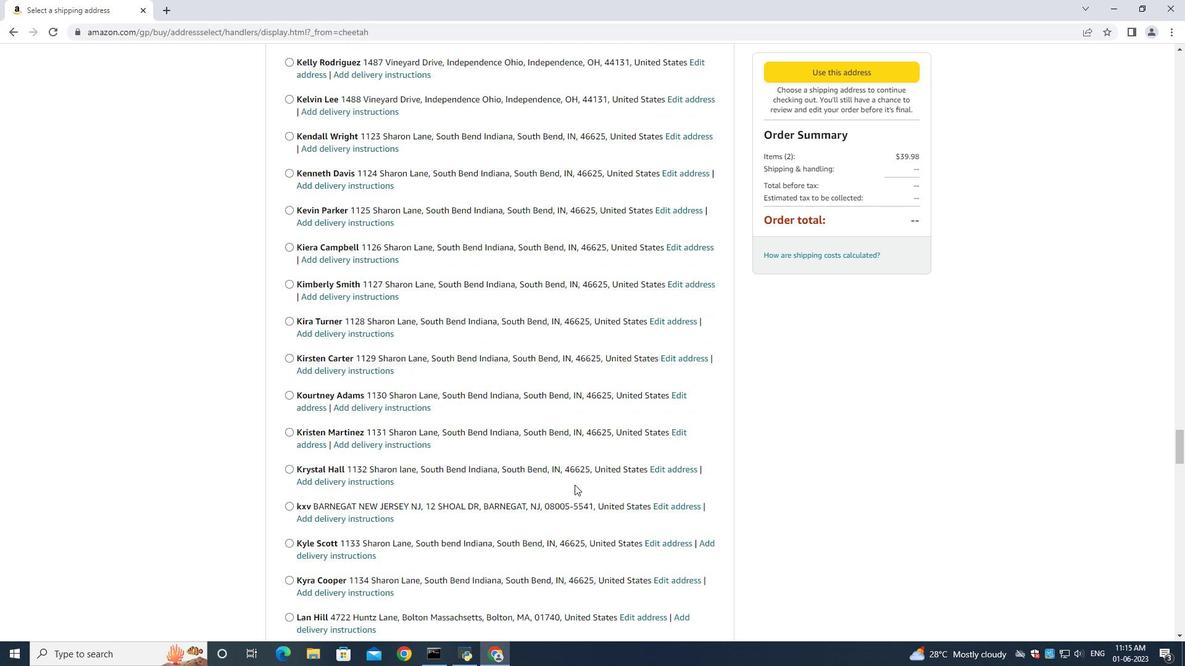 
Action: Mouse scrolled (574, 484) with delta (0, 0)
Screenshot: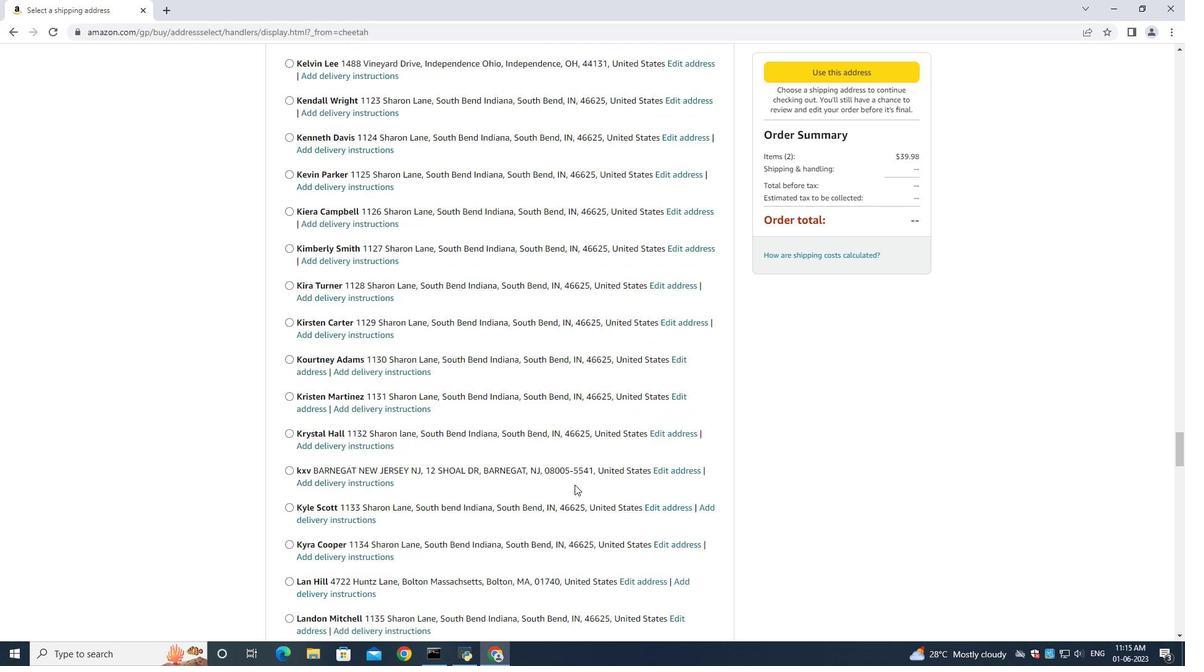 
Action: Mouse scrolled (574, 484) with delta (0, 0)
Screenshot: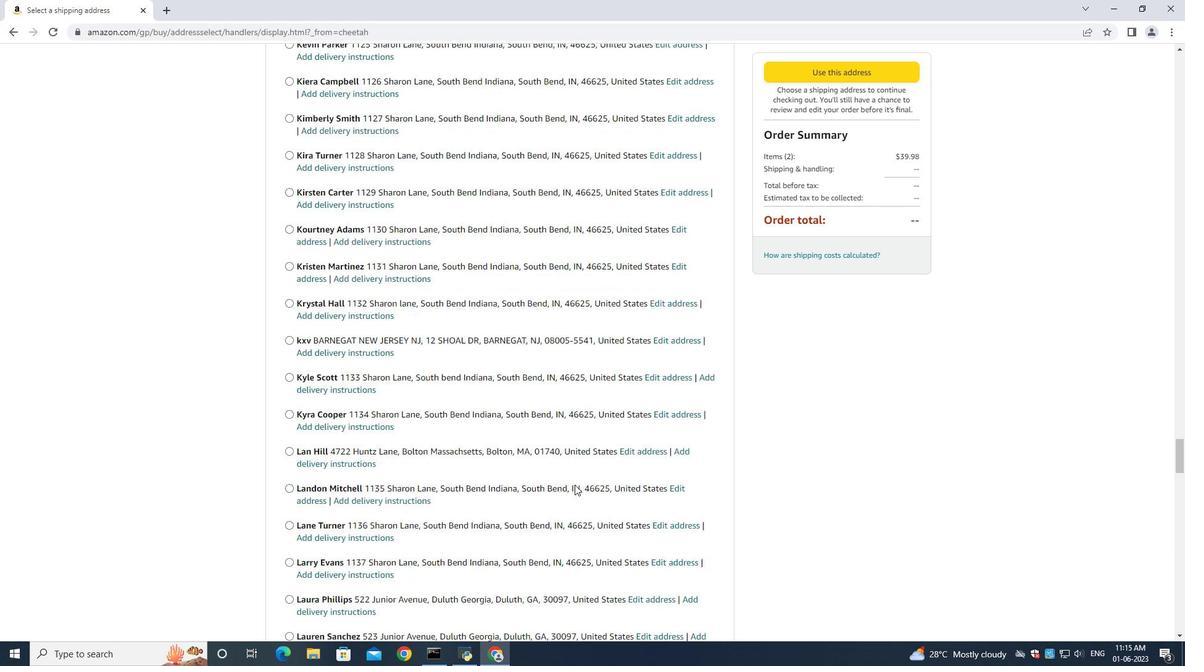 
Action: Mouse scrolled (574, 484) with delta (0, 0)
Screenshot: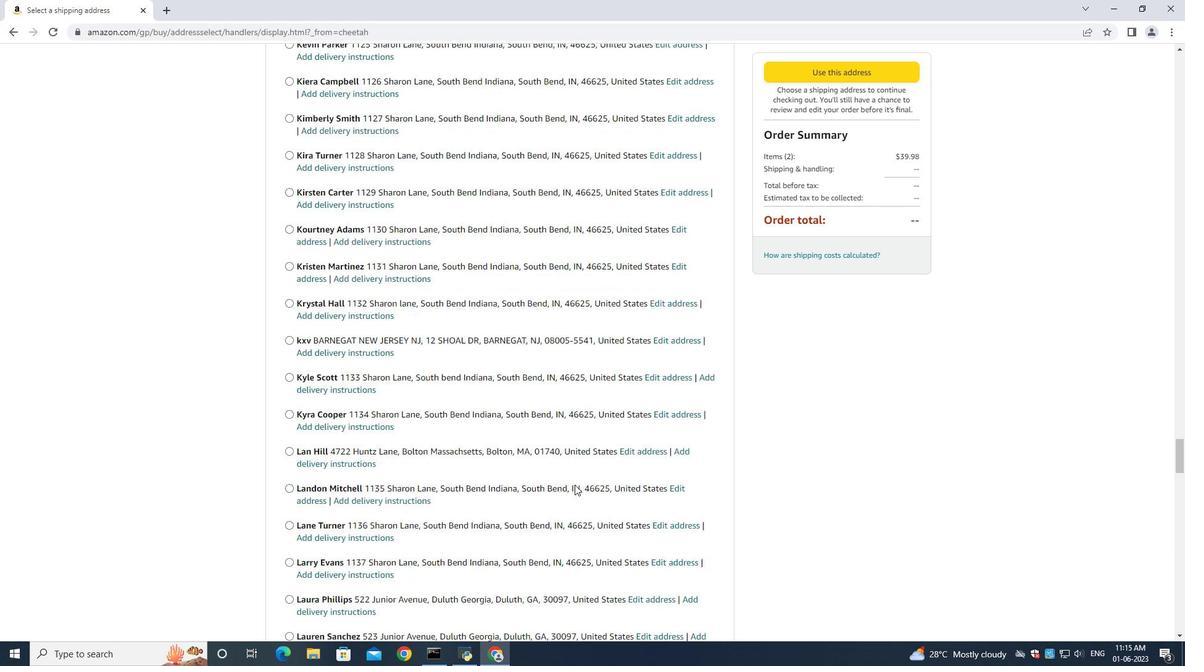 
Action: Mouse scrolled (574, 484) with delta (0, 0)
Screenshot: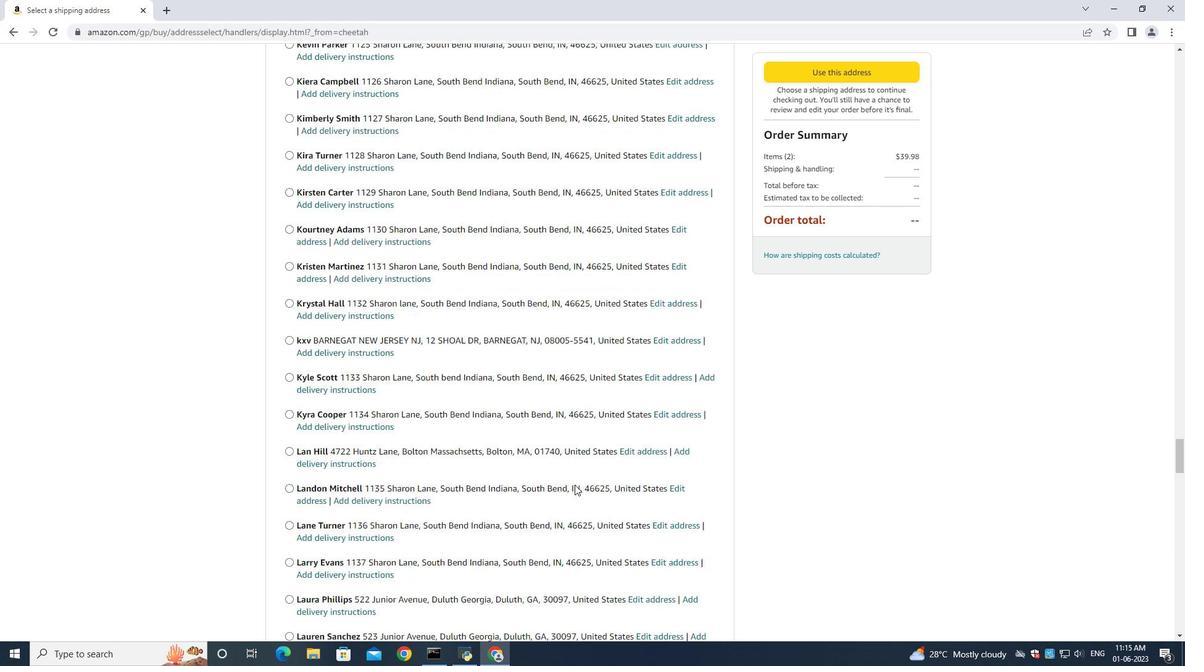 
Action: Mouse scrolled (574, 484) with delta (0, 0)
Screenshot: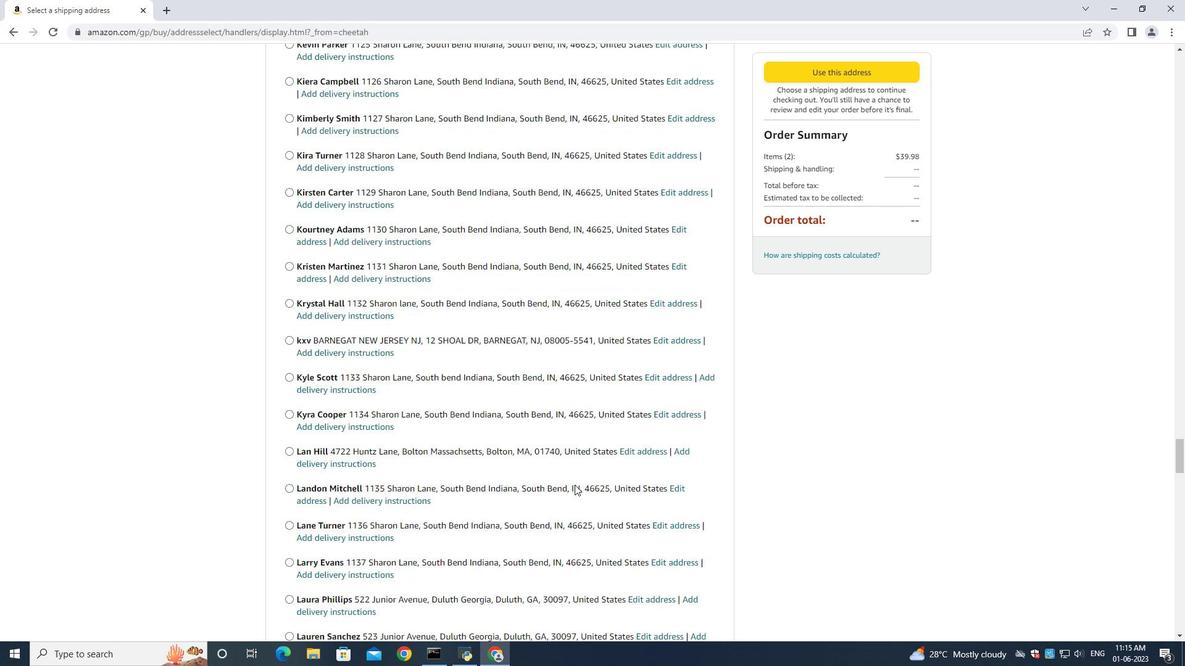 
Action: Mouse scrolled (574, 484) with delta (0, 0)
Screenshot: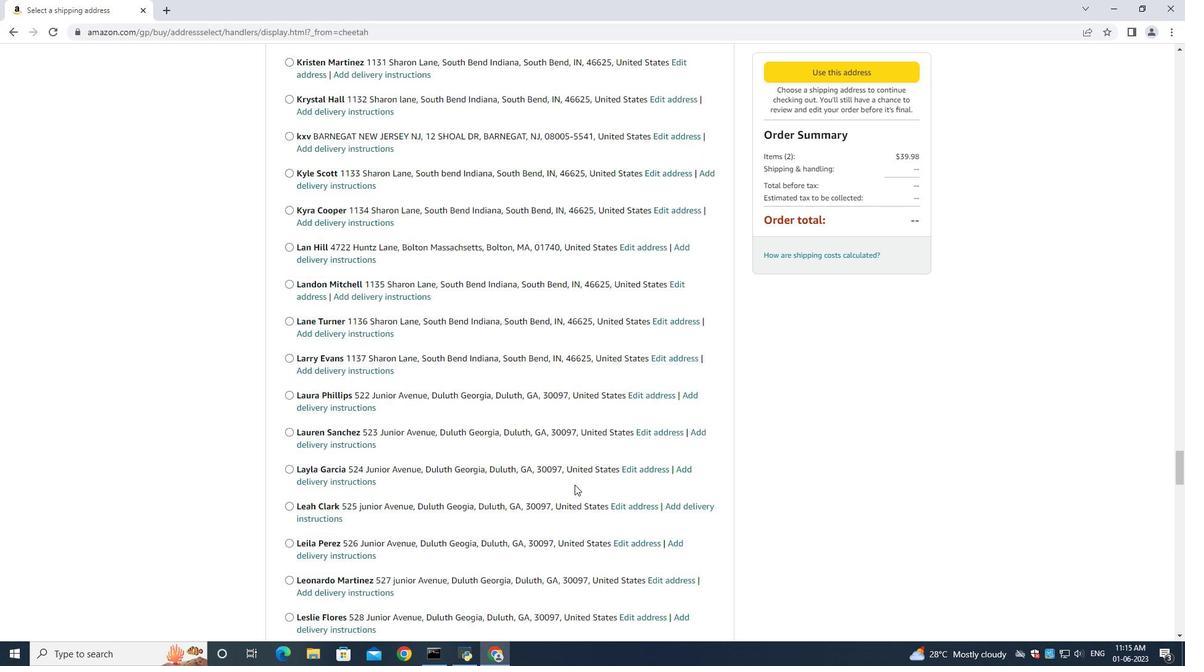 
Action: Mouse scrolled (574, 484) with delta (0, 0)
Screenshot: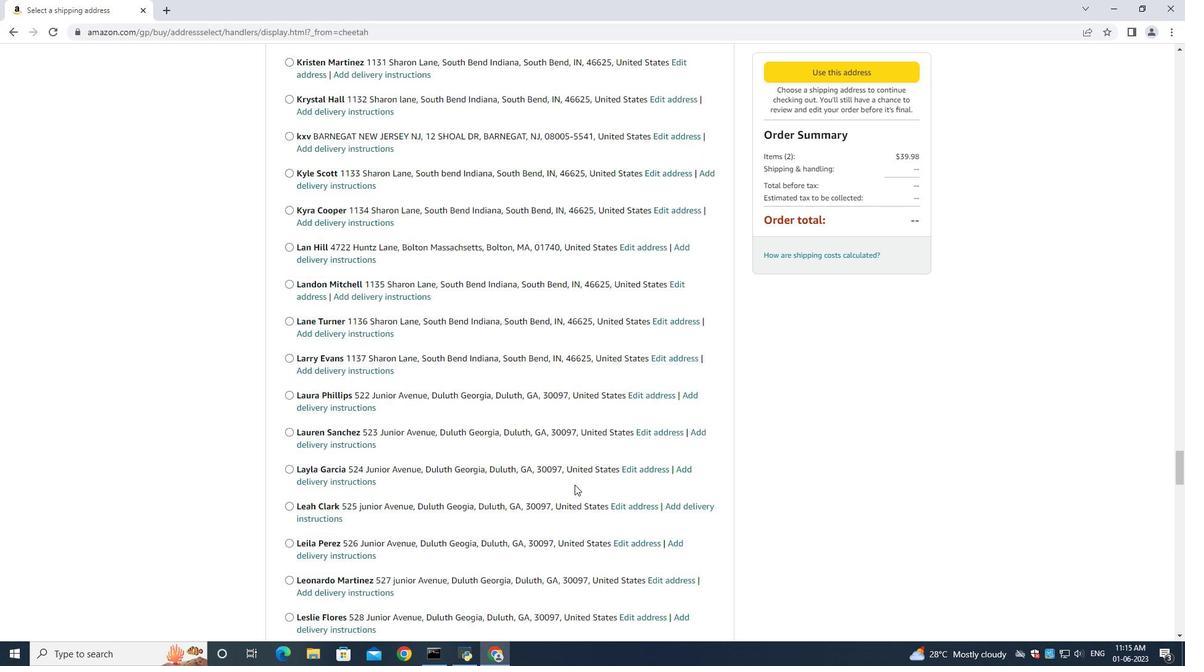 
Action: Mouse scrolled (574, 484) with delta (0, 0)
Screenshot: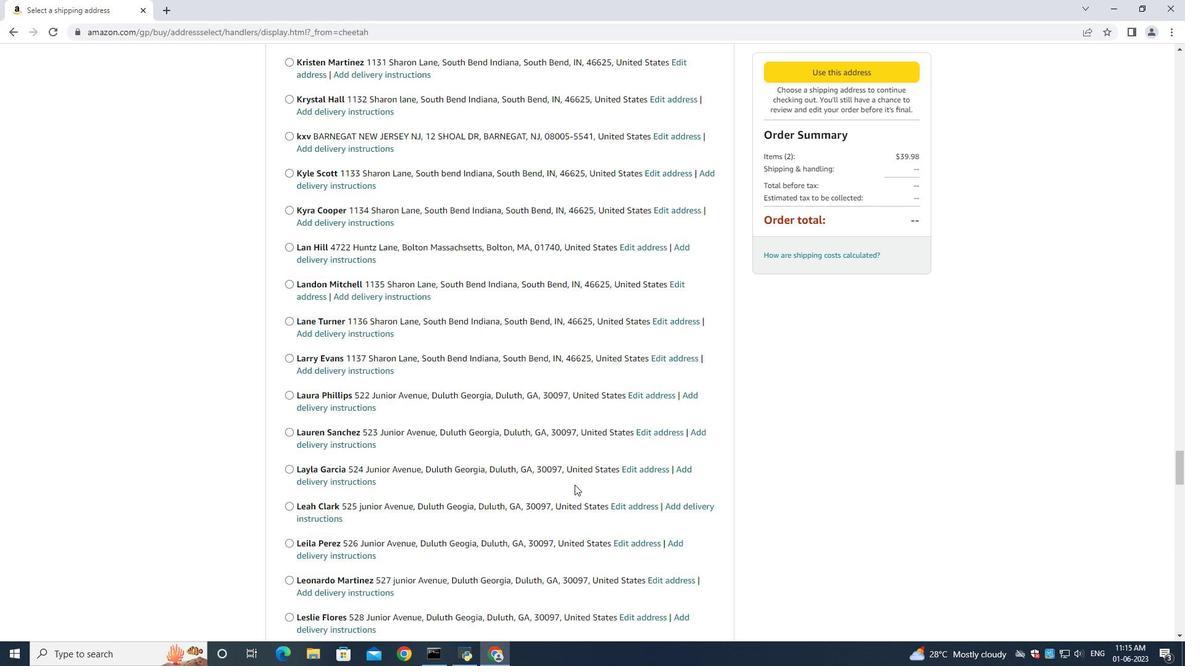 
Action: Mouse scrolled (574, 484) with delta (0, 0)
Screenshot: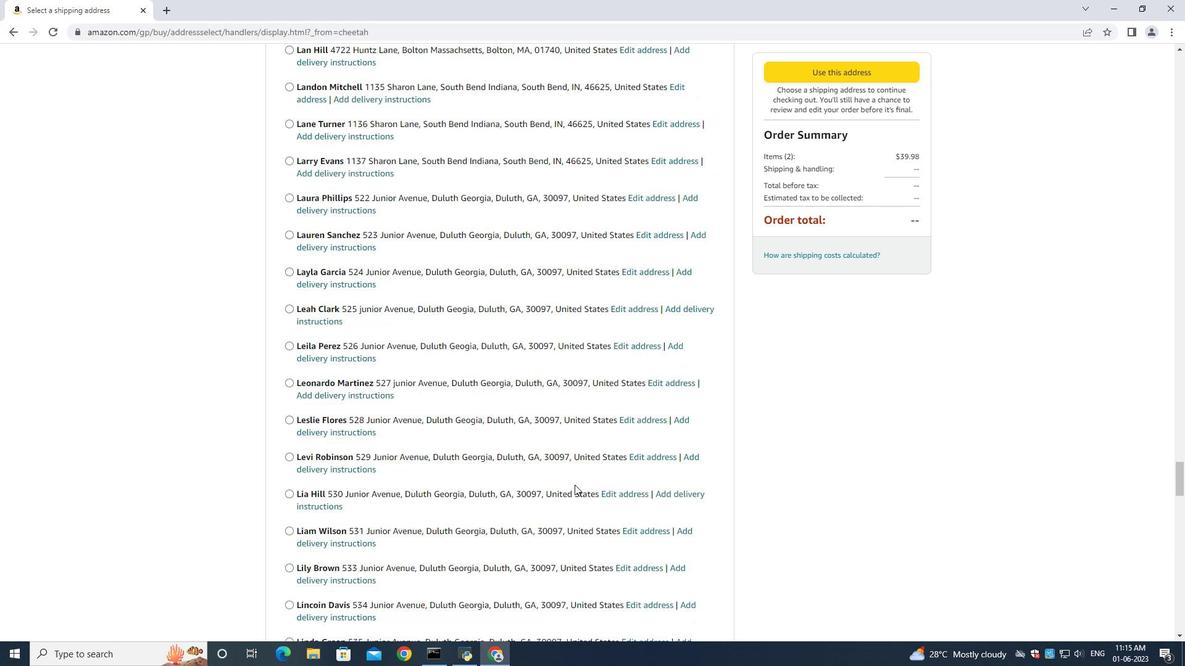
Action: Mouse scrolled (574, 484) with delta (0, 0)
Screenshot: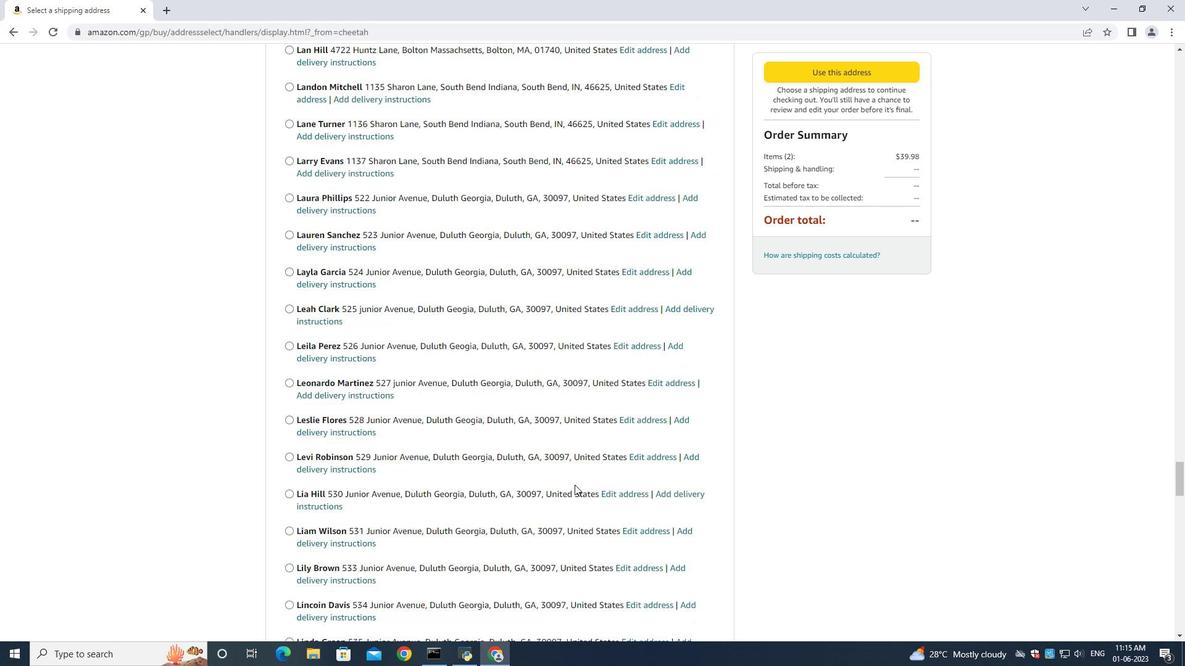 
Action: Mouse scrolled (574, 484) with delta (0, 0)
Screenshot: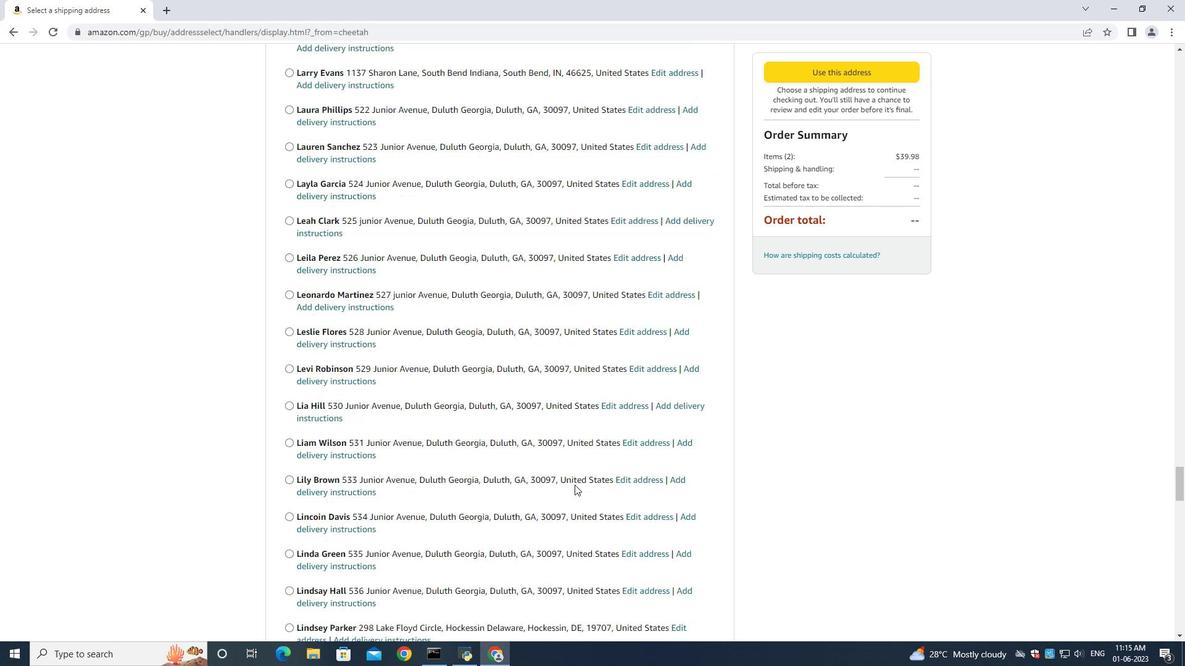 
Action: Mouse scrolled (574, 484) with delta (0, 0)
Screenshot: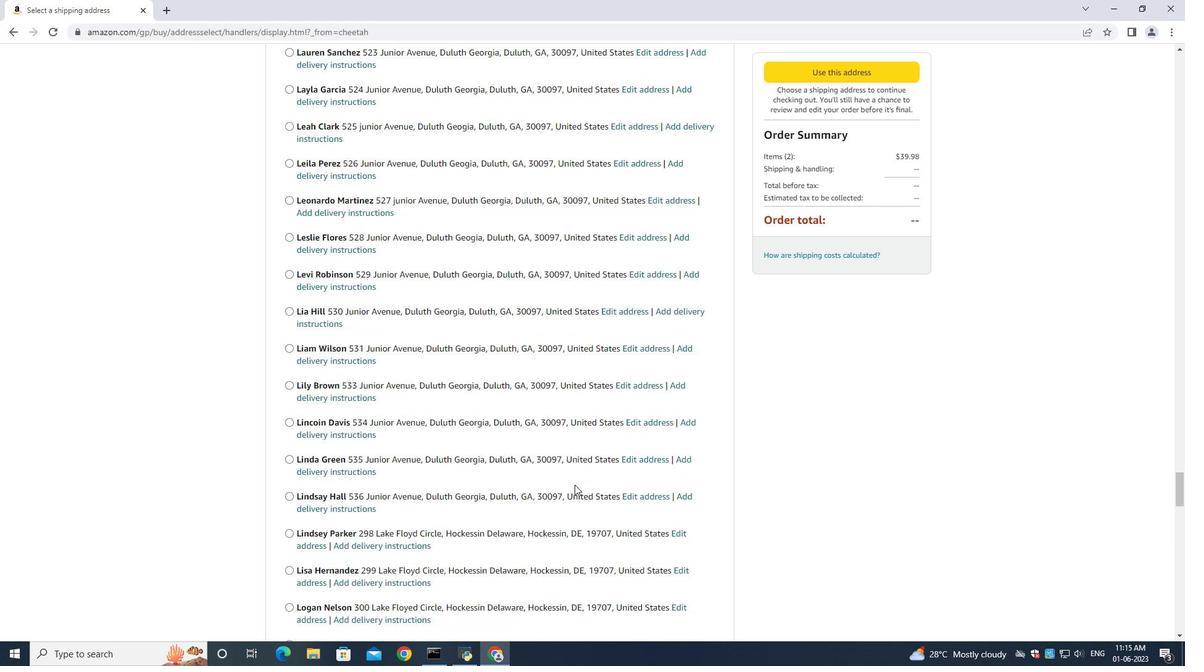 
Action: Mouse scrolled (574, 484) with delta (0, 0)
Screenshot: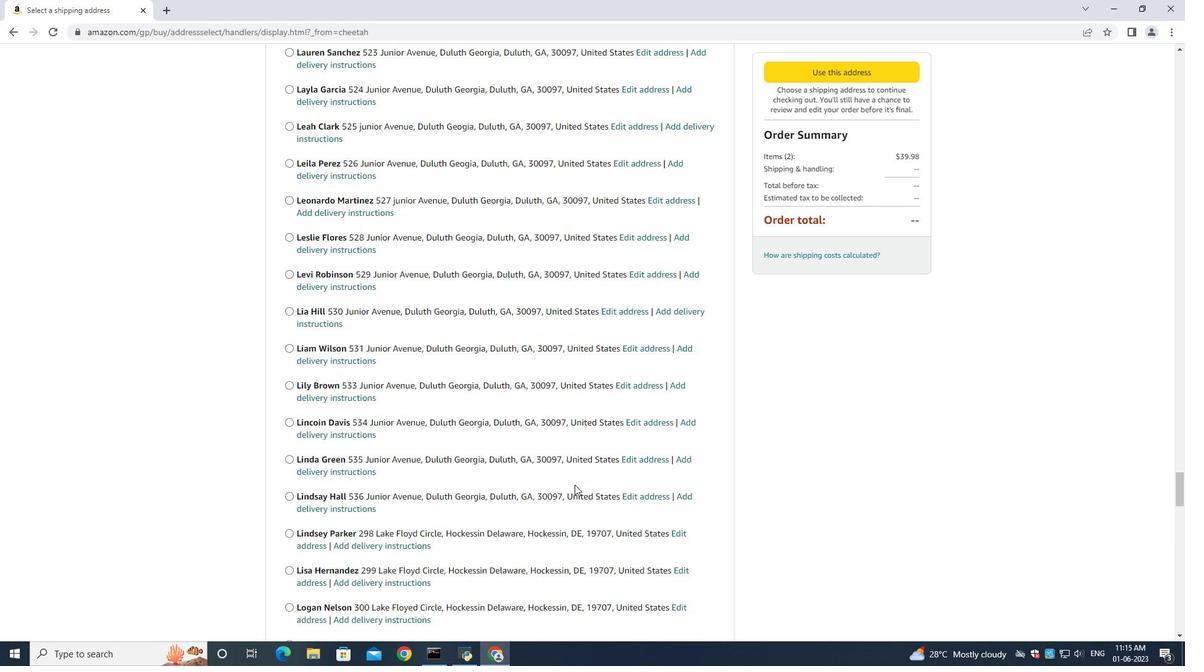 
Action: Mouse scrolled (574, 484) with delta (0, 0)
Screenshot: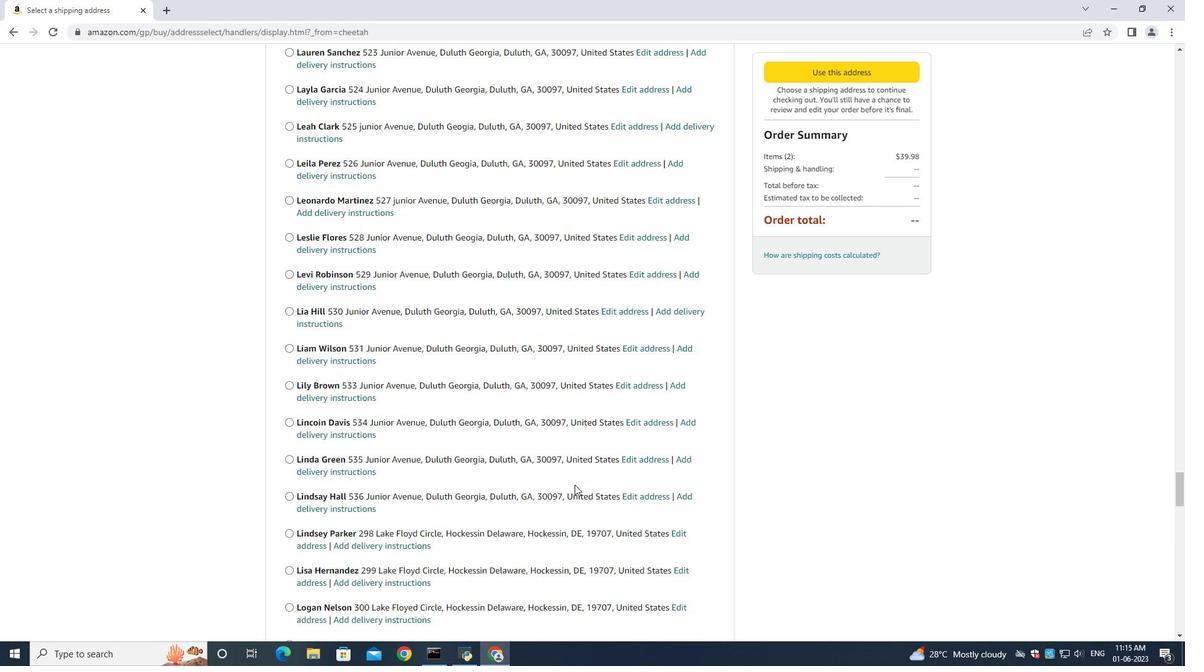 
Action: Mouse scrolled (574, 484) with delta (0, 0)
Screenshot: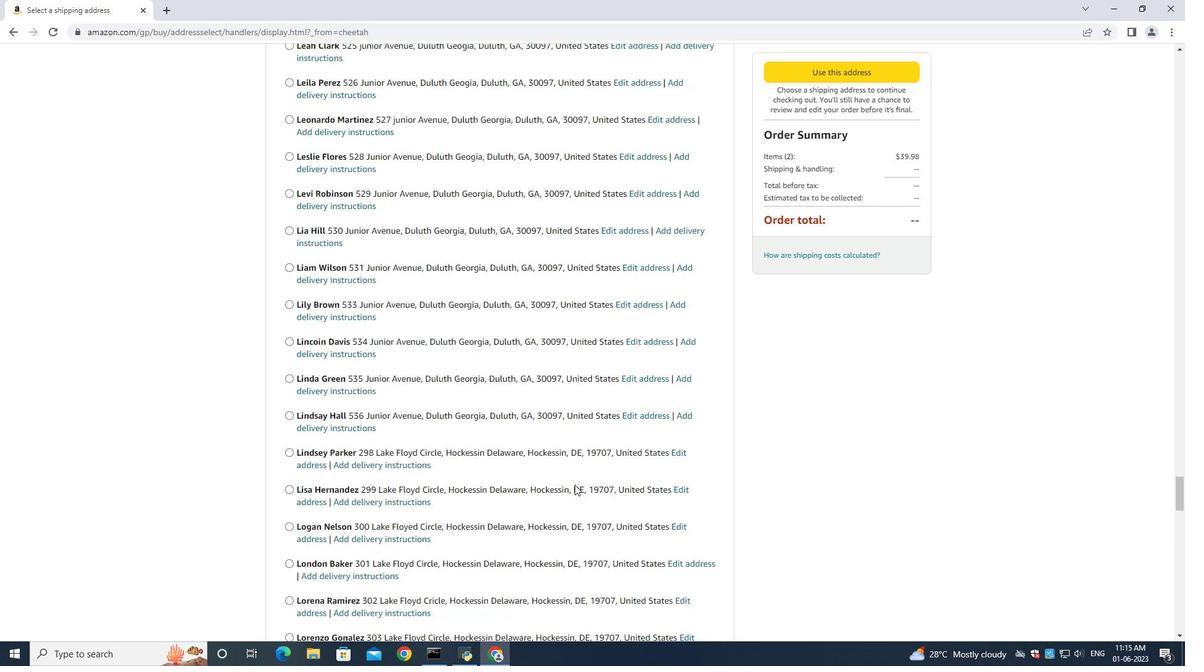 
Action: Mouse moved to (574, 485)
Screenshot: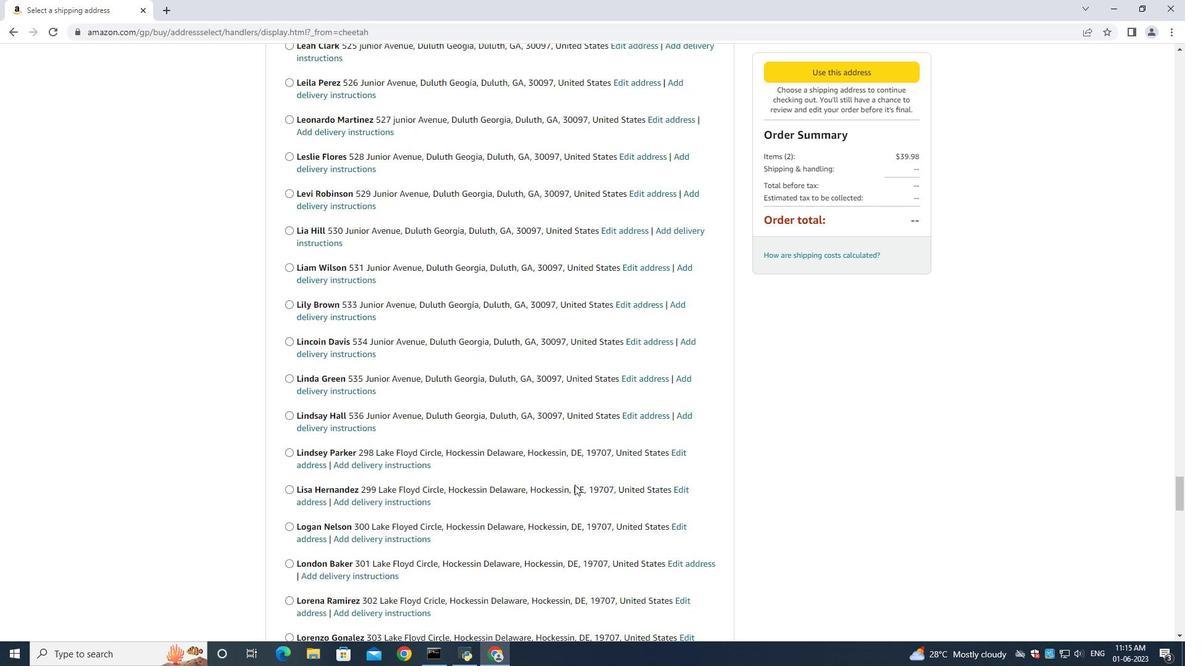 
Action: Mouse scrolled (574, 484) with delta (0, 0)
Screenshot: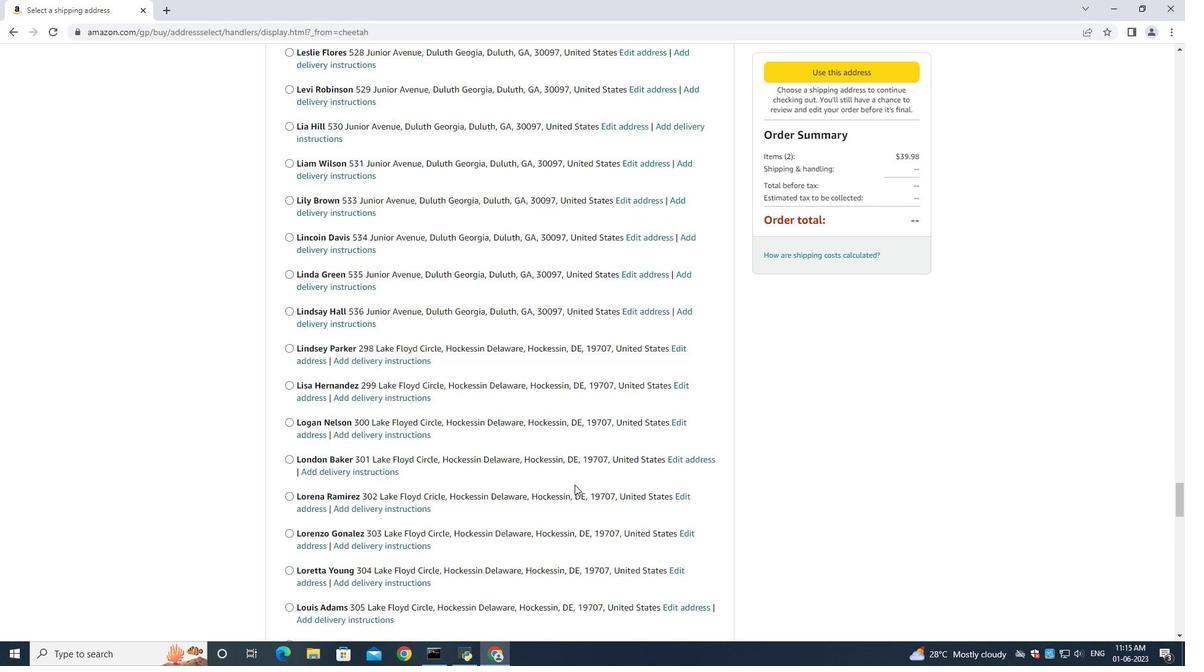 
Action: Mouse moved to (574, 485)
Screenshot: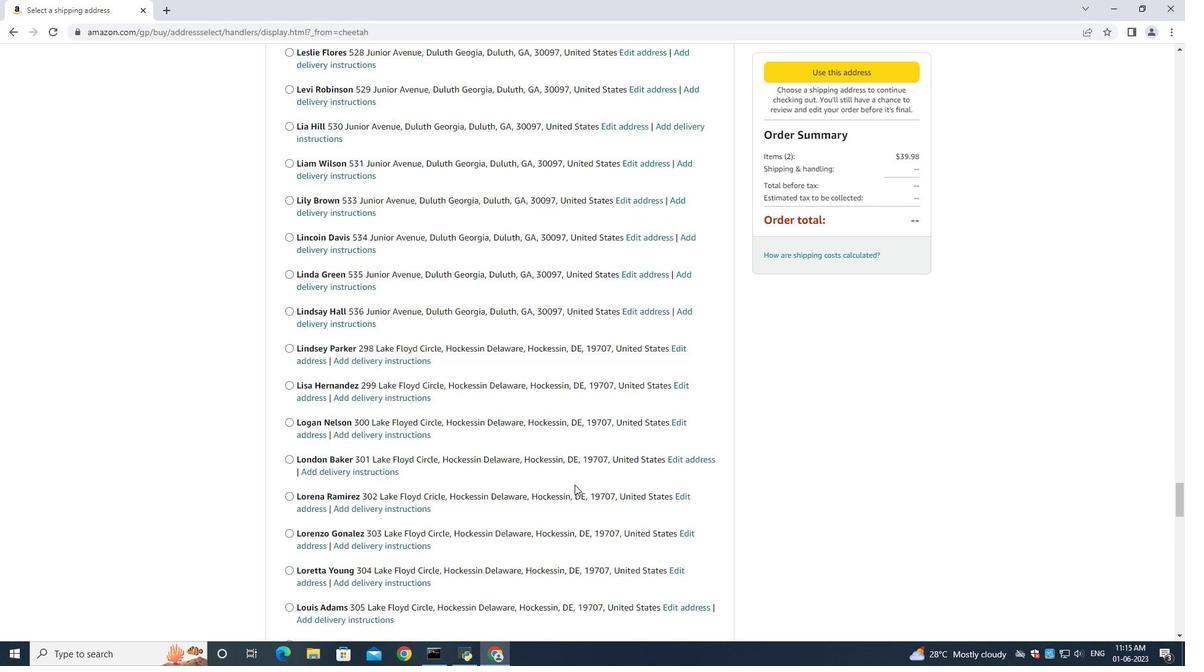 
Action: Mouse scrolled (574, 484) with delta (0, 0)
Screenshot: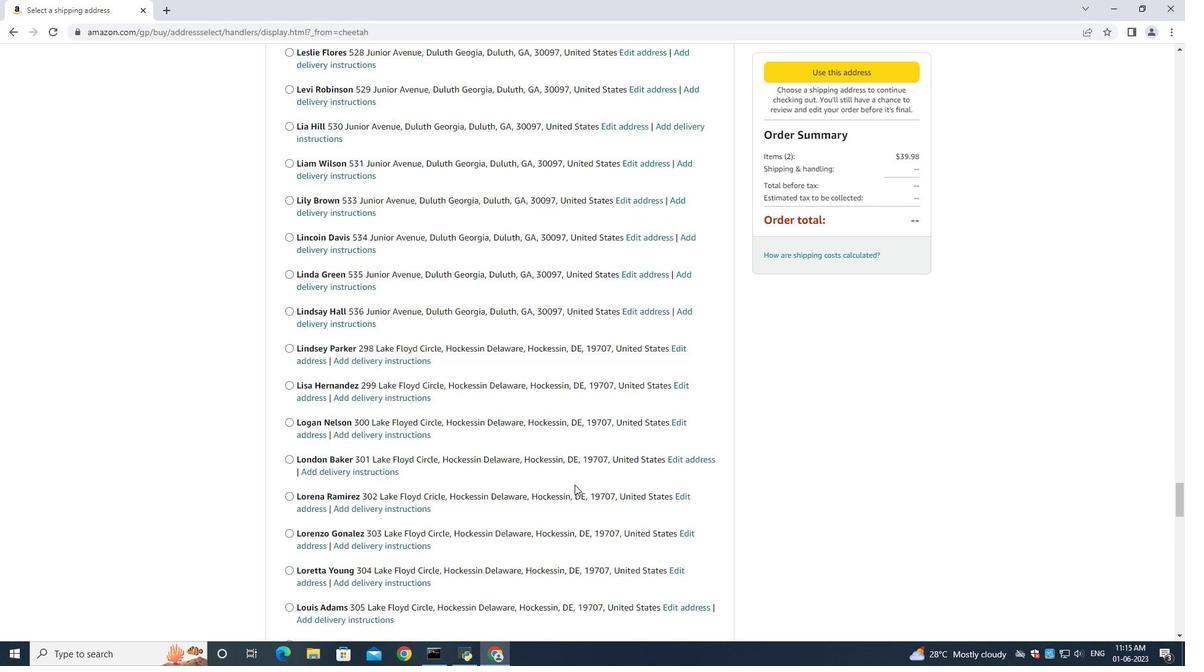 
Action: Mouse moved to (574, 485)
Screenshot: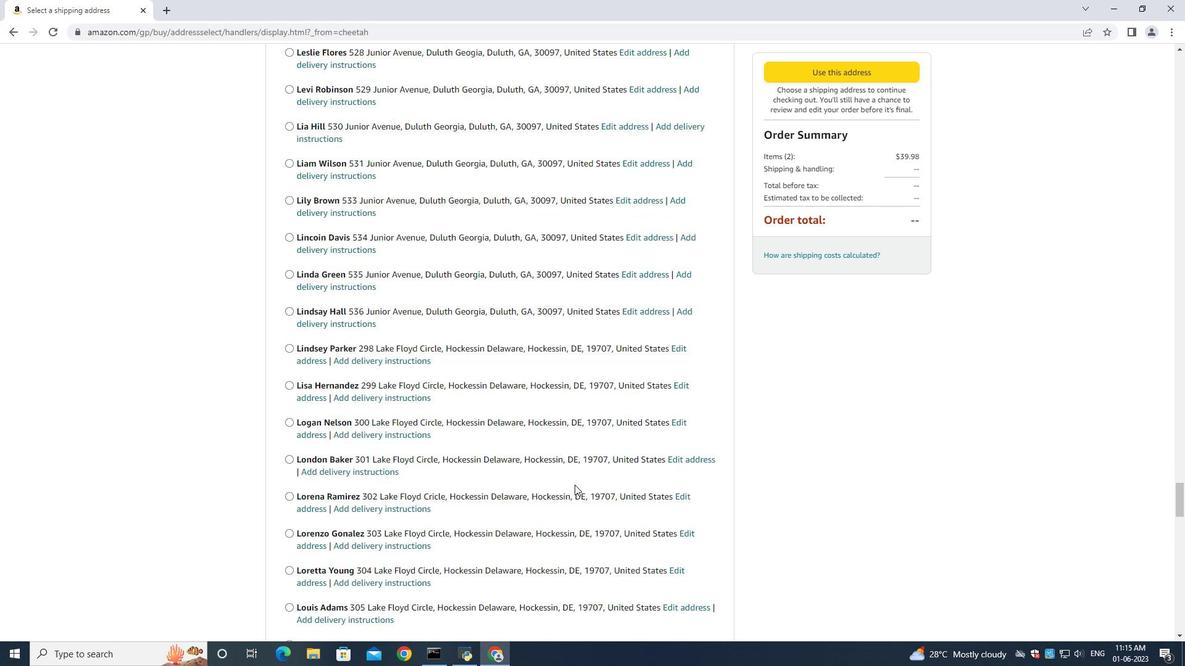 
Action: Mouse scrolled (574, 484) with delta (0, 0)
Screenshot: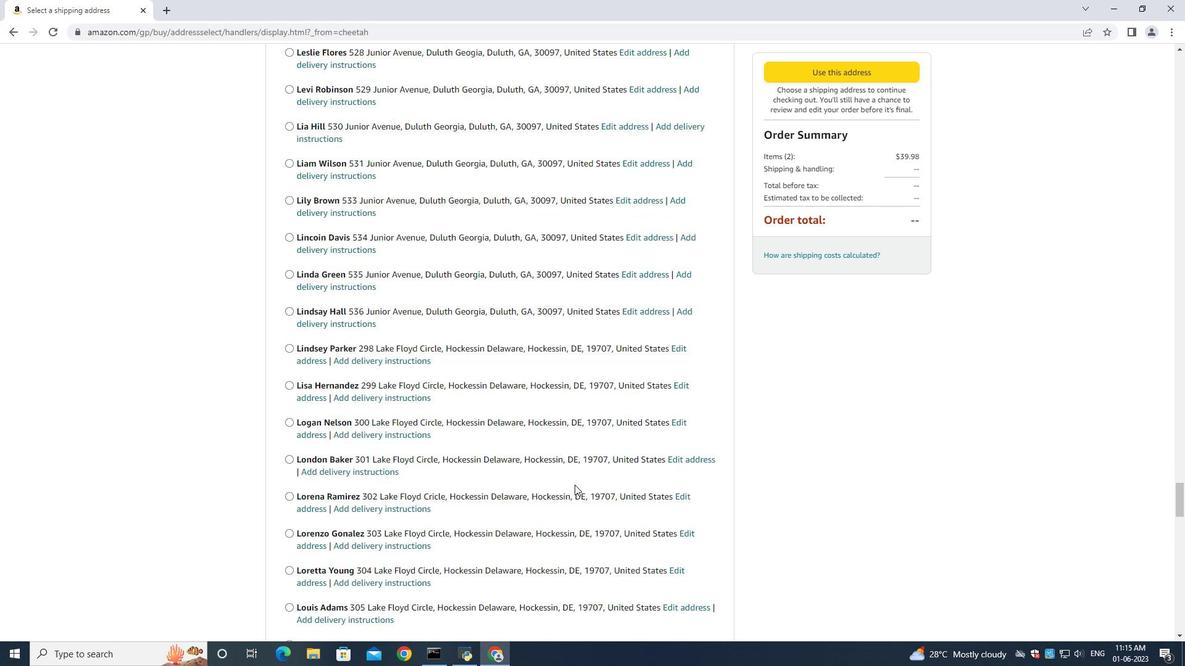 
Action: Mouse scrolled (574, 484) with delta (0, 0)
Screenshot: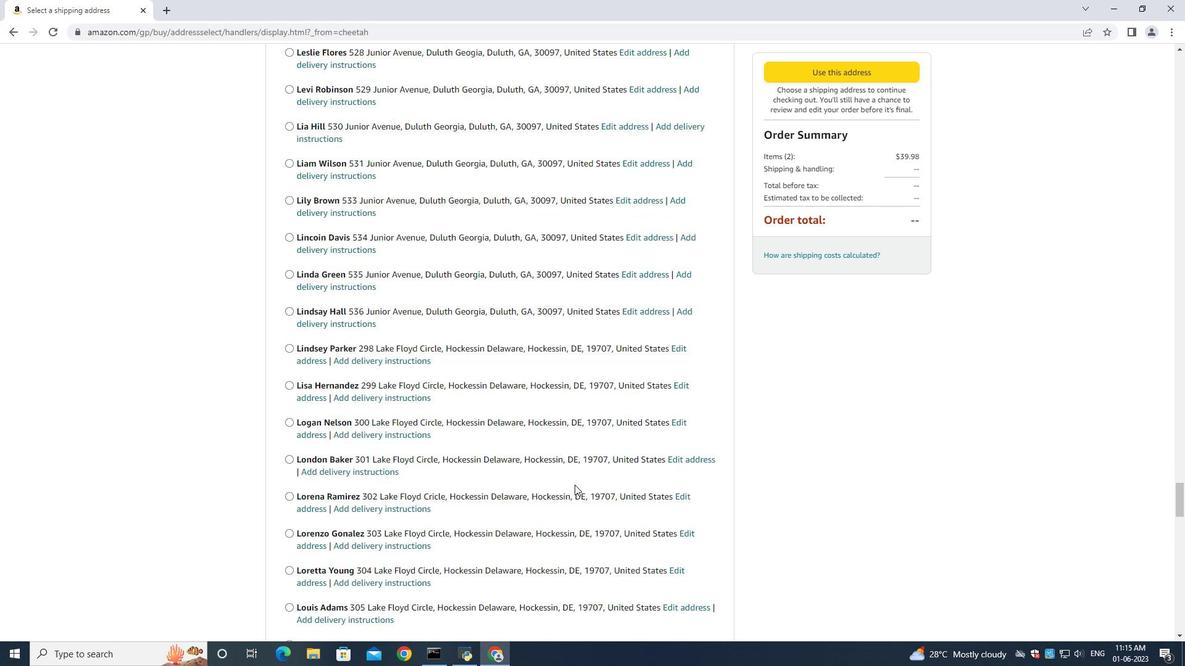 
Action: Mouse moved to (574, 485)
Screenshot: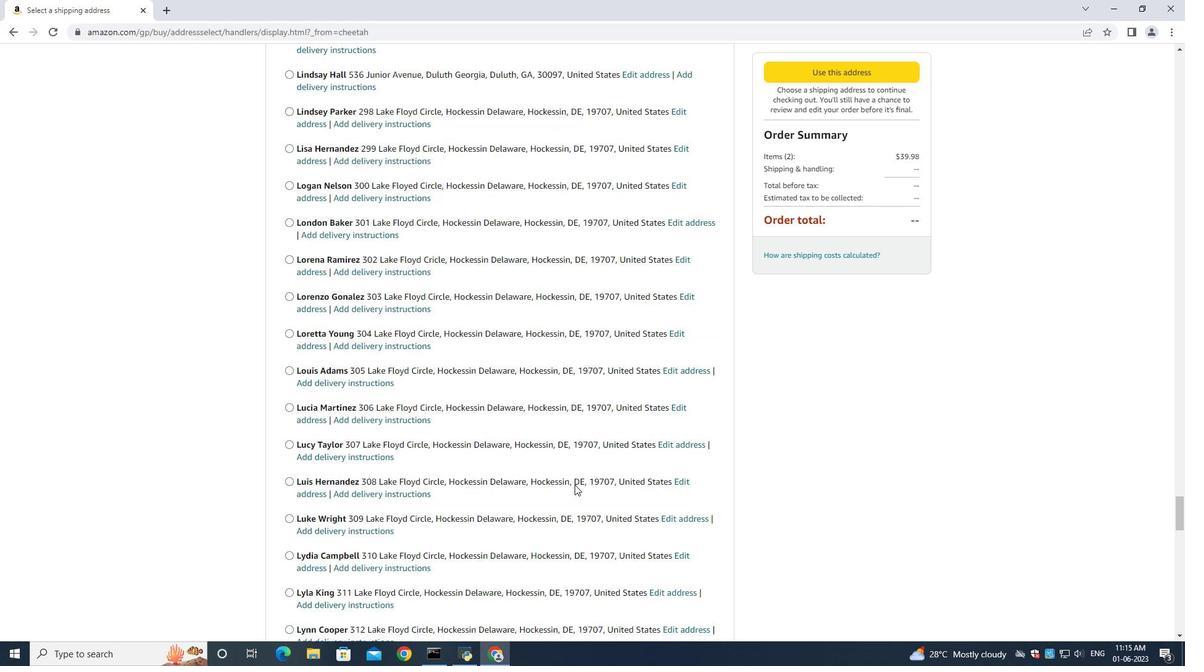 
Action: Mouse scrolled (574, 484) with delta (0, 0)
Screenshot: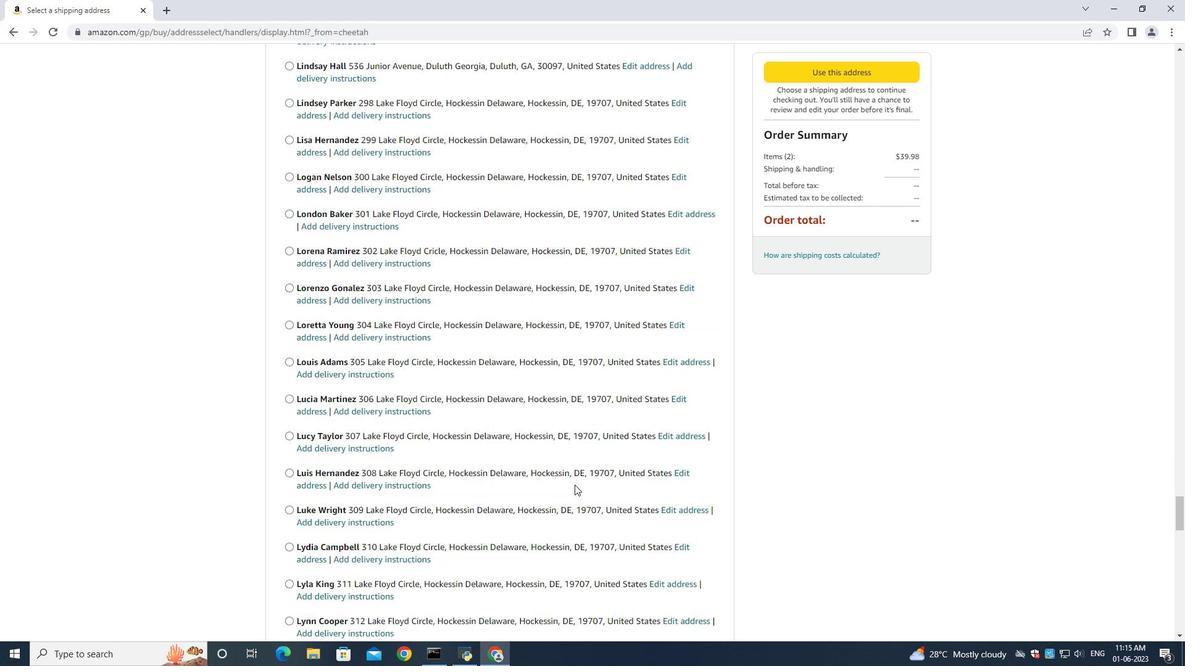 
Action: Mouse moved to (574, 485)
Screenshot: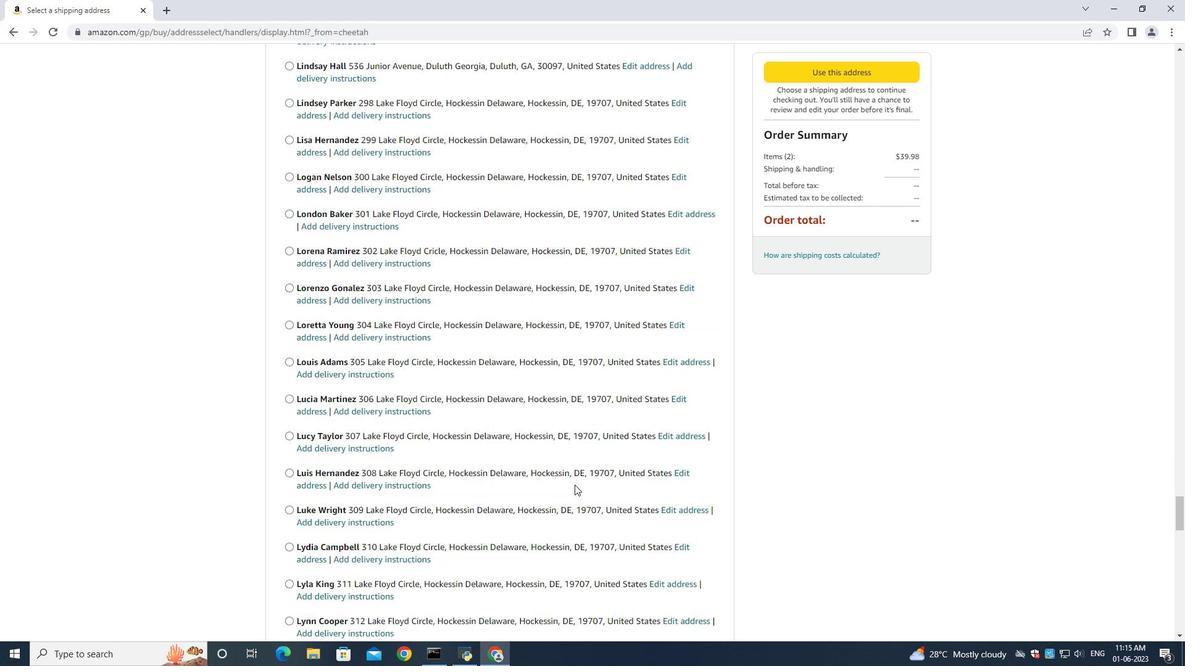 
Action: Mouse scrolled (574, 484) with delta (0, 0)
Screenshot: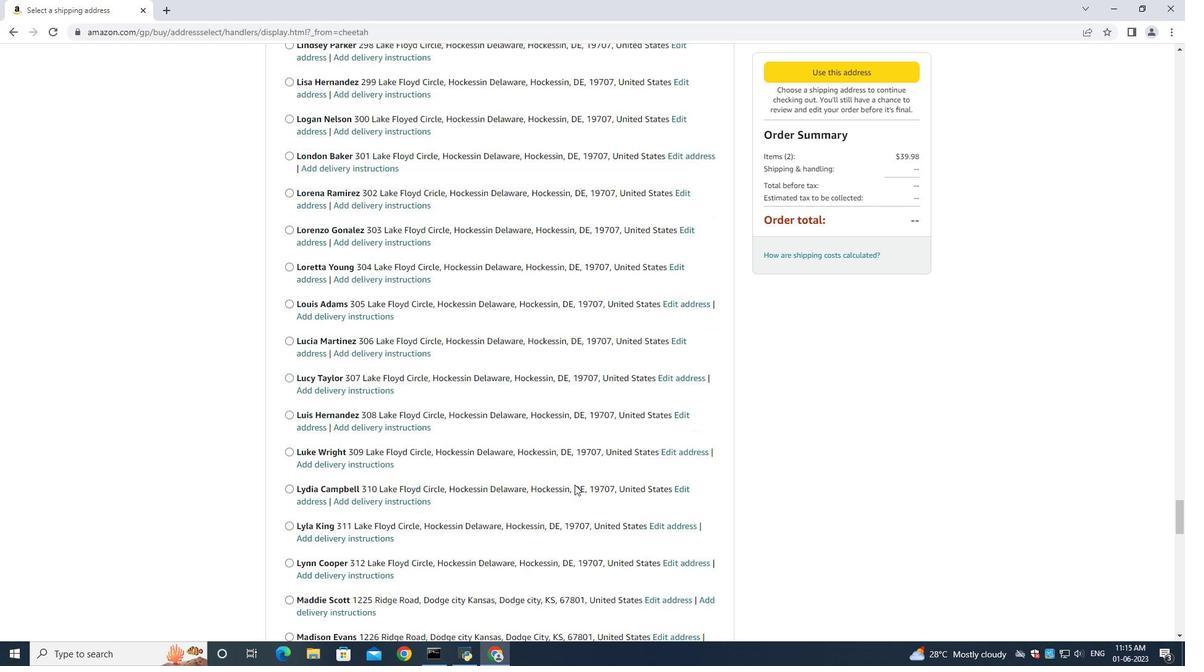 
Action: Mouse scrolled (574, 484) with delta (0, 0)
Screenshot: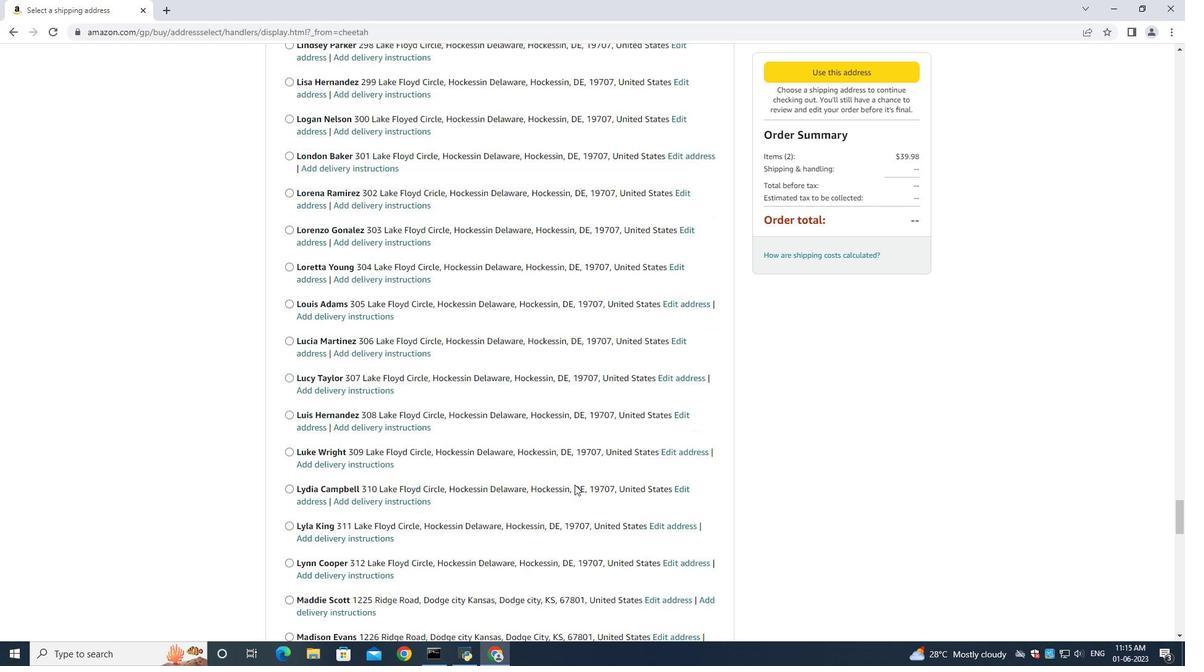 
Action: Mouse moved to (574, 485)
Screenshot: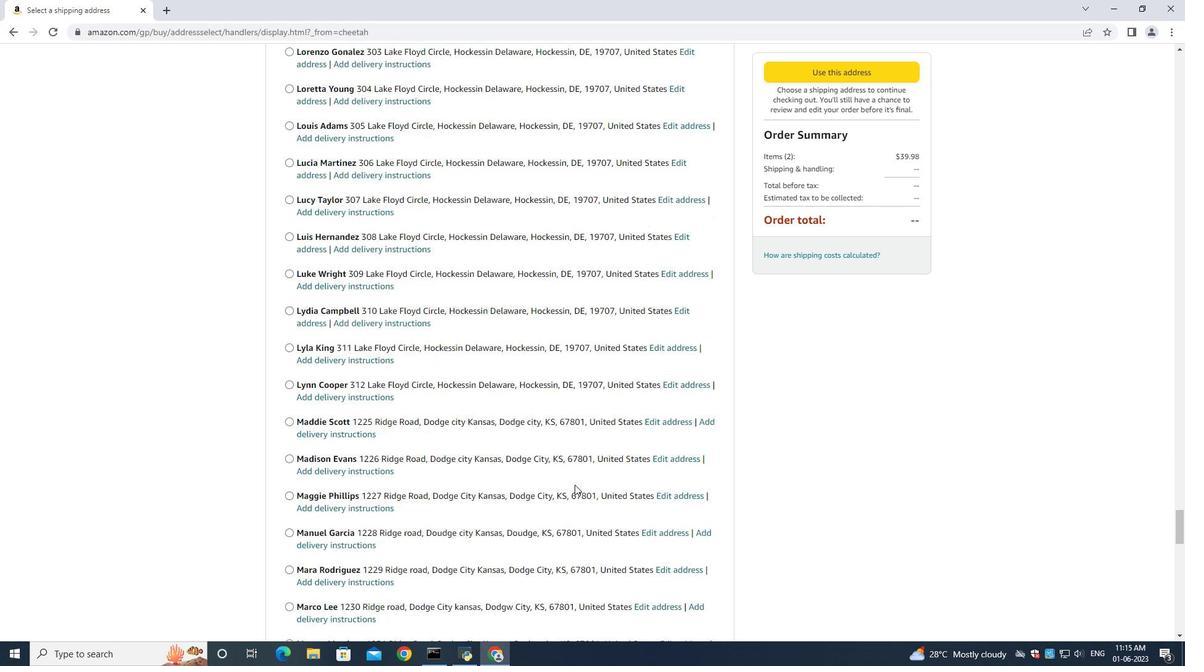 
Action: Mouse scrolled (574, 484) with delta (0, 0)
Screenshot: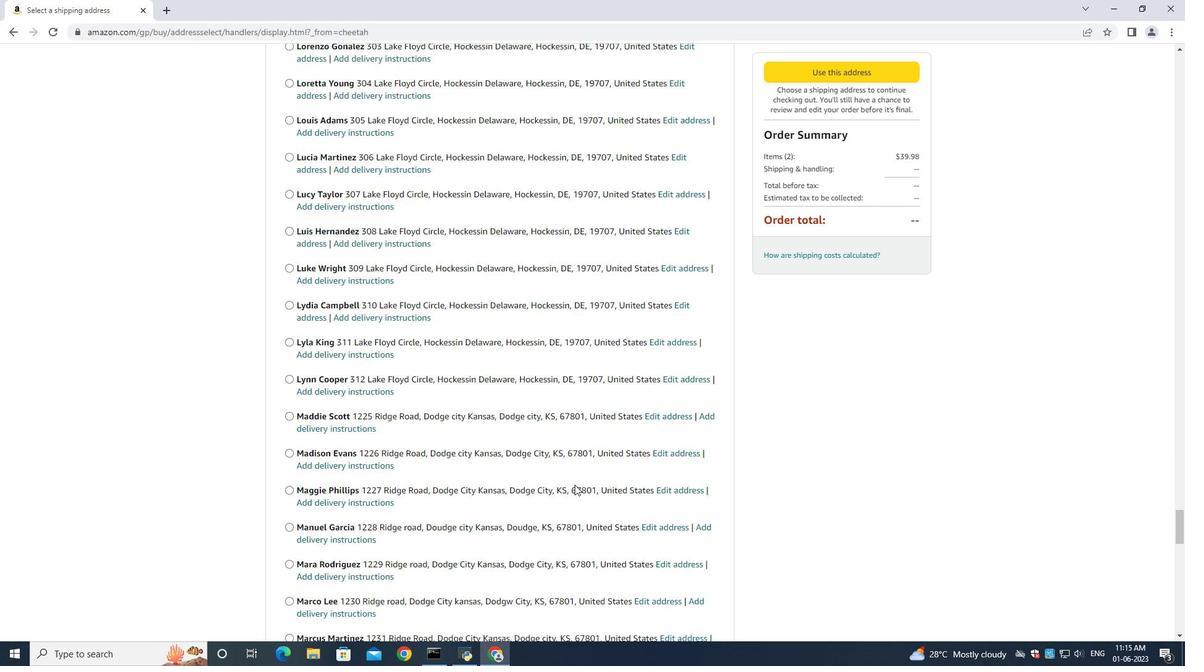 
Action: Mouse moved to (574, 485)
Screenshot: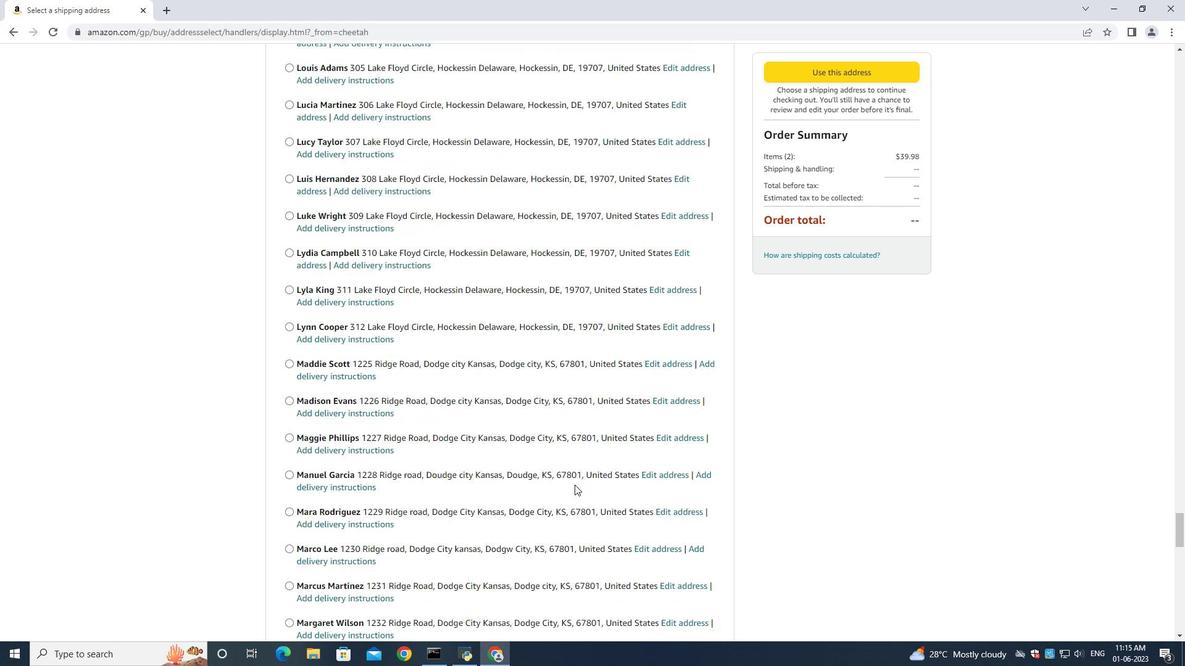 
Action: Mouse scrolled (574, 484) with delta (0, 0)
Screenshot: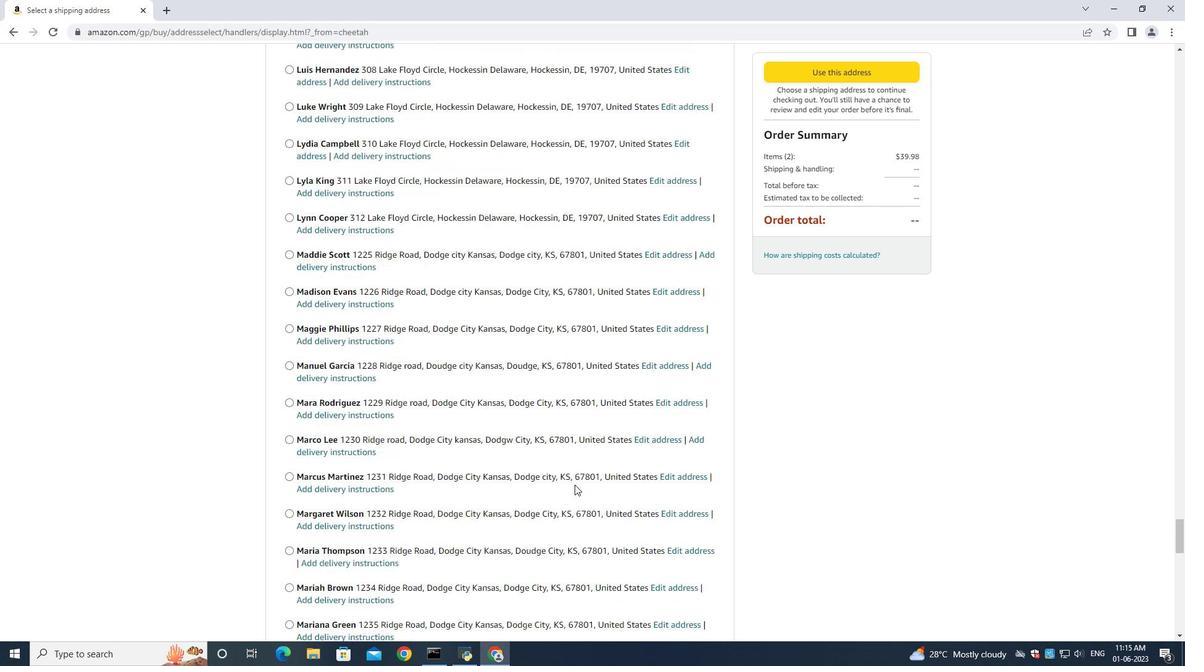 
Action: Mouse scrolled (574, 484) with delta (0, 0)
Screenshot: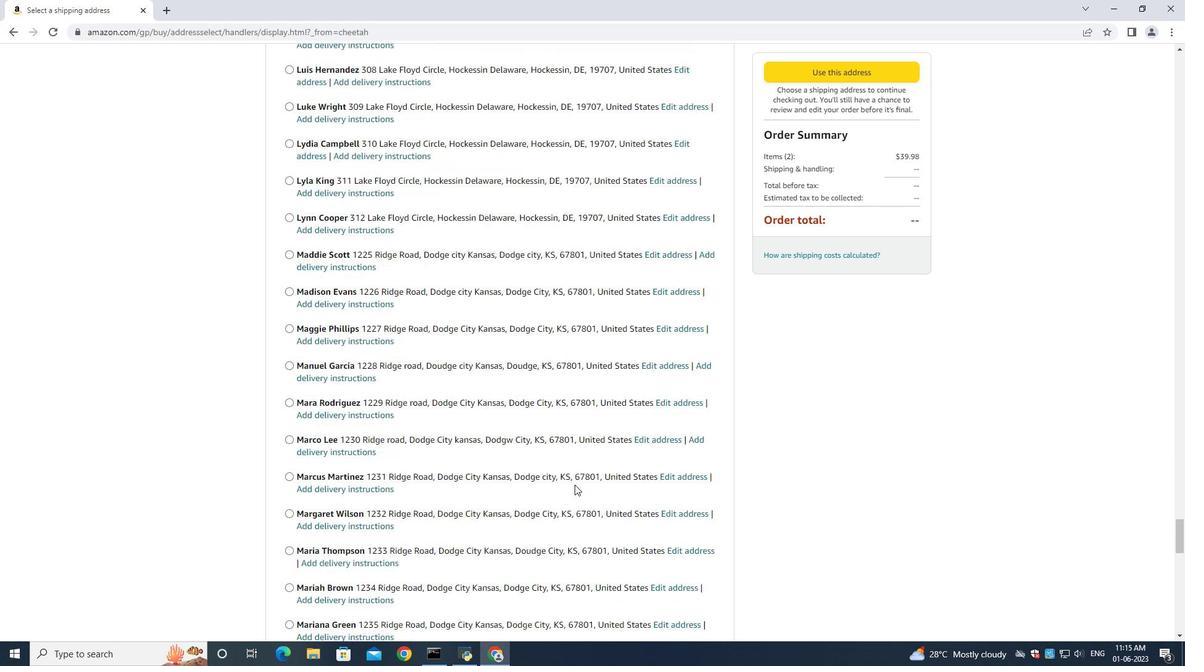 
Action: Mouse moved to (574, 485)
Screenshot: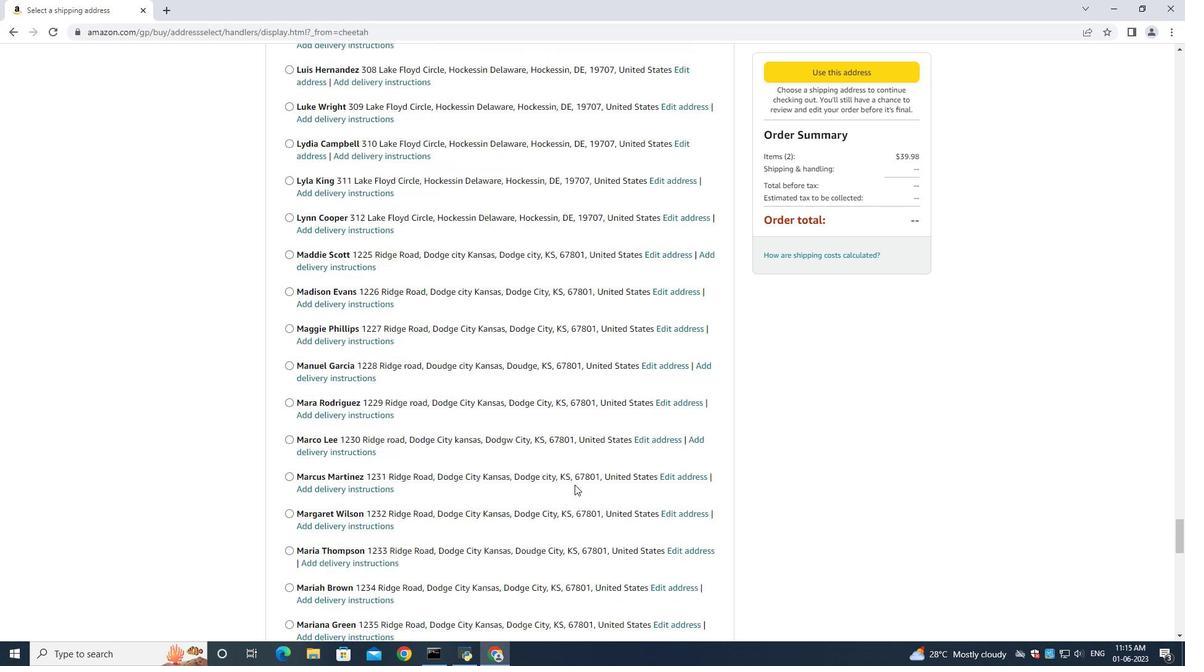 
Action: Mouse scrolled (574, 484) with delta (0, 0)
Screenshot: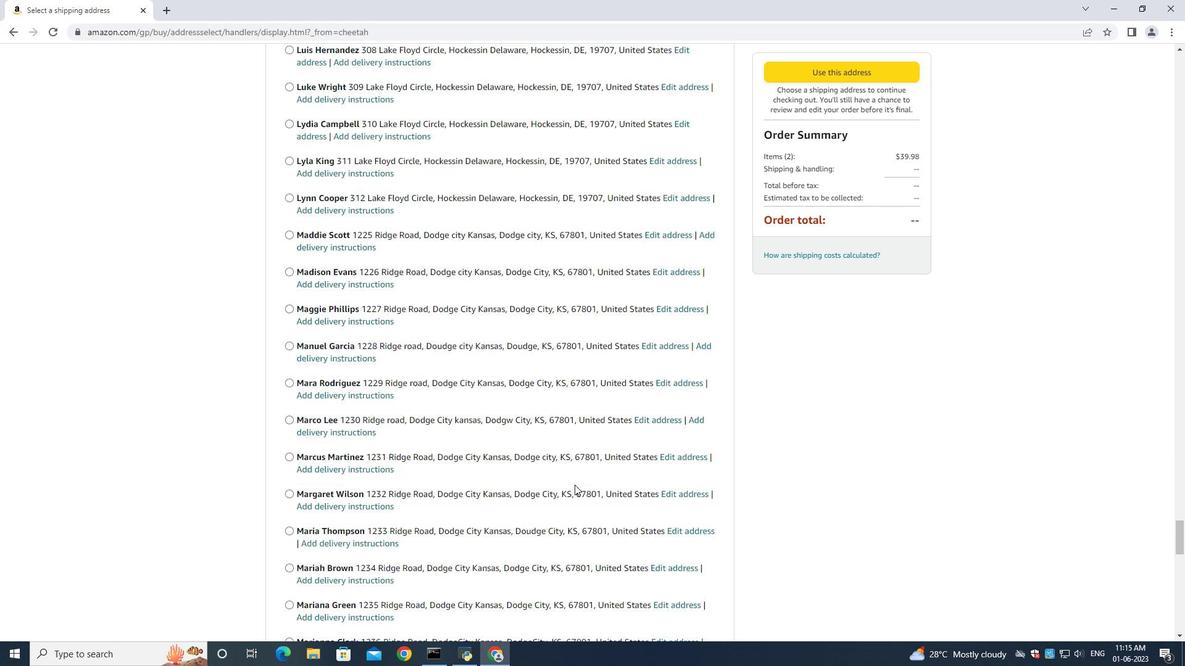 
Action: Mouse moved to (574, 485)
Screenshot: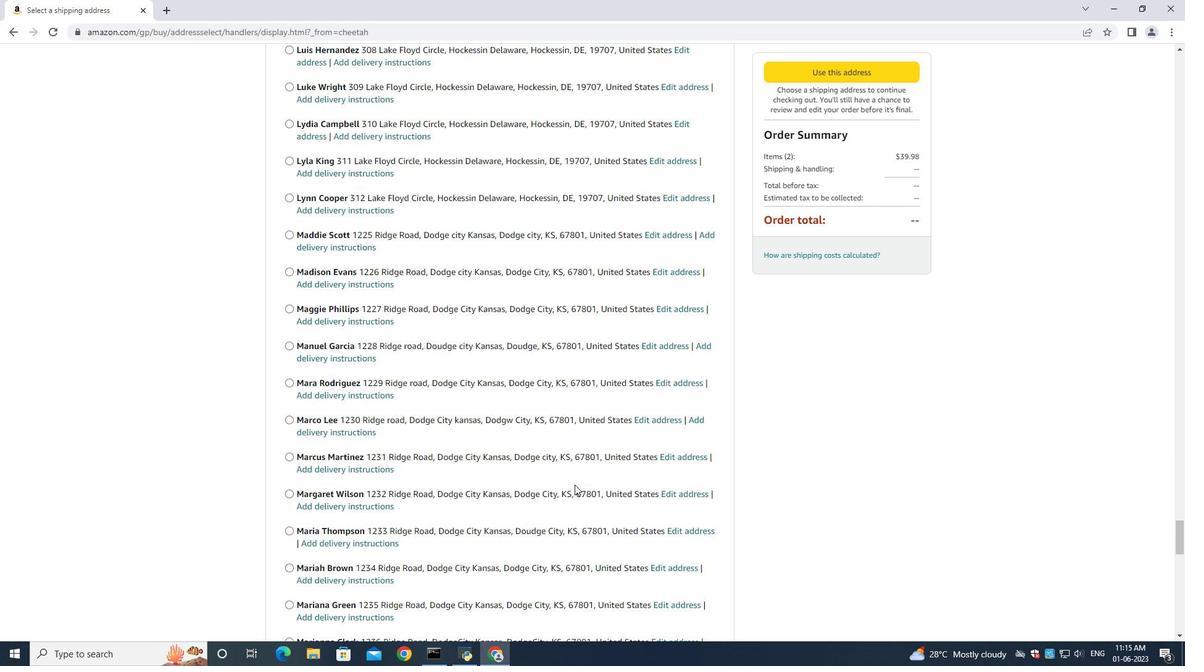 
Action: Mouse scrolled (574, 484) with delta (0, 0)
Screenshot: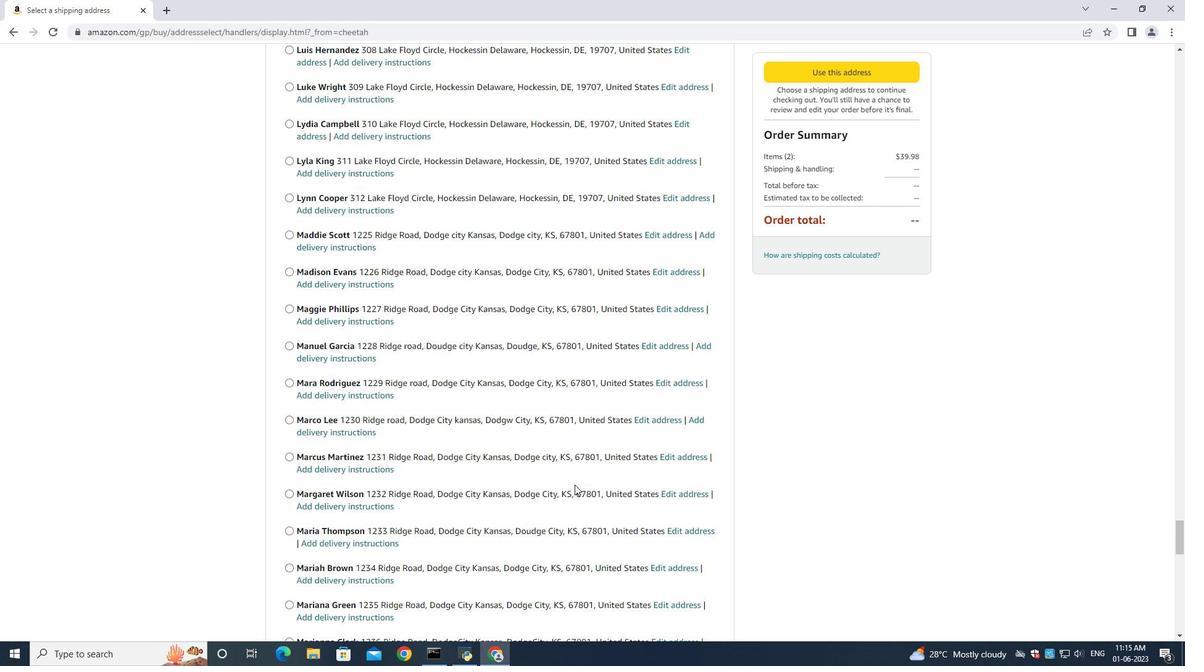 
Action: Mouse scrolled (574, 484) with delta (0, 0)
Screenshot: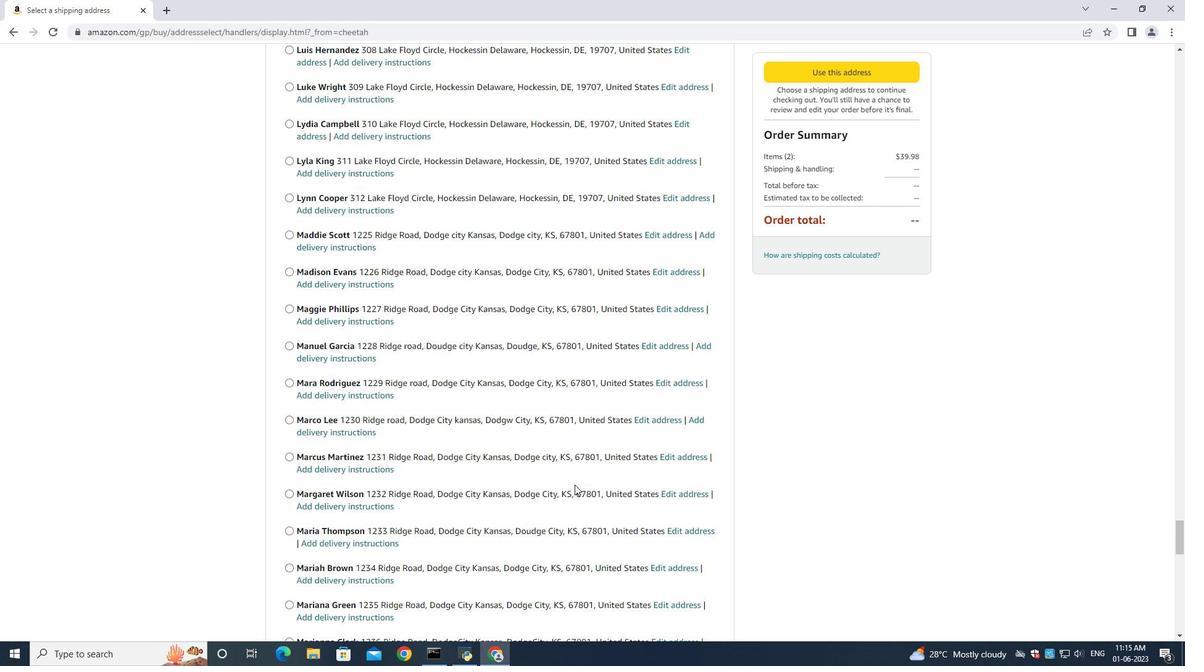 
Action: Mouse scrolled (574, 484) with delta (0, 0)
Screenshot: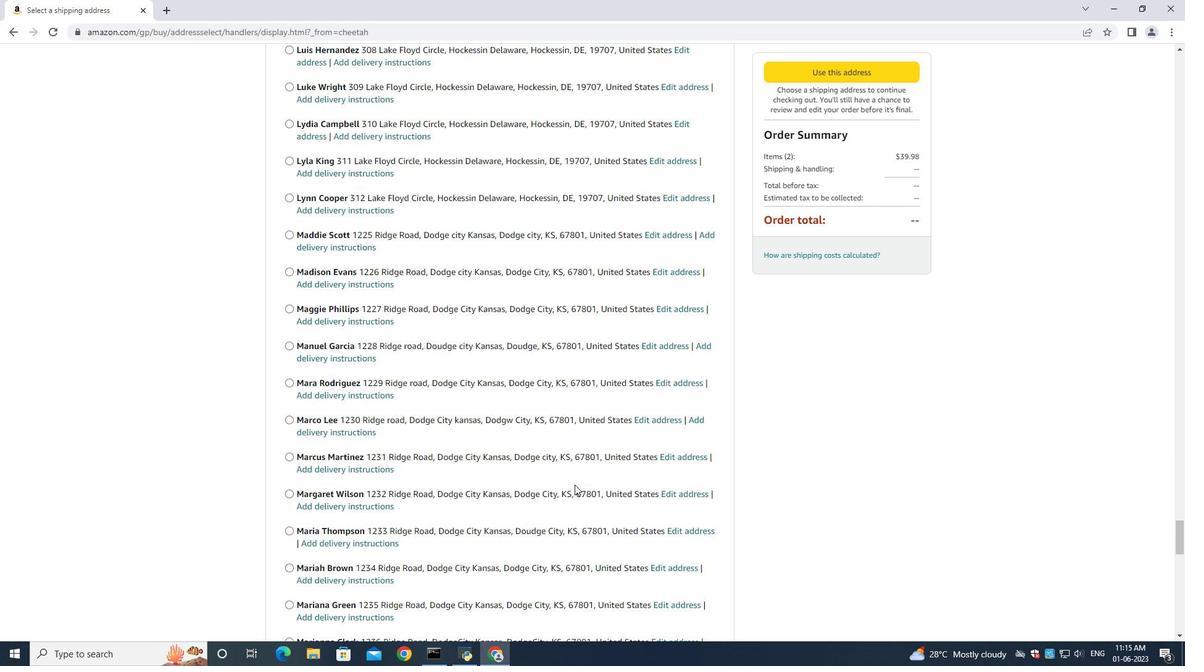 
Action: Mouse moved to (574, 485)
Screenshot: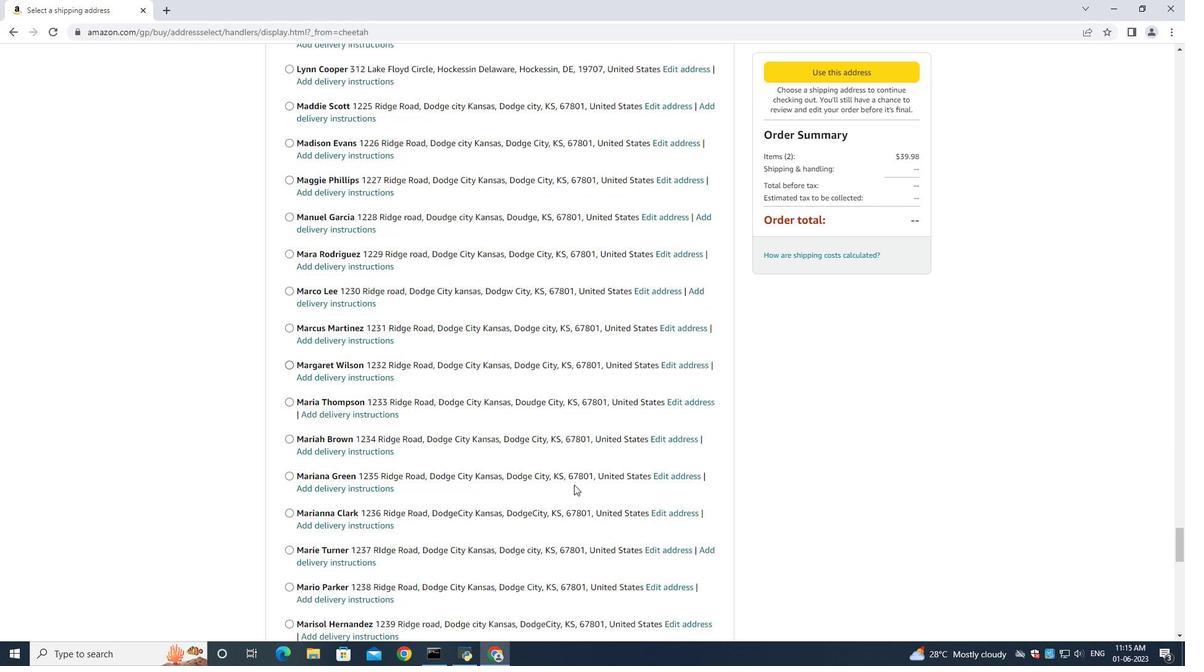 
Action: Mouse scrolled (574, 485) with delta (0, 0)
Screenshot: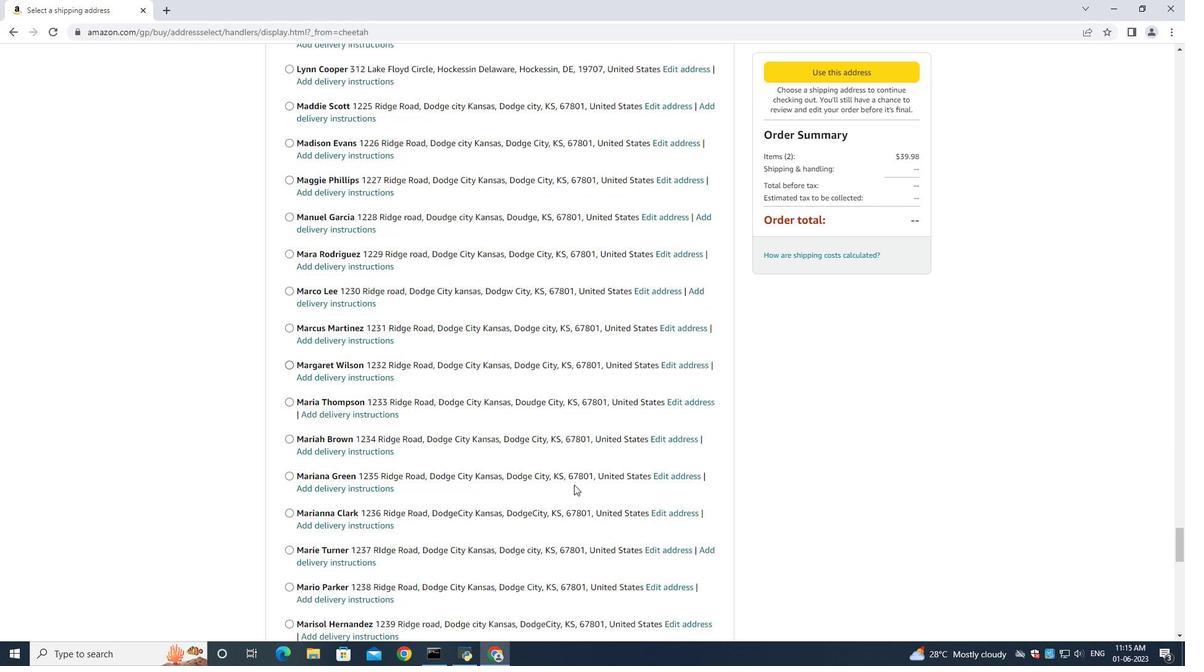 
Action: Mouse scrolled (574, 485) with delta (0, 0)
Screenshot: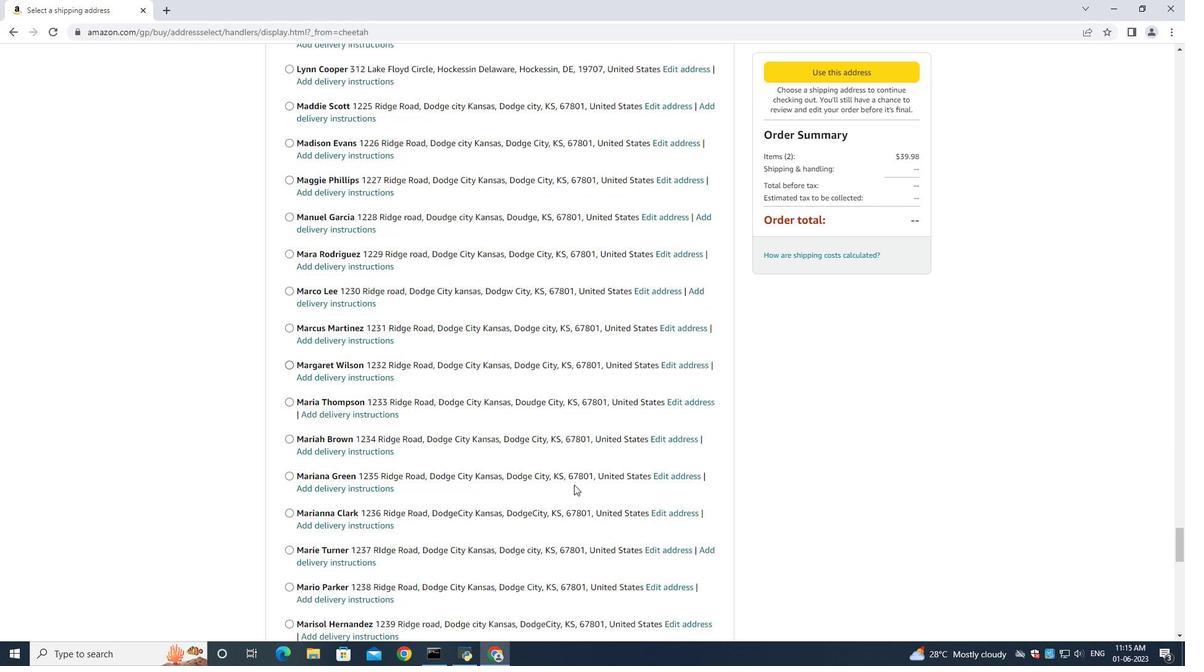 
Action: Mouse moved to (574, 485)
Screenshot: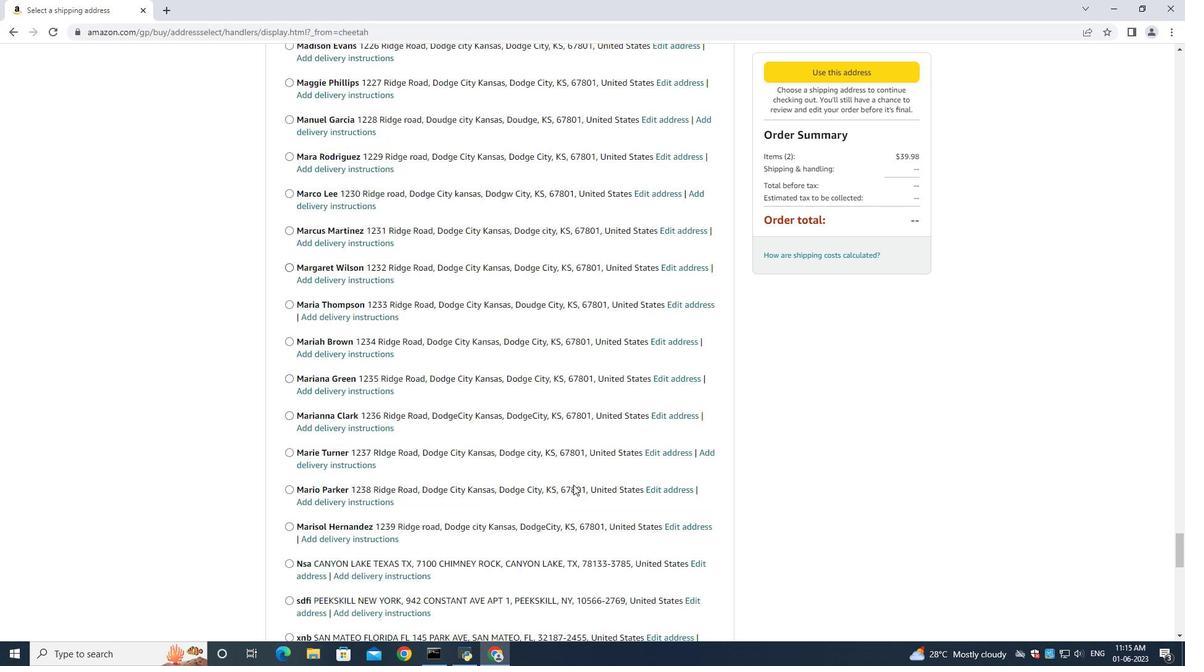
Action: Mouse scrolled (574, 485) with delta (0, 0)
Screenshot: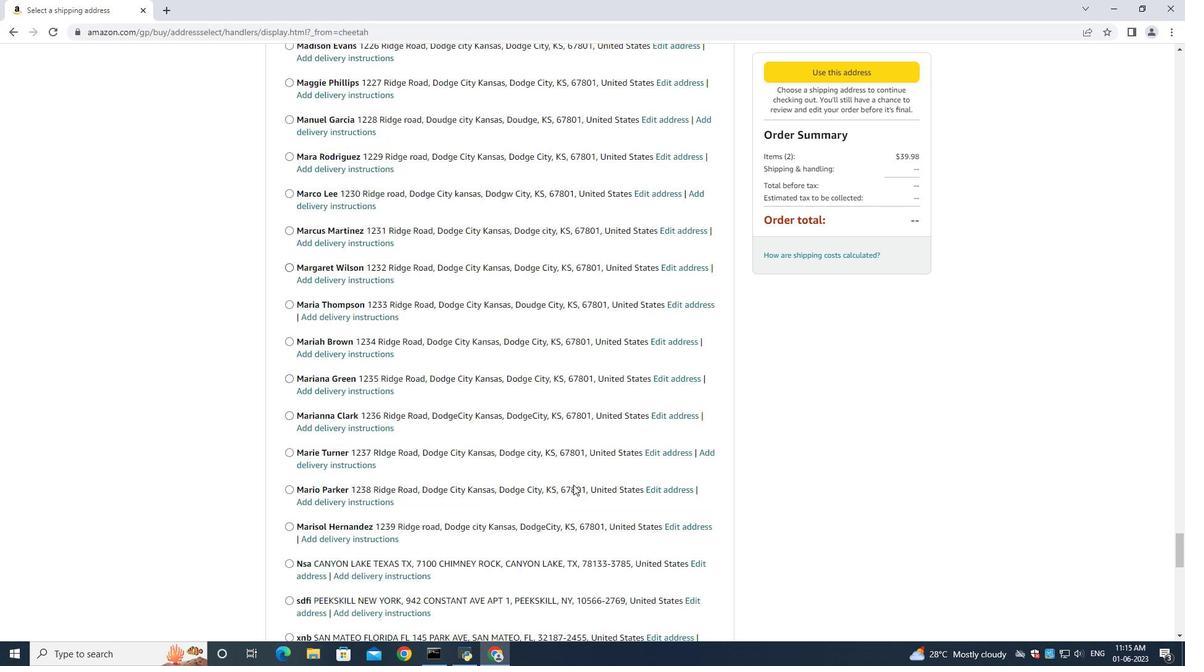 
Action: Mouse scrolled (574, 485) with delta (0, 0)
Screenshot: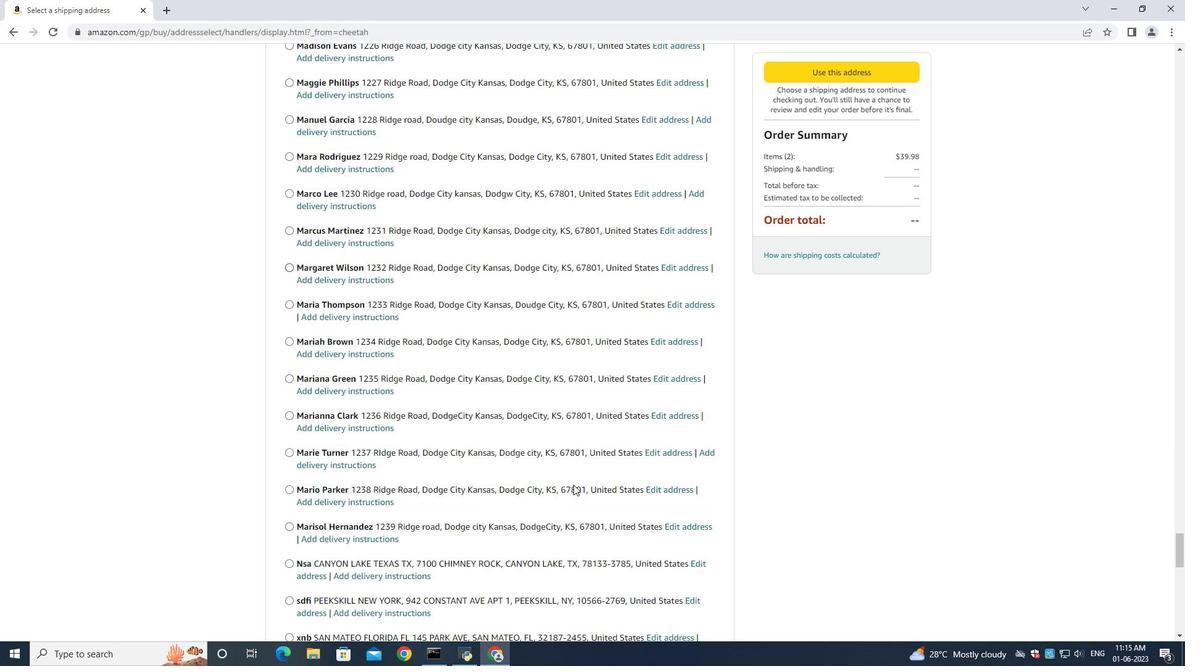 
Action: Mouse moved to (574, 485)
Screenshot: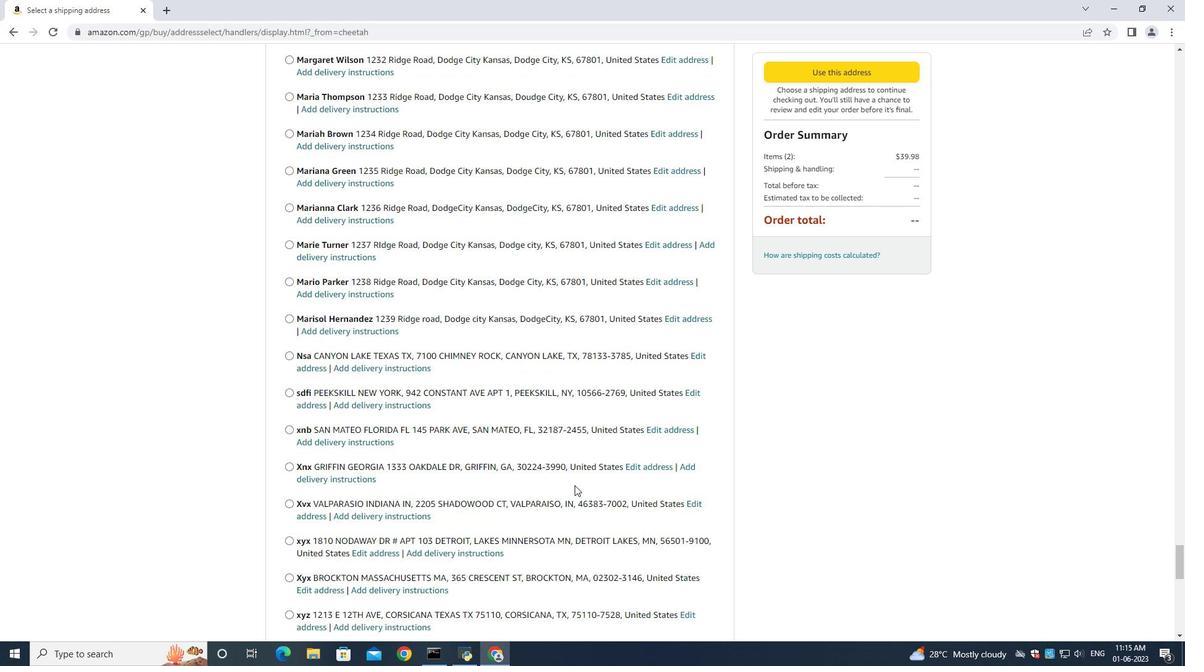 
Action: Mouse scrolled (574, 485) with delta (0, 0)
Screenshot: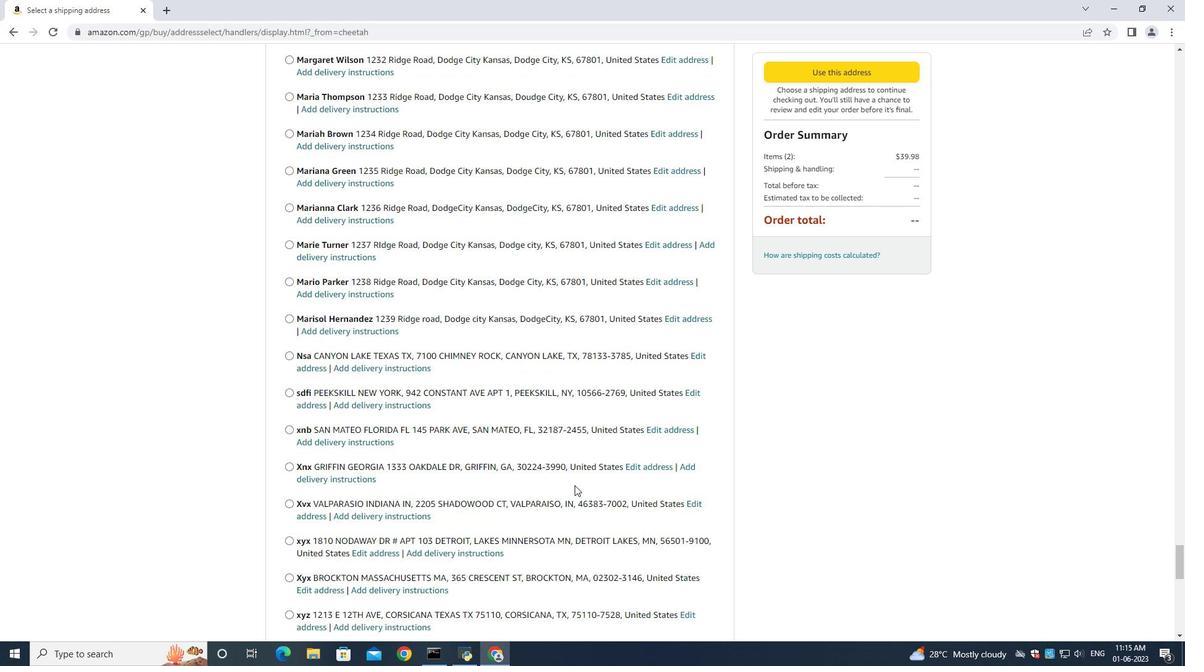 
Action: Mouse moved to (574, 486)
Screenshot: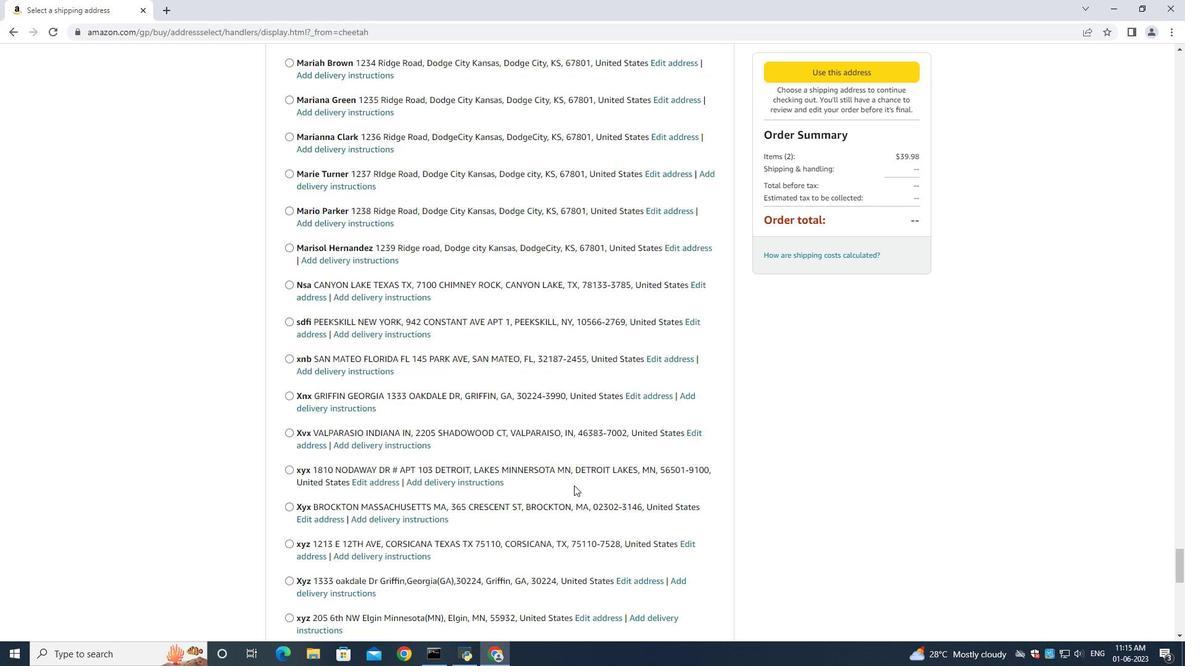 
Action: Mouse scrolled (574, 485) with delta (0, 0)
Screenshot: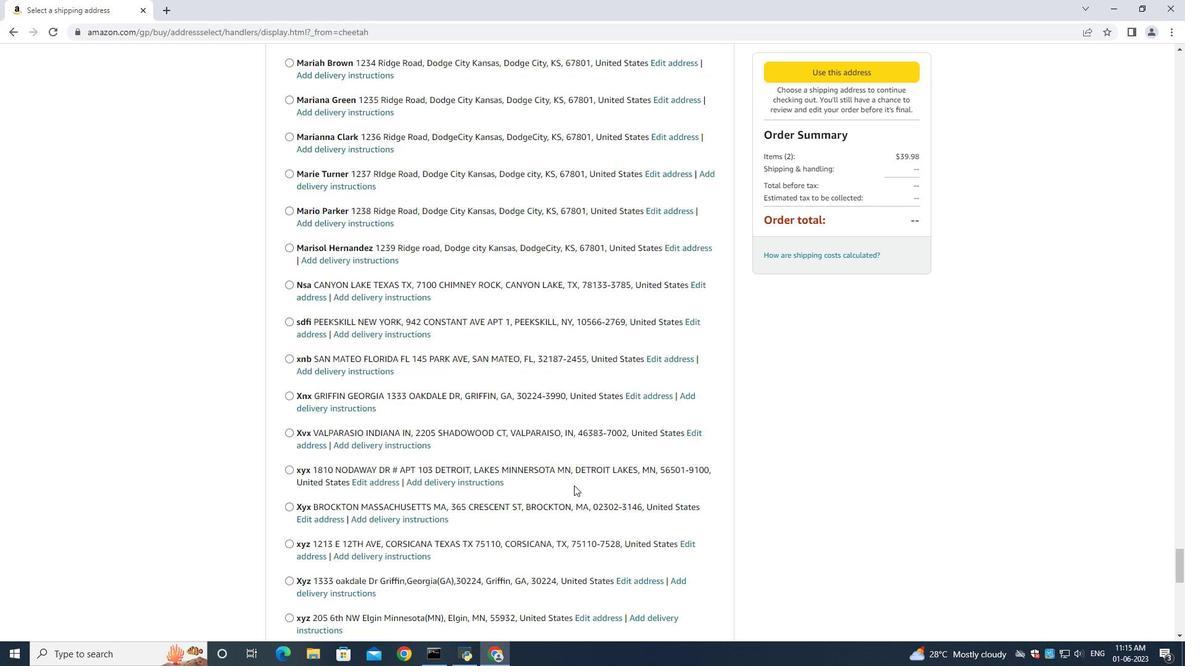 
Action: Mouse scrolled (574, 485) with delta (0, 0)
Screenshot: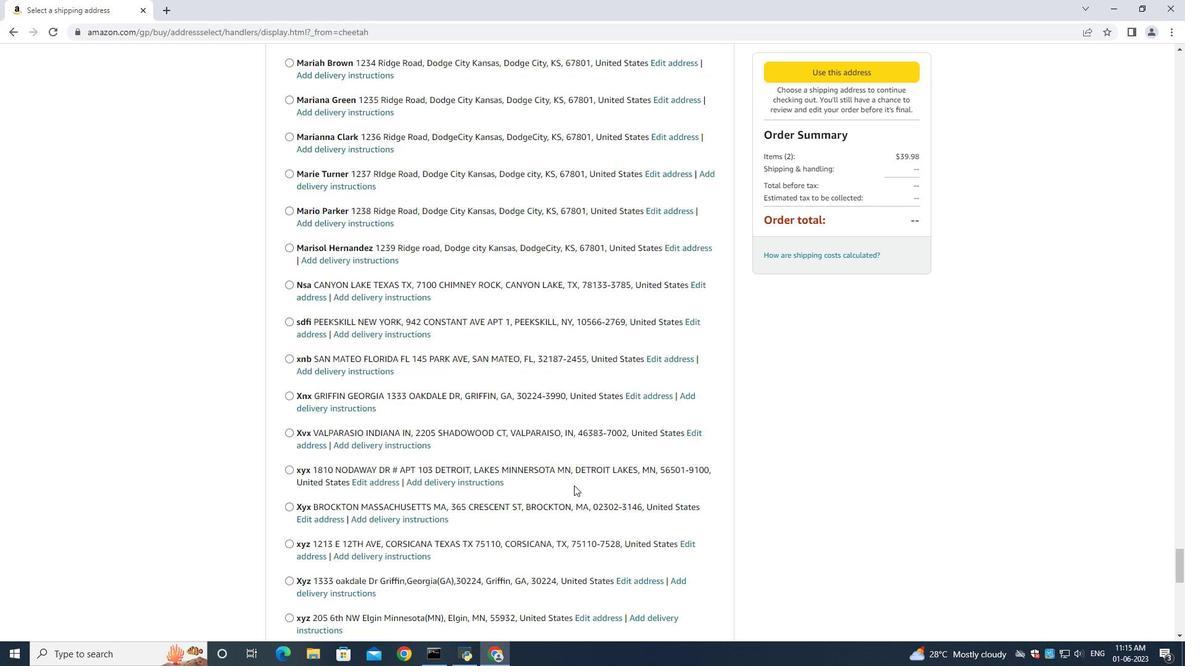 
Action: Mouse scrolled (574, 485) with delta (0, 0)
Screenshot: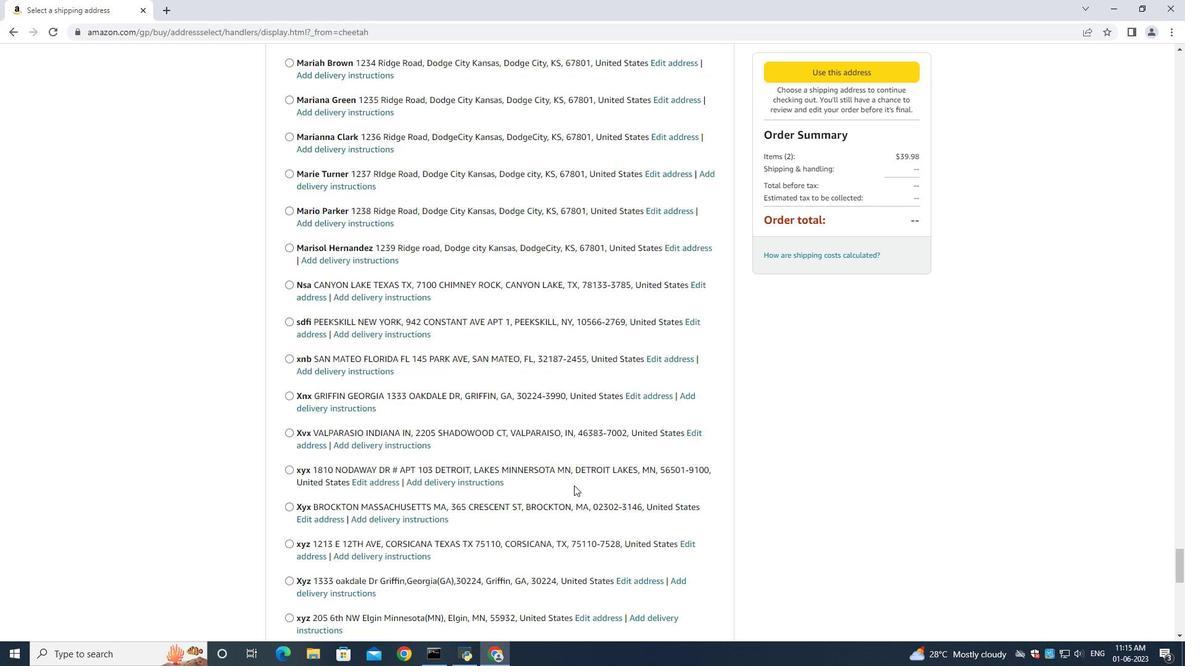 
Action: Mouse scrolled (574, 485) with delta (0, 0)
Screenshot: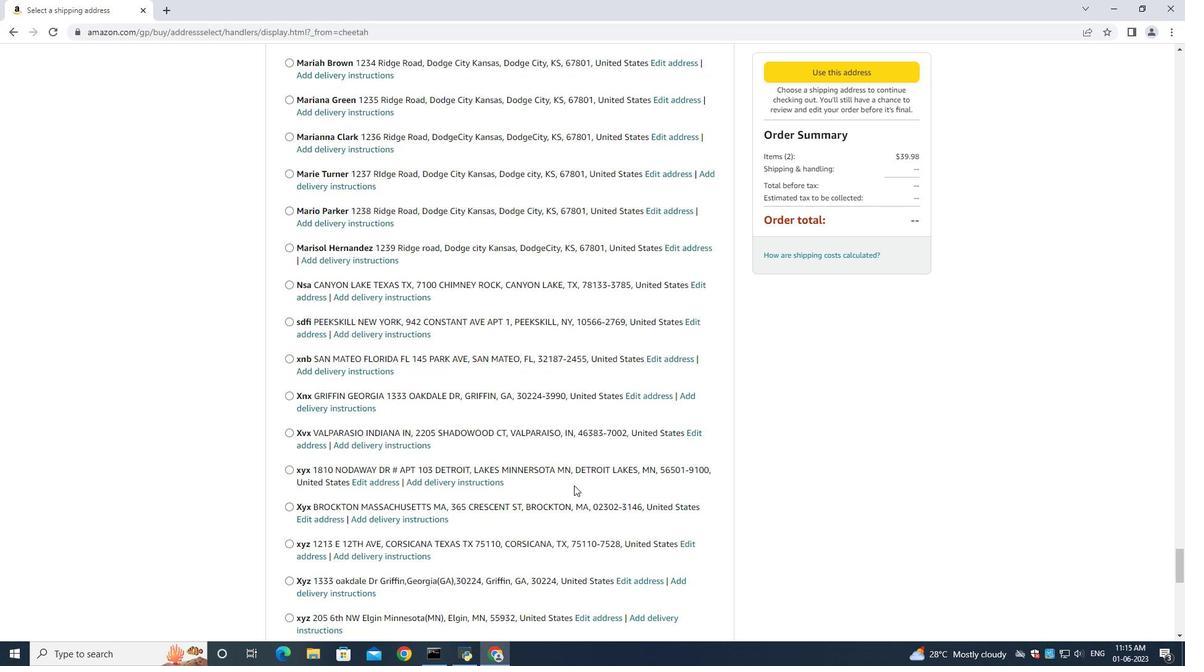 
Action: Mouse moved to (574, 486)
Screenshot: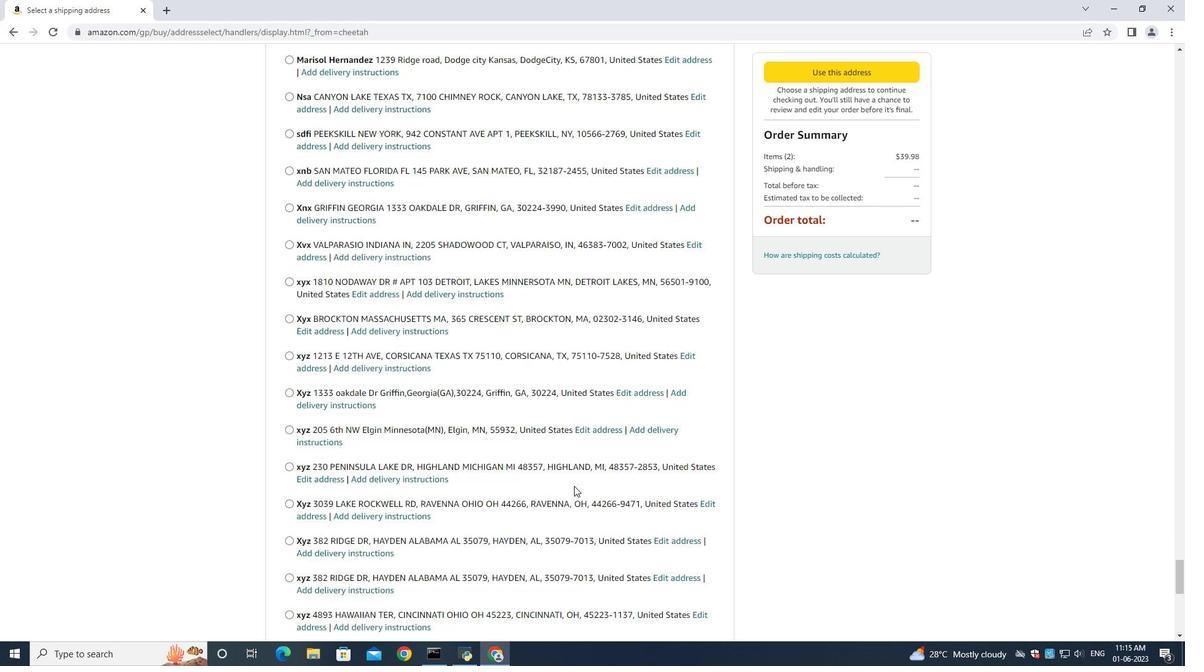 
Action: Mouse scrolled (574, 485) with delta (0, 0)
Screenshot: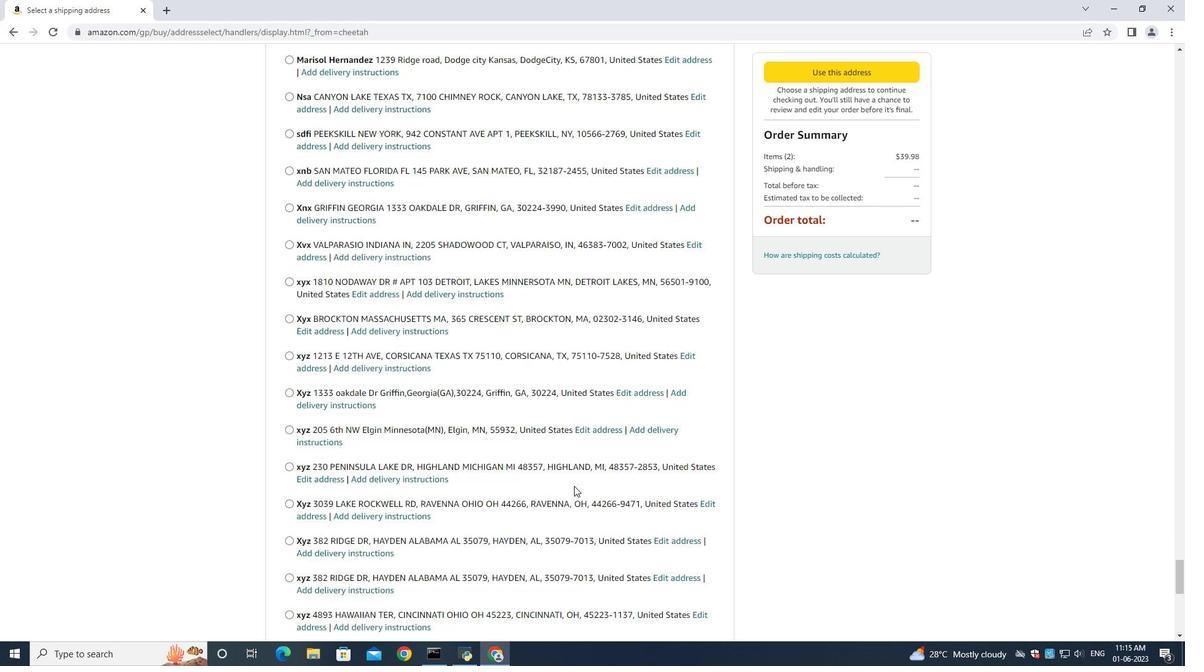
Action: Mouse scrolled (574, 485) with delta (0, 0)
Screenshot: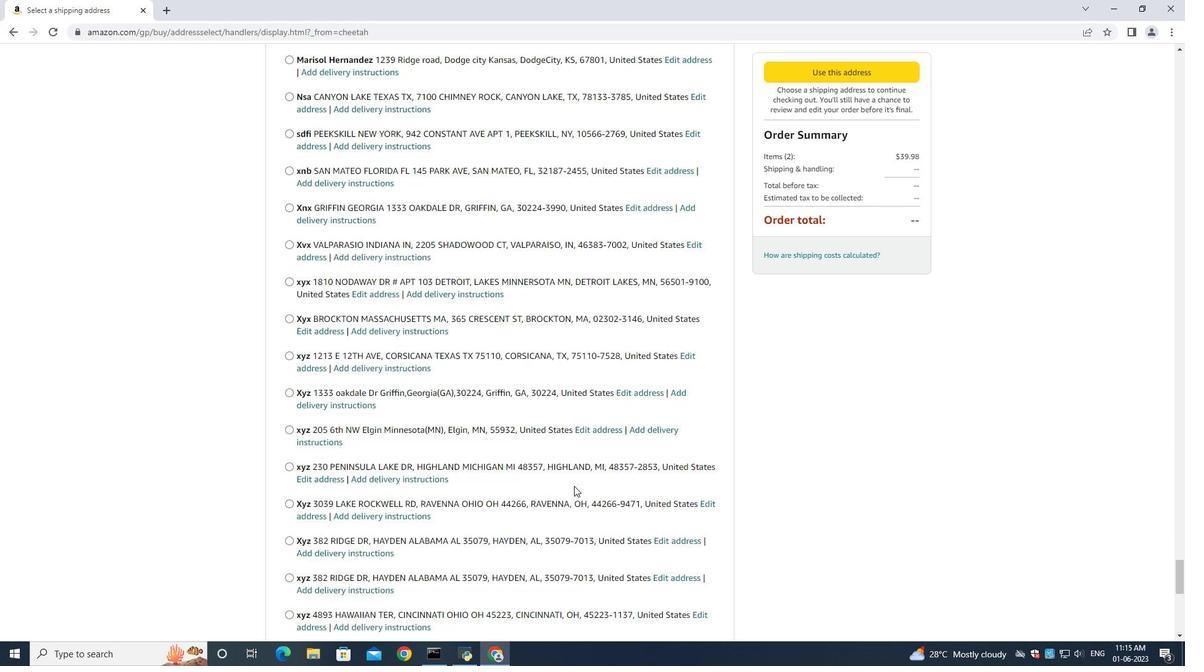 
Action: Mouse scrolled (574, 485) with delta (0, 0)
Screenshot: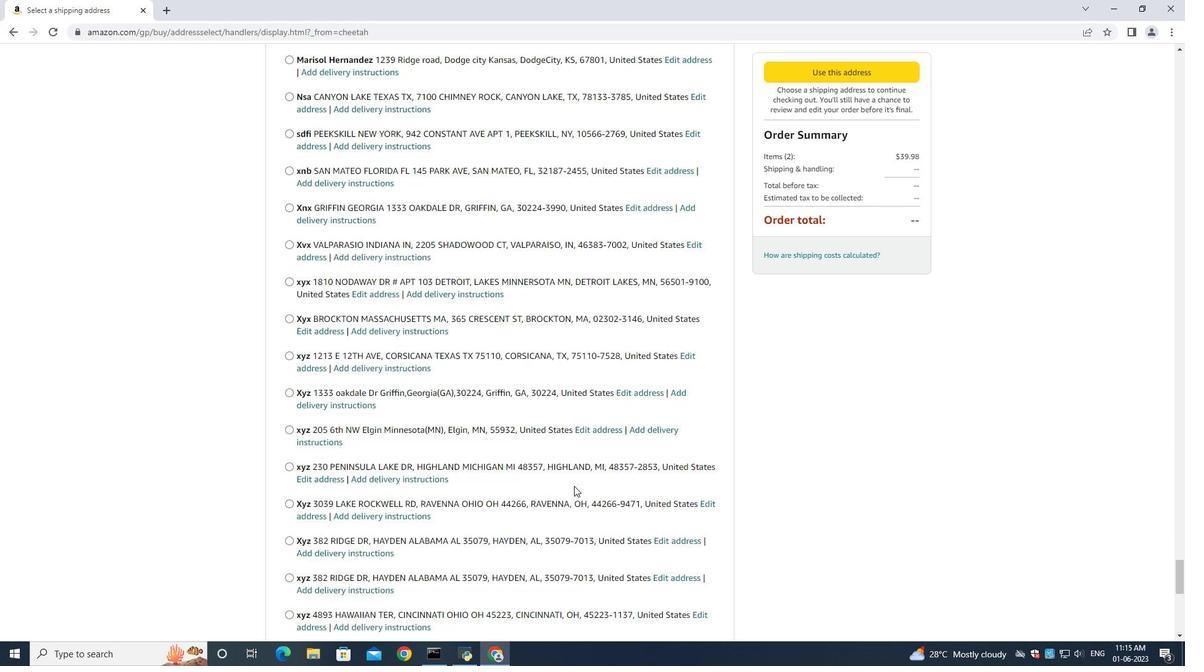 
Action: Mouse scrolled (574, 485) with delta (0, 0)
Screenshot: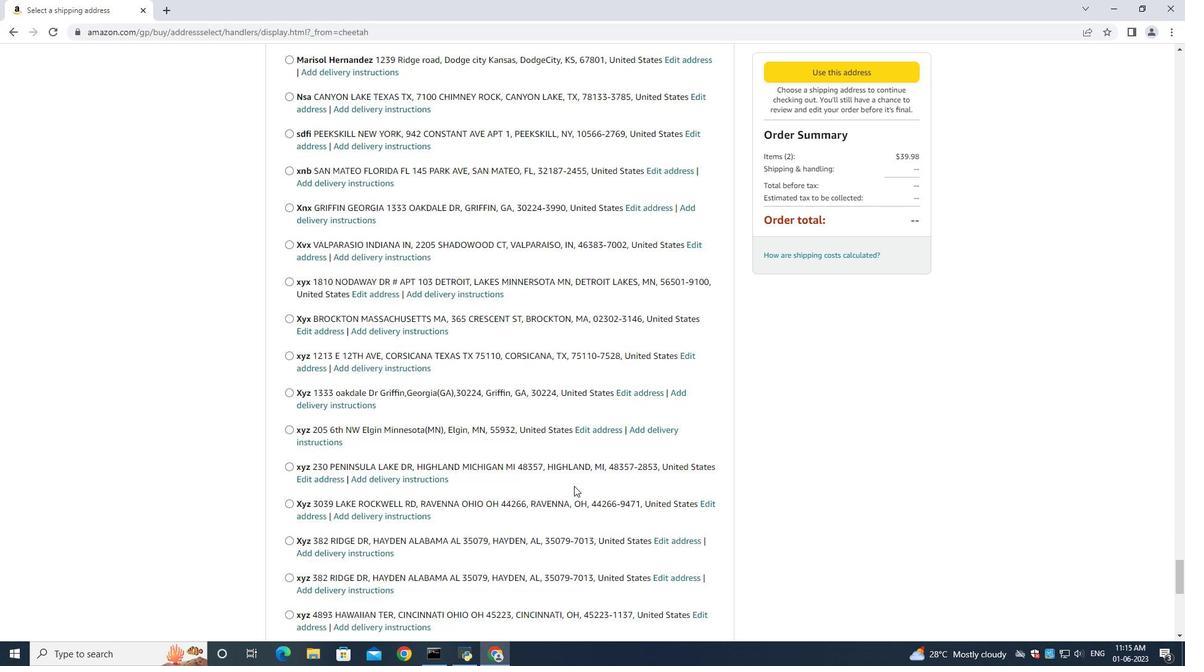 
Action: Mouse scrolled (574, 485) with delta (0, 0)
Screenshot: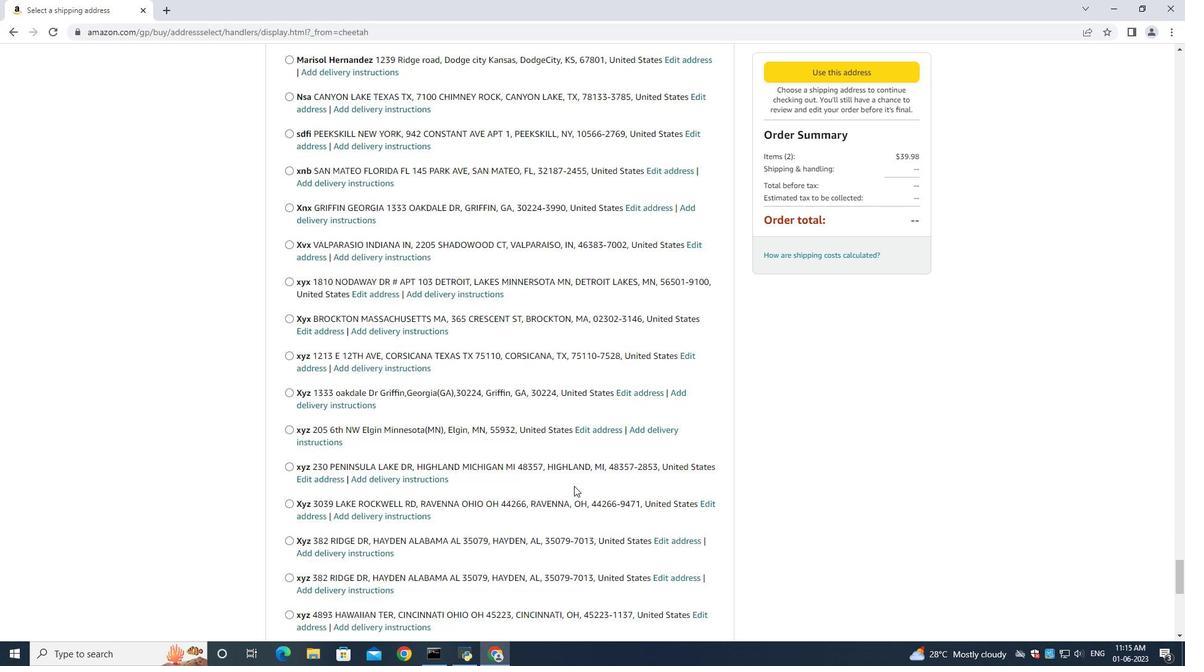 
Action: Mouse scrolled (574, 485) with delta (0, 0)
Screenshot: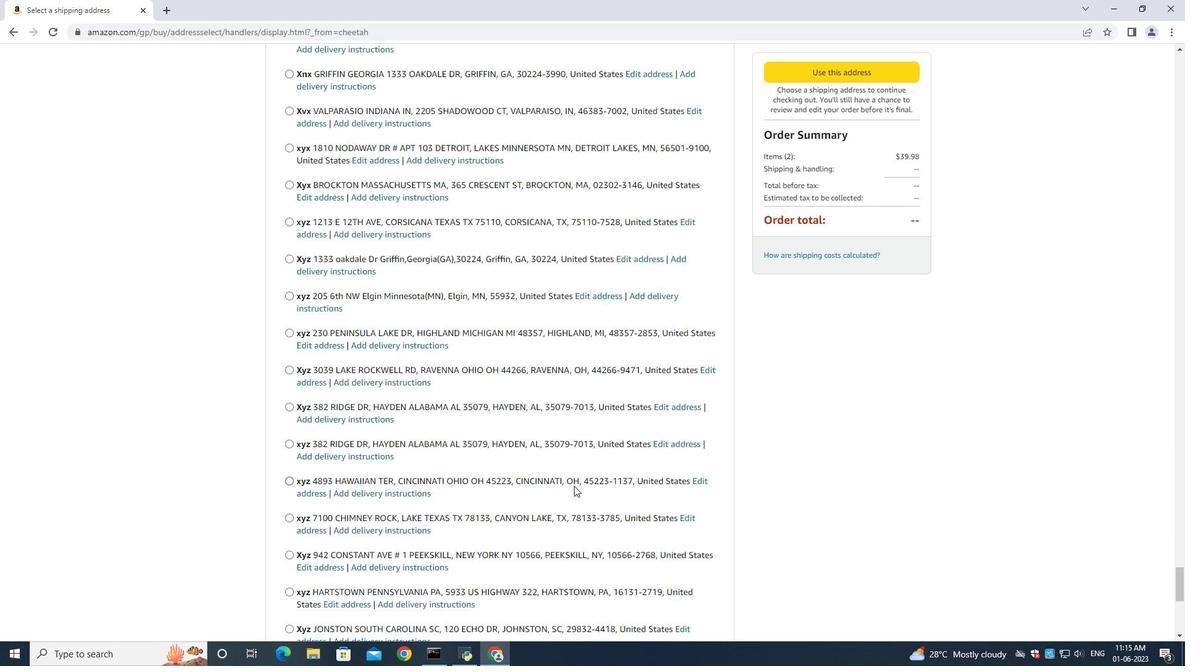 
Action: Mouse moved to (574, 486)
Screenshot: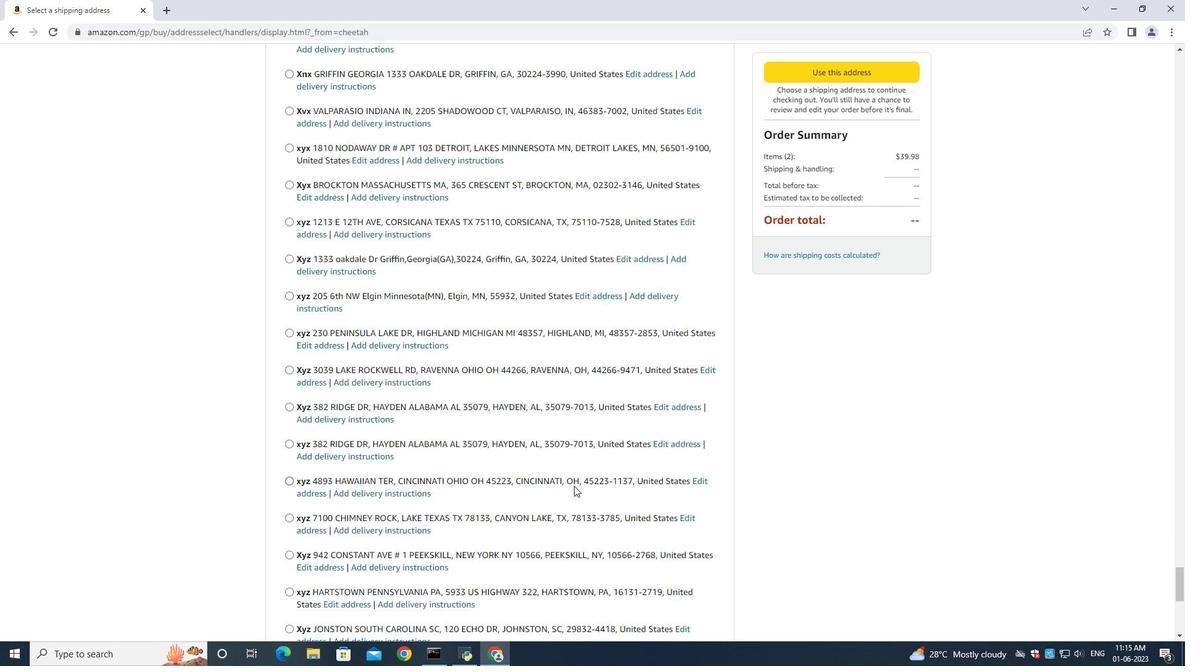 
Action: Mouse scrolled (574, 485) with delta (0, 0)
Screenshot: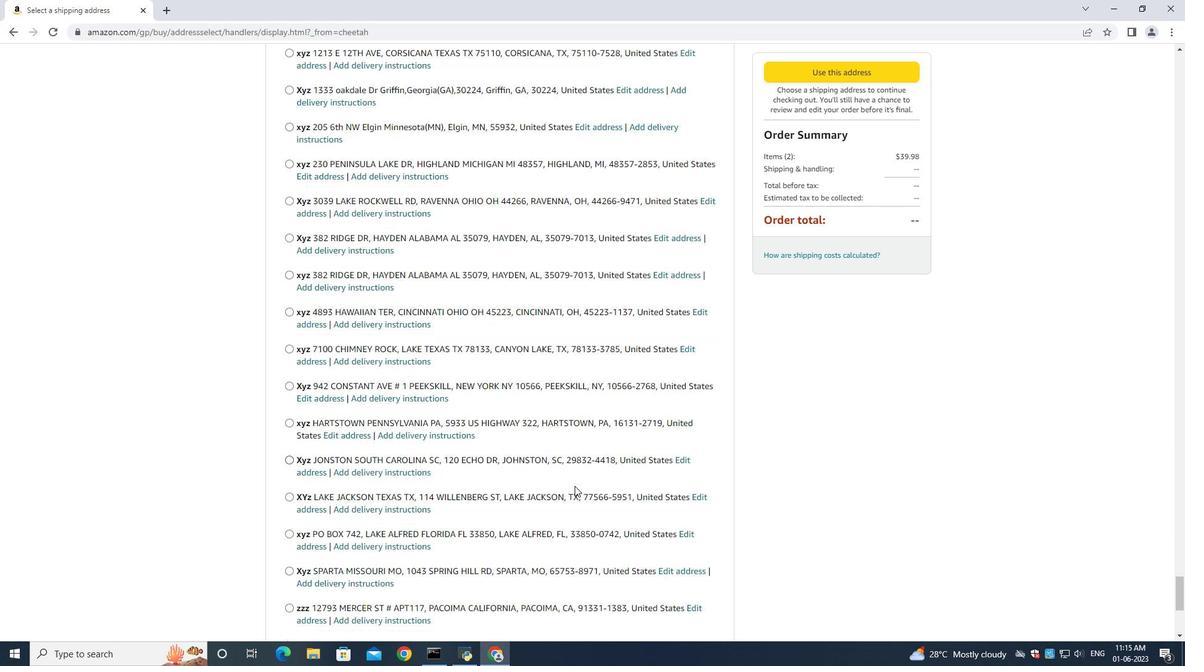 
Action: Mouse scrolled (574, 485) with delta (0, 0)
Screenshot: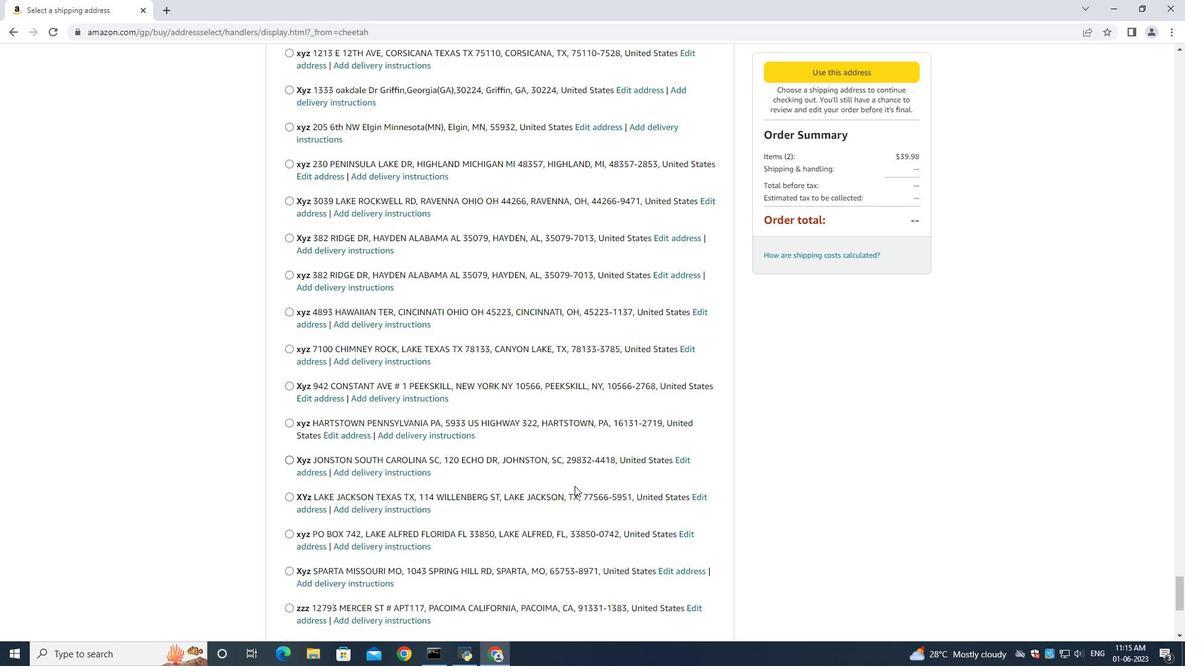 
Action: Mouse moved to (574, 486)
Screenshot: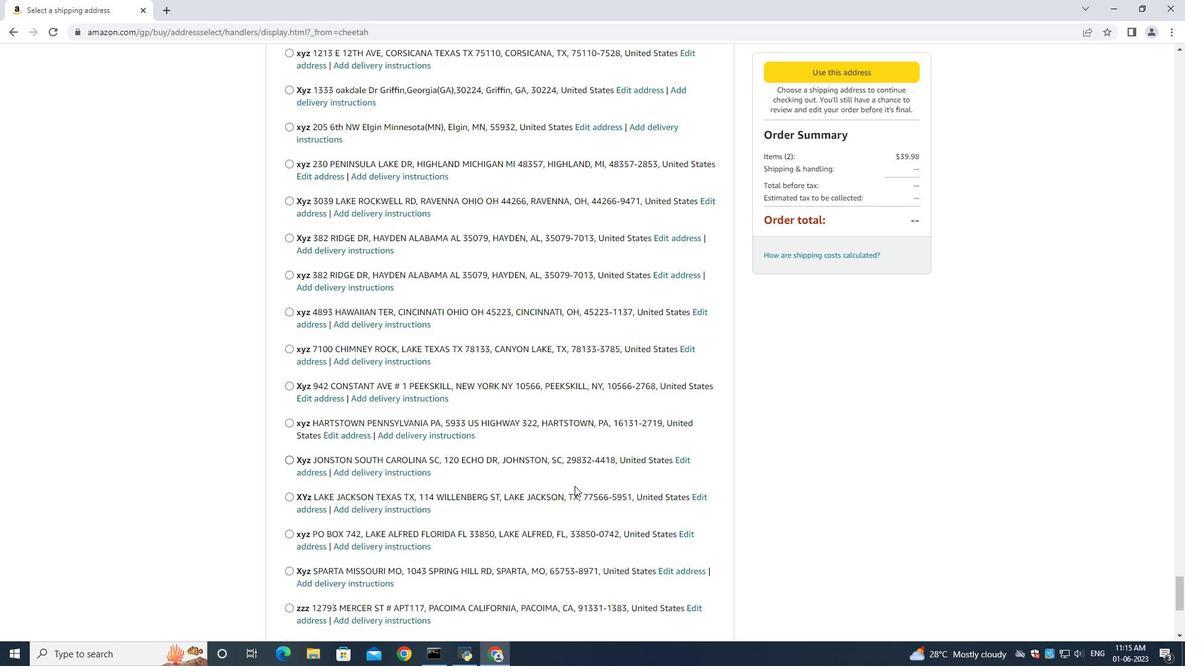 
Action: Mouse scrolled (574, 485) with delta (0, 0)
Screenshot: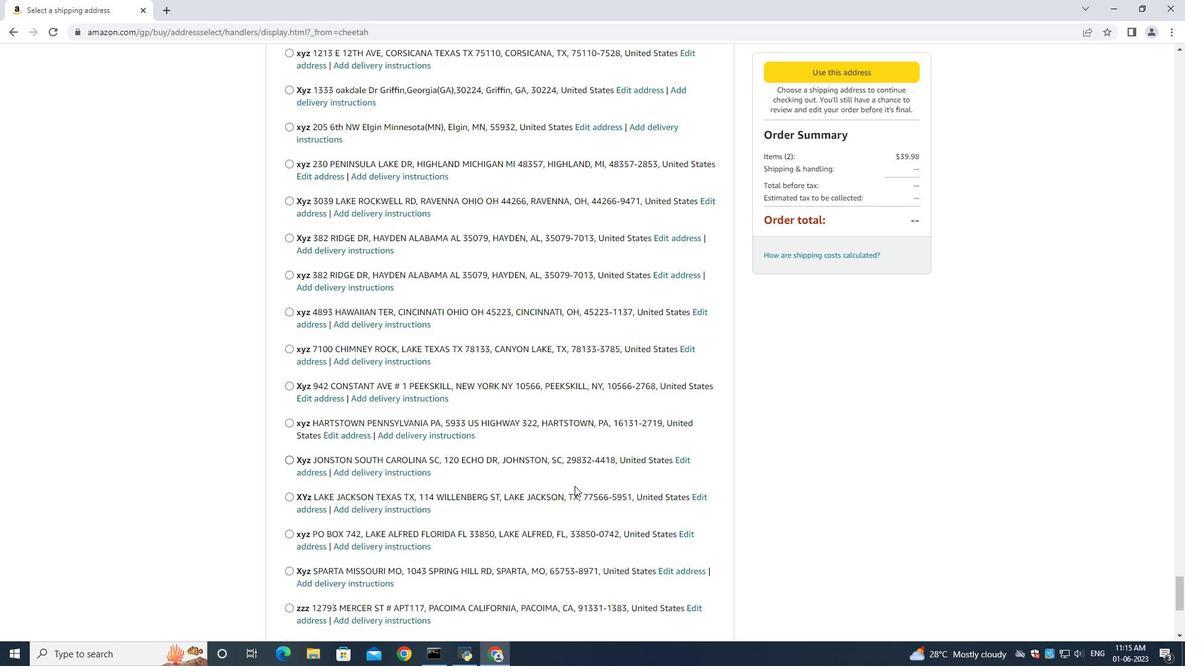 
Action: Mouse scrolled (574, 485) with delta (0, 0)
Screenshot: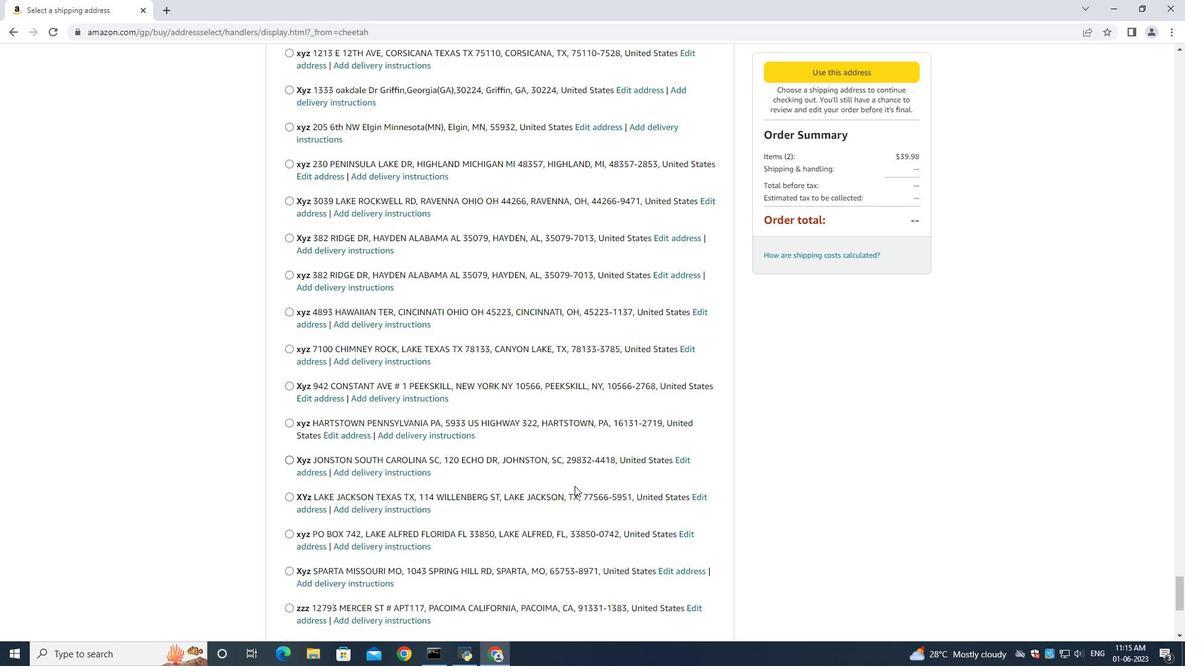 
Action: Mouse moved to (574, 486)
Screenshot: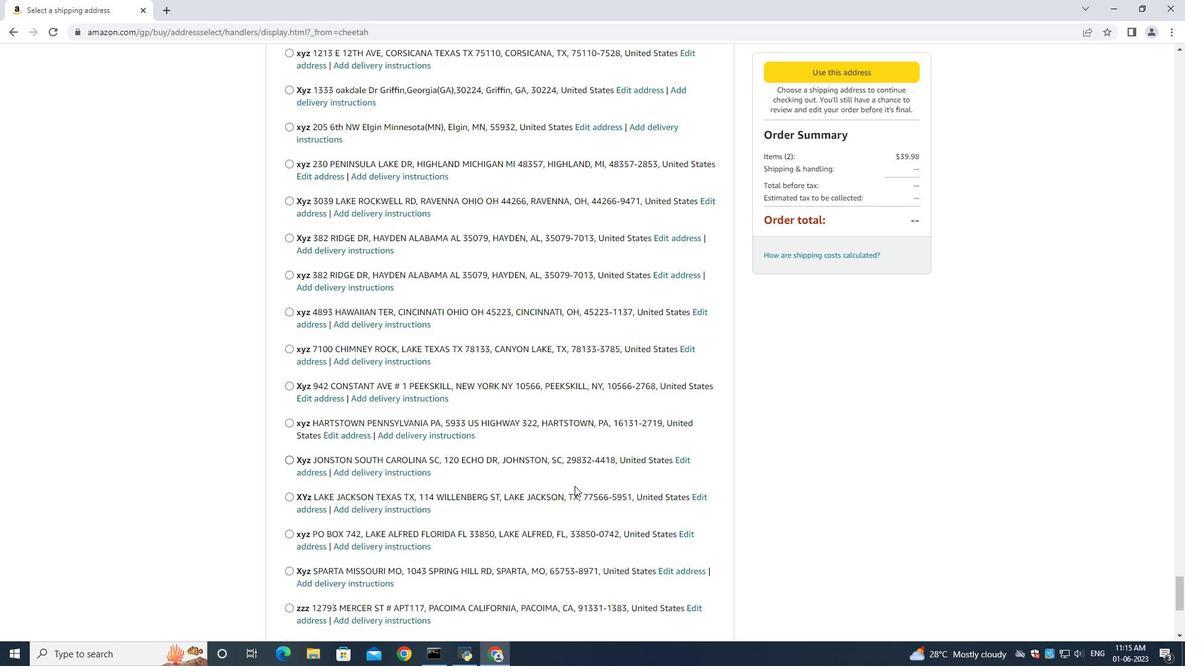 
Action: Mouse scrolled (574, 485) with delta (0, 0)
Screenshot: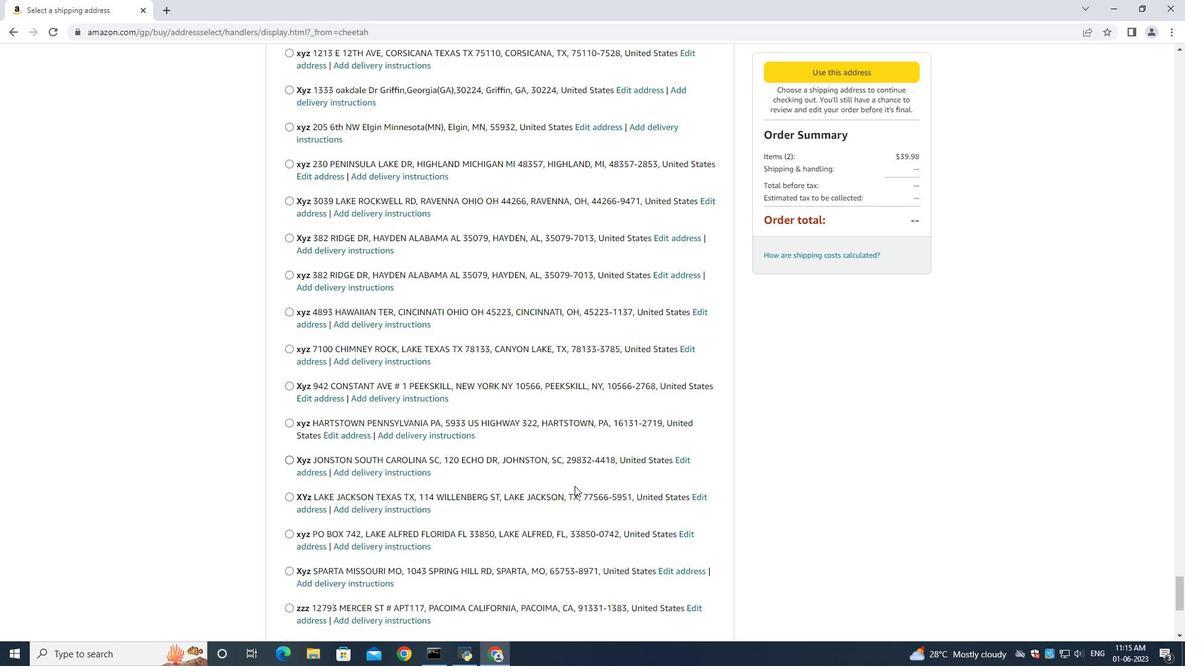 
Action: Mouse scrolled (574, 485) with delta (0, 0)
Screenshot: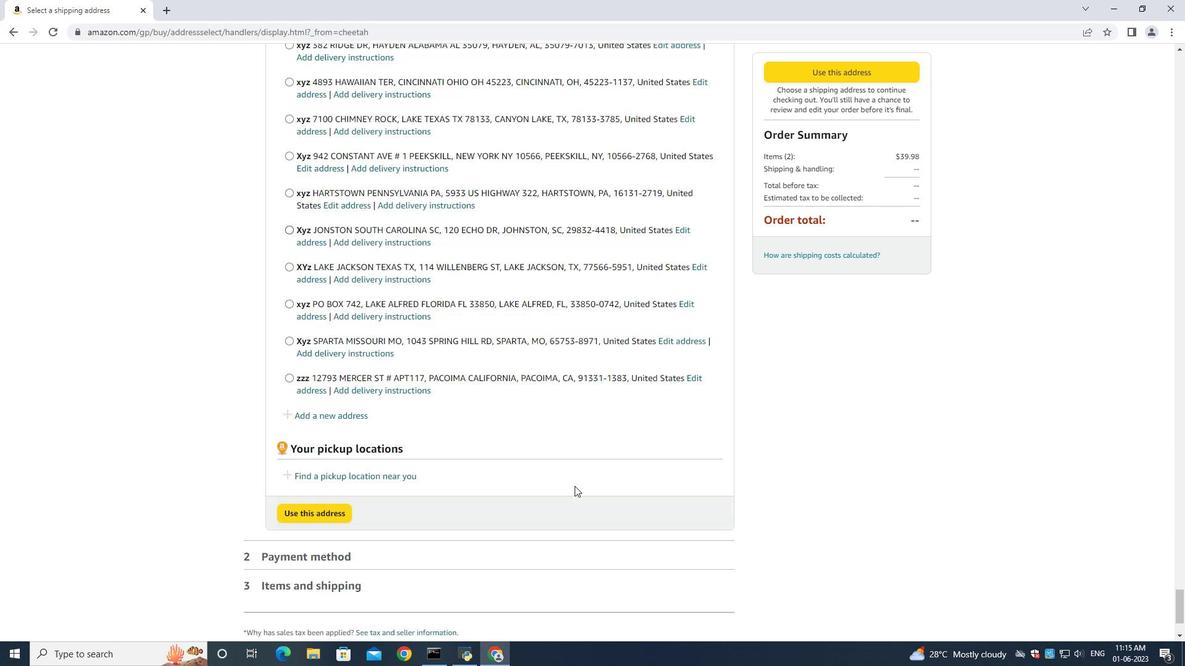 
Action: Mouse moved to (339, 294)
